 Task: In the Page advertisementfirst.pptxinsert a new slide 'blank'insert the shape ' minus'select and fill the shape with  picture Insert a picture of Twitter logowith name   Twitter logo.png insert and apply to all slides  date and timeinsert and apply to all slides  slide noinsert the  slide showselect set up slide showselect browsed at kioskgo to transition and apply slide show timings to  2.31481481481481E-05and select the  slide show
Action: Mouse moved to (95, 24)
Screenshot: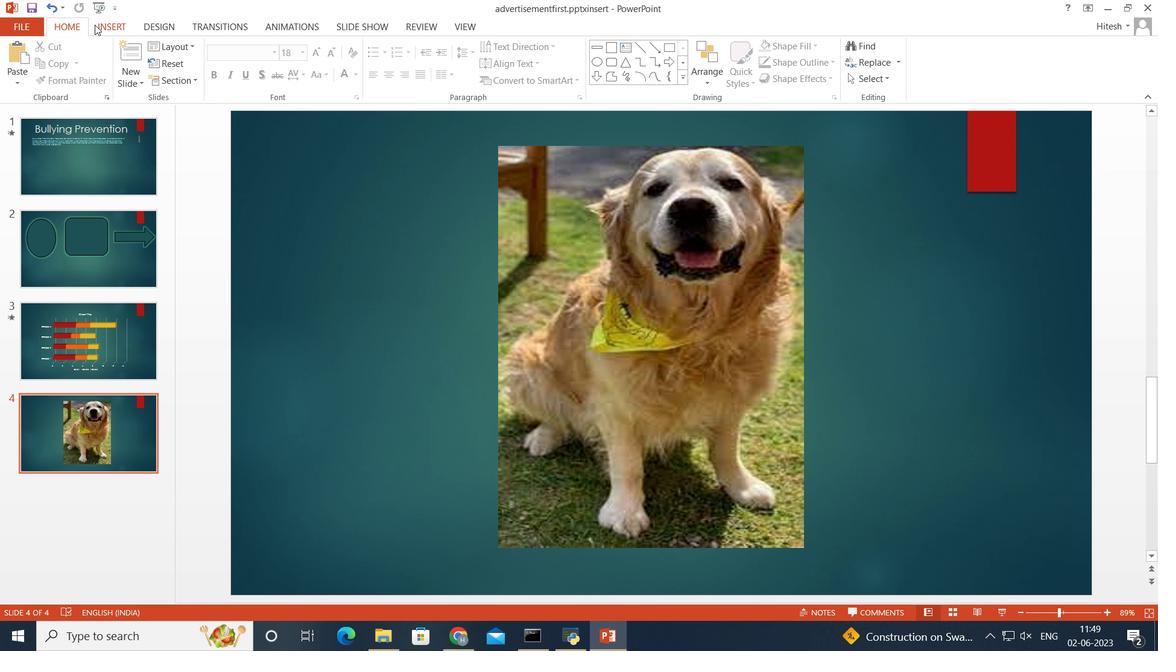 
Action: Mouse pressed left at (95, 24)
Screenshot: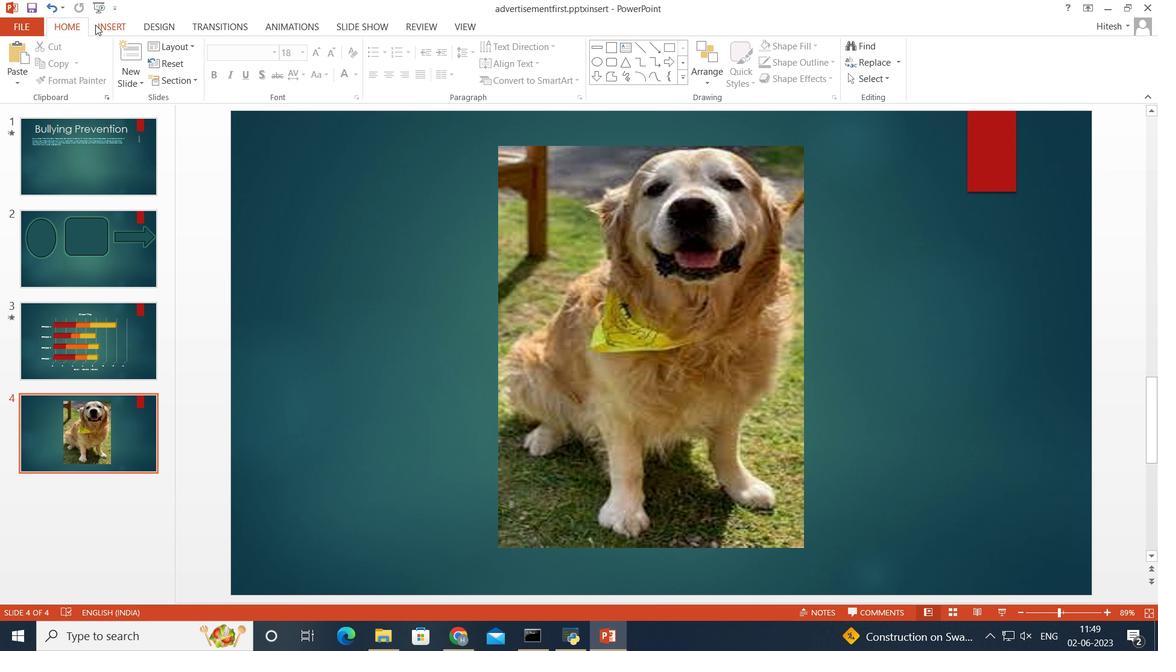 
Action: Mouse moved to (20, 79)
Screenshot: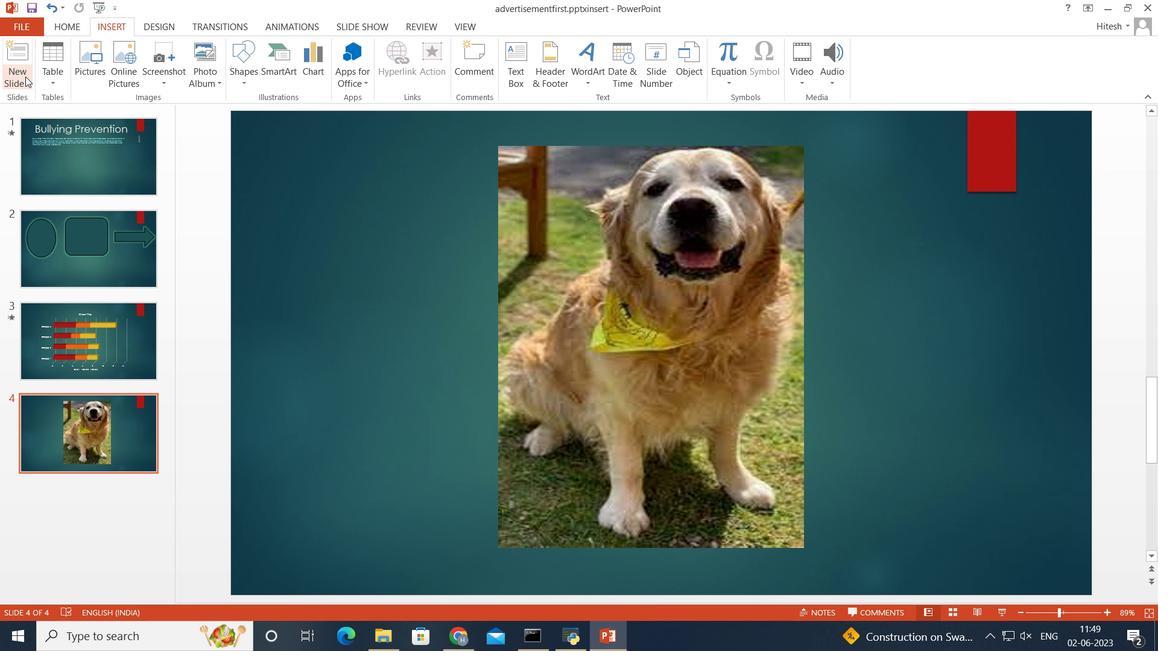 
Action: Mouse pressed left at (20, 79)
Screenshot: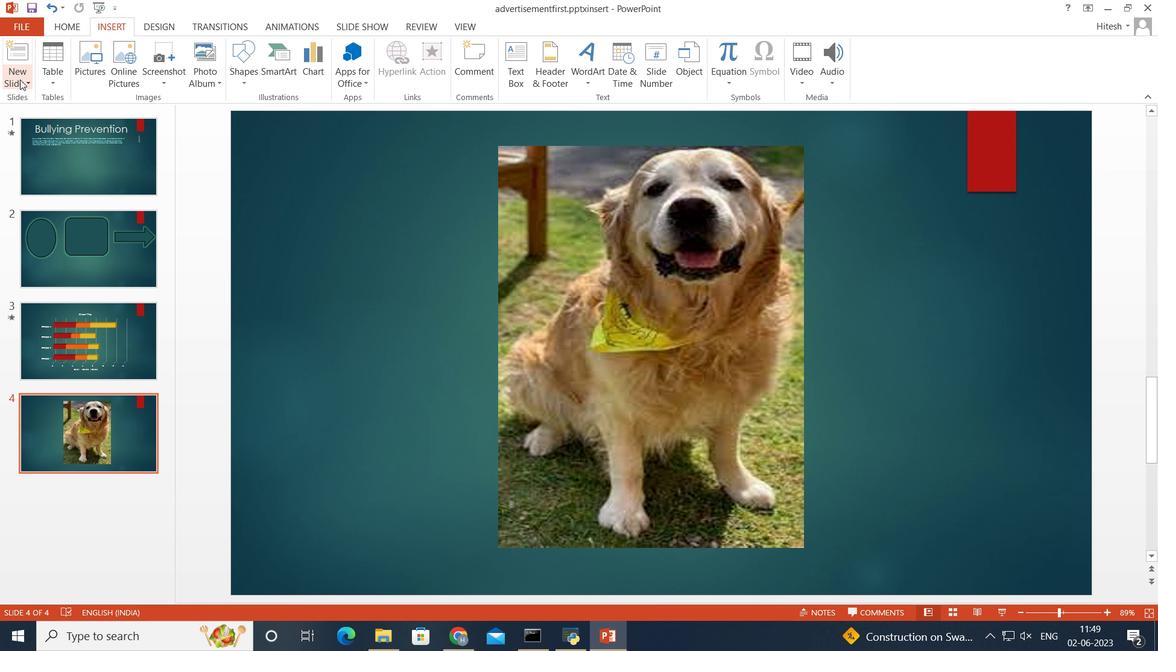 
Action: Mouse moved to (44, 281)
Screenshot: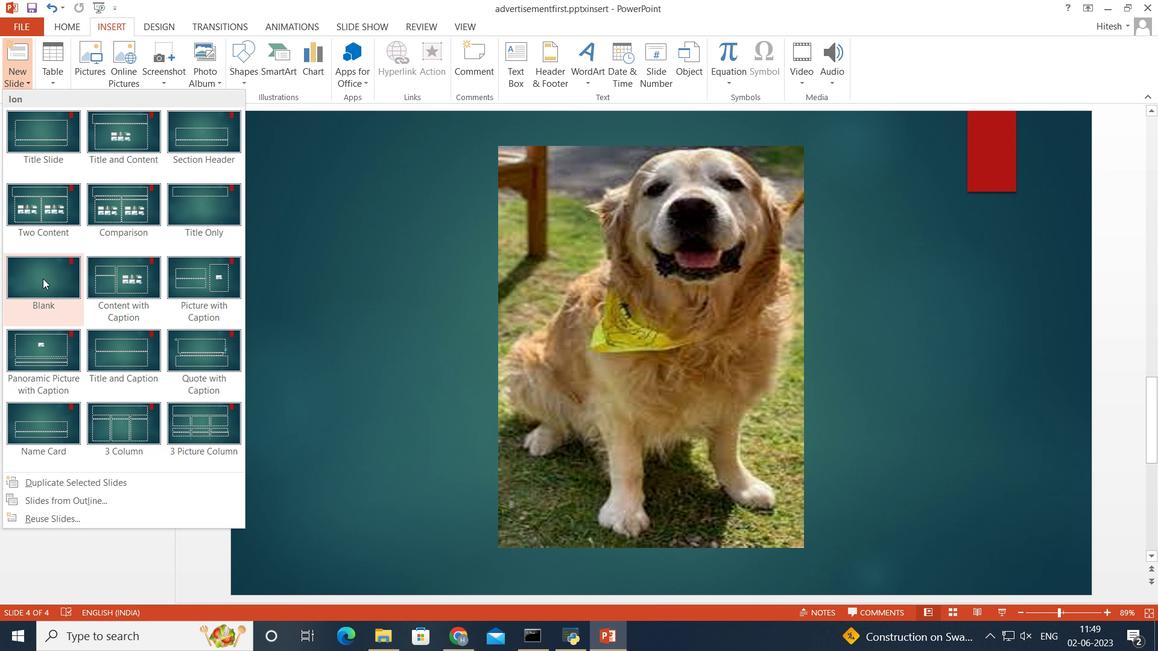 
Action: Mouse pressed left at (44, 281)
Screenshot: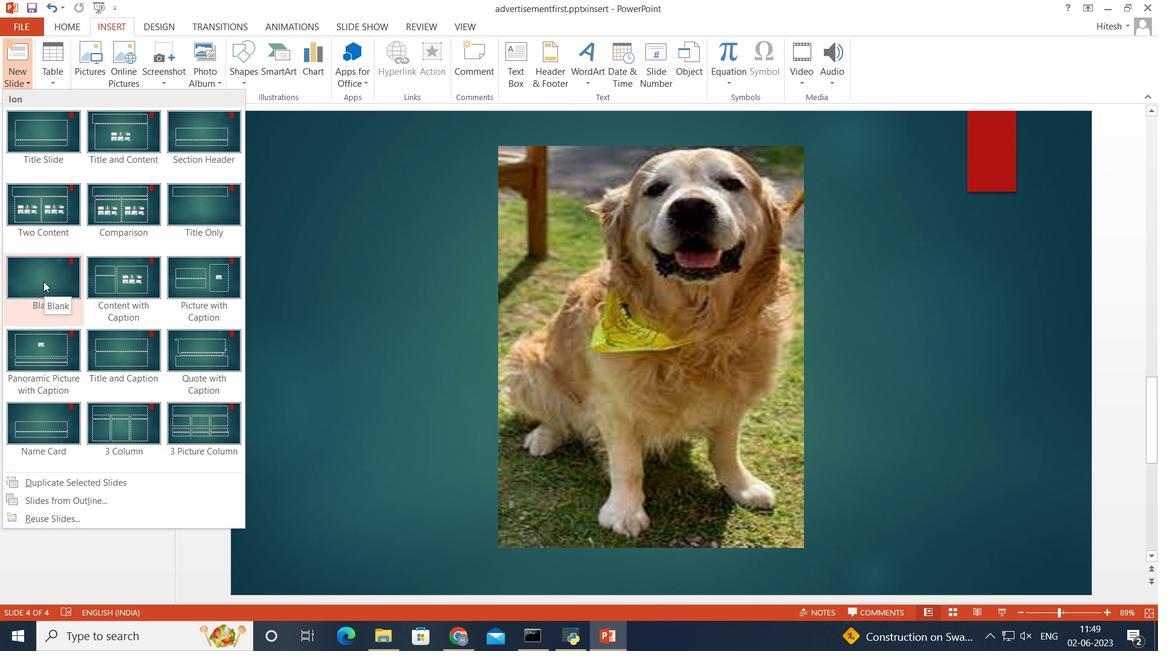 
Action: Mouse moved to (161, 28)
Screenshot: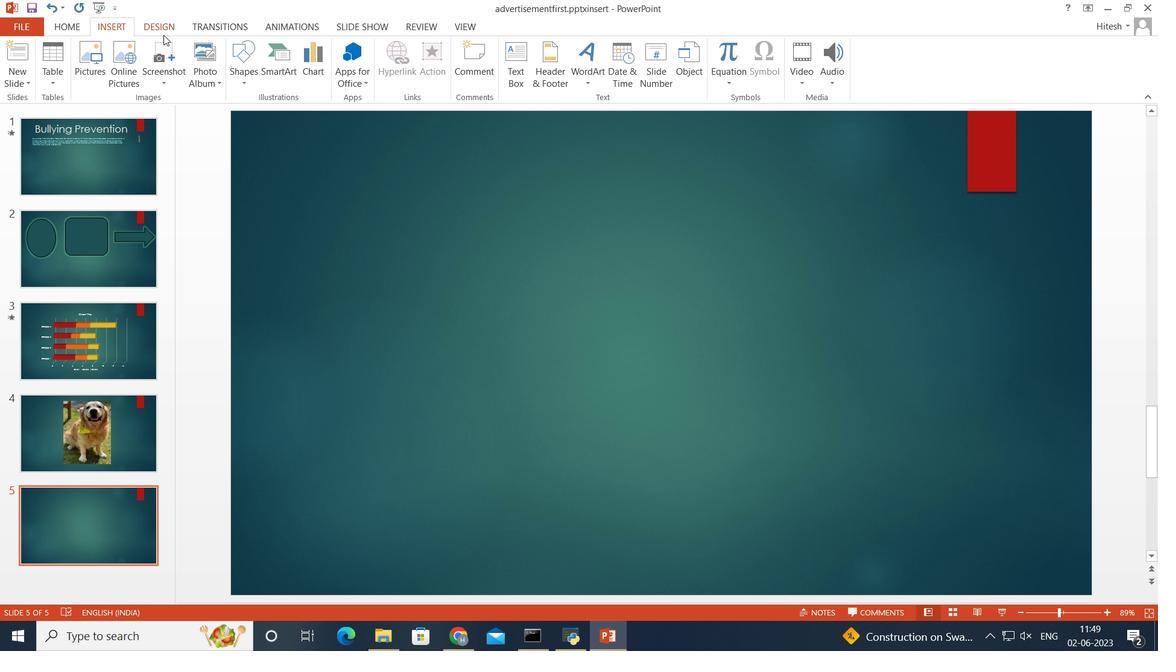 
Action: Mouse pressed left at (161, 28)
Screenshot: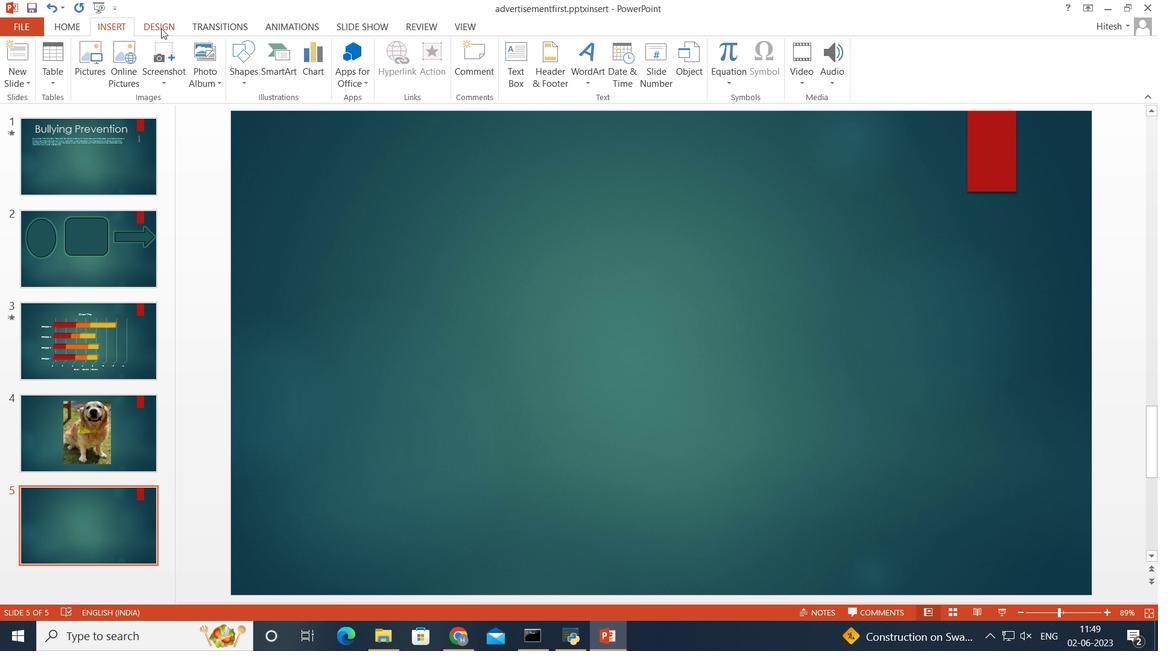 
Action: Mouse moved to (108, 28)
Screenshot: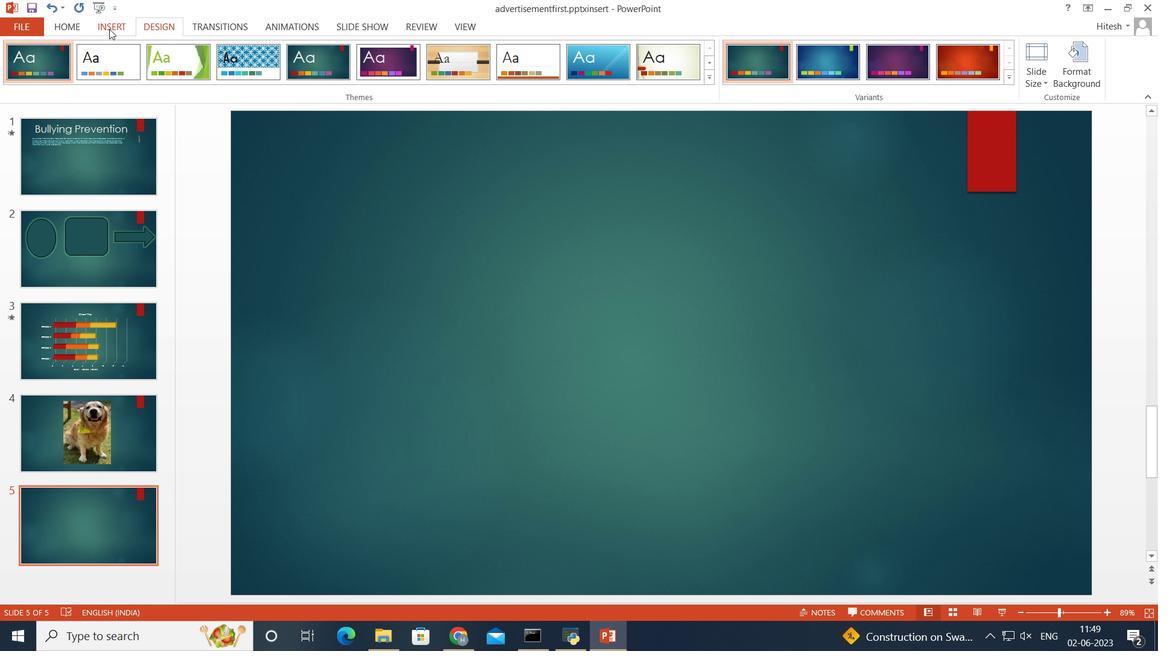 
Action: Mouse pressed left at (108, 28)
Screenshot: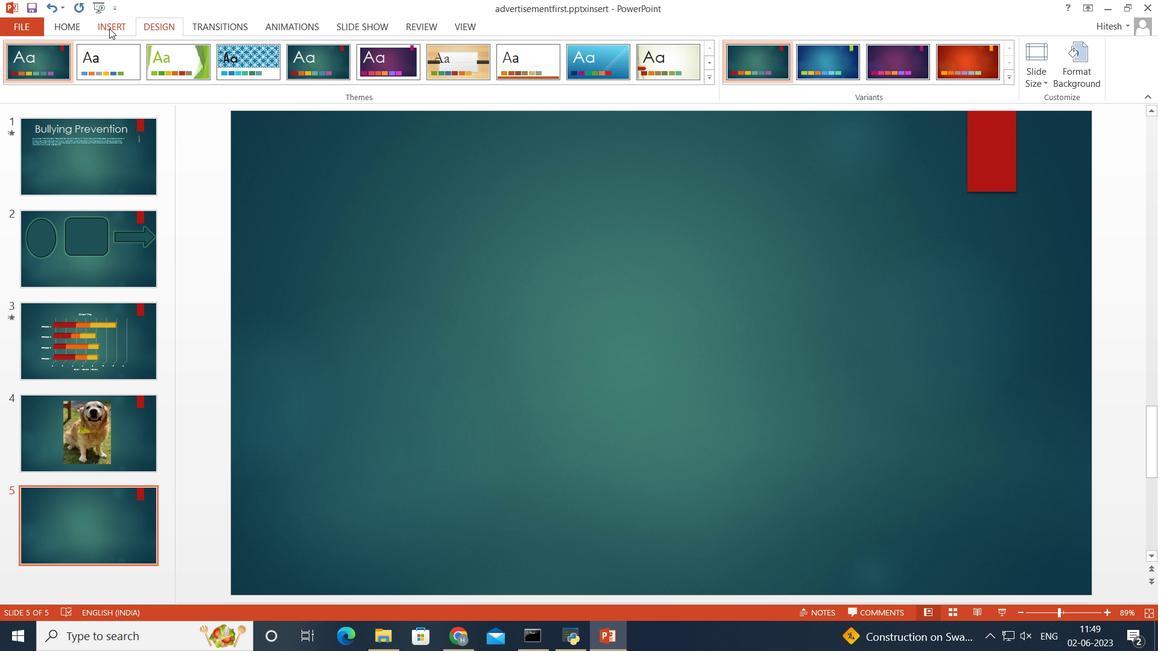 
Action: Mouse moved to (153, 24)
Screenshot: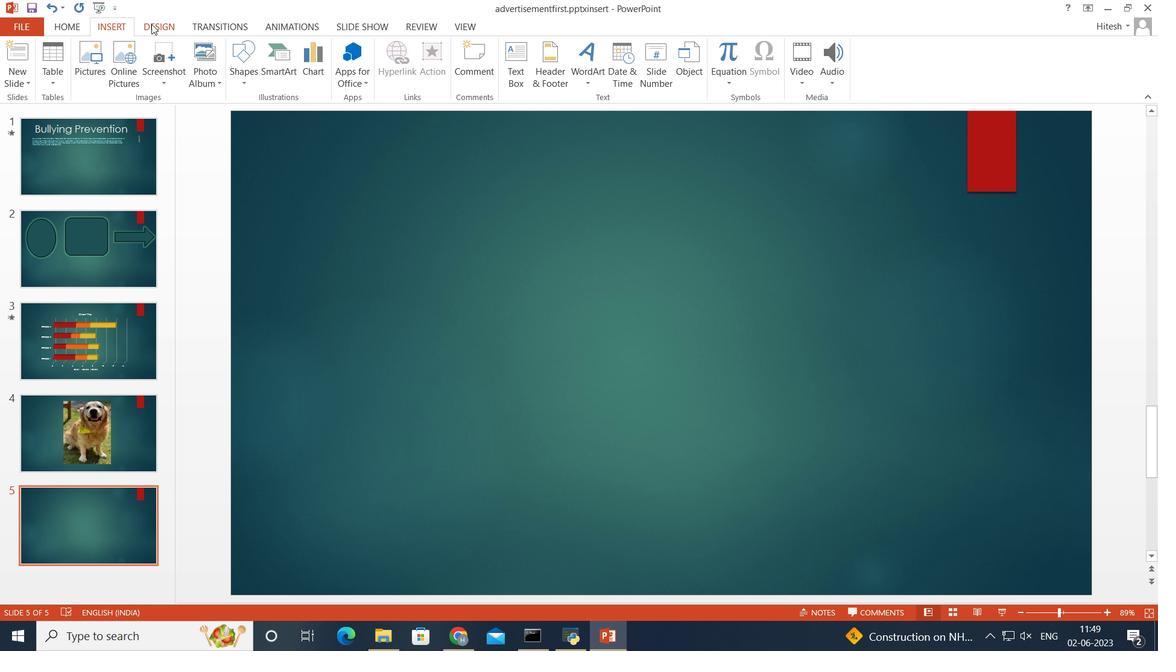 
Action: Mouse pressed left at (153, 24)
Screenshot: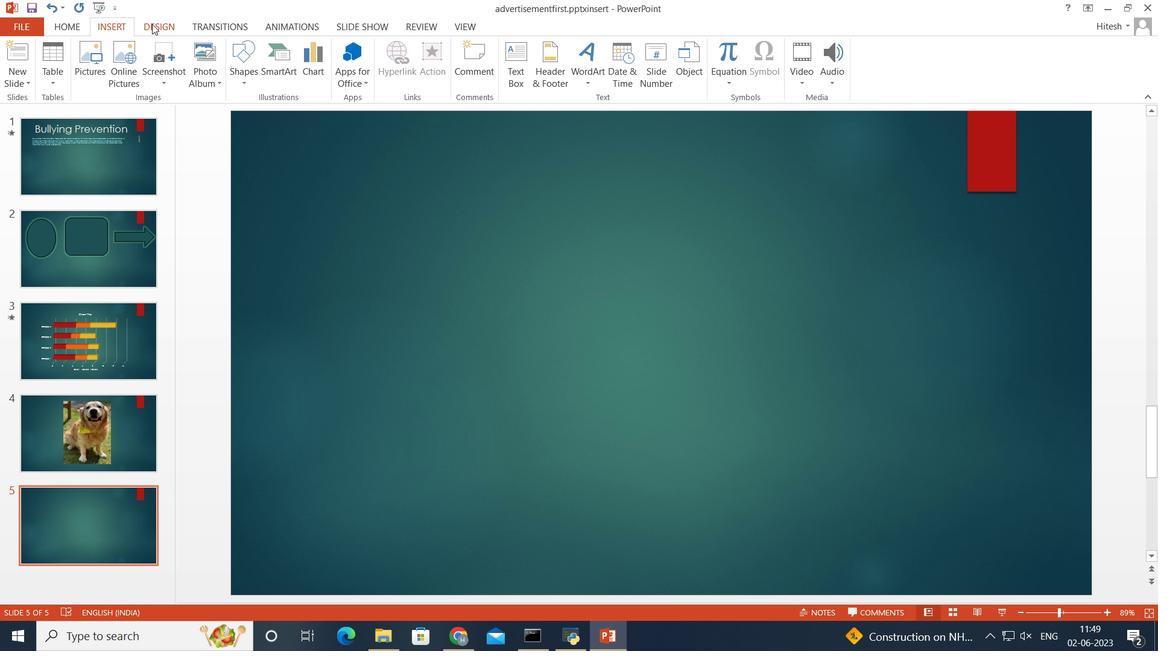
Action: Mouse moved to (205, 23)
Screenshot: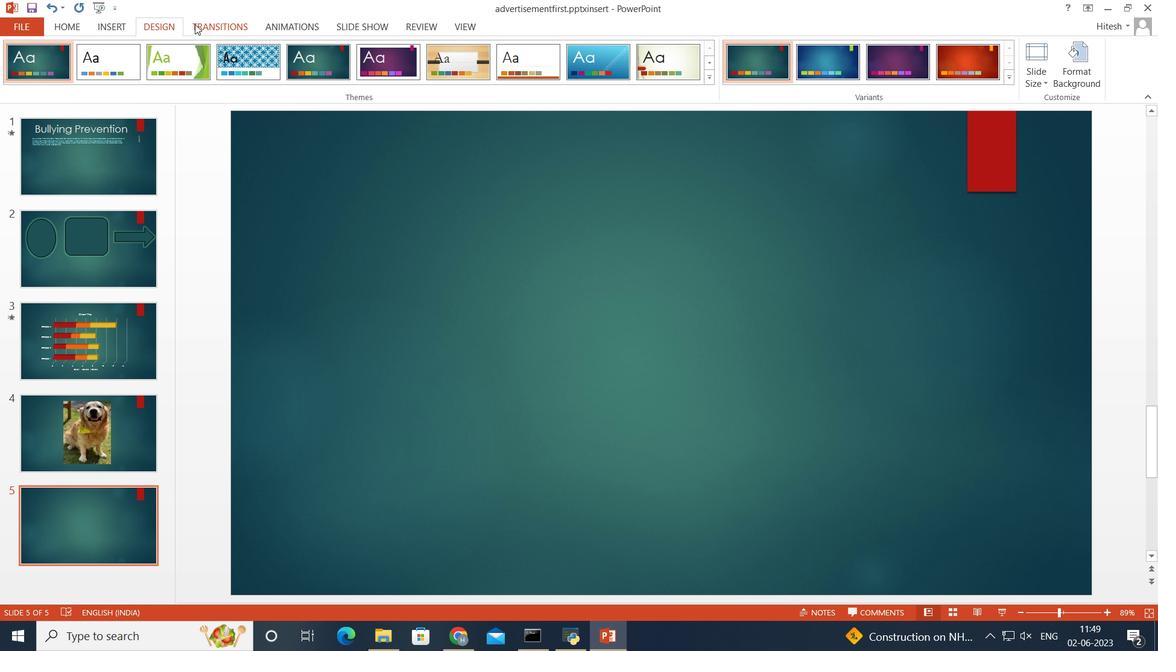 
Action: Mouse pressed left at (205, 23)
Screenshot: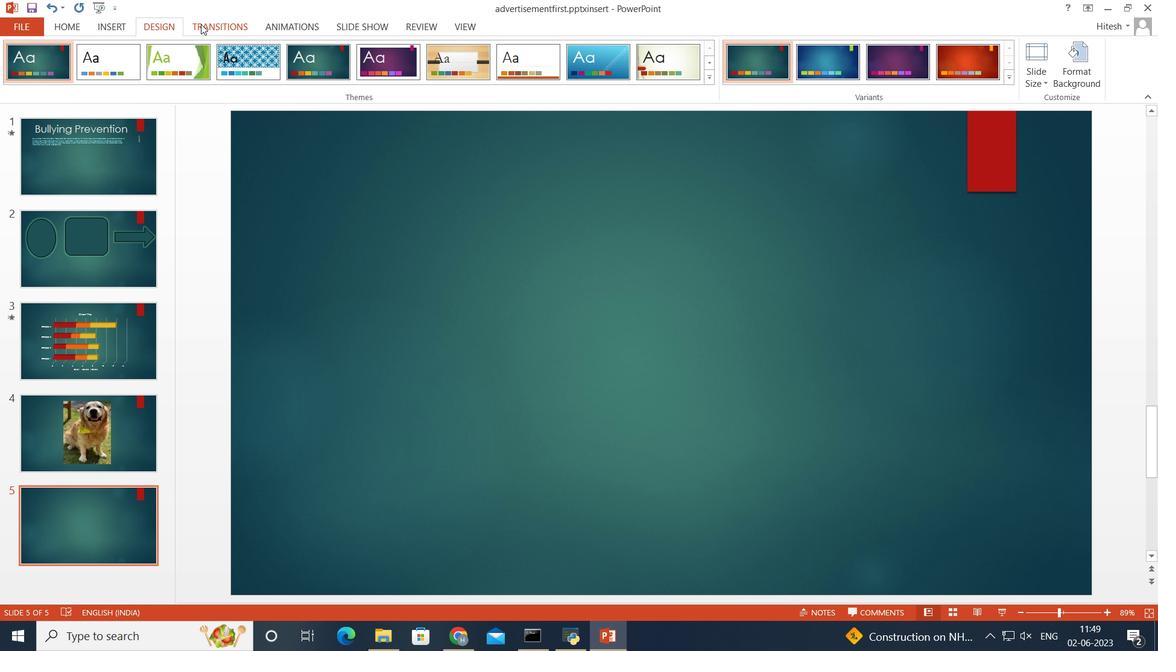 
Action: Mouse moved to (285, 27)
Screenshot: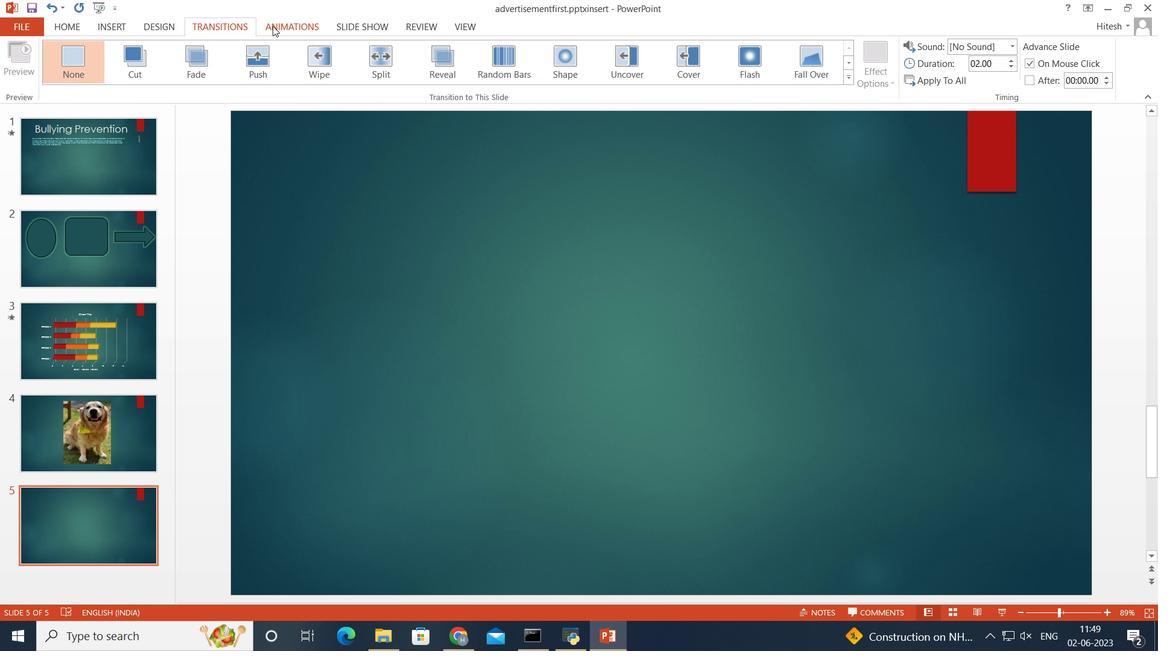 
Action: Mouse pressed left at (285, 27)
Screenshot: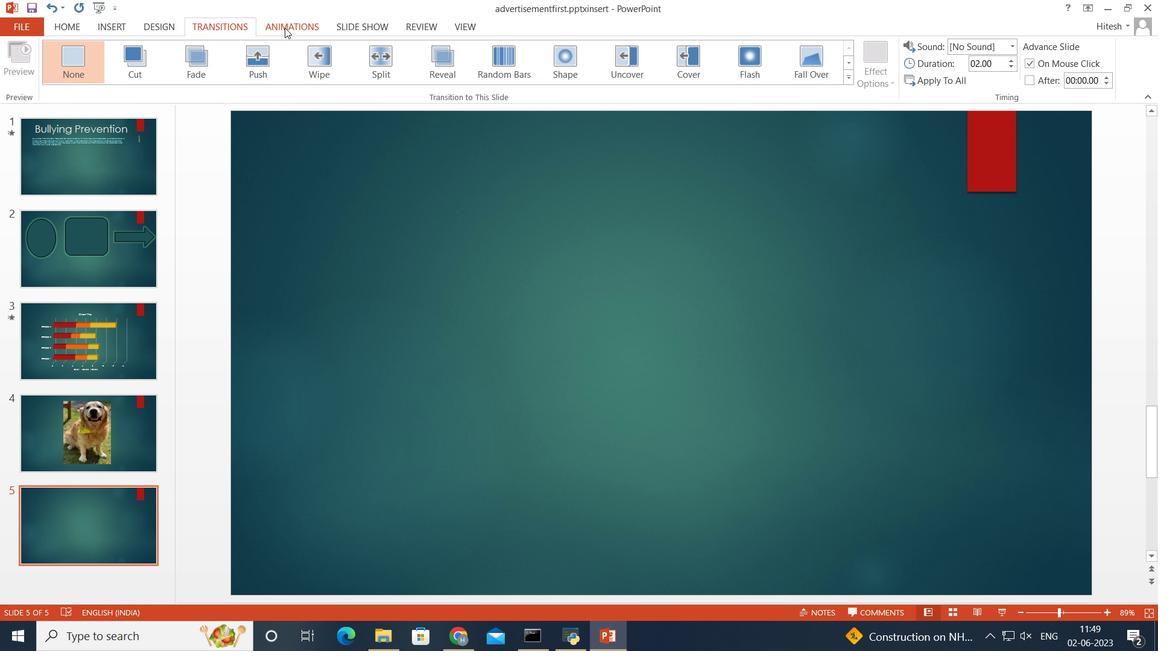
Action: Mouse moved to (357, 28)
Screenshot: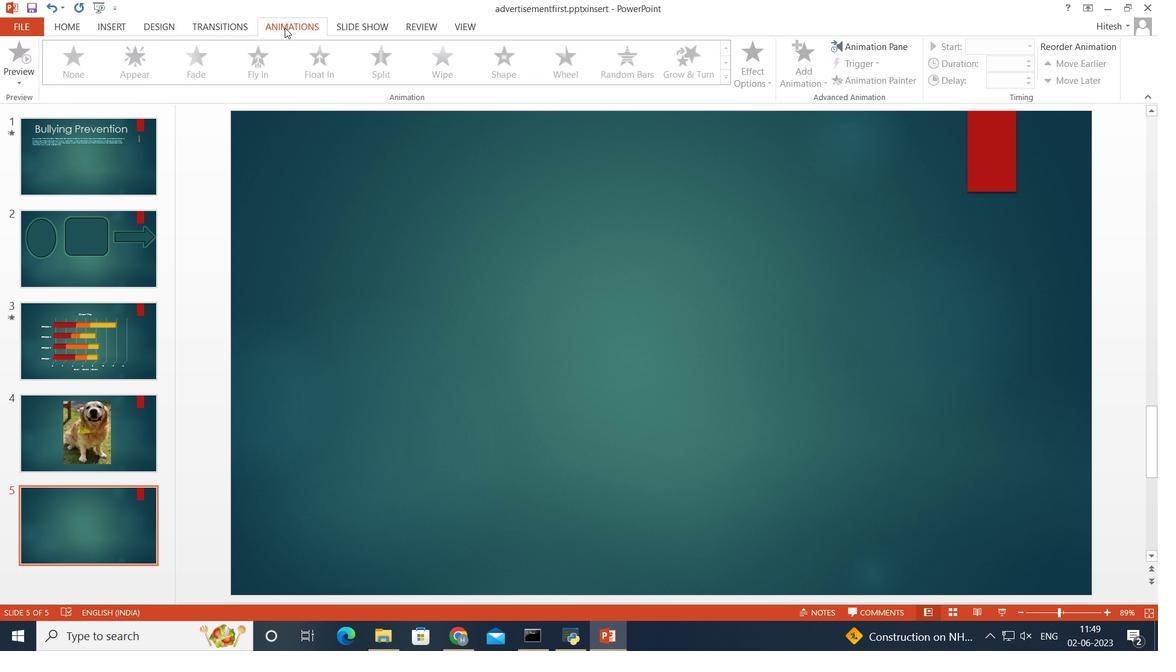 
Action: Mouse pressed left at (357, 28)
Screenshot: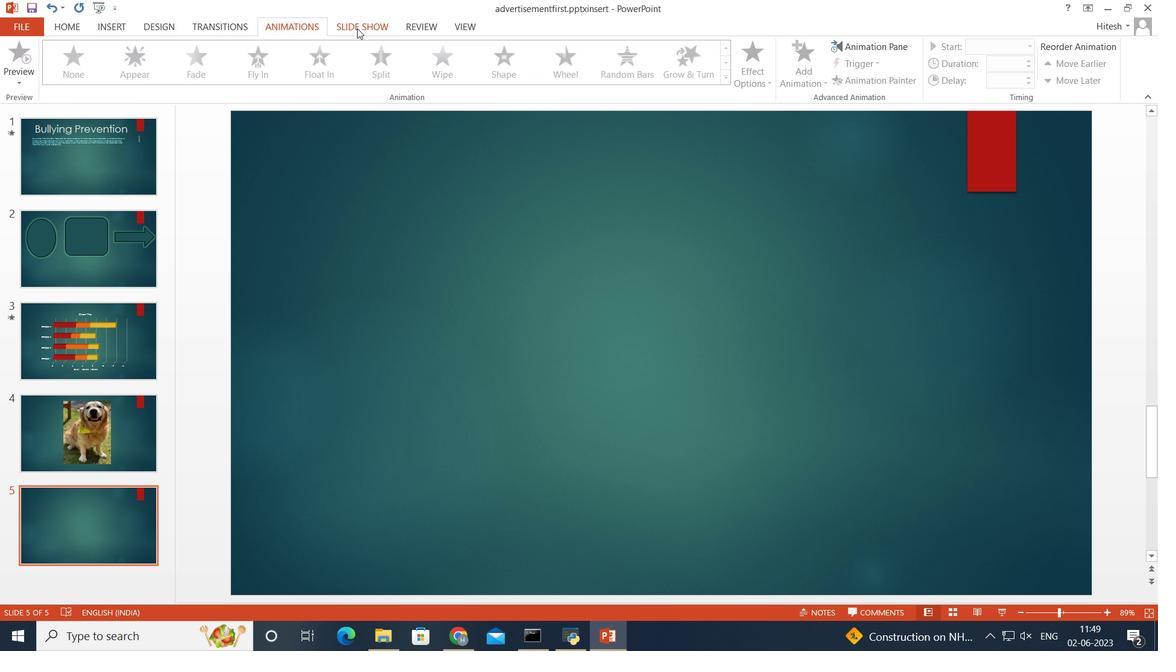 
Action: Mouse moved to (420, 22)
Screenshot: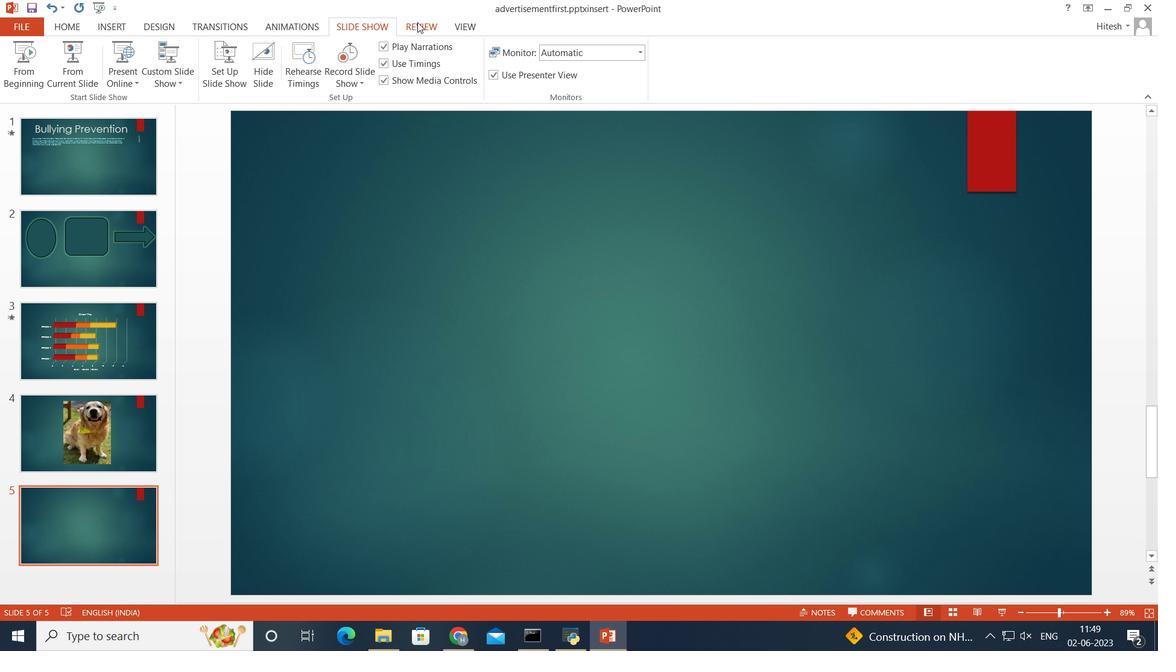 
Action: Mouse pressed left at (420, 22)
Screenshot: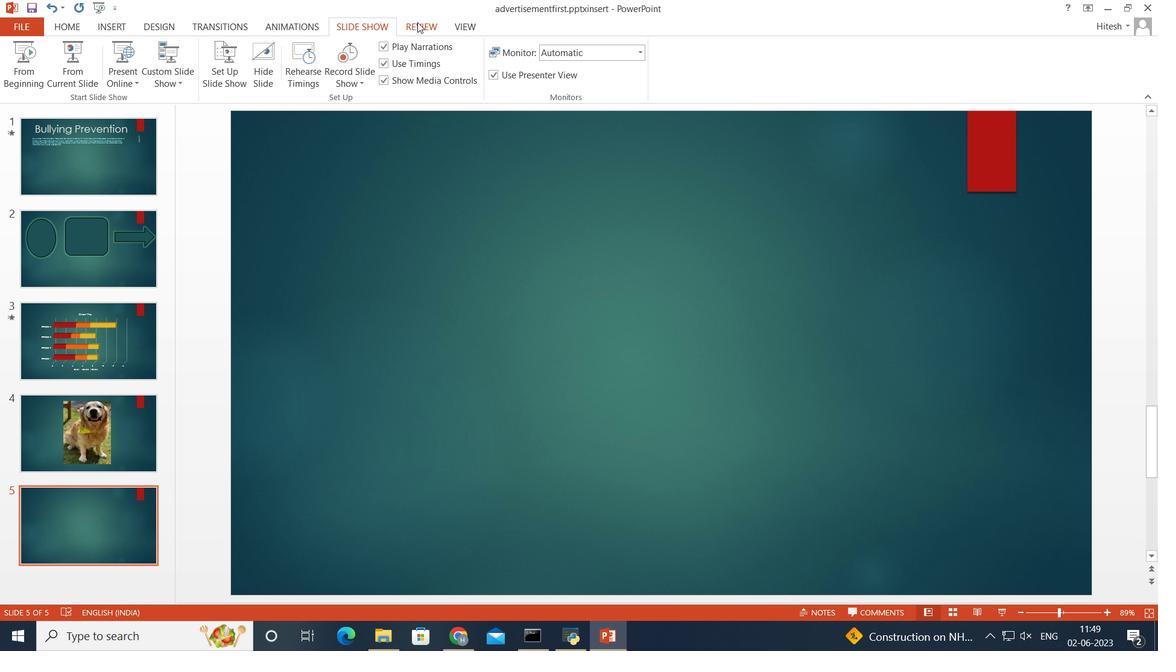 
Action: Mouse moved to (476, 20)
Screenshot: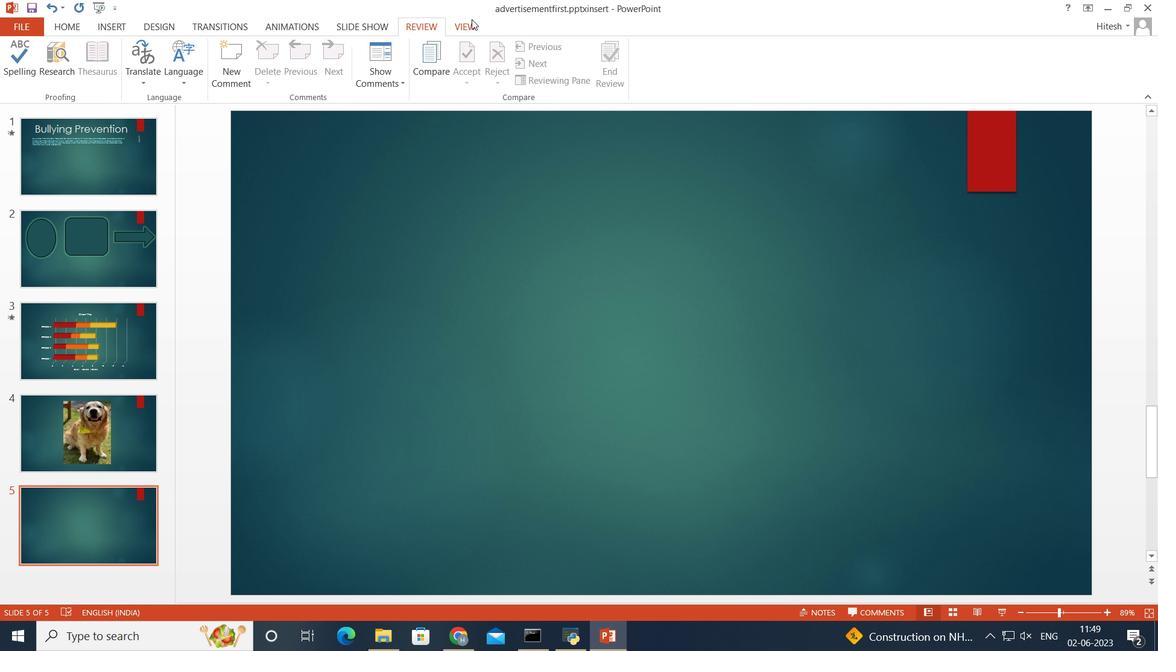 
Action: Mouse pressed left at (476, 20)
Screenshot: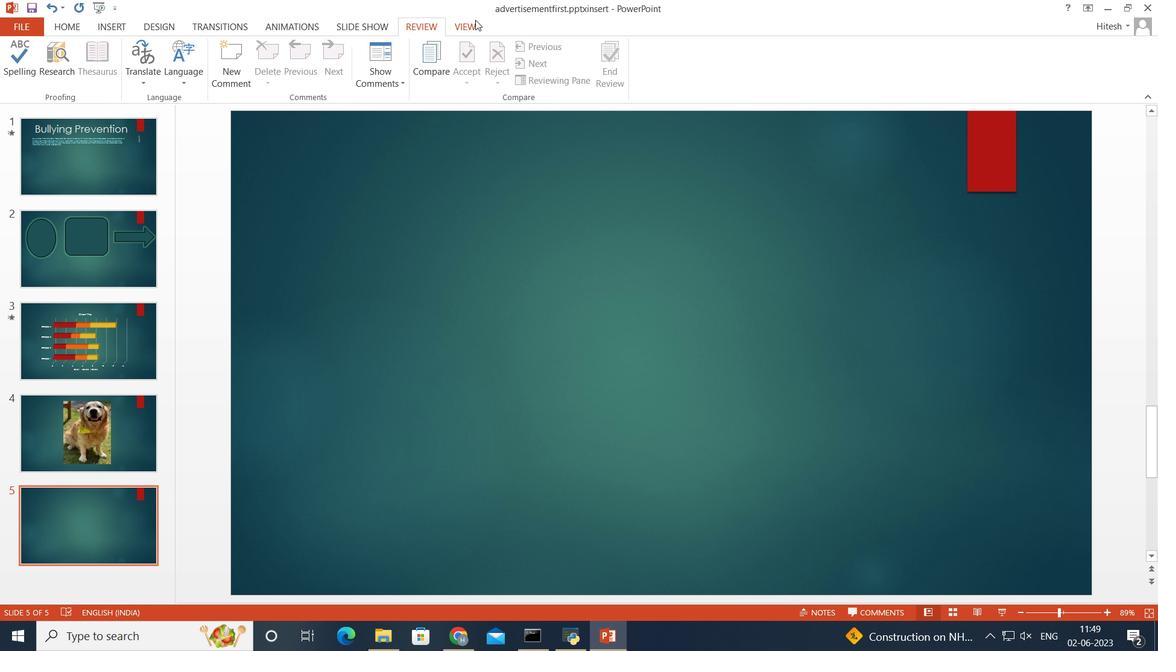 
Action: Mouse moved to (53, 18)
Screenshot: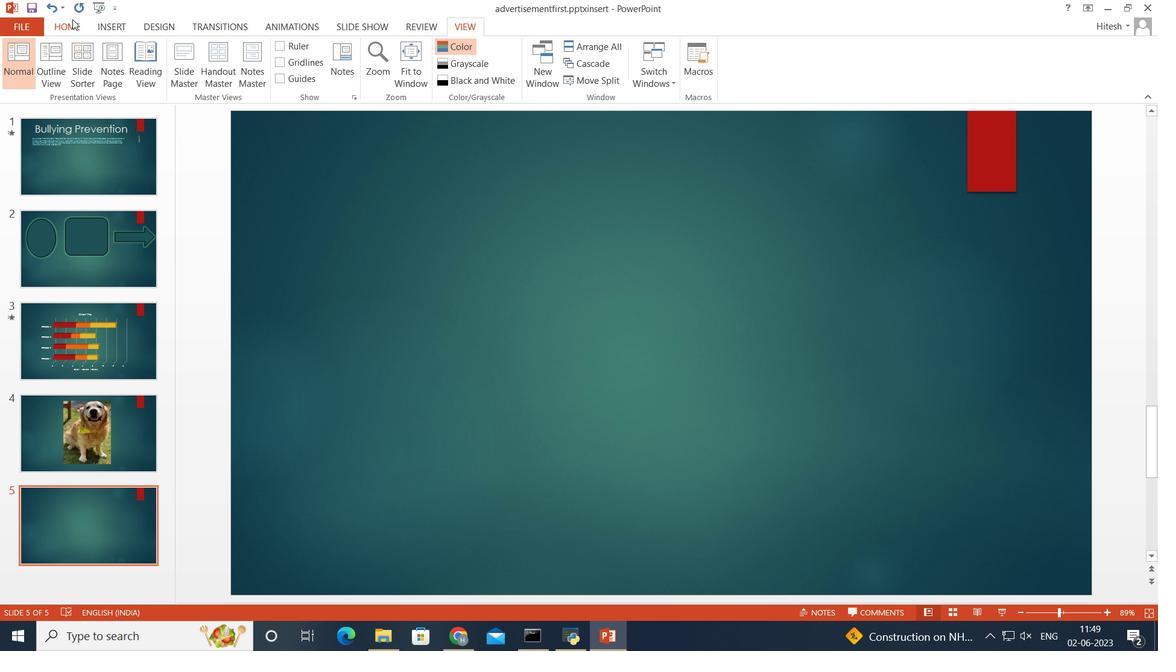 
Action: Mouse pressed left at (53, 18)
Screenshot: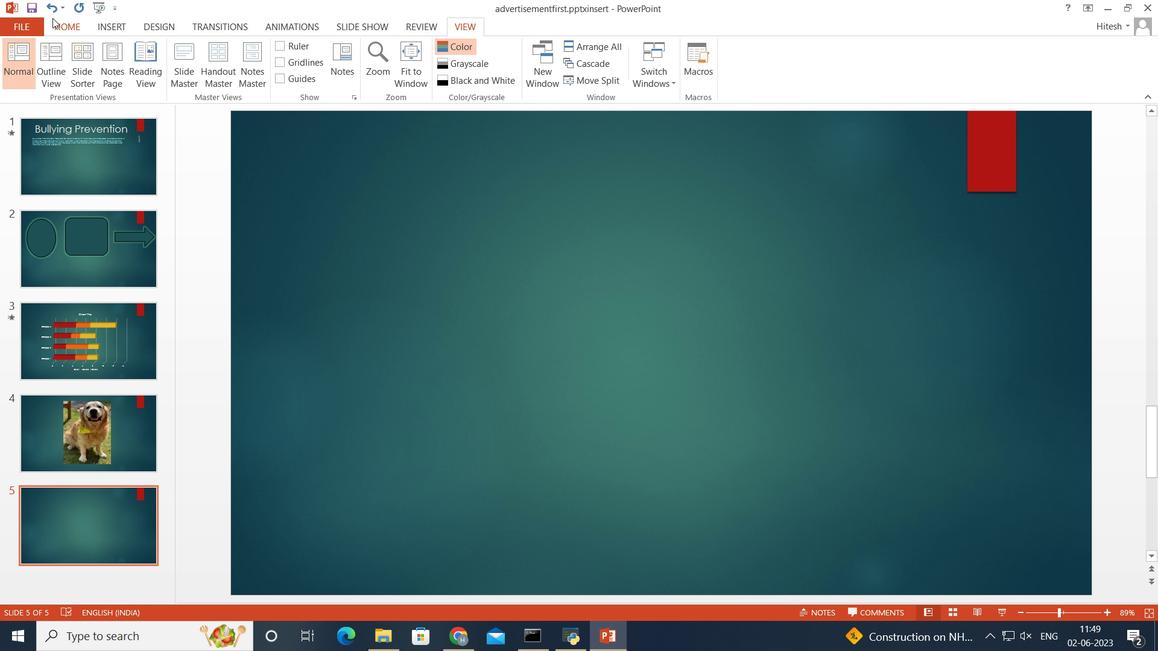 
Action: Mouse moved to (416, 244)
Screenshot: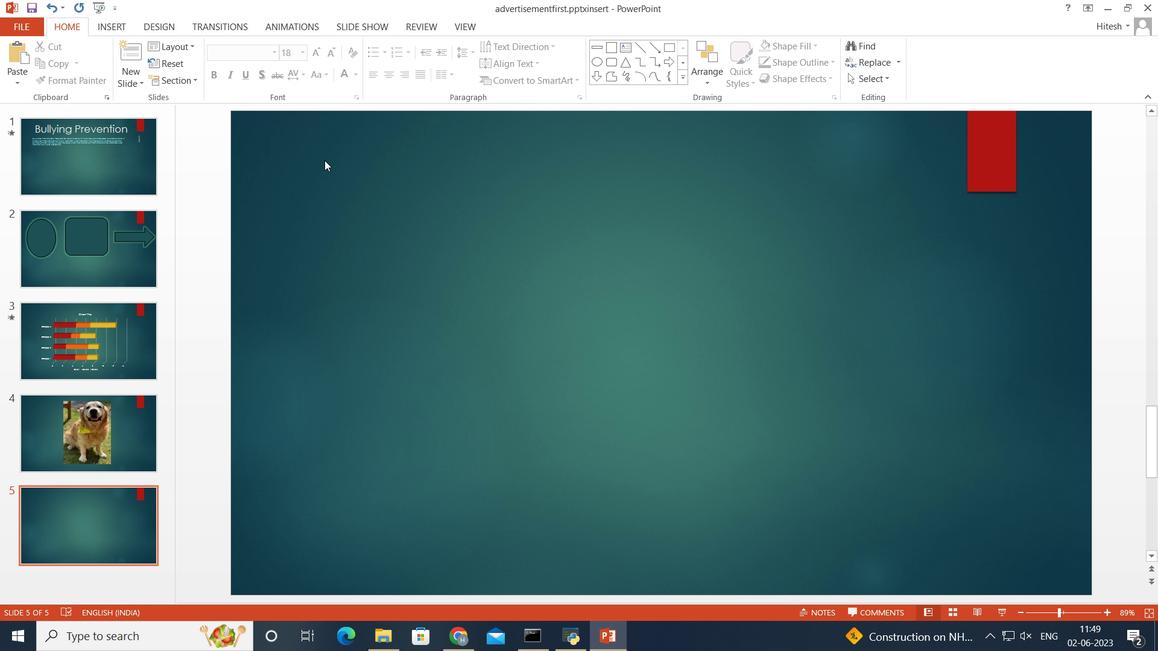 
Action: Mouse pressed left at (416, 244)
Screenshot: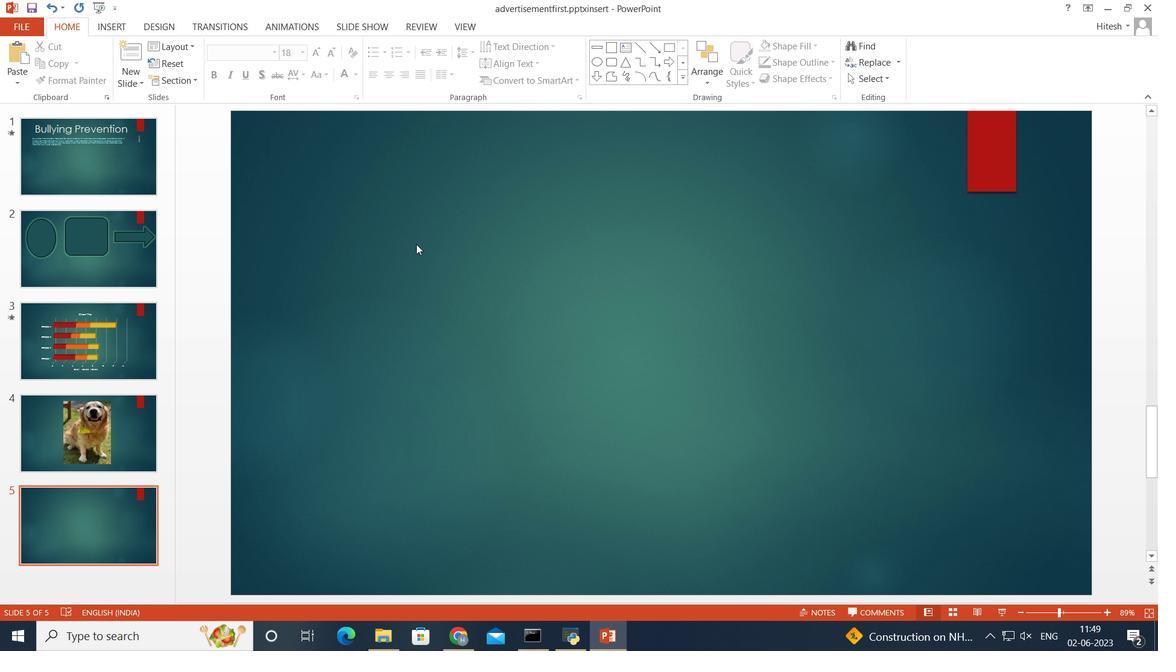 
Action: Mouse moved to (120, 24)
Screenshot: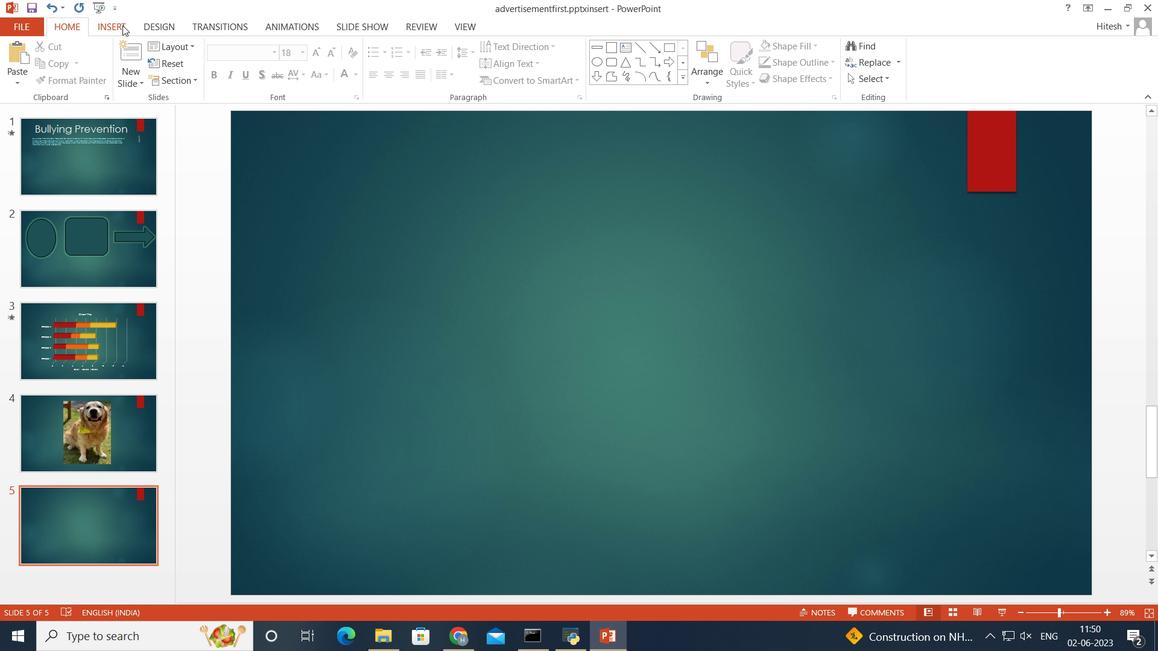 
Action: Mouse pressed left at (120, 24)
Screenshot: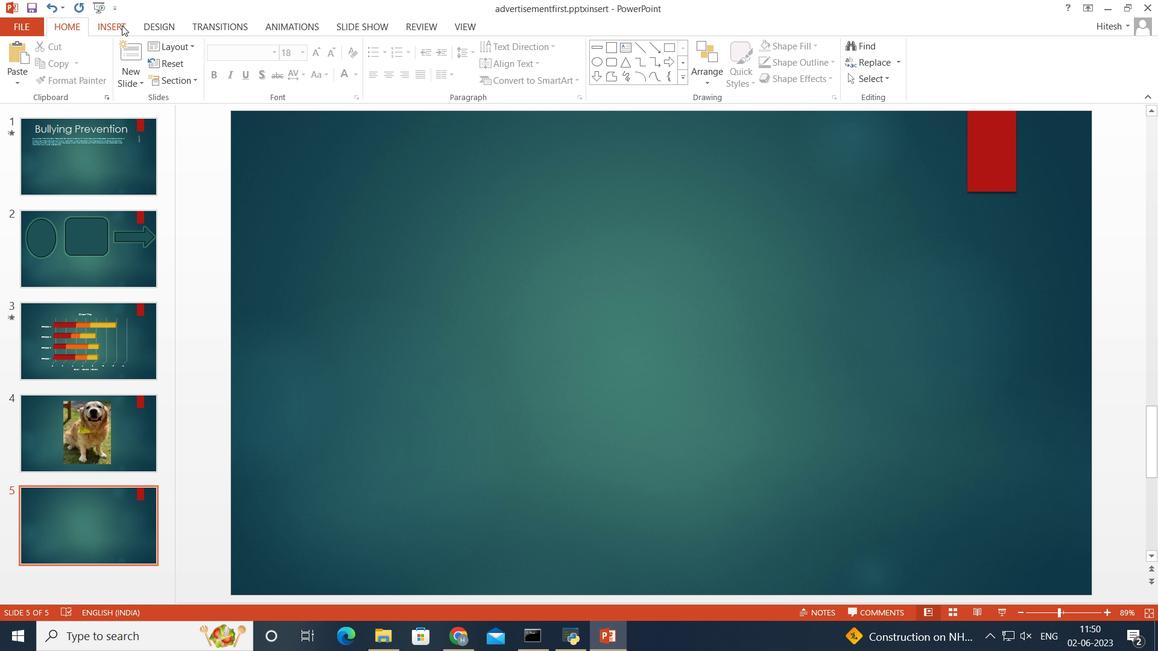 
Action: Mouse moved to (246, 82)
Screenshot: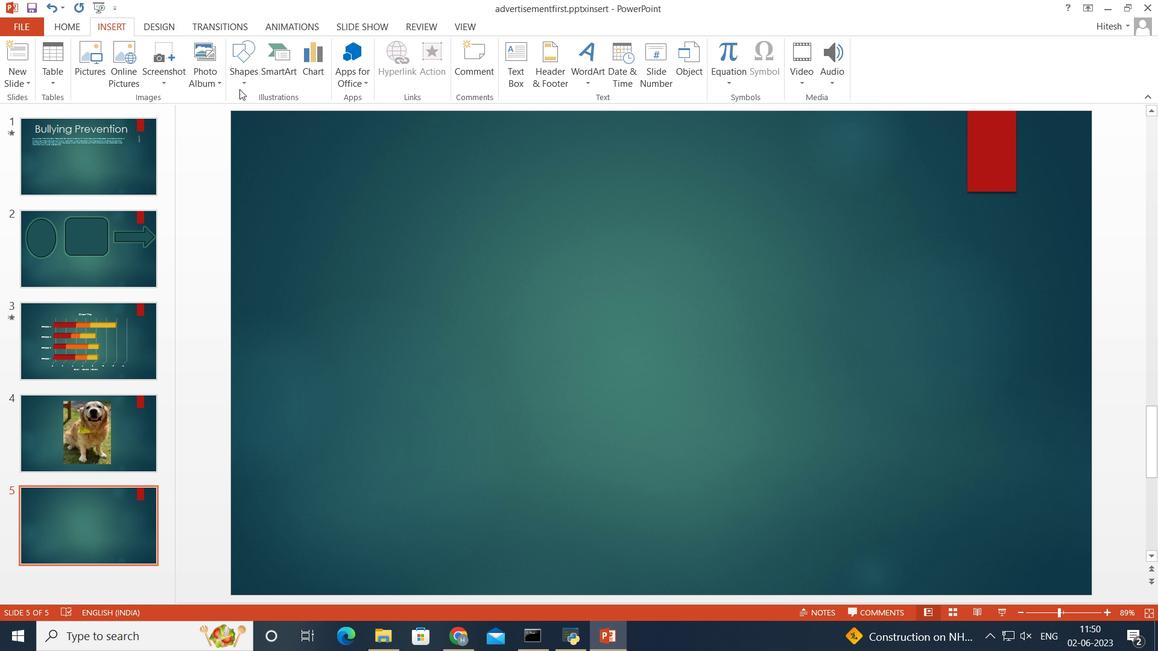 
Action: Mouse pressed left at (246, 82)
Screenshot: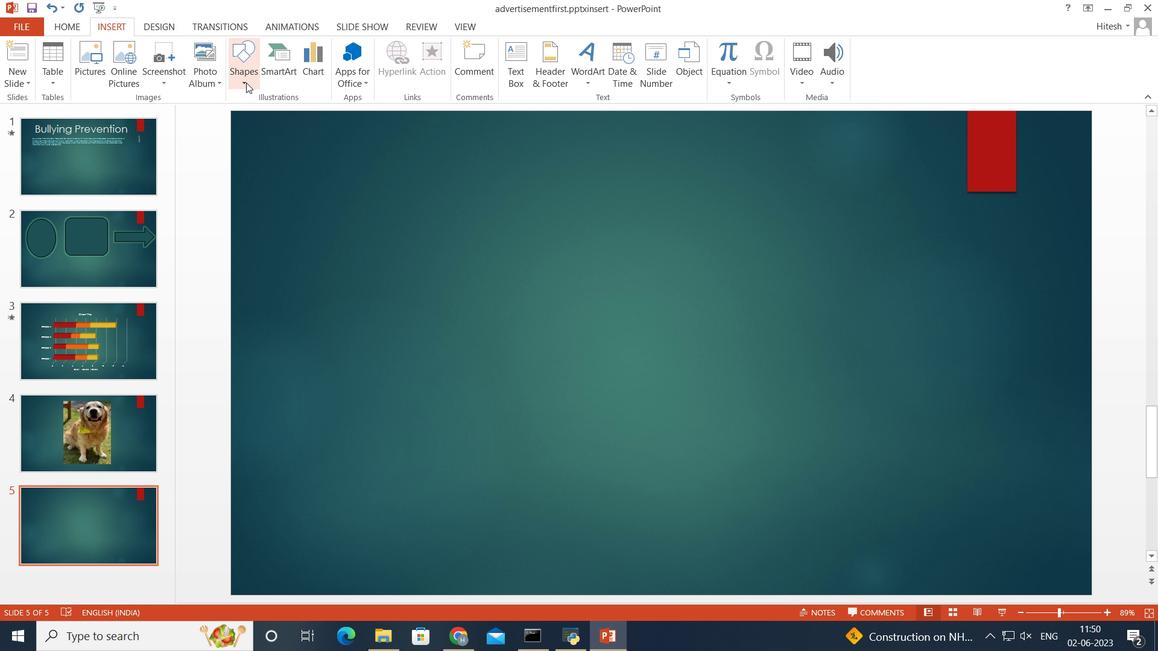 
Action: Mouse moved to (246, 355)
Screenshot: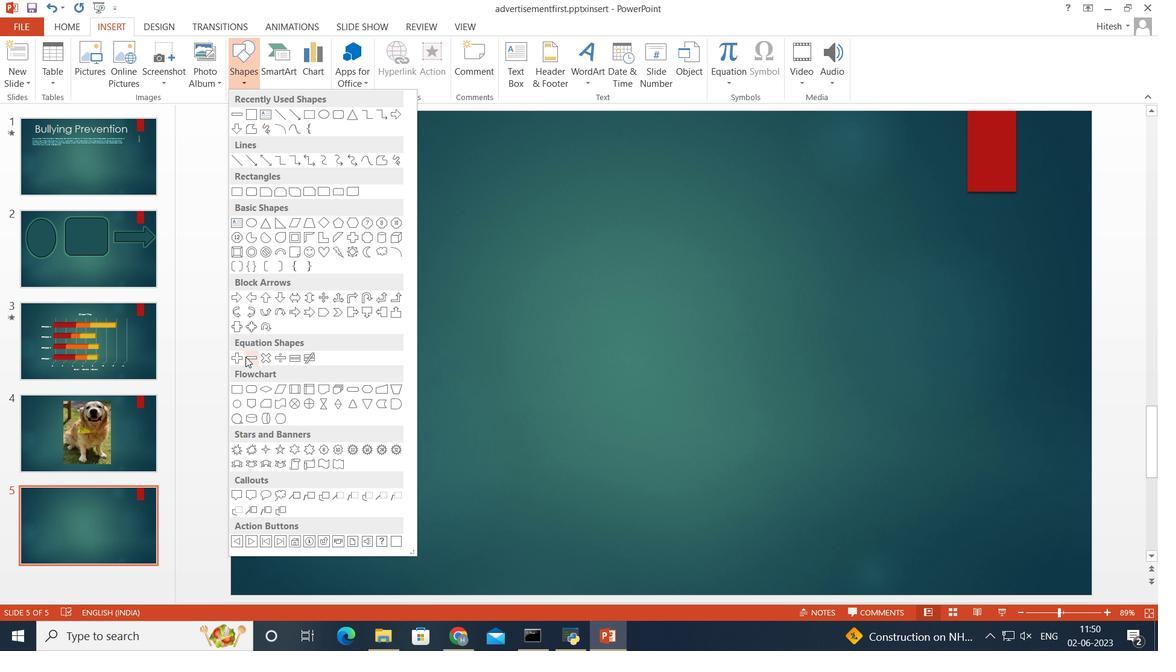 
Action: Mouse pressed left at (246, 355)
Screenshot: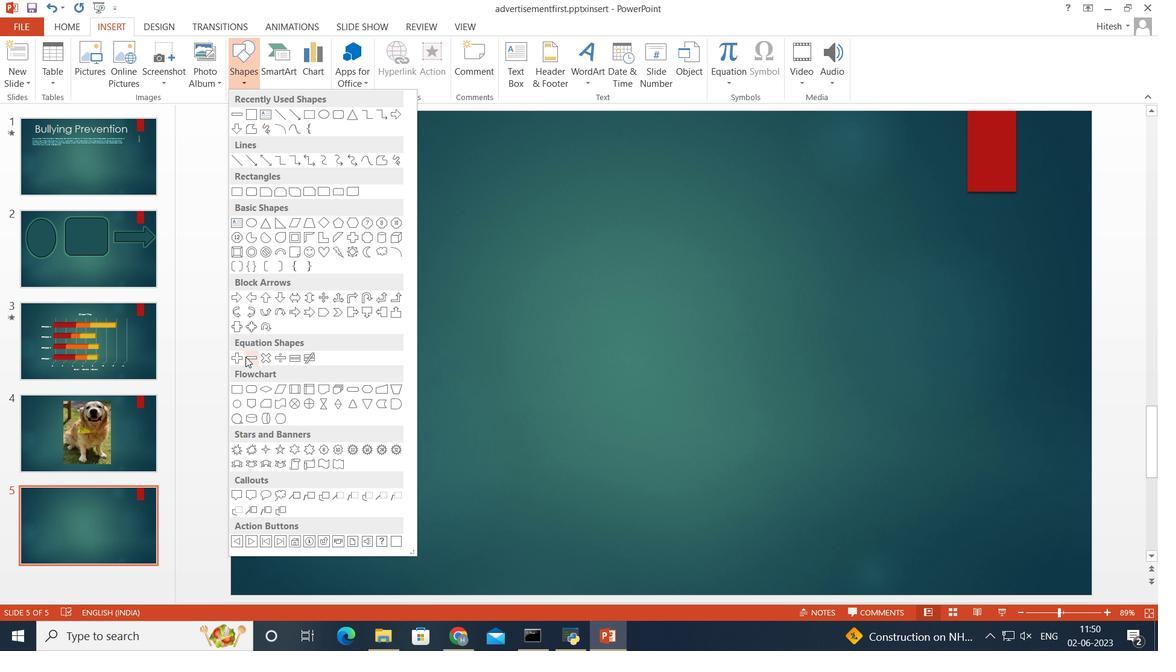 
Action: Mouse moved to (279, 213)
Screenshot: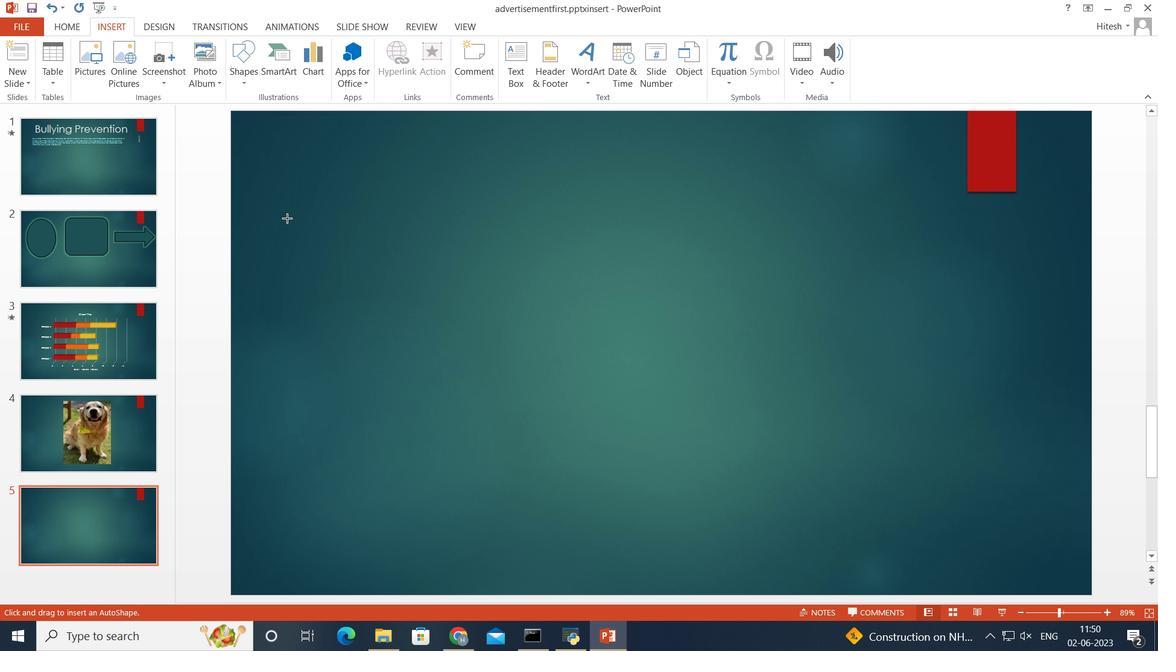 
Action: Mouse pressed left at (279, 213)
Screenshot: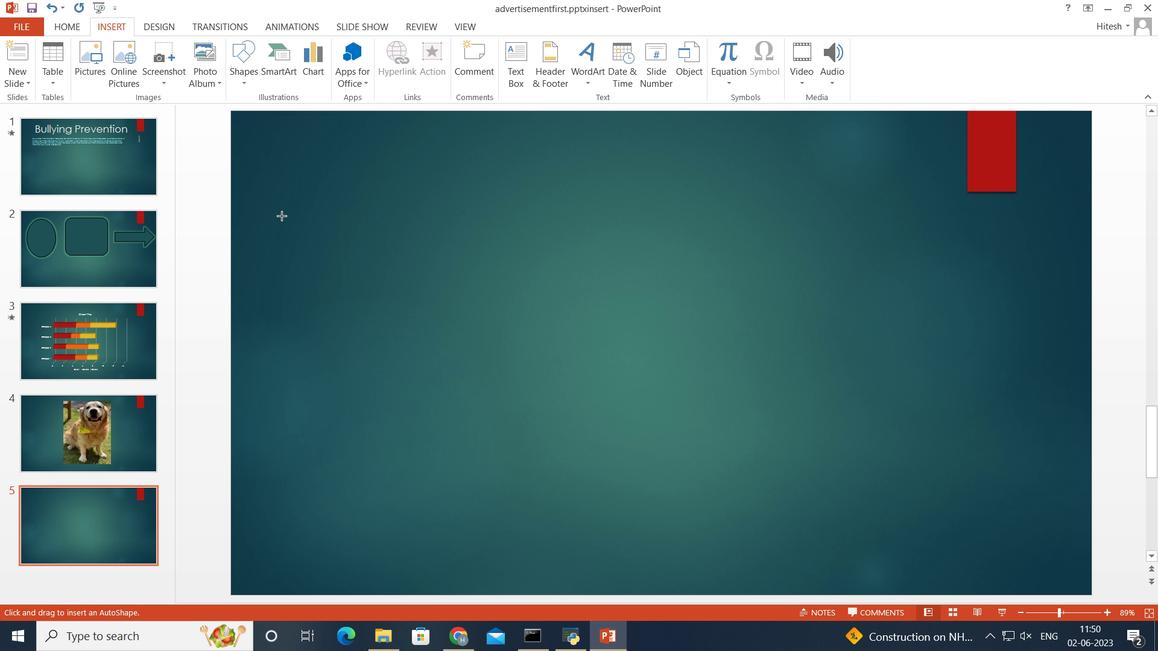 
Action: Mouse moved to (670, 370)
Screenshot: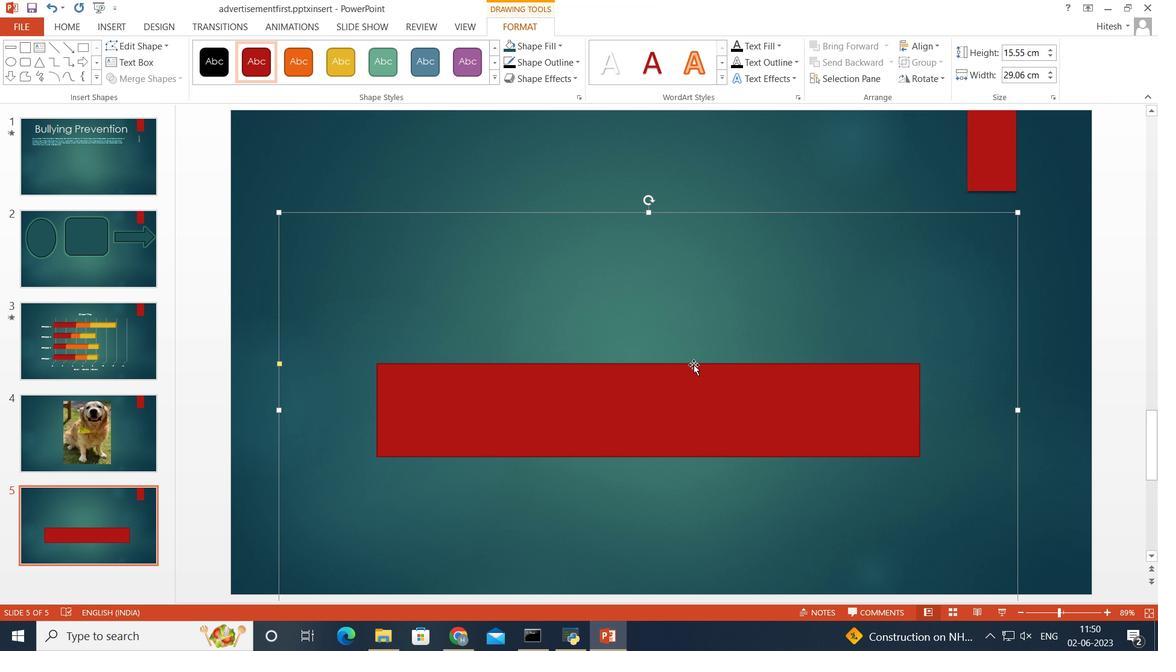 
Action: Mouse pressed left at (670, 370)
Screenshot: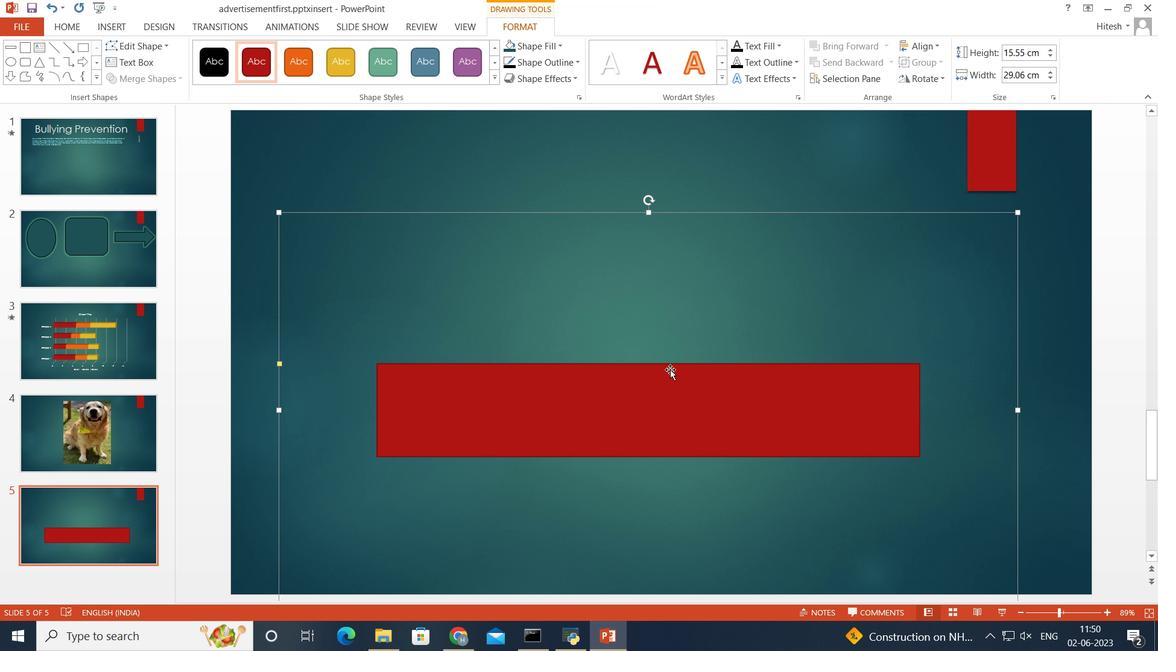 
Action: Mouse moved to (621, 294)
Screenshot: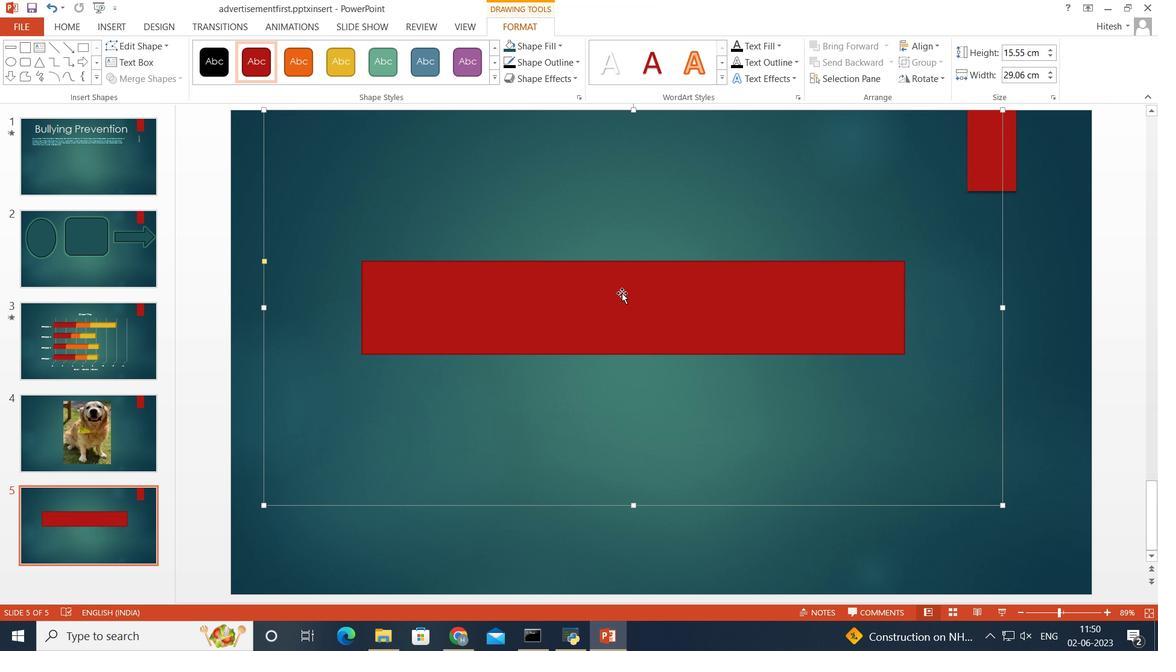 
Action: Mouse pressed left at (622, 293)
Screenshot: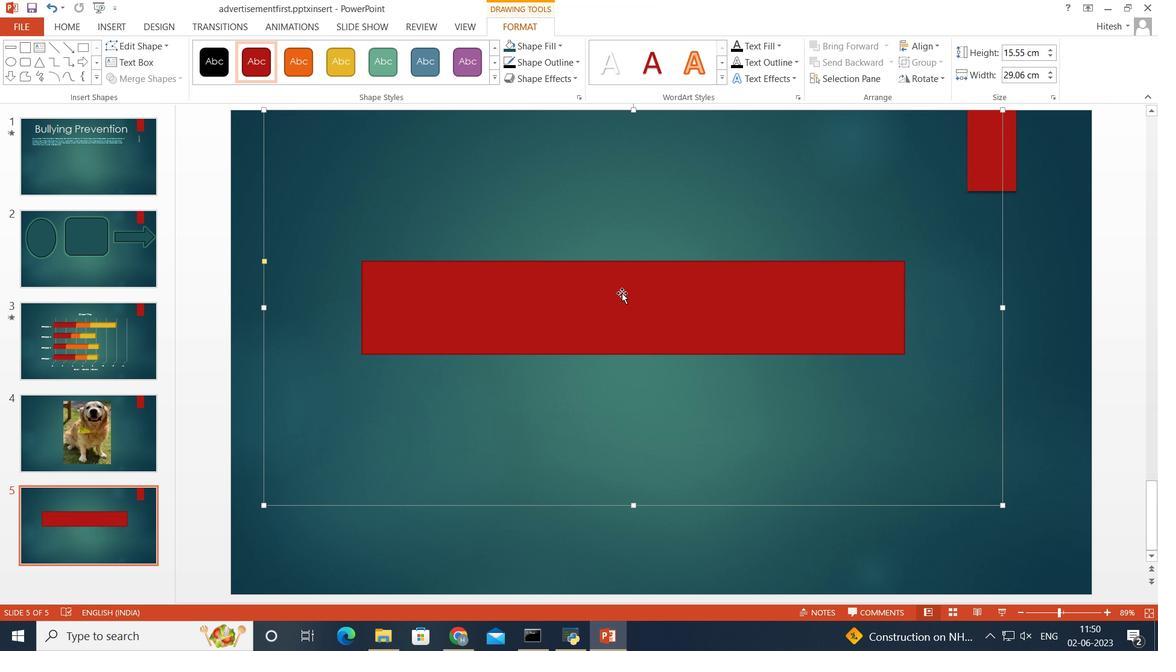 
Action: Mouse moved to (635, 503)
Screenshot: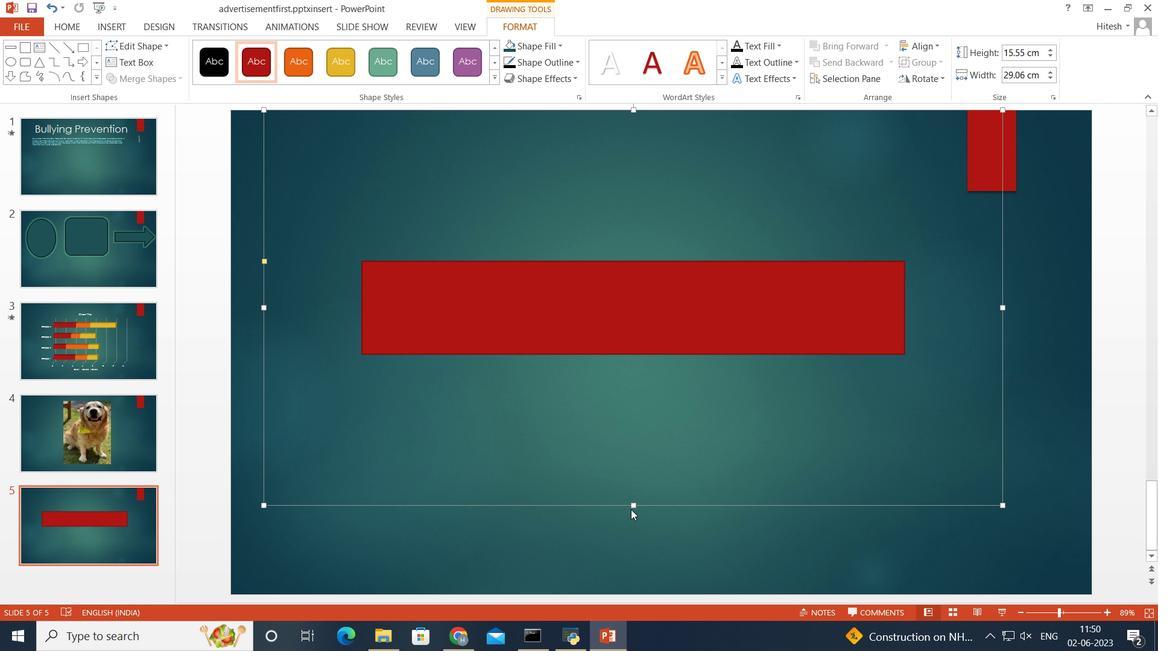 
Action: Mouse pressed left at (635, 503)
Screenshot: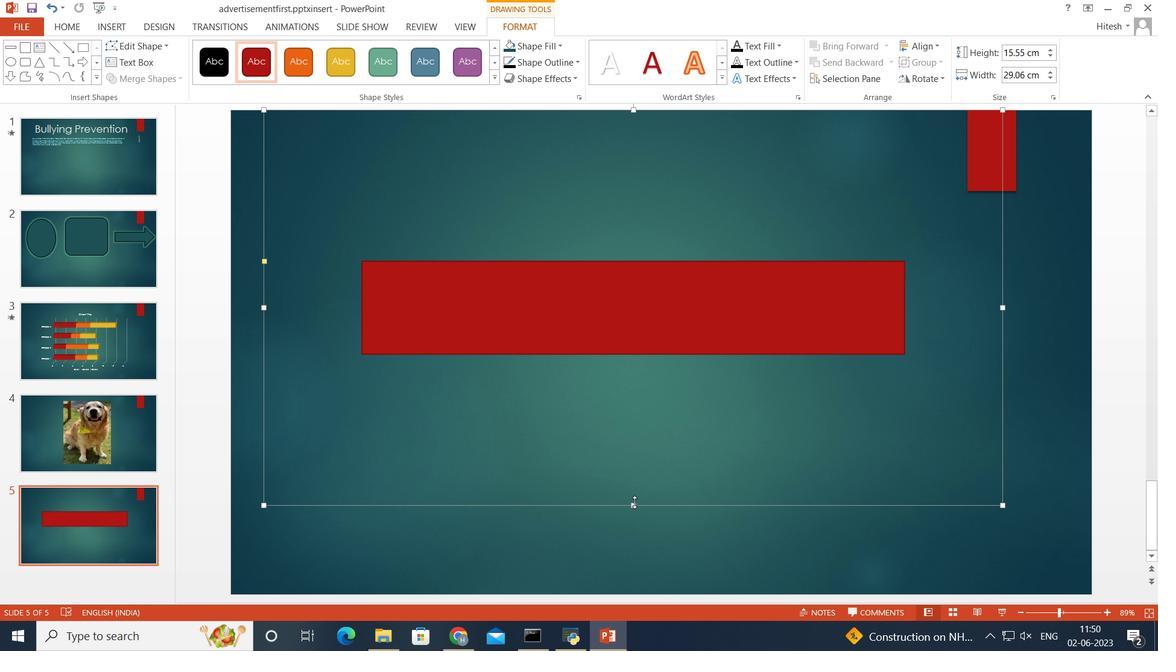 
Action: Mouse moved to (1000, 242)
Screenshot: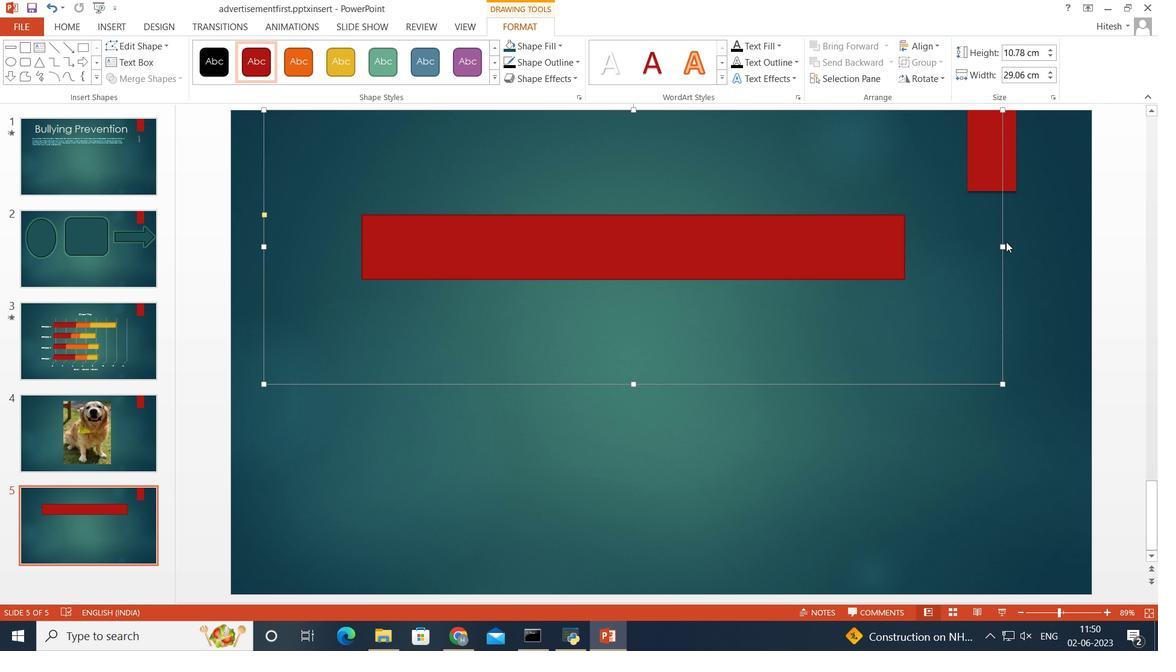 
Action: Mouse pressed left at (1000, 242)
Screenshot: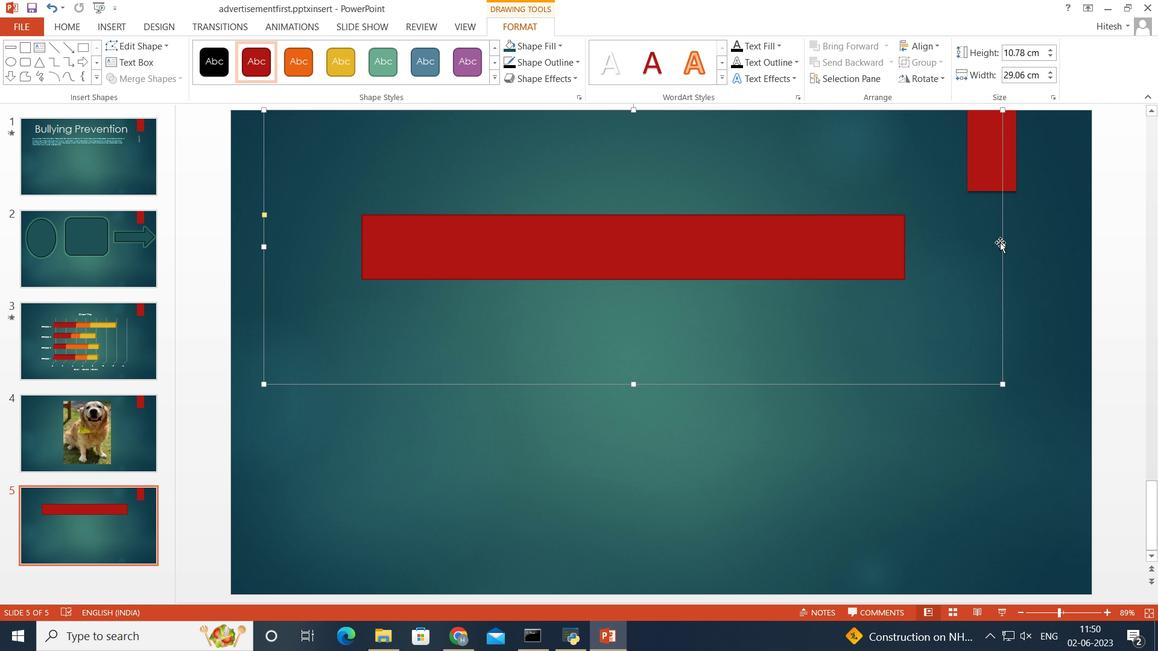 
Action: Mouse moved to (258, 177)
Screenshot: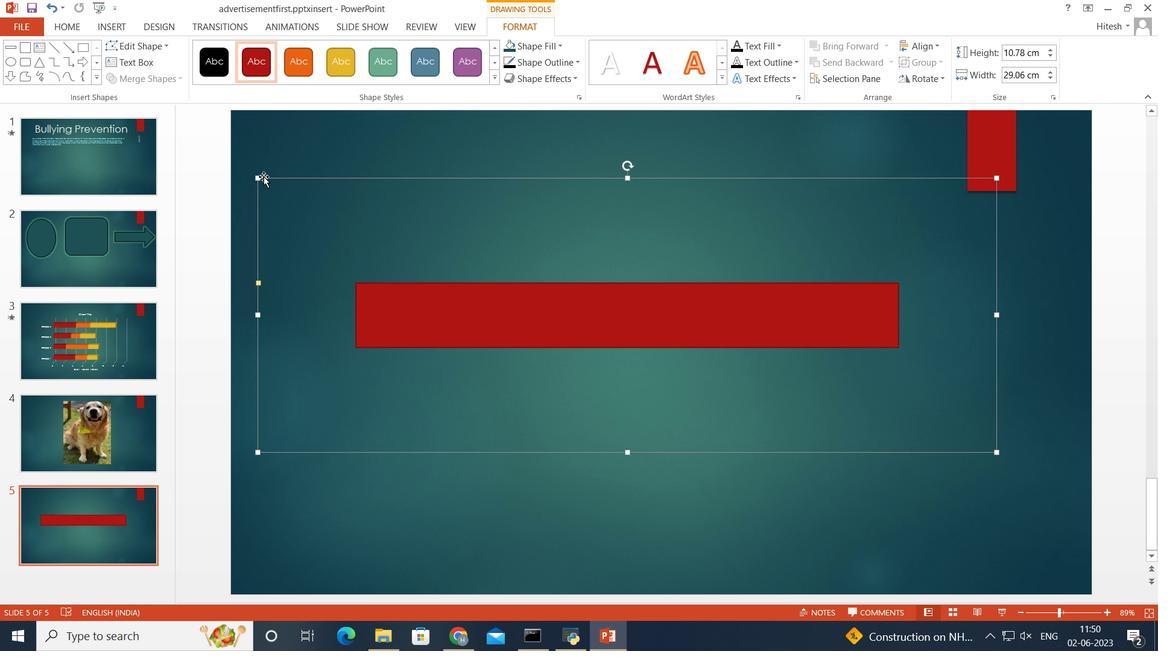
Action: Mouse pressed left at (258, 177)
Screenshot: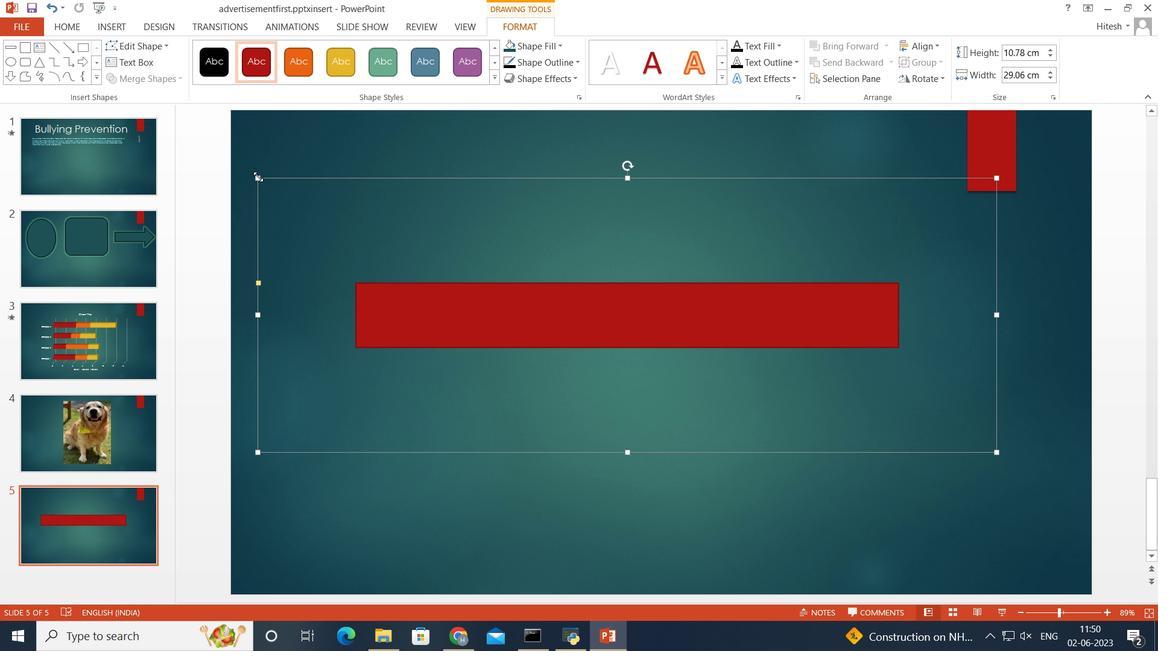 
Action: Mouse moved to (856, 292)
Screenshot: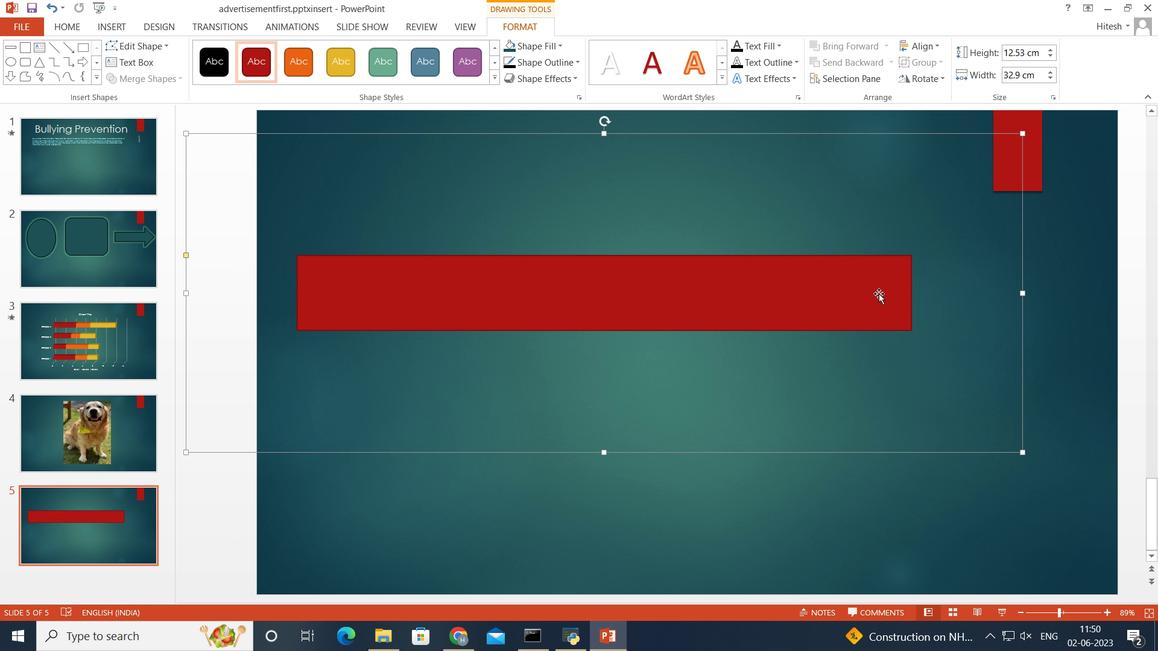 
Action: Mouse pressed left at (856, 292)
Screenshot: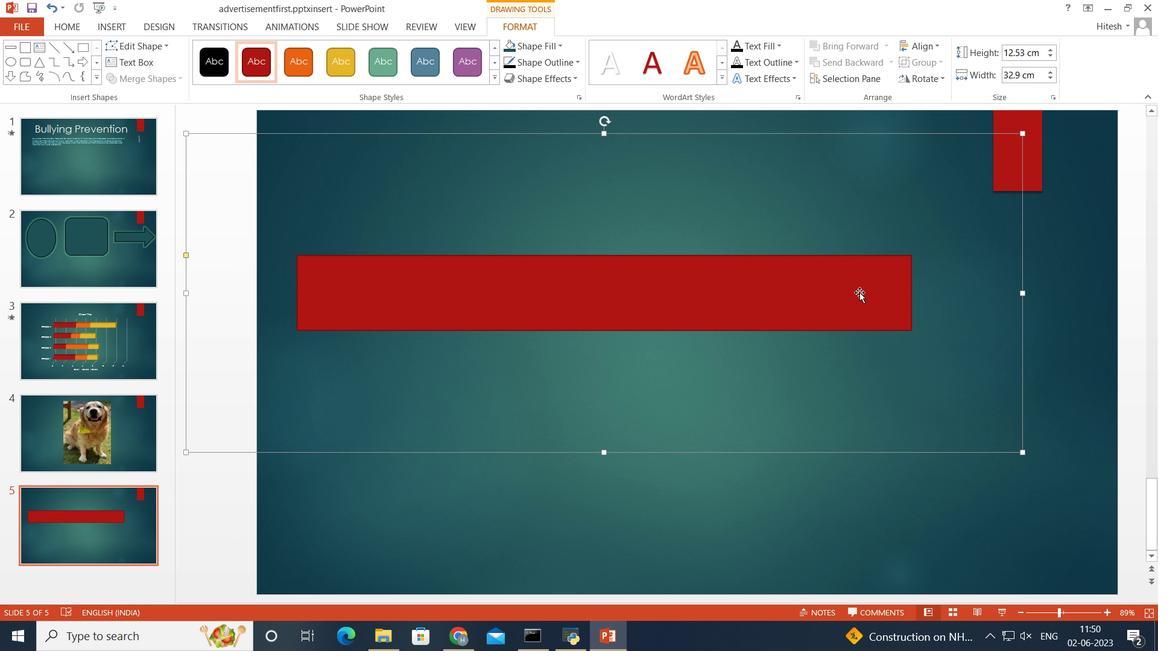 
Action: Mouse moved to (297, 155)
Screenshot: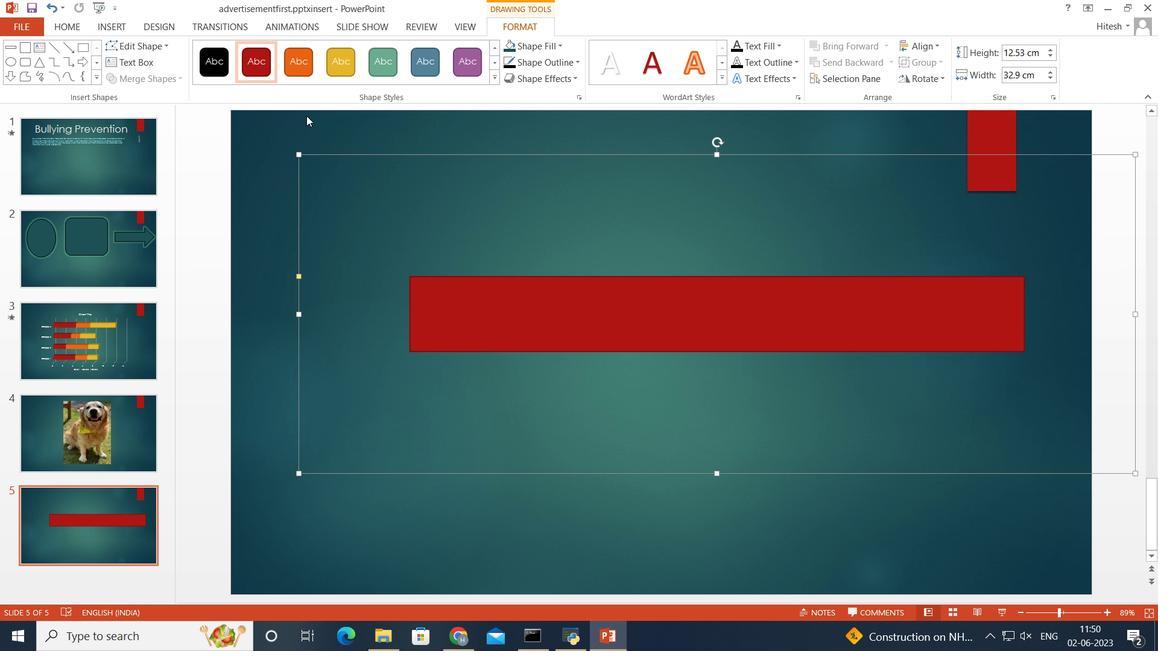 
Action: Mouse pressed left at (297, 155)
Screenshot: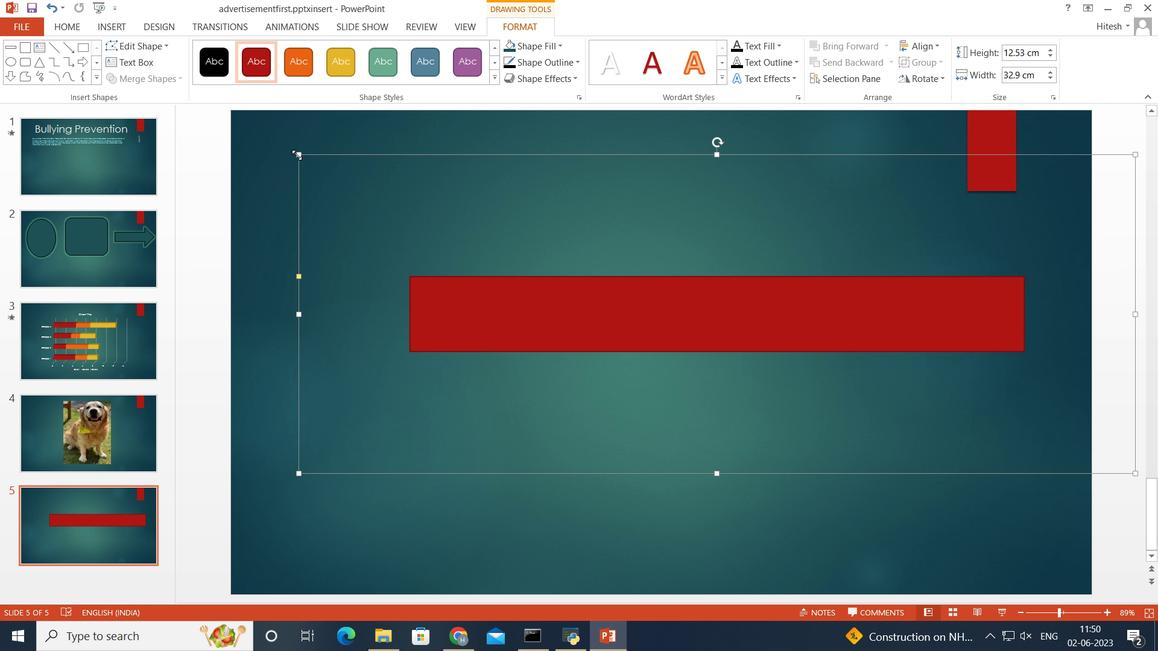 
Action: Mouse moved to (661, 491)
Screenshot: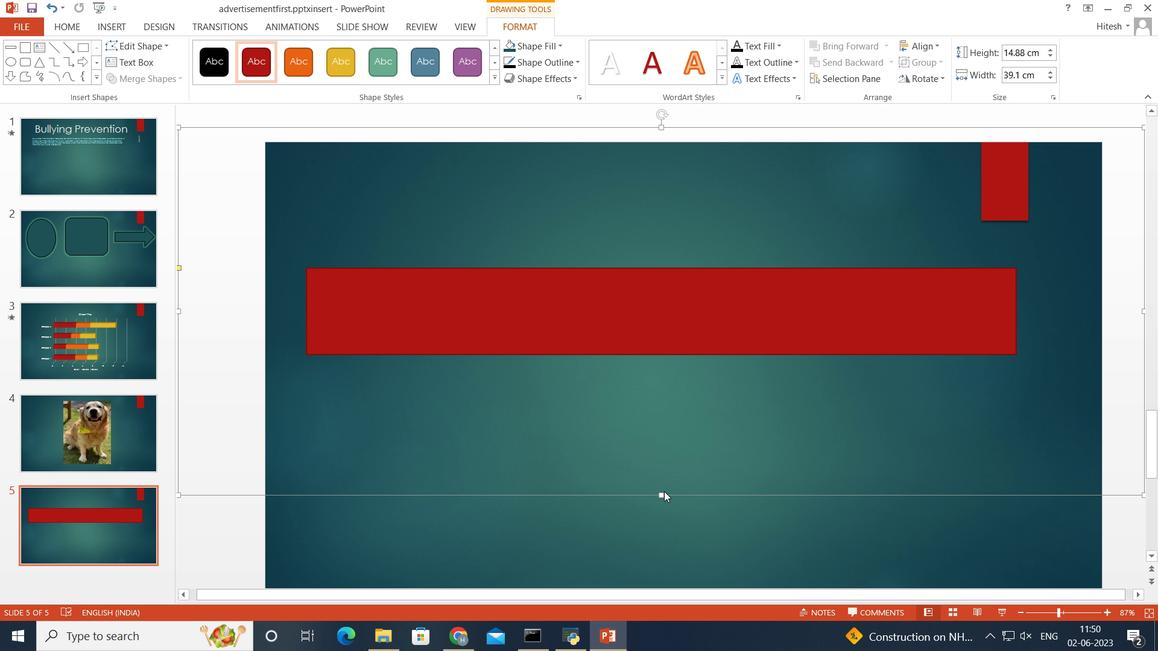 
Action: Mouse pressed left at (661, 491)
Screenshot: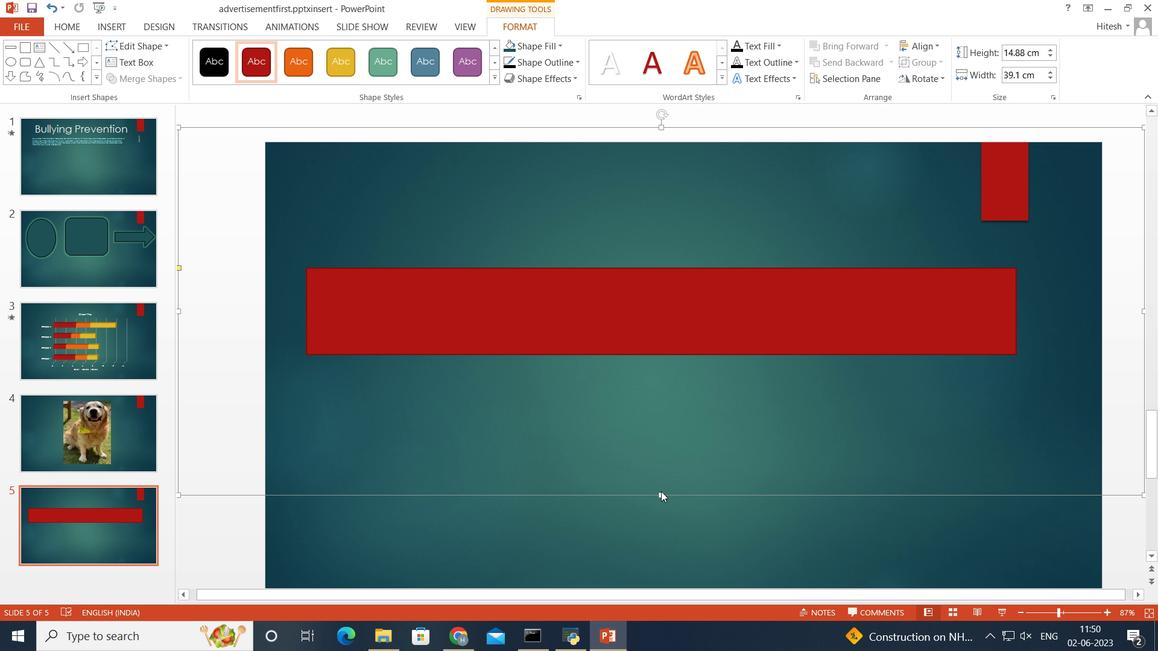 
Action: Mouse moved to (606, 276)
Screenshot: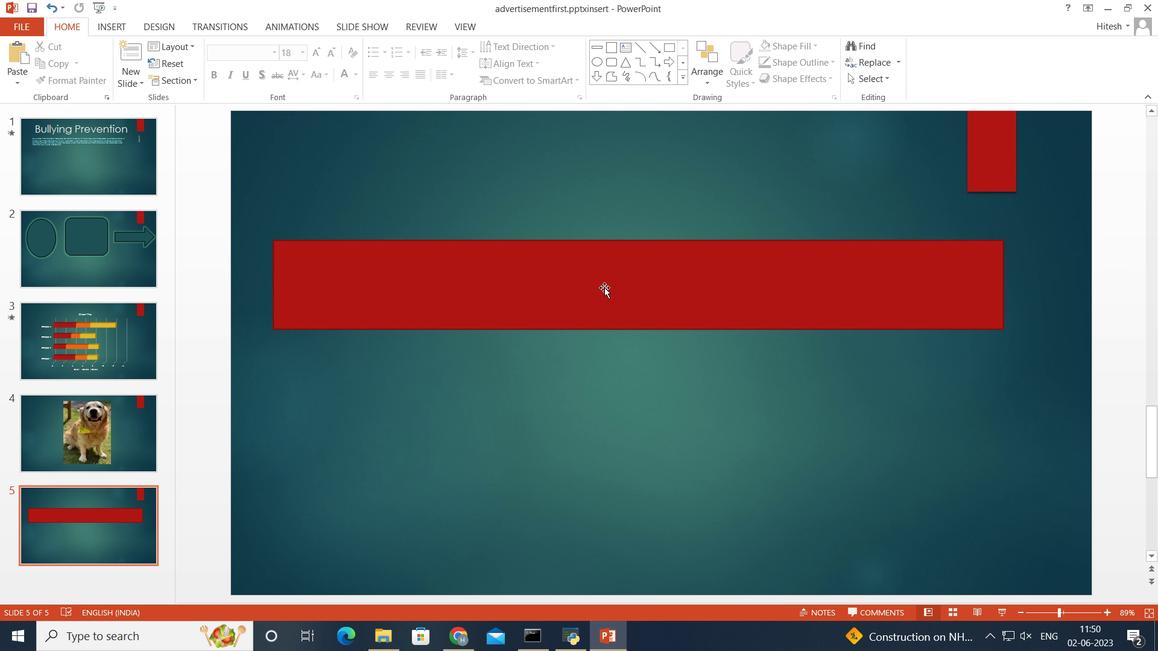 
Action: Mouse pressed left at (606, 276)
Screenshot: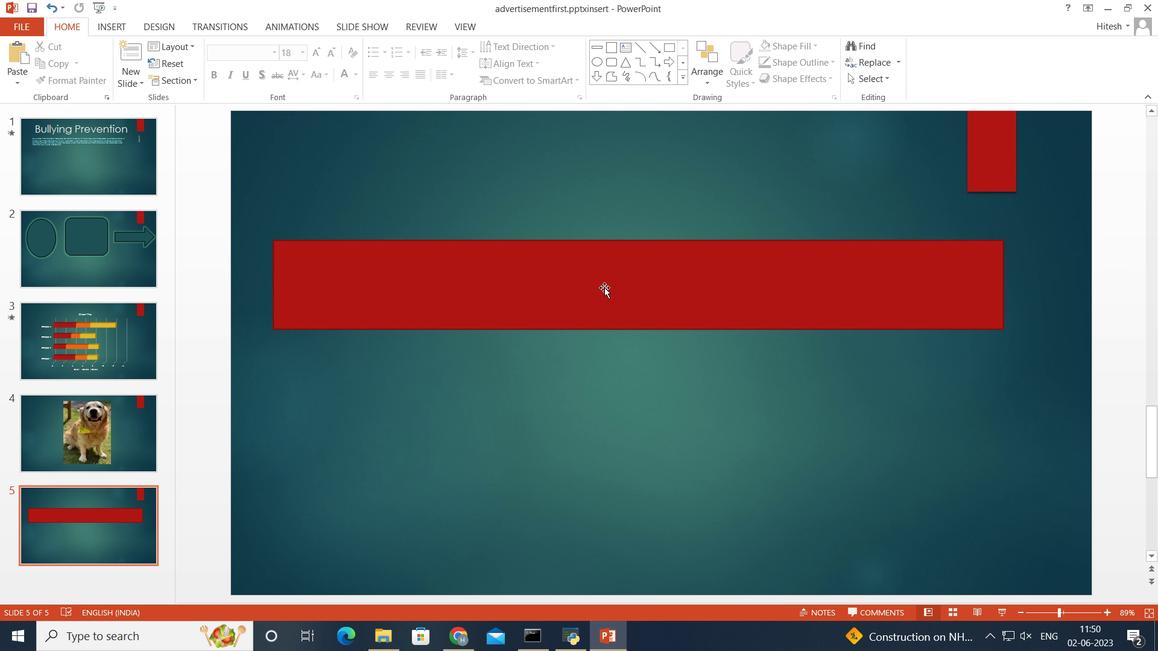 
Action: Mouse moved to (660, 491)
Screenshot: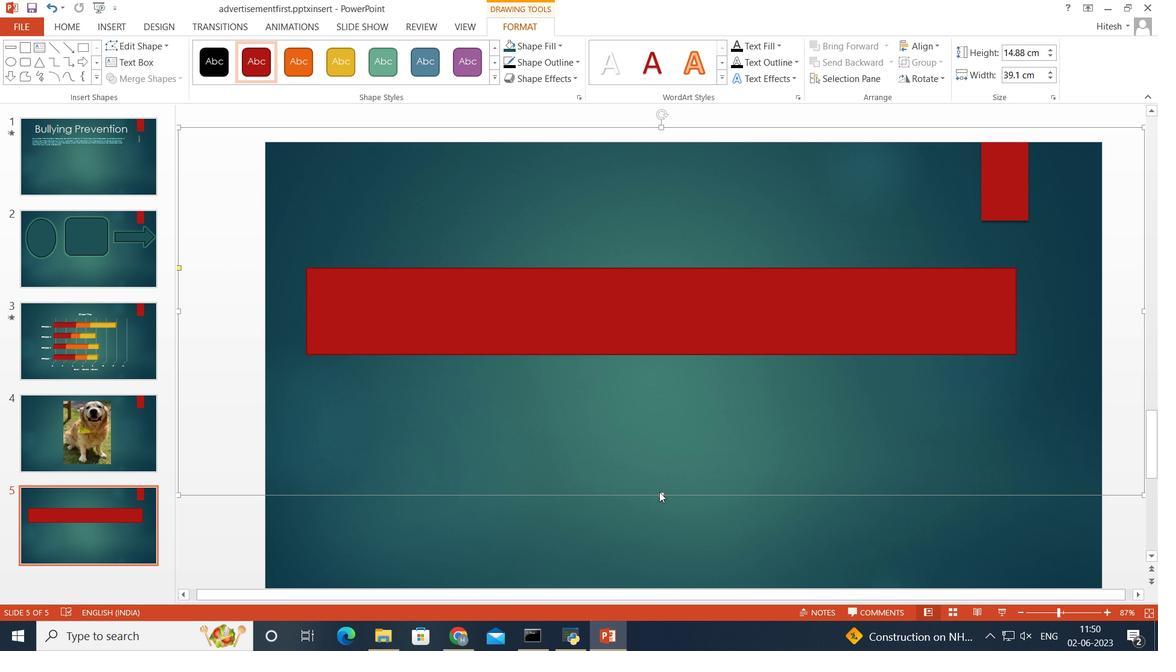 
Action: Mouse pressed left at (660, 491)
Screenshot: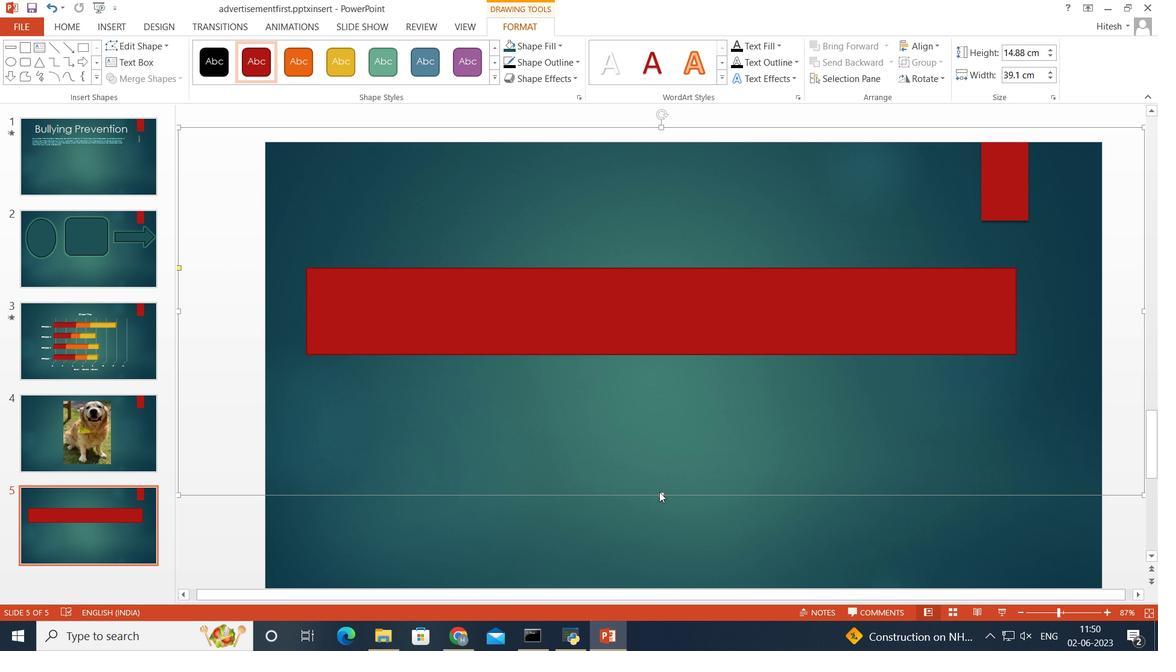 
Action: Mouse moved to (643, 299)
Screenshot: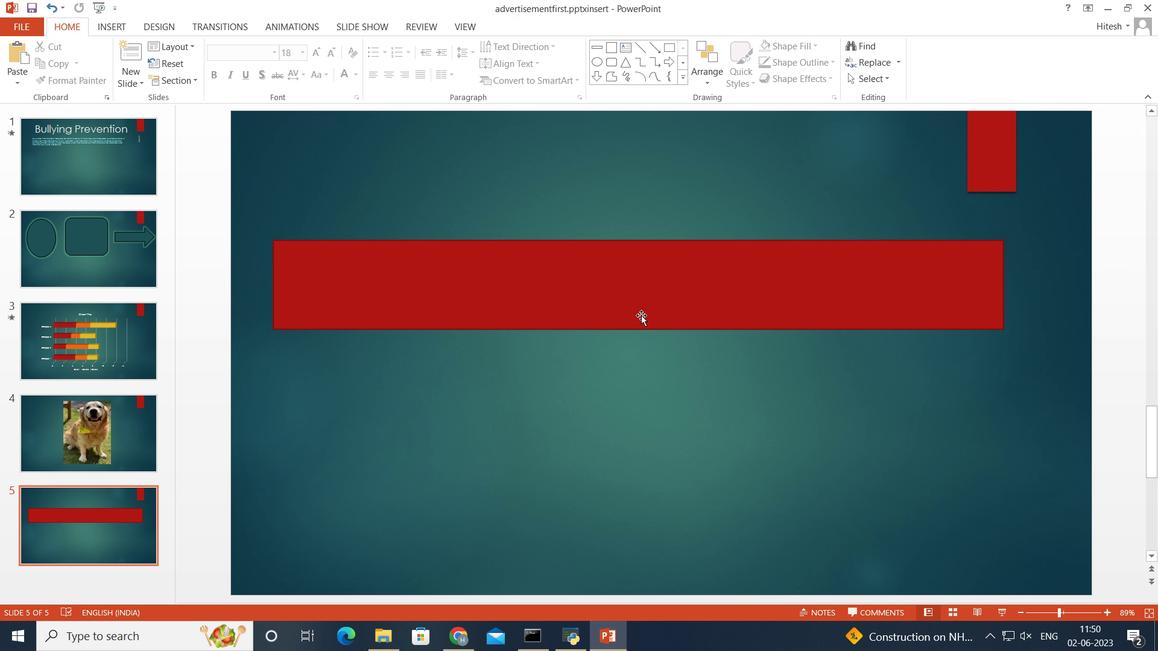 
Action: Mouse pressed left at (643, 299)
Screenshot: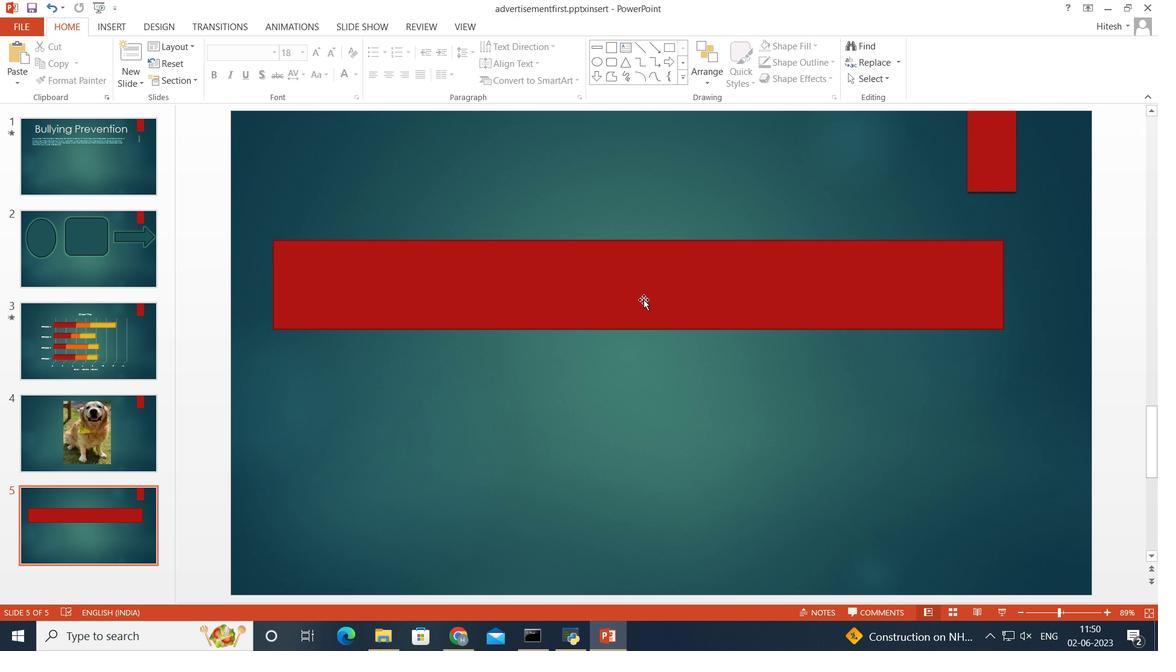 
Action: Mouse moved to (660, 495)
Screenshot: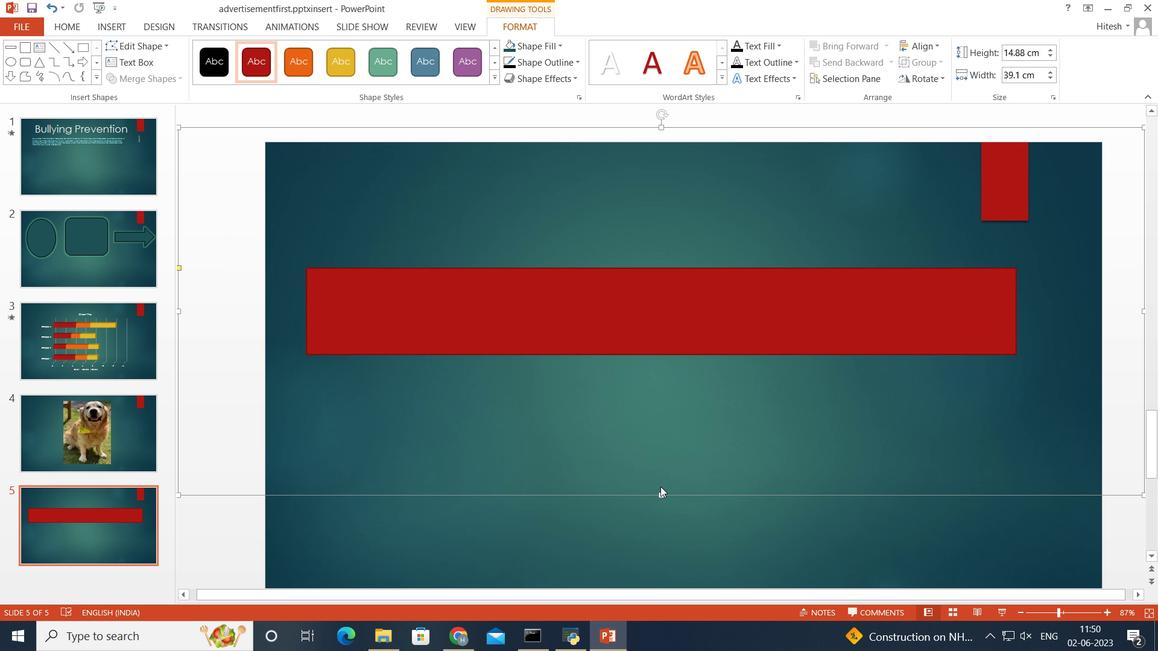 
Action: Mouse pressed left at (660, 495)
Screenshot: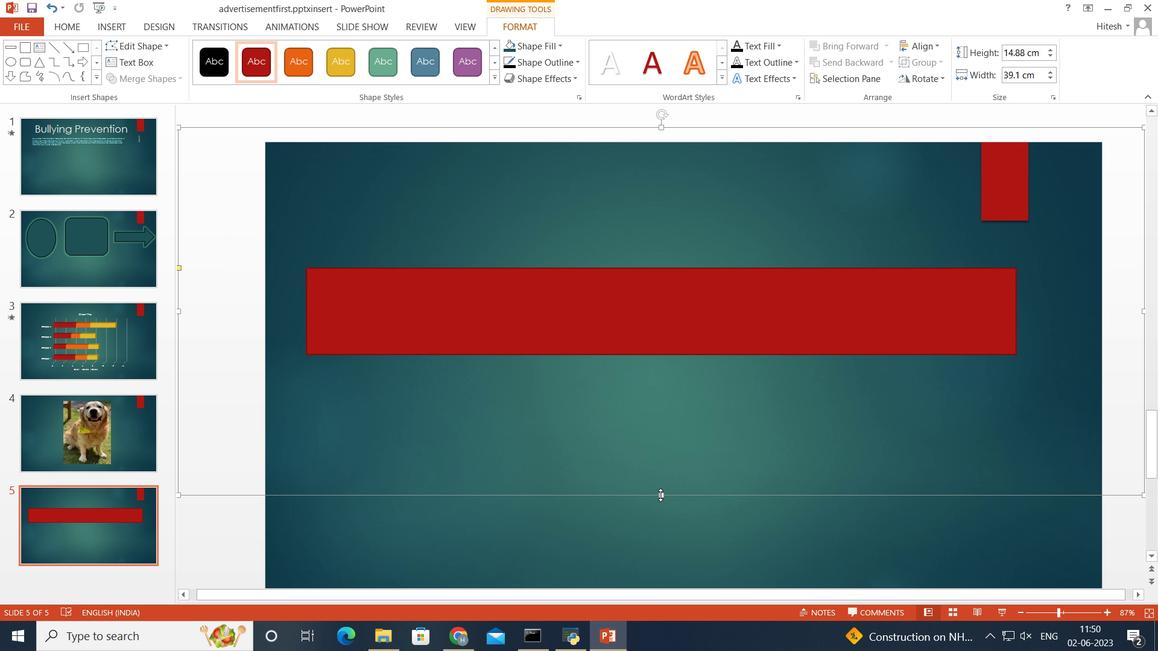 
Action: Mouse moved to (638, 460)
Screenshot: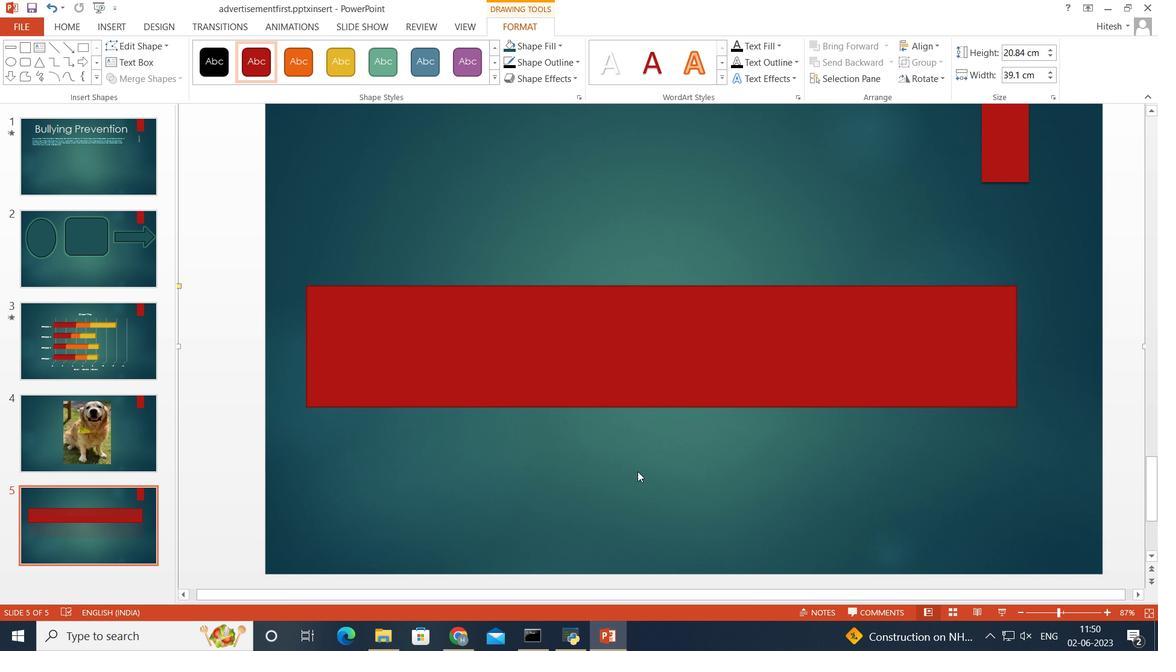 
Action: Mouse pressed left at (638, 460)
Screenshot: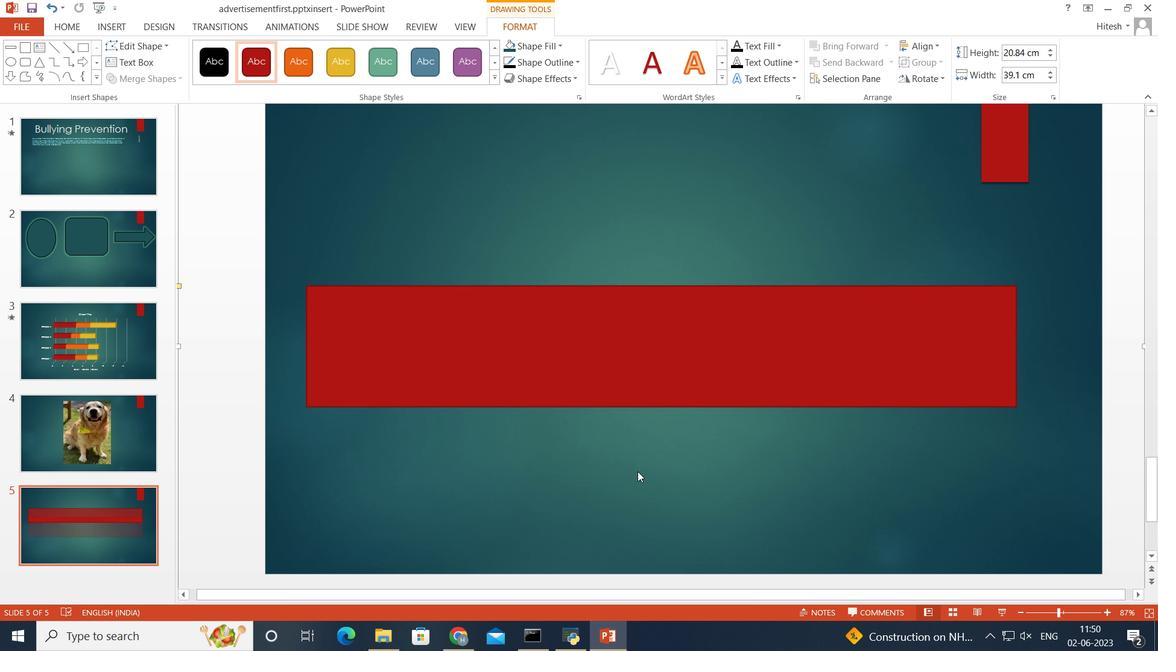 
Action: Mouse moved to (618, 364)
Screenshot: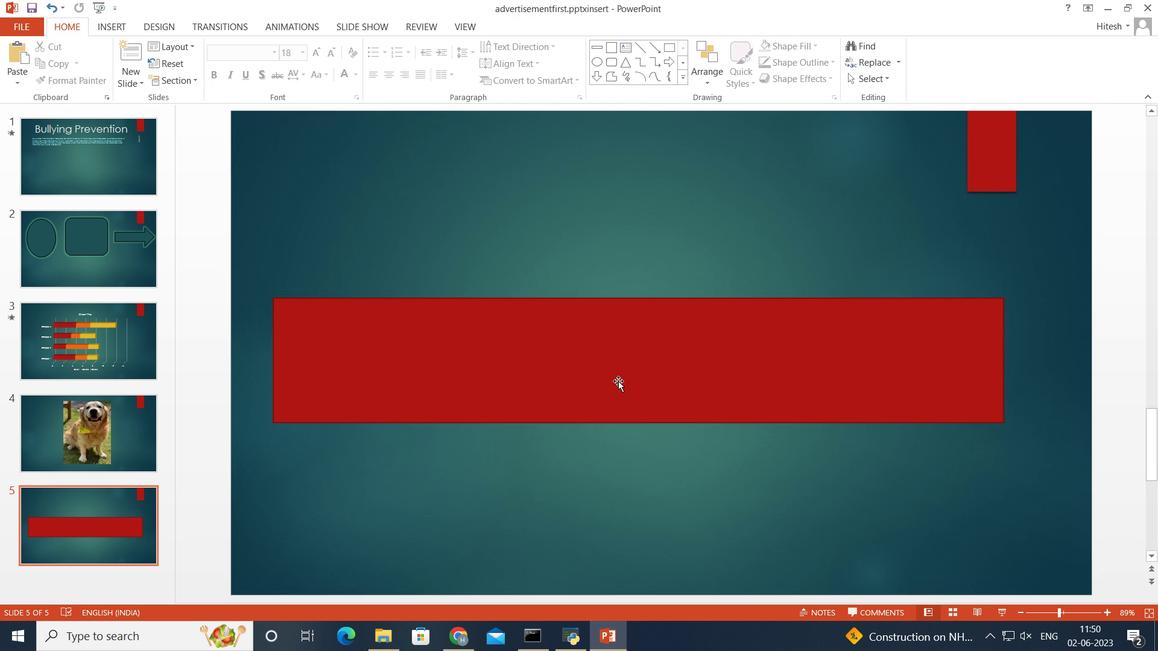 
Action: Mouse pressed left at (618, 364)
Screenshot: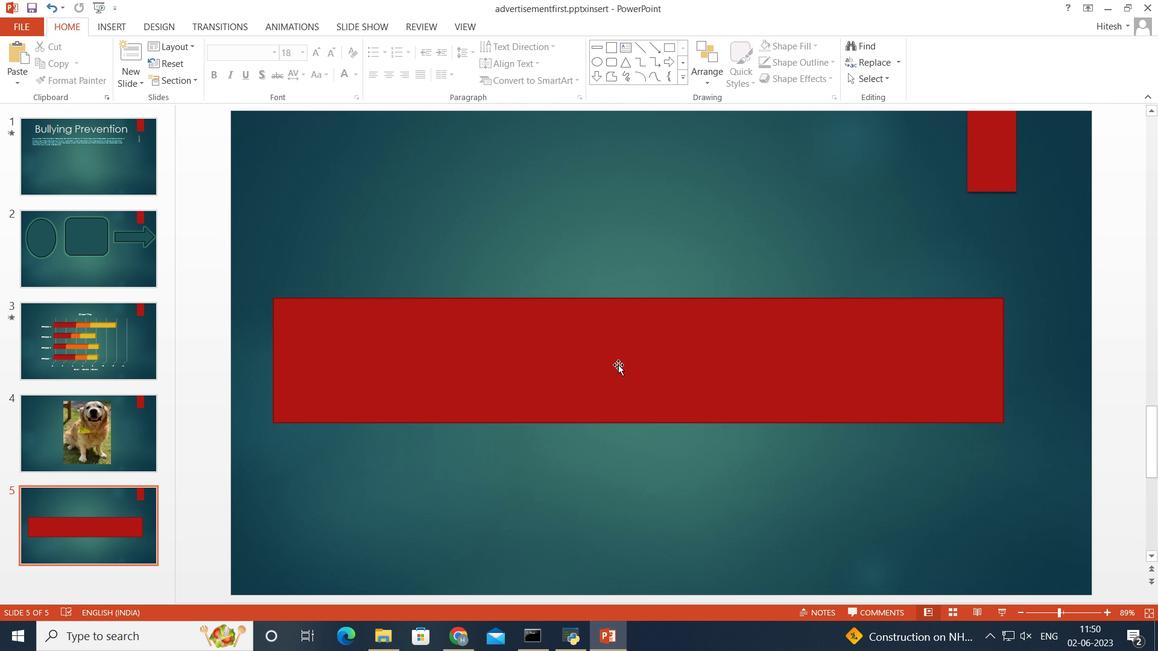 
Action: Mouse moved to (327, 123)
Screenshot: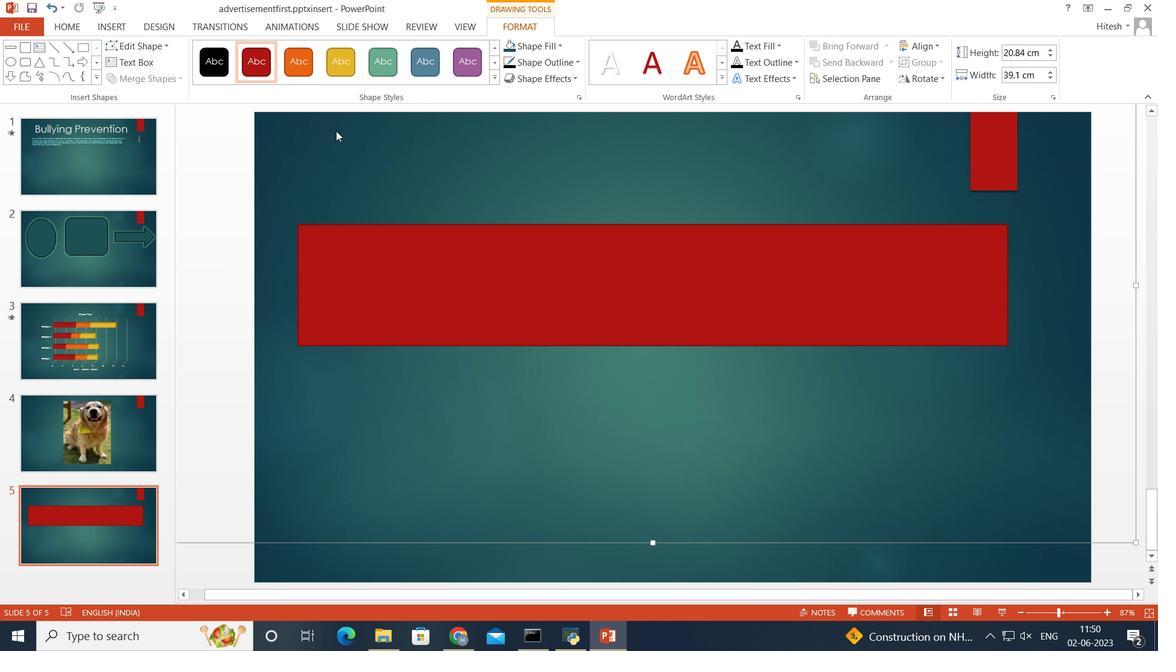 
Action: Mouse pressed left at (327, 123)
Screenshot: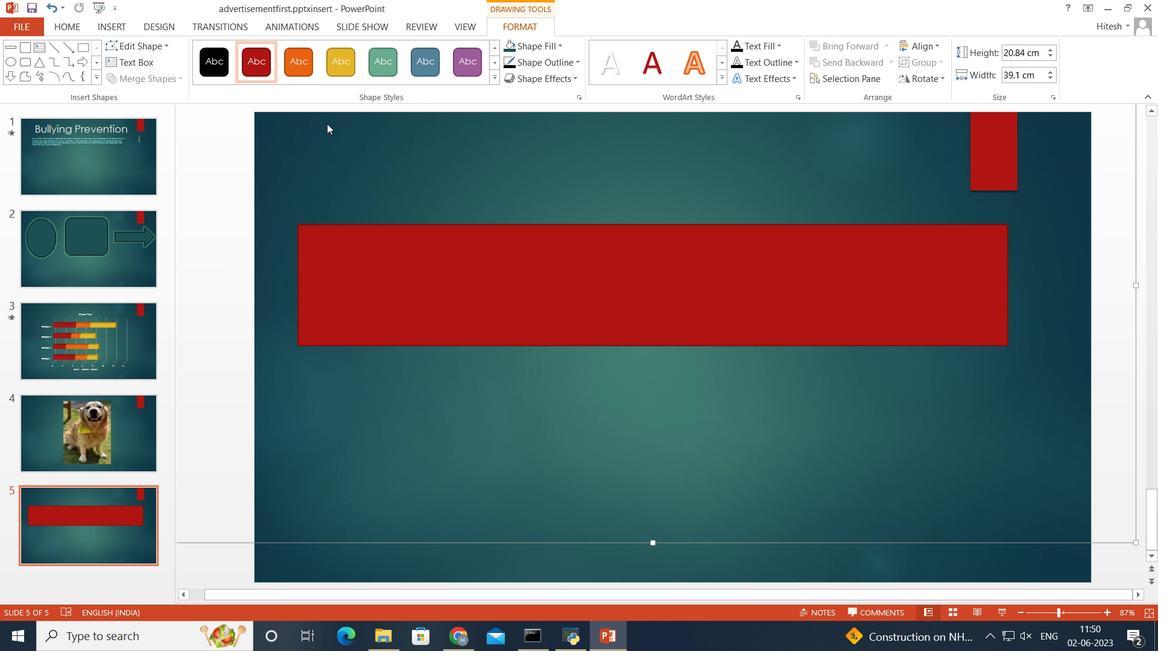 
Action: Mouse moved to (104, 29)
Screenshot: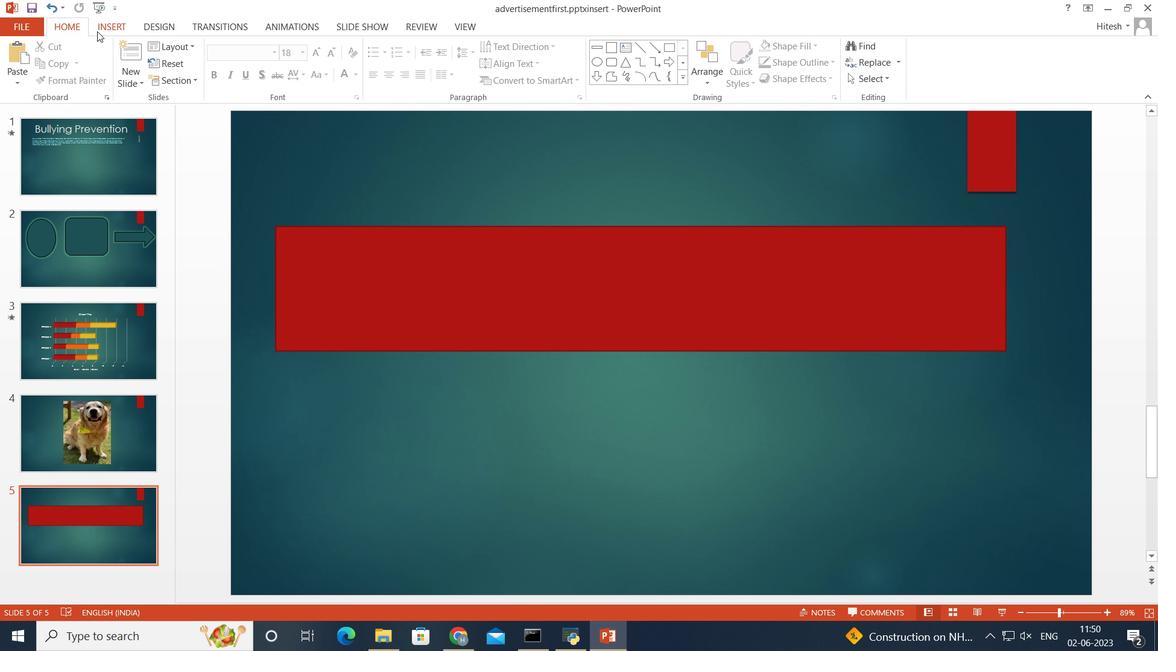 
Action: Mouse pressed left at (104, 29)
Screenshot: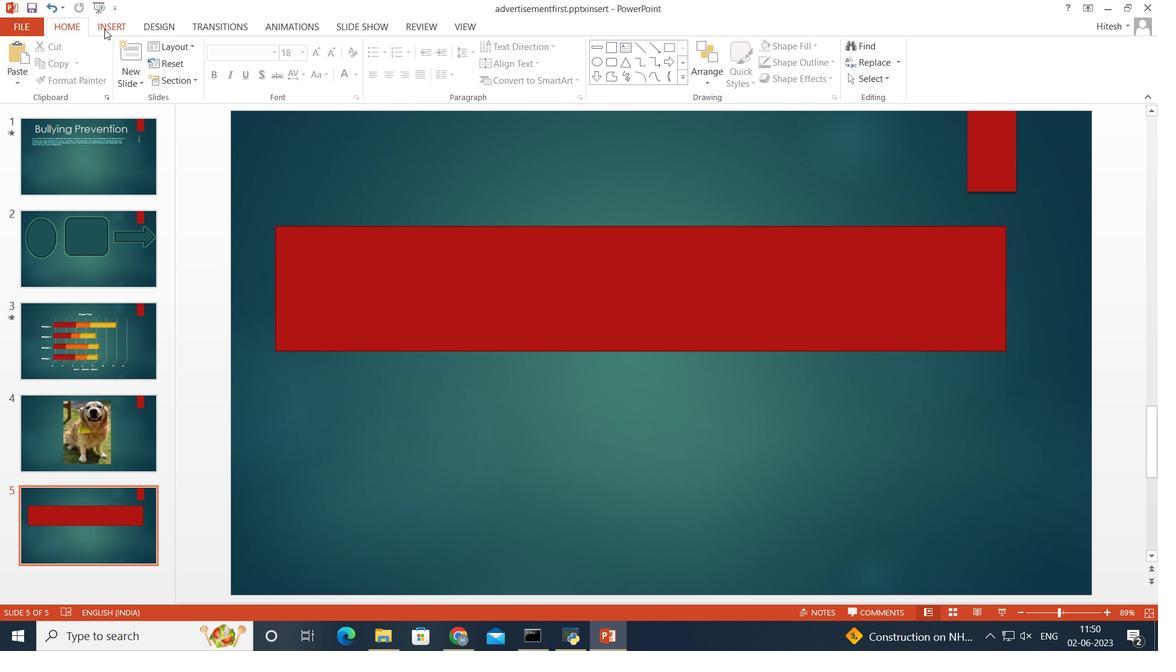 
Action: Mouse moved to (100, 77)
Screenshot: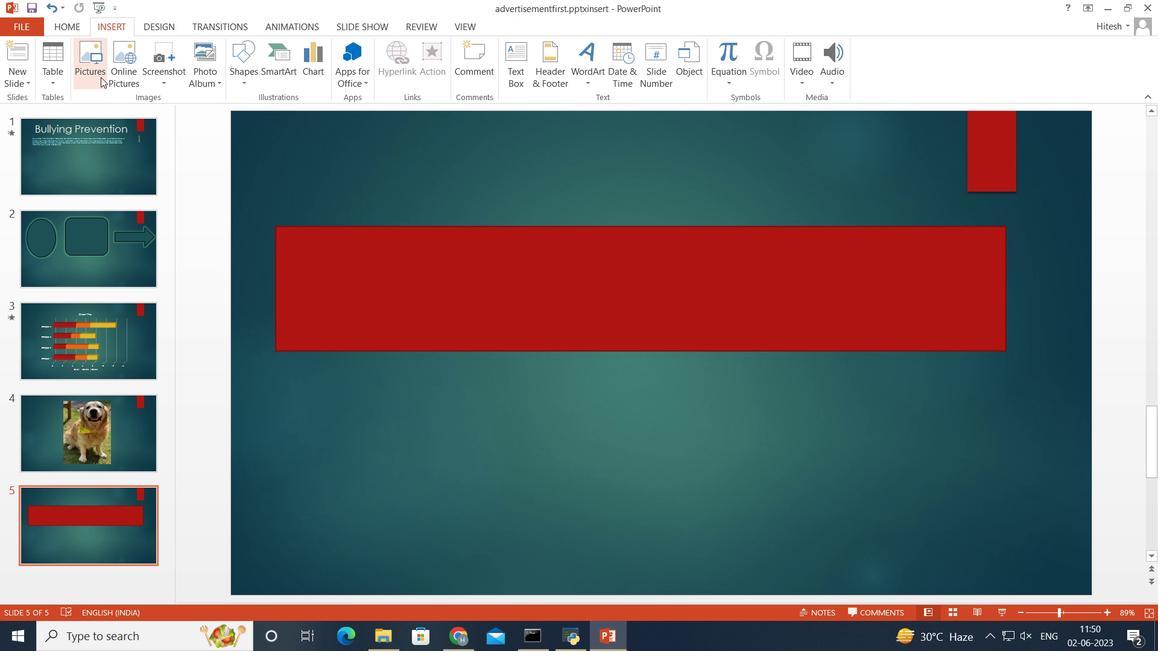 
Action: Mouse pressed left at (100, 77)
Screenshot: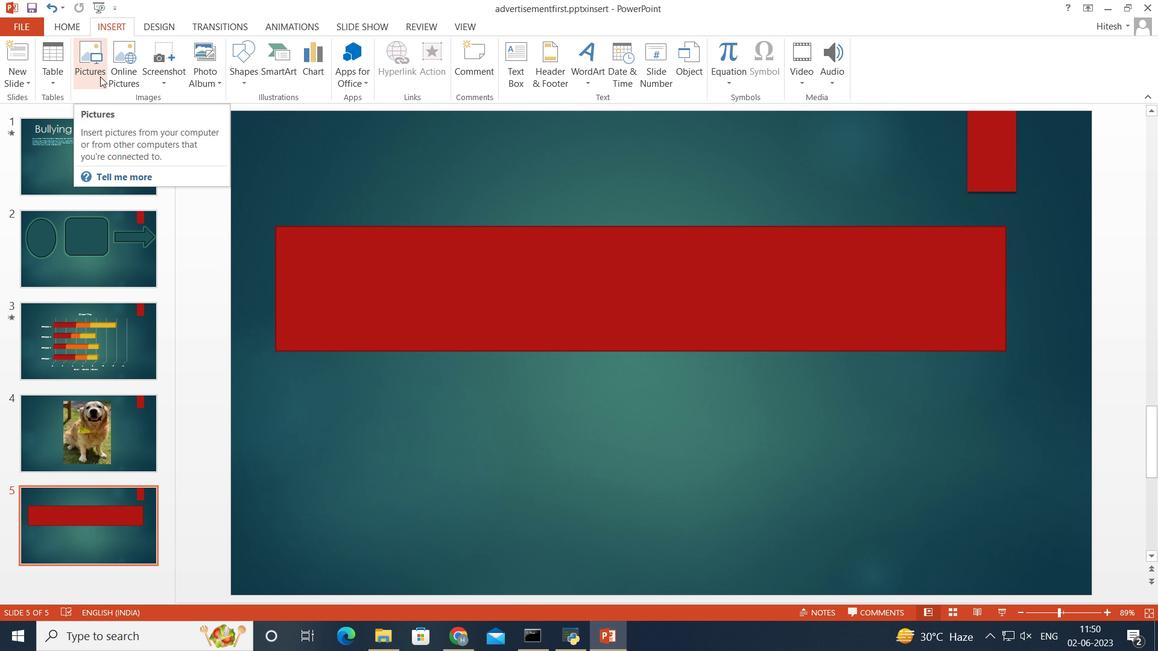 
Action: Mouse moved to (215, 134)
Screenshot: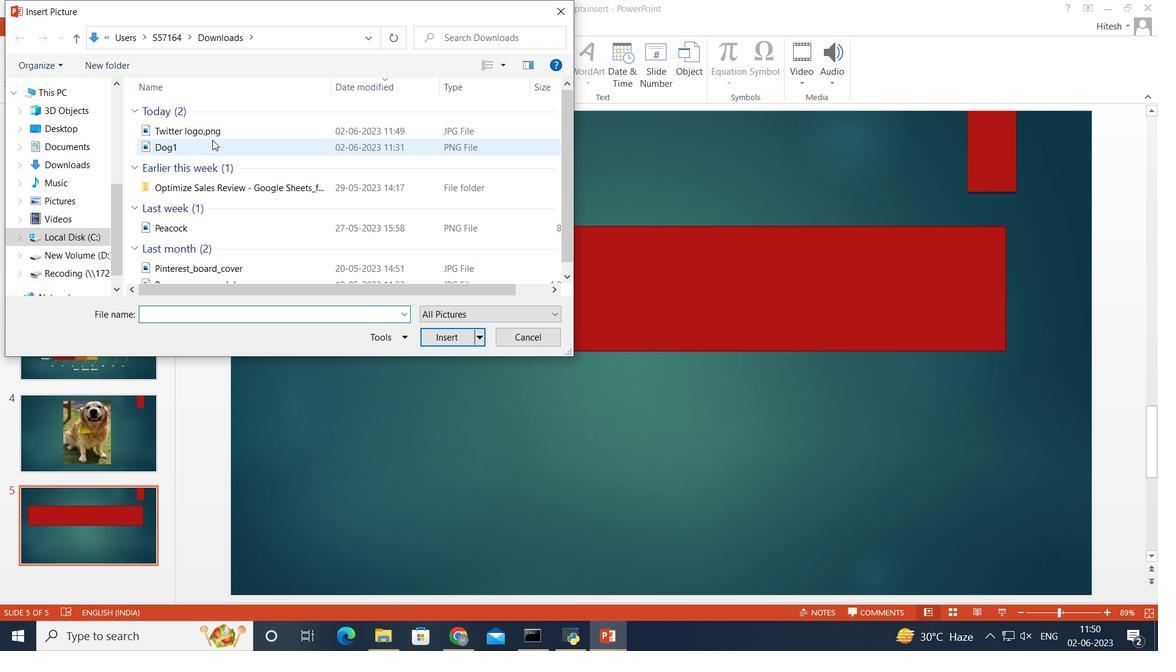 
Action: Mouse pressed left at (215, 134)
Screenshot: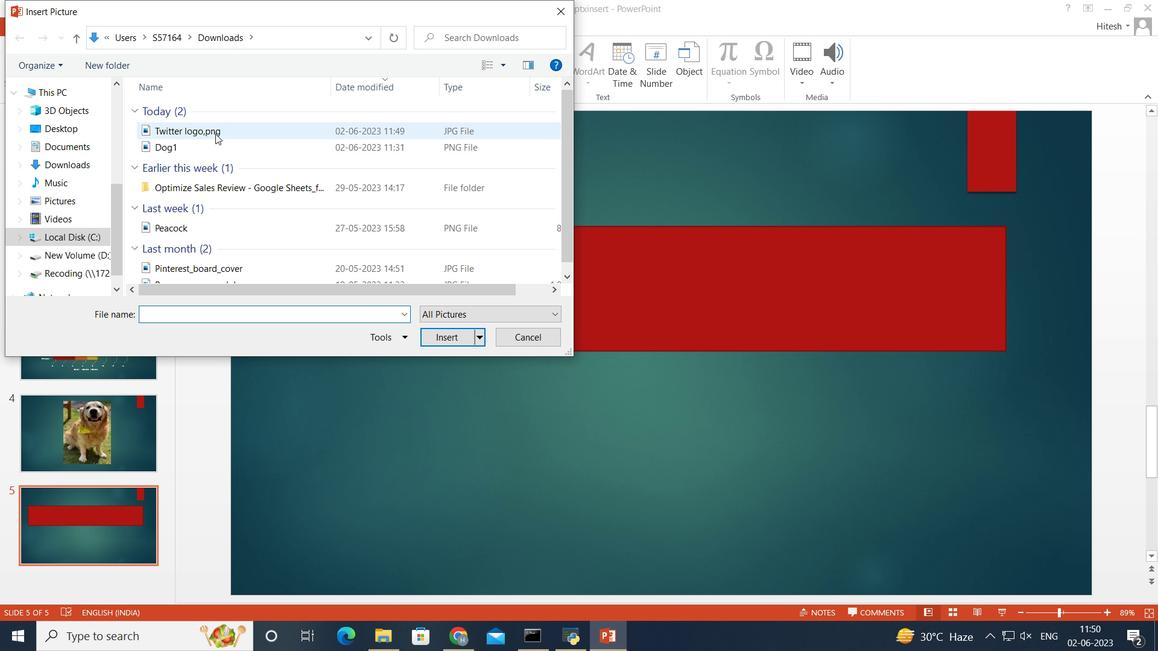 
Action: Mouse moved to (448, 340)
Screenshot: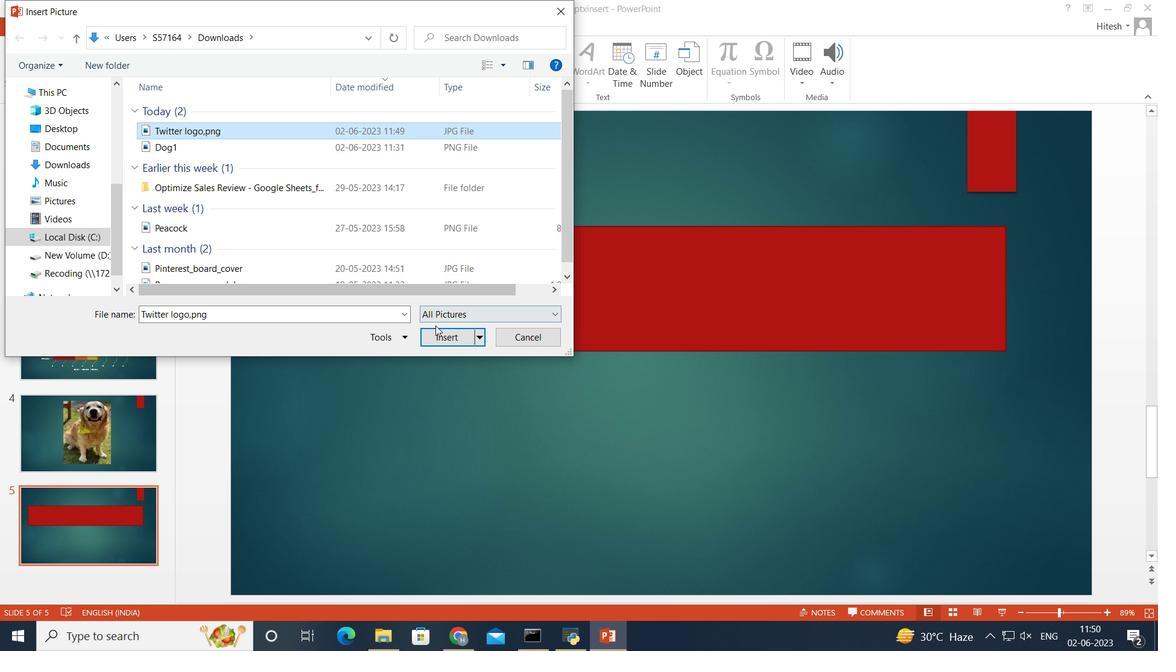 
Action: Mouse pressed left at (448, 340)
Screenshot: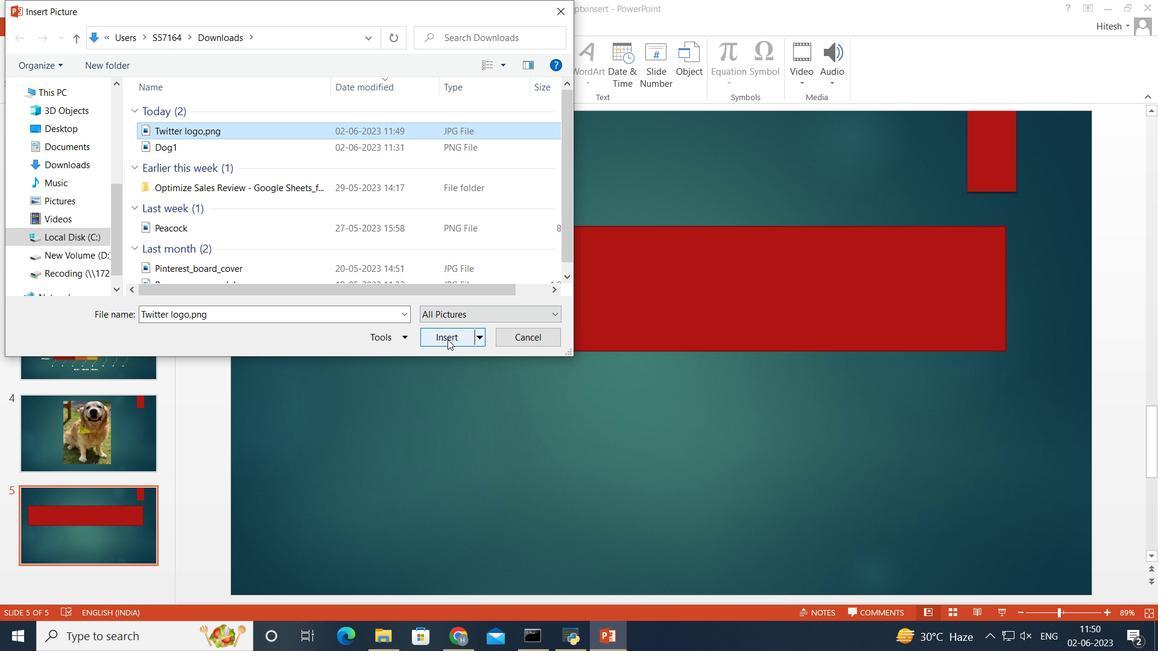 
Action: Mouse moved to (571, 175)
Screenshot: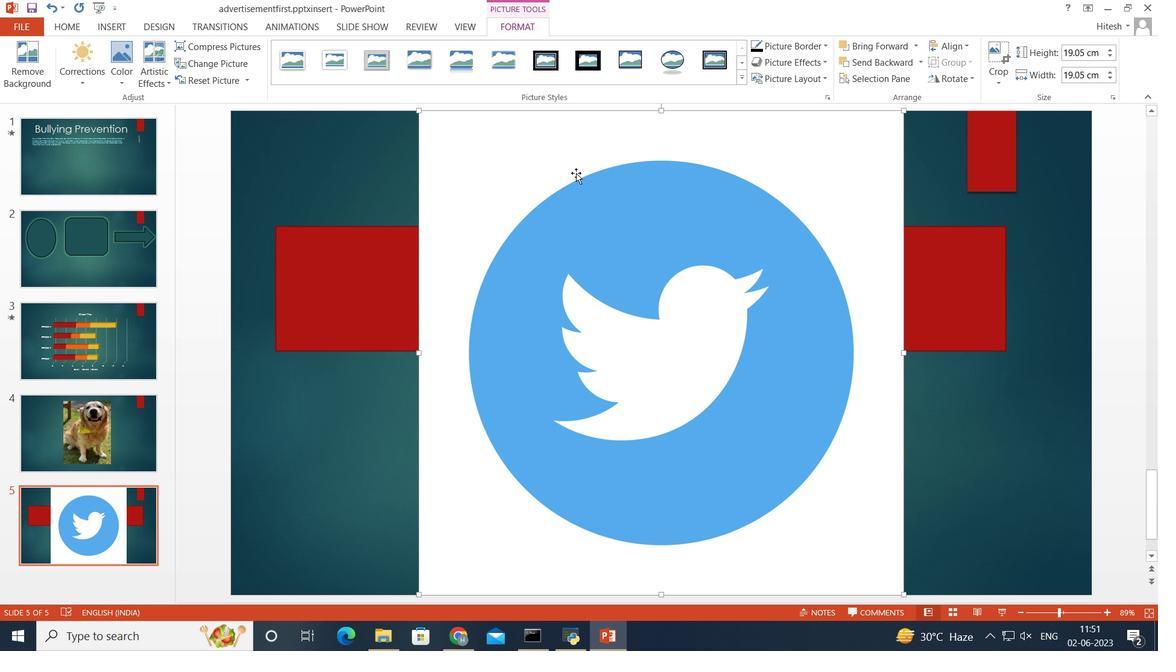 
Action: Mouse pressed left at (571, 175)
Screenshot: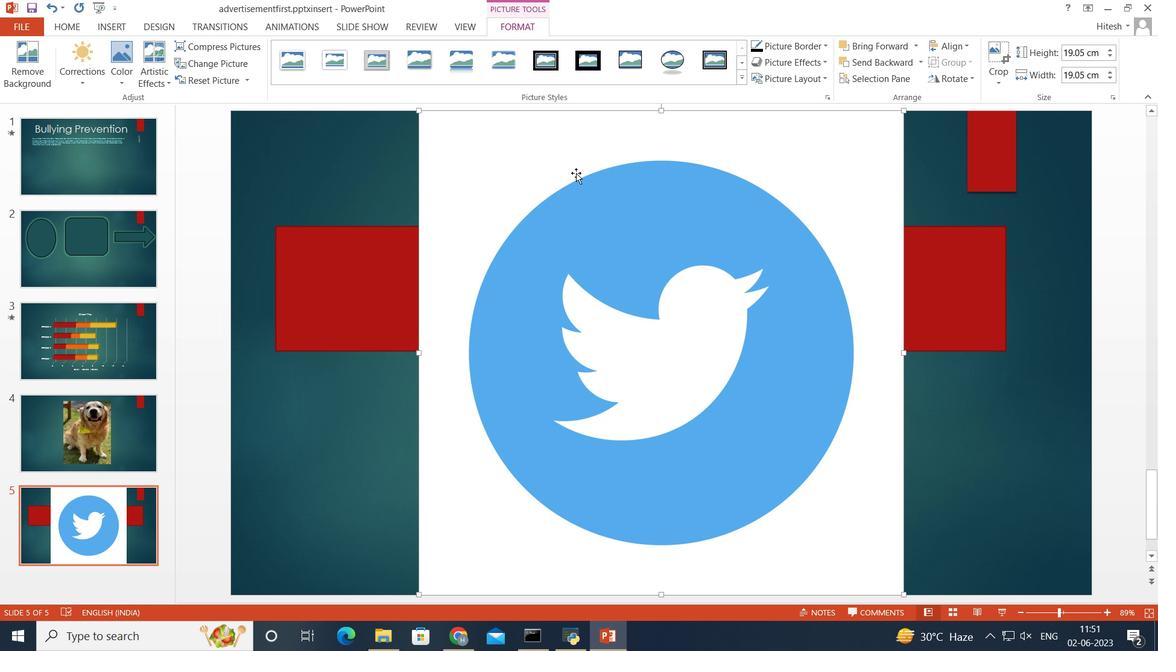 
Action: Mouse moved to (399, 177)
Screenshot: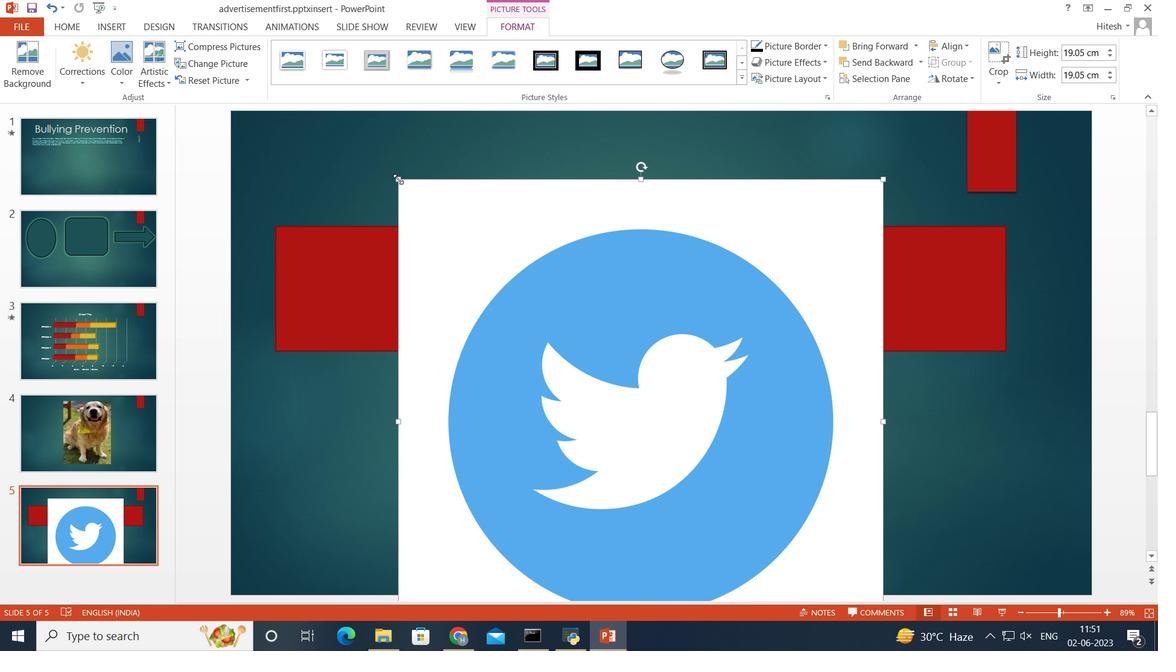 
Action: Mouse pressed left at (399, 177)
Screenshot: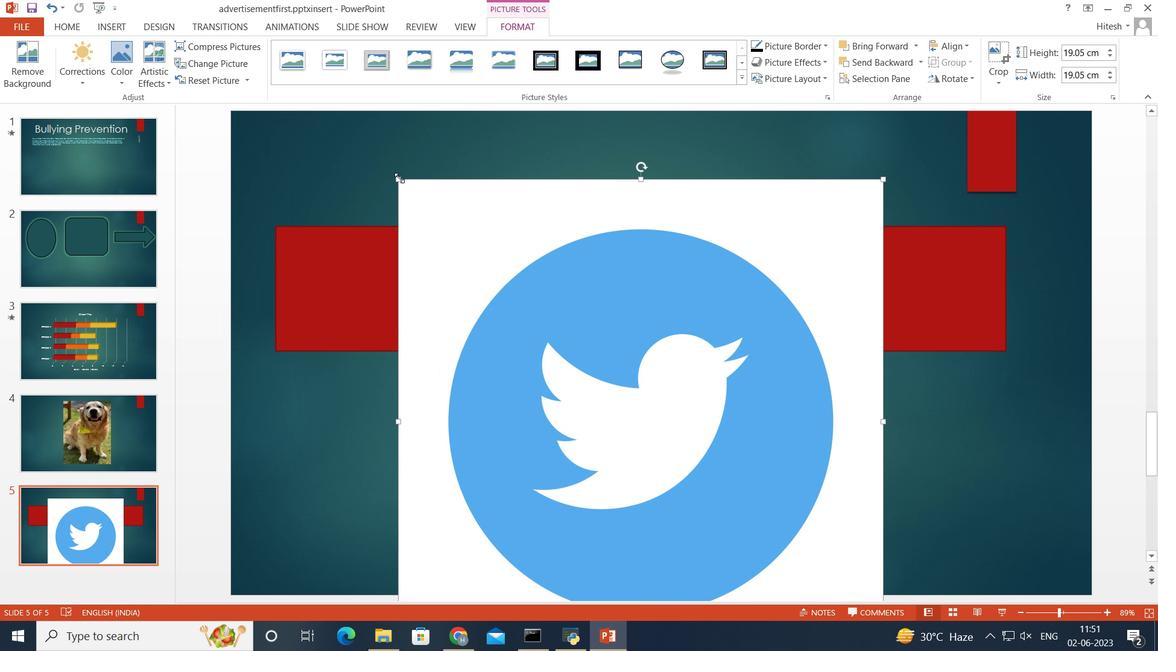 
Action: Mouse moved to (710, 424)
Screenshot: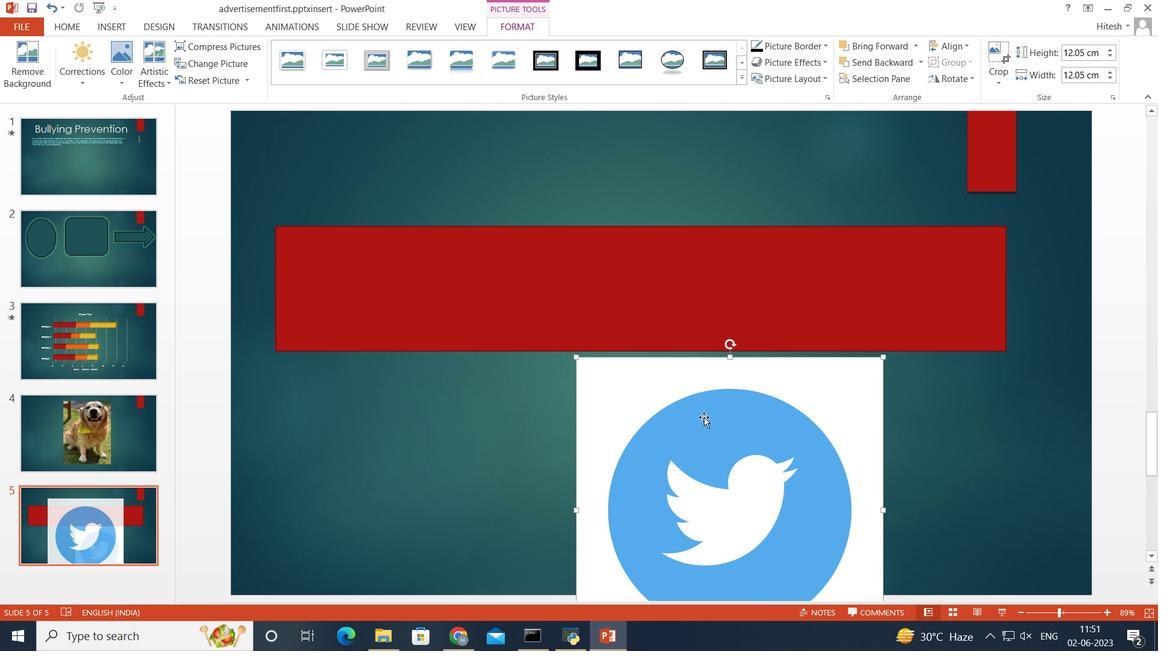 
Action: Mouse pressed left at (710, 424)
Screenshot: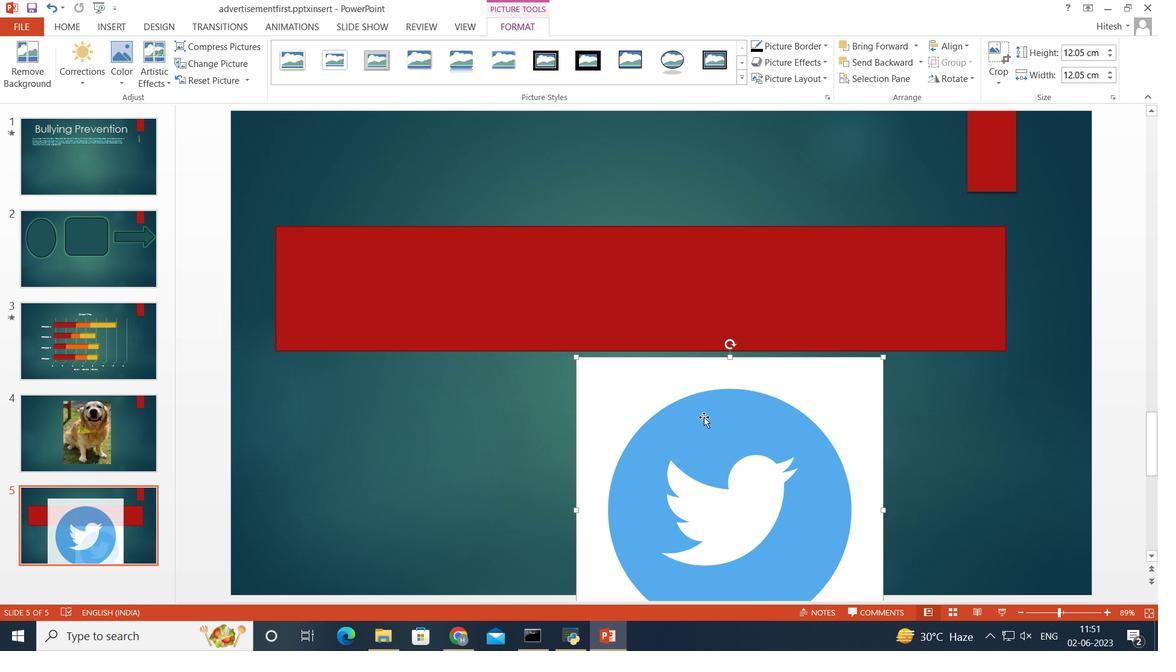 
Action: Mouse moved to (611, 520)
Screenshot: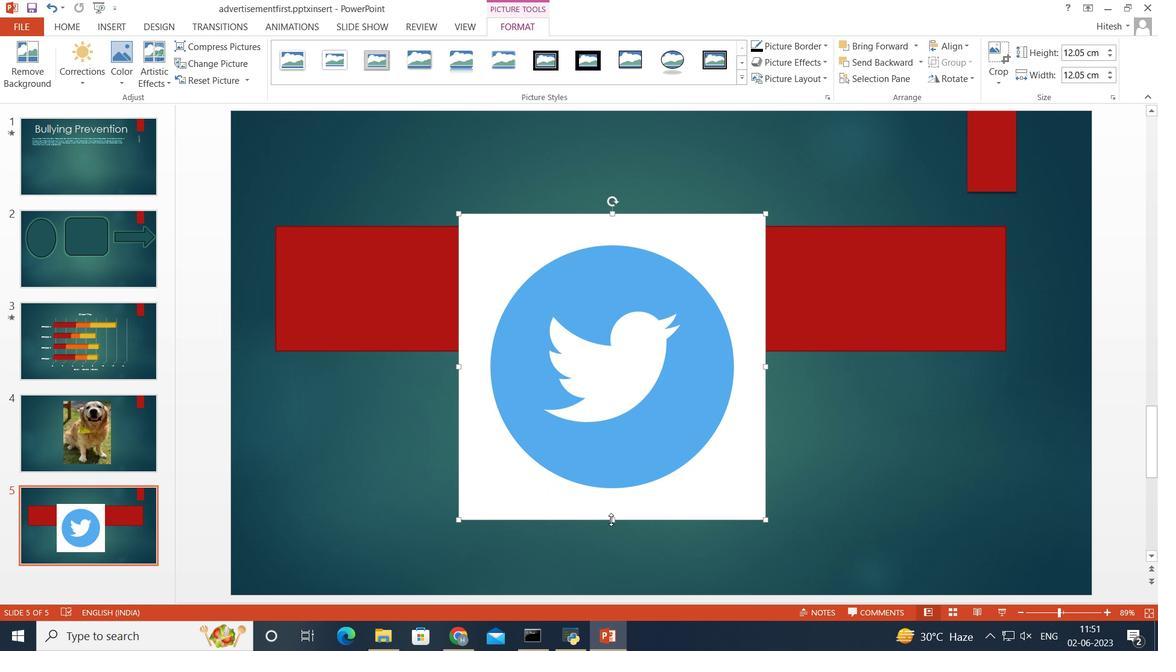 
Action: Mouse pressed left at (611, 520)
Screenshot: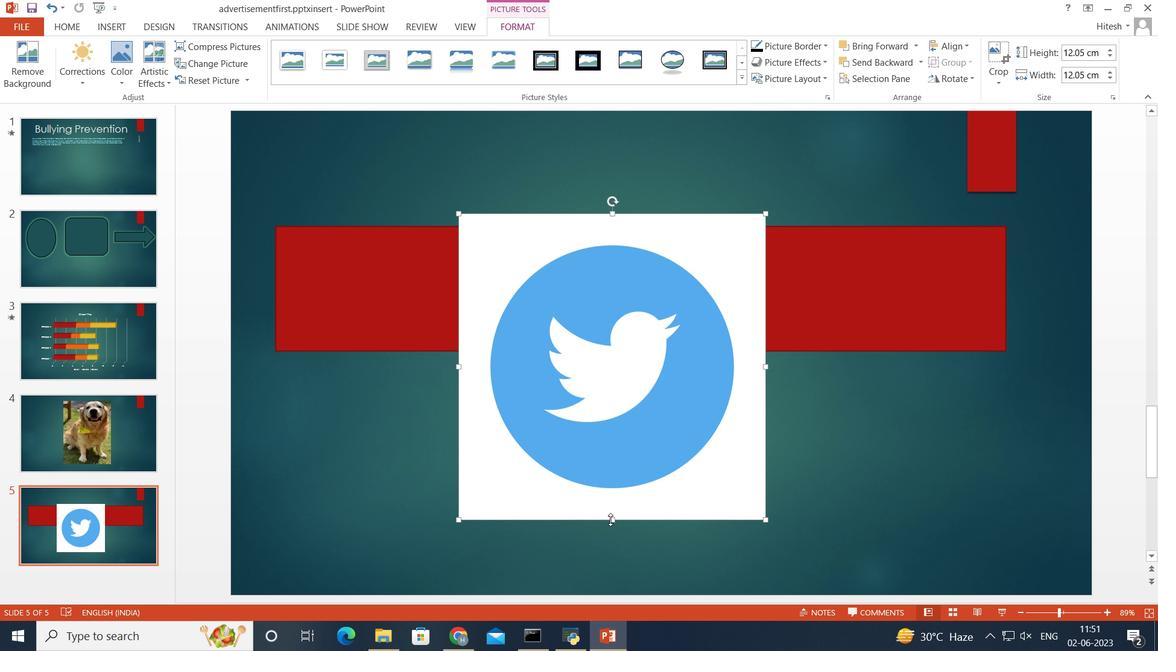 
Action: Mouse moved to (616, 284)
Screenshot: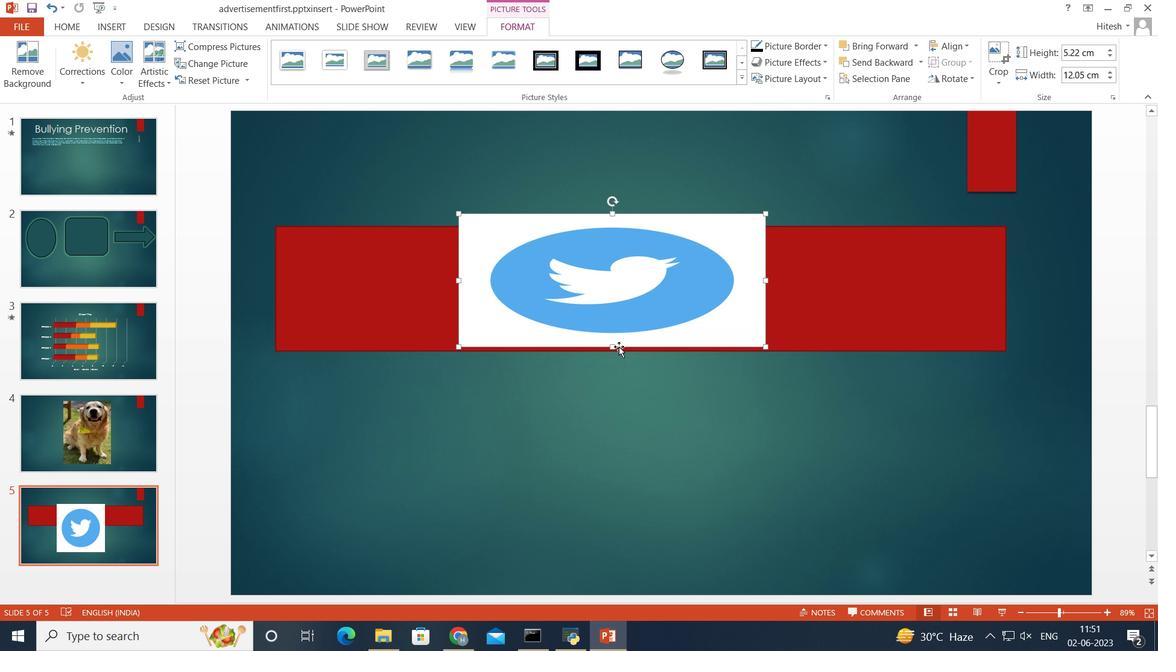 
Action: Mouse pressed left at (616, 284)
Screenshot: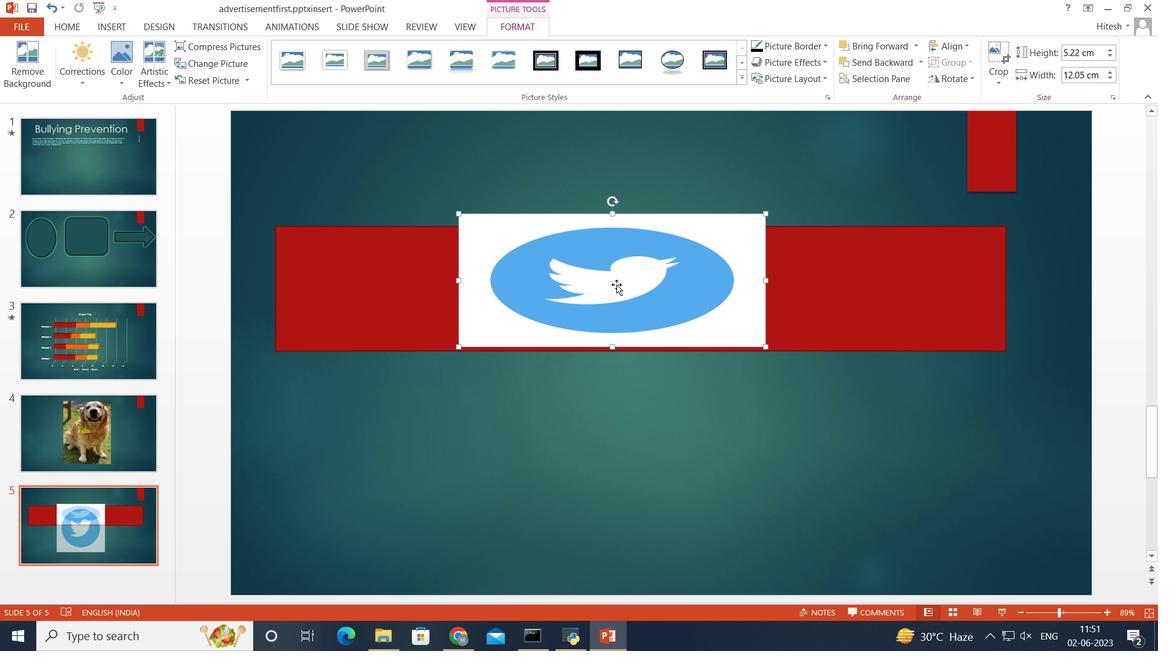 
Action: Mouse moved to (768, 287)
Screenshot: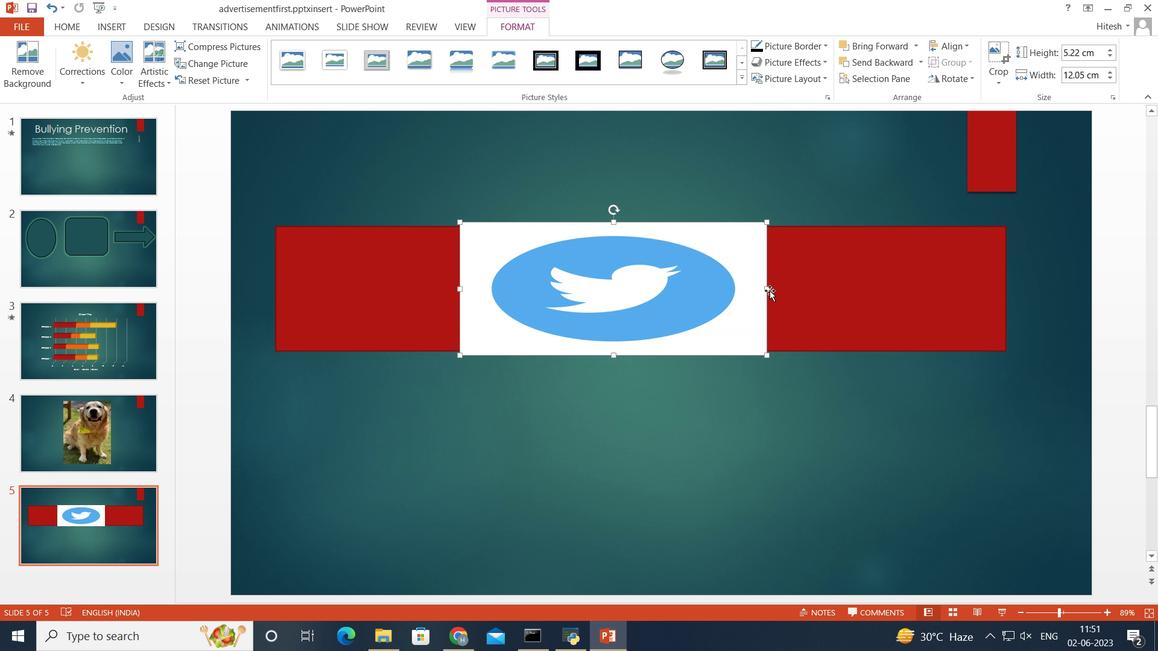 
Action: Mouse pressed left at (768, 287)
Screenshot: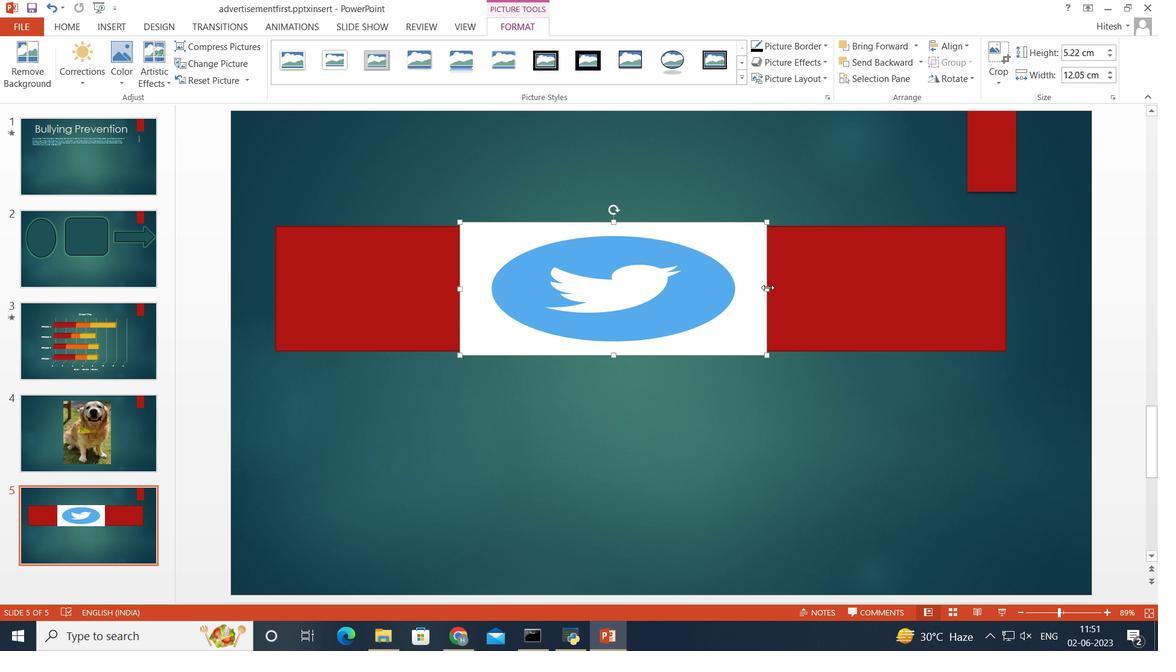 
Action: Mouse moved to (603, 222)
Screenshot: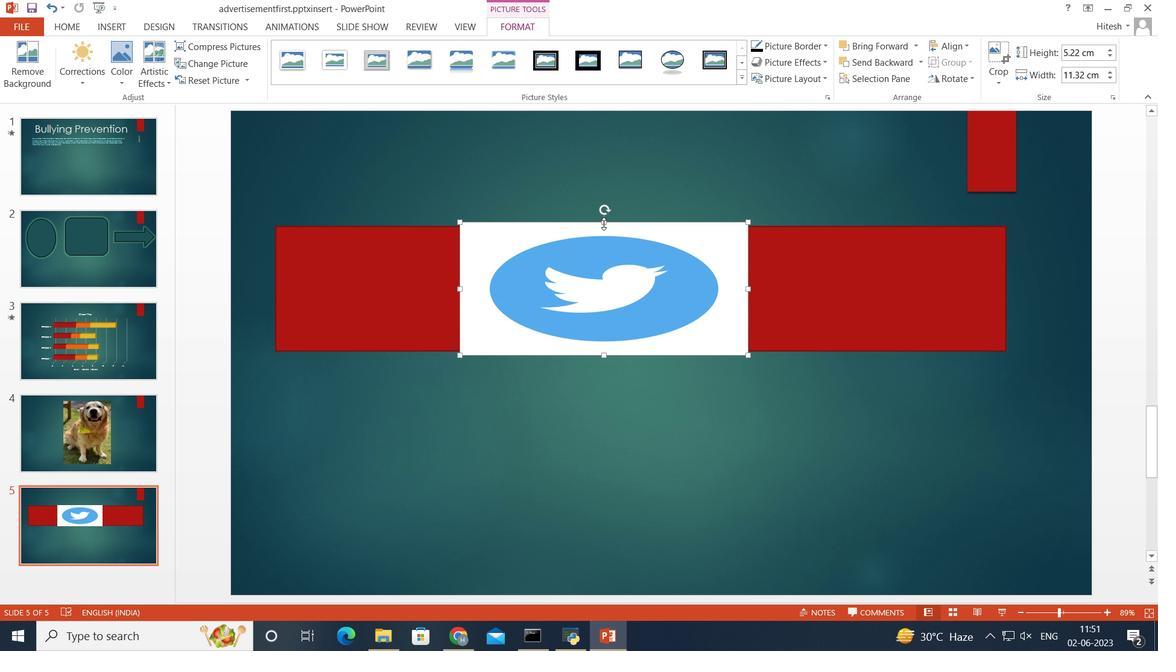 
Action: Mouse pressed left at (603, 222)
Screenshot: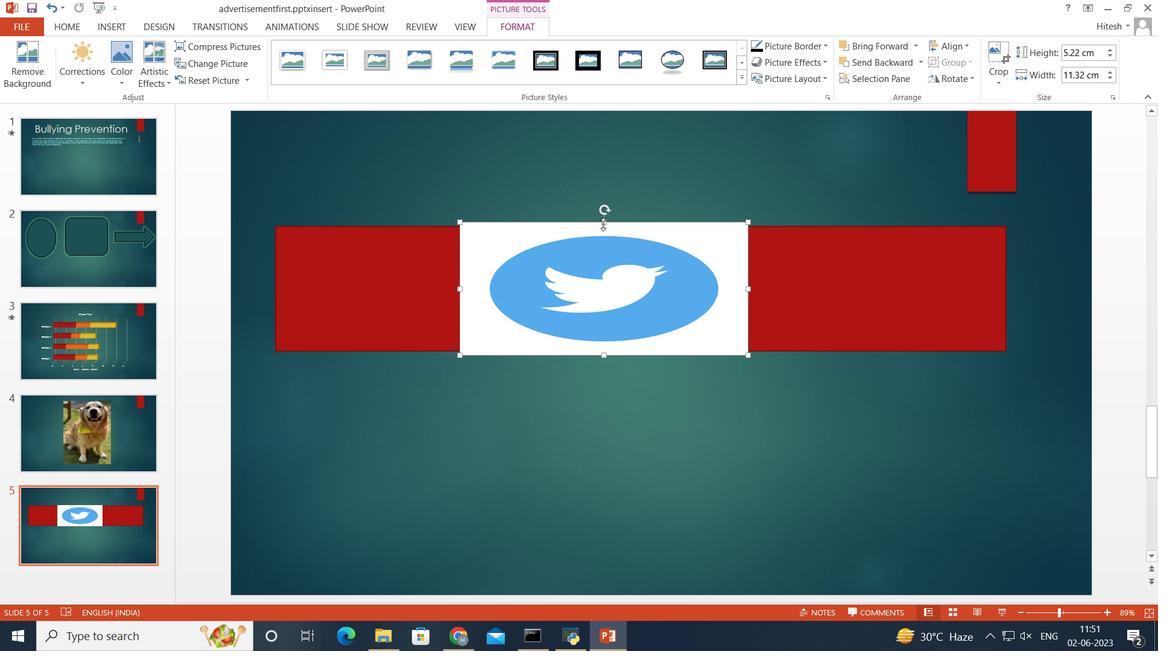 
Action: Mouse moved to (603, 357)
Screenshot: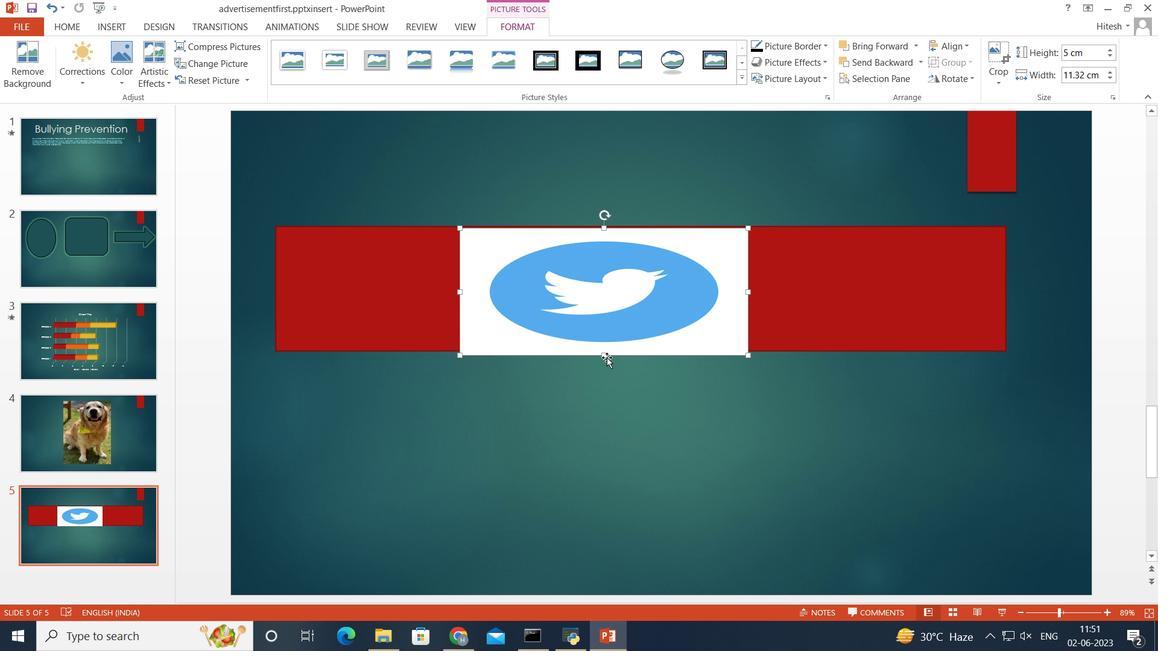 
Action: Mouse pressed left at (603, 357)
Screenshot: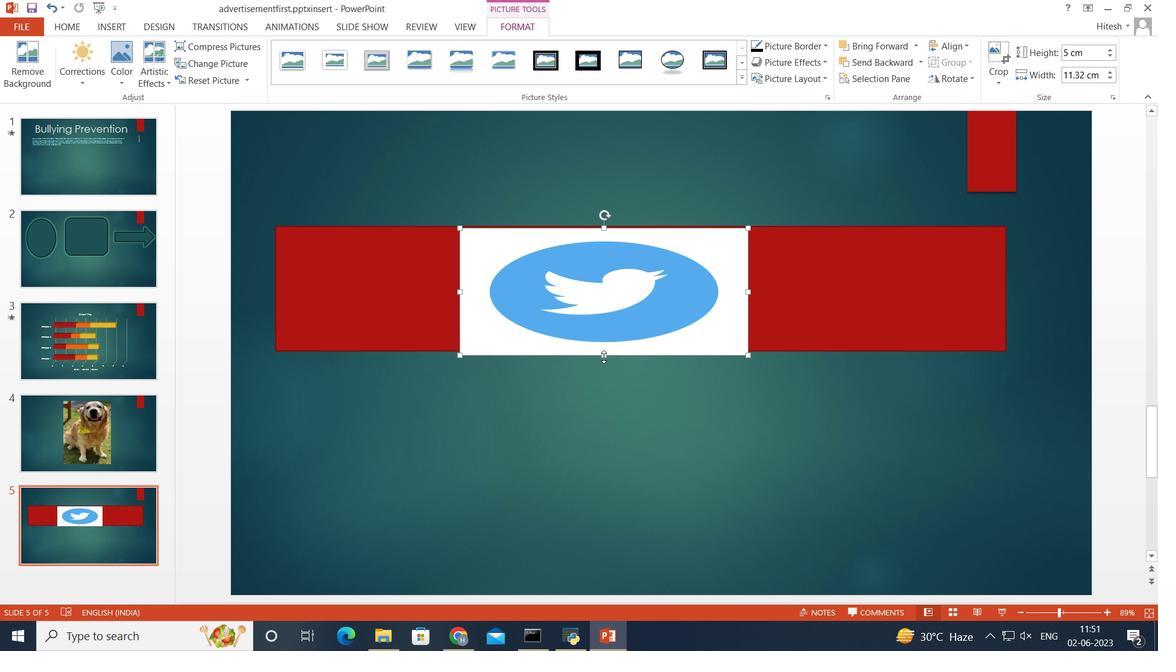 
Action: Mouse moved to (602, 280)
Screenshot: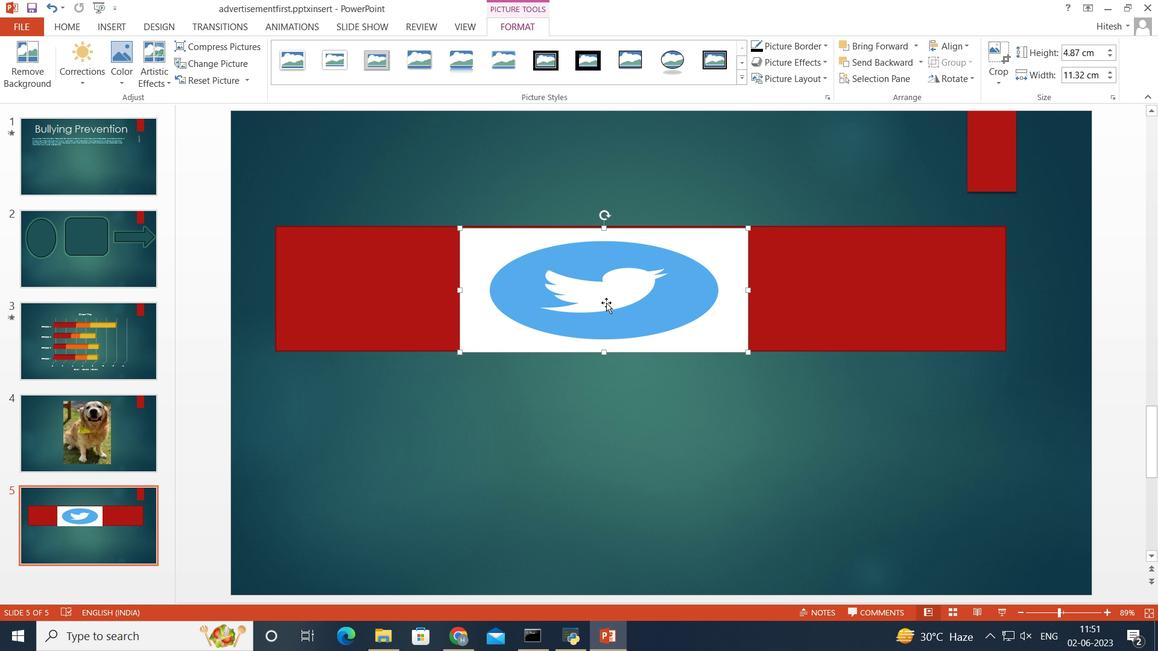 
Action: Mouse pressed left at (602, 280)
Screenshot: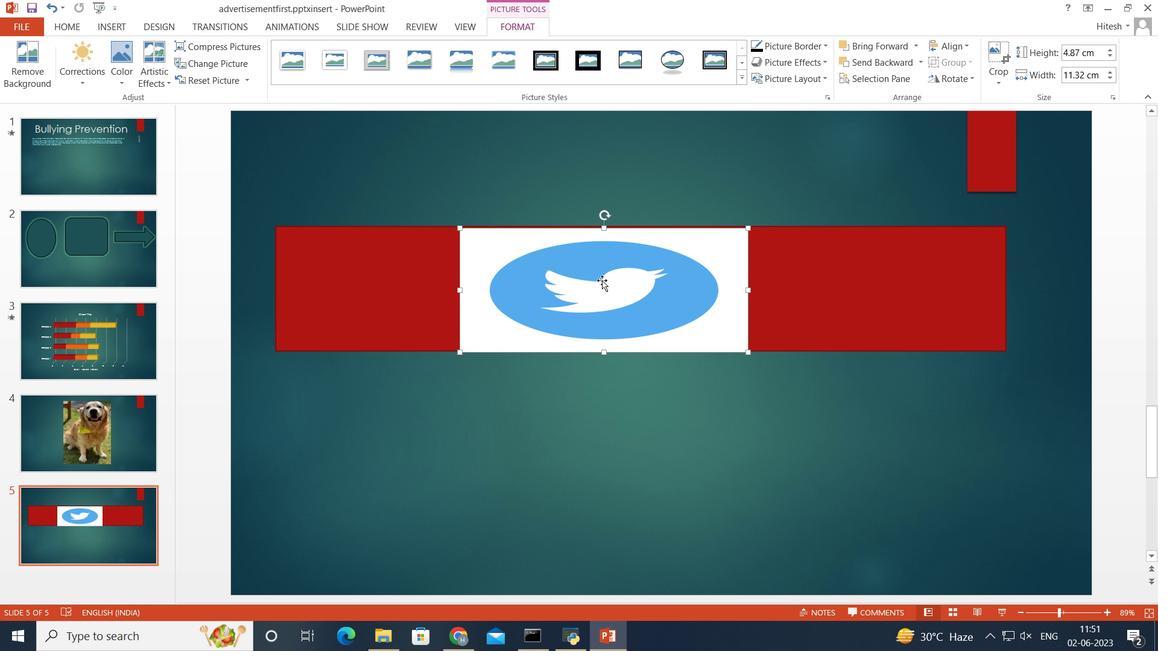 
Action: Mouse moved to (623, 156)
Screenshot: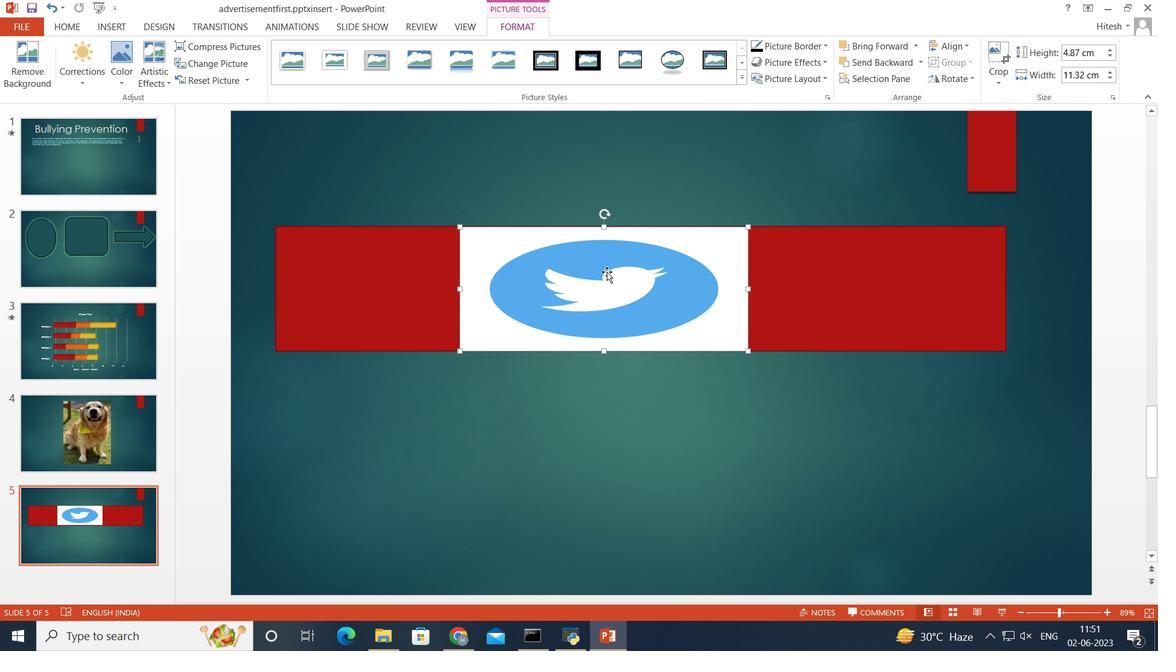 
Action: Mouse pressed left at (623, 156)
Screenshot: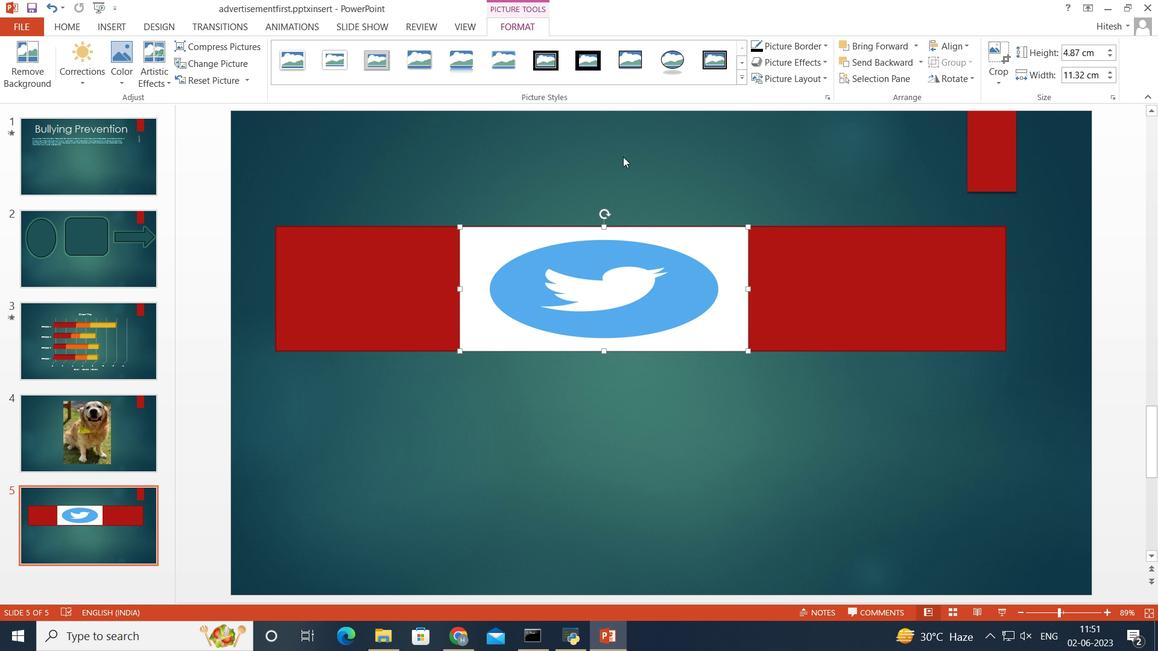 
Action: Mouse moved to (346, 144)
Screenshot: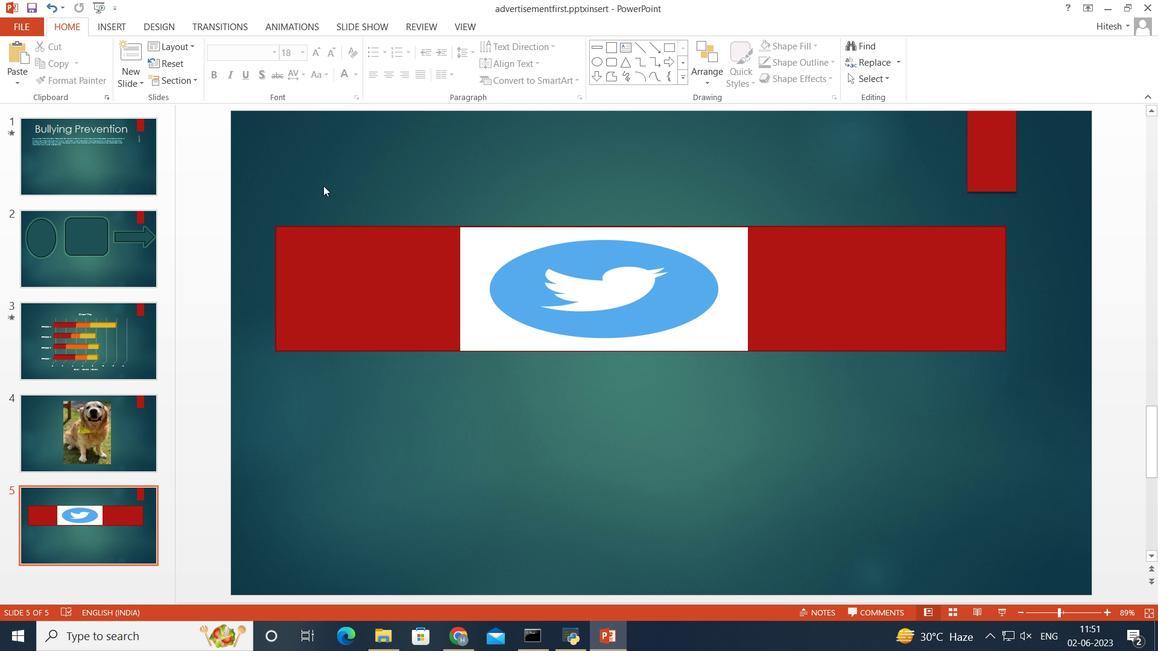 
Action: Mouse pressed left at (346, 144)
Screenshot: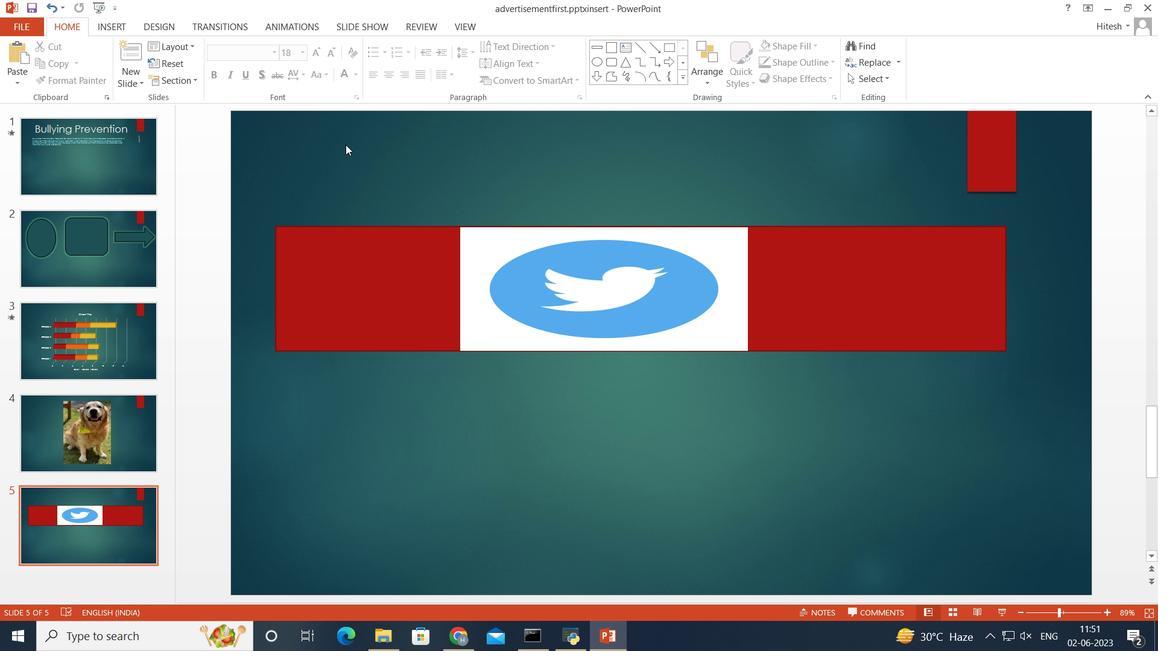 
Action: Mouse moved to (374, 22)
Screenshot: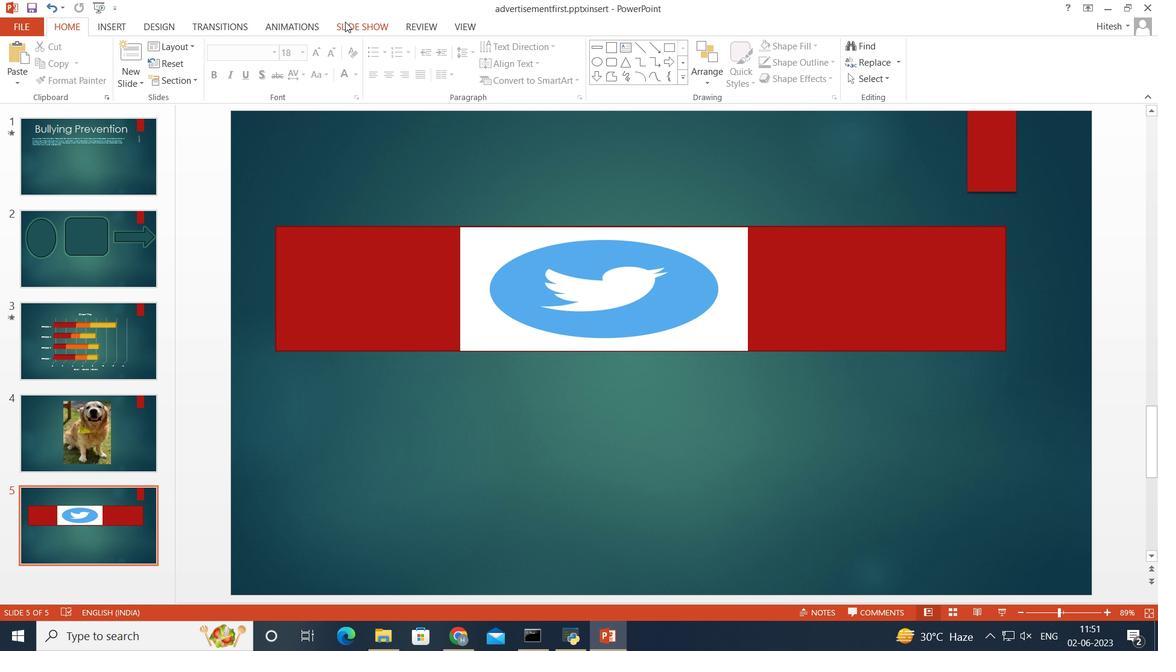 
Action: Mouse pressed left at (374, 22)
Screenshot: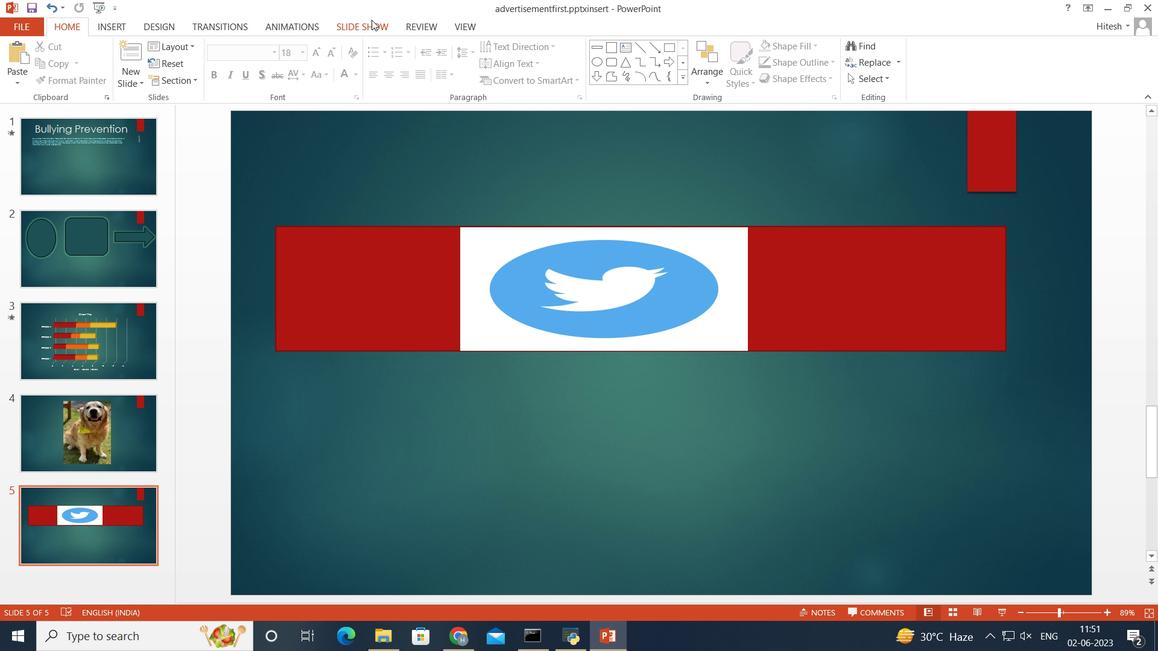 
Action: Mouse moved to (308, 22)
Screenshot: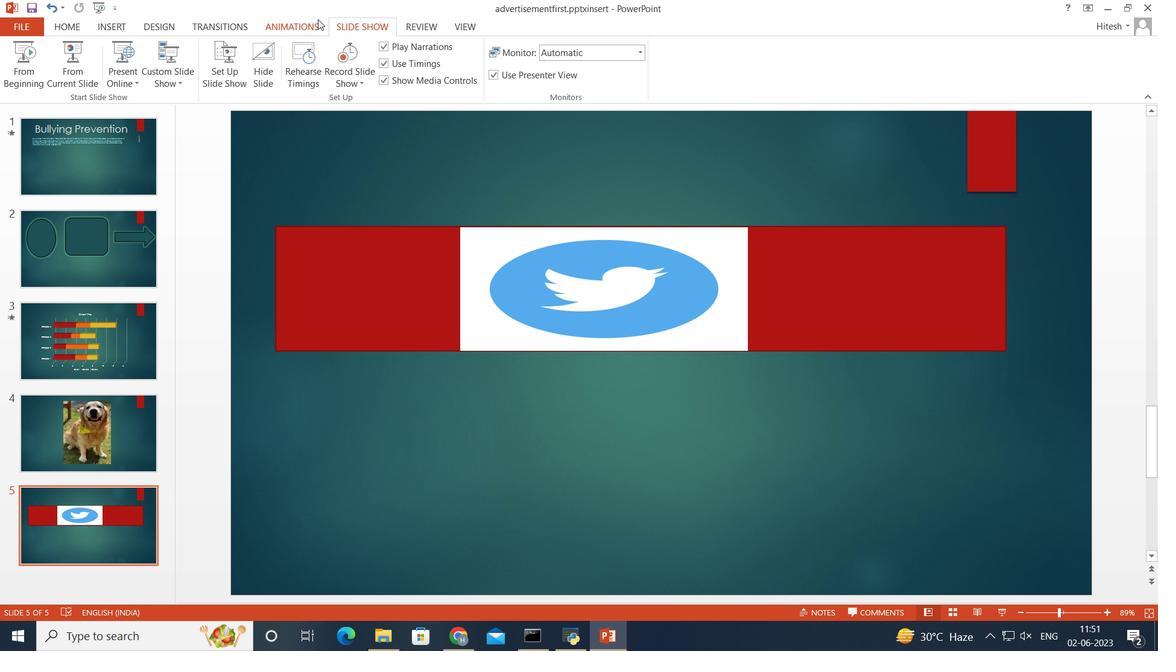 
Action: Mouse pressed left at (308, 22)
Screenshot: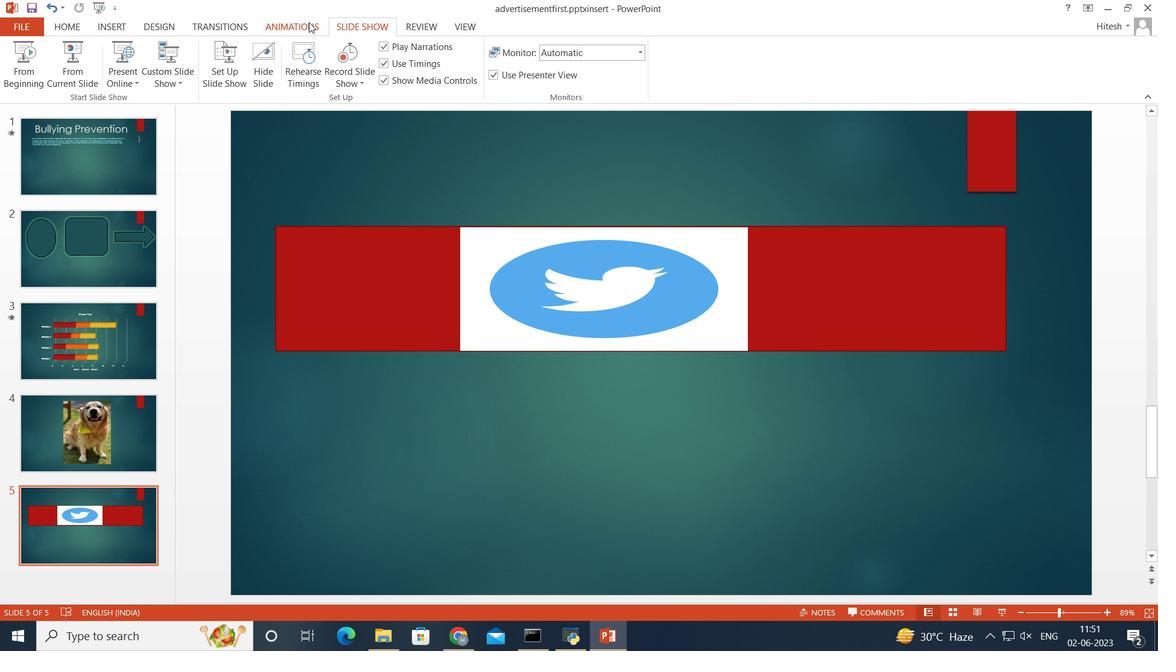 
Action: Mouse moved to (221, 29)
Screenshot: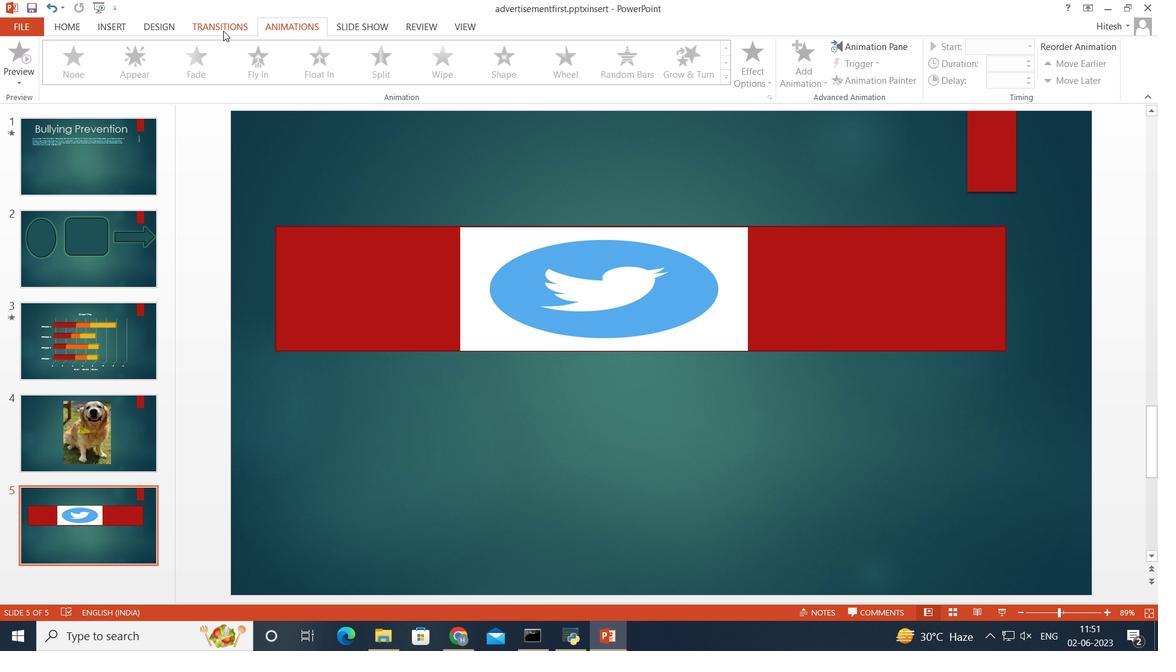 
Action: Mouse pressed left at (221, 29)
Screenshot: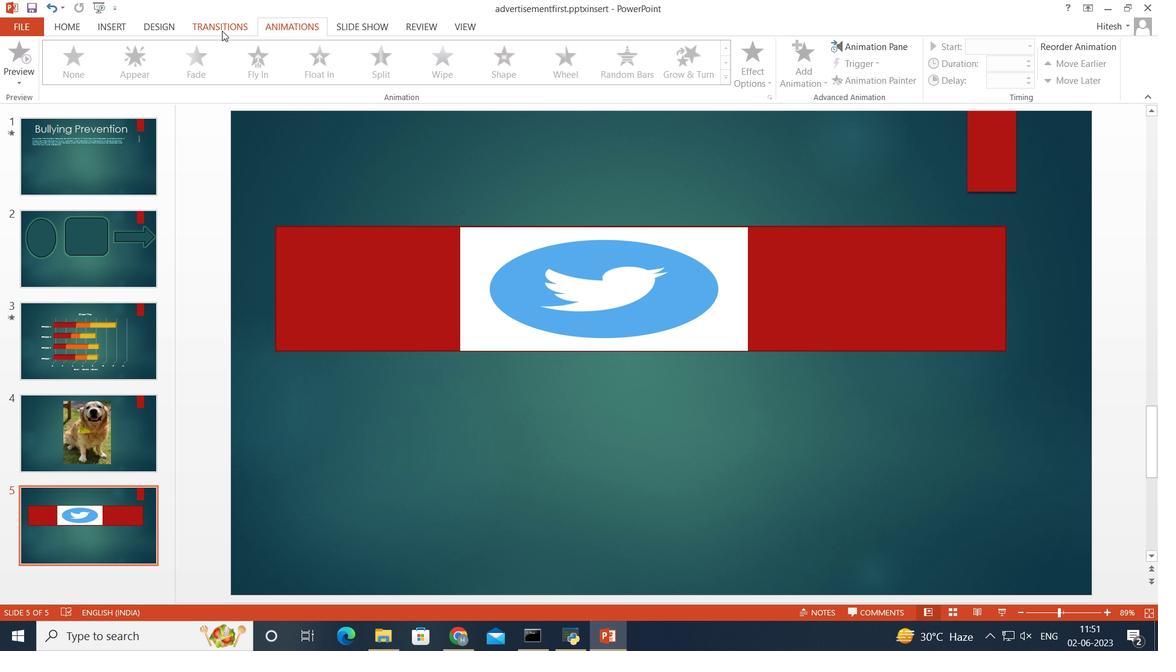
Action: Mouse moved to (153, 21)
Screenshot: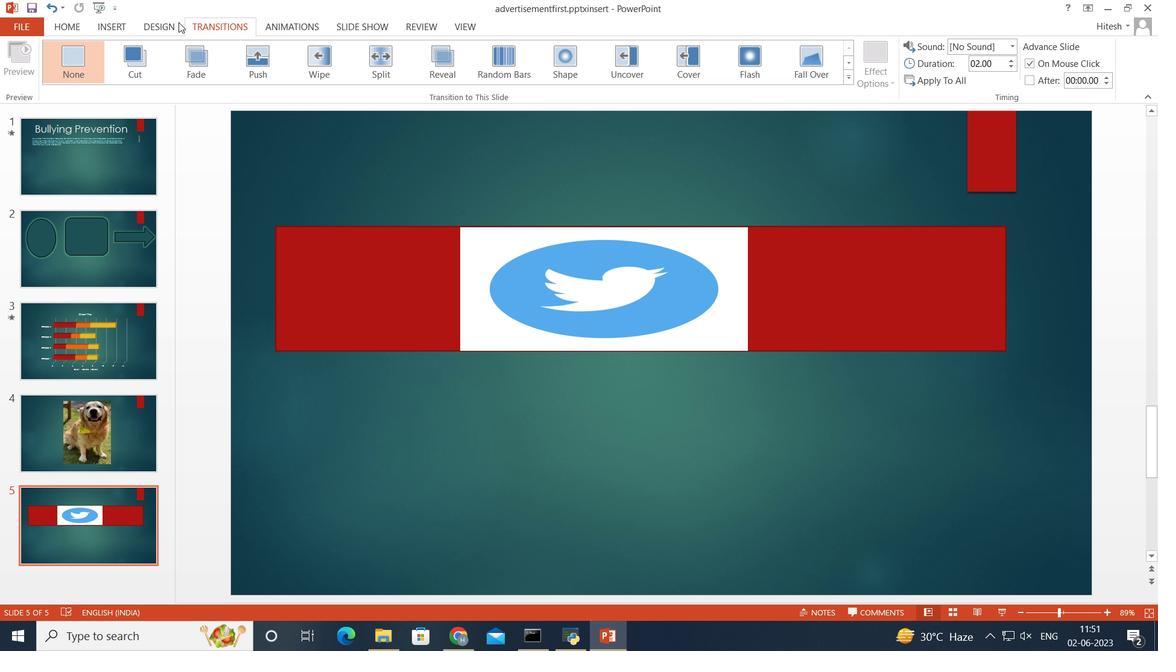 
Action: Mouse pressed left at (153, 21)
Screenshot: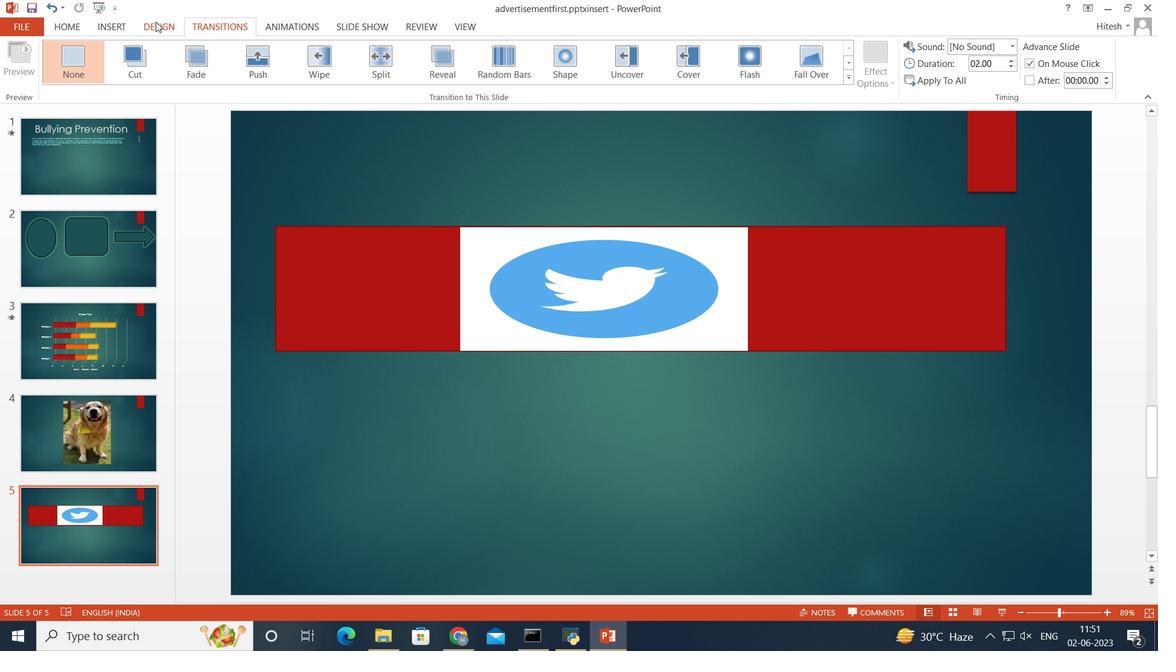 
Action: Mouse moved to (118, 24)
Screenshot: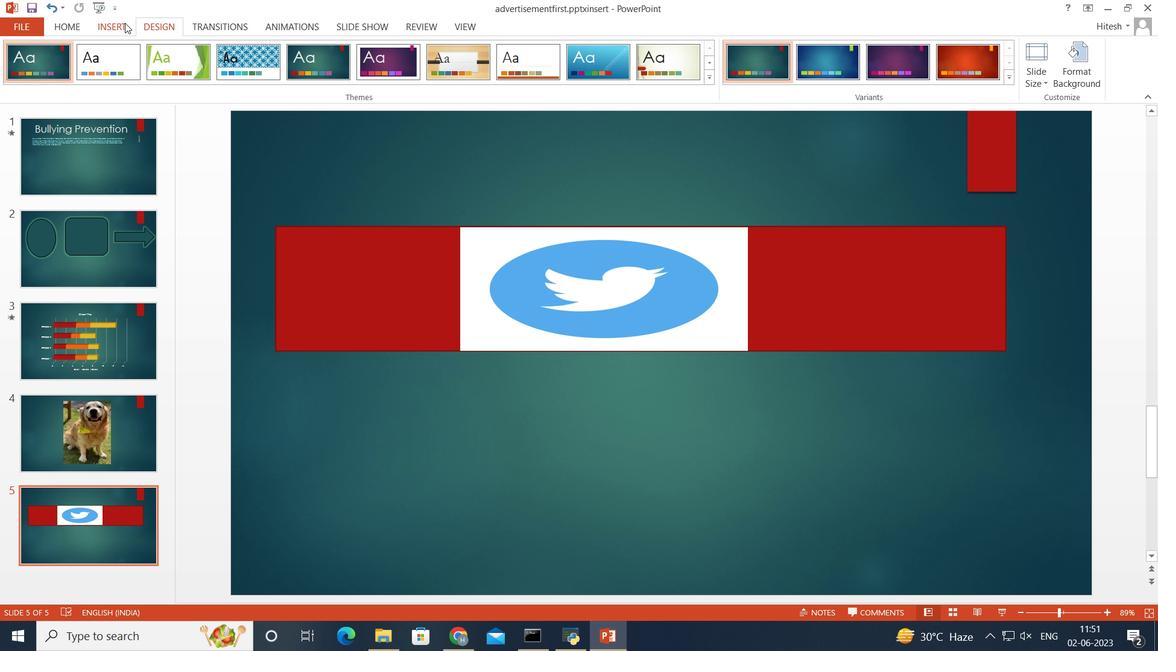 
Action: Mouse pressed left at (118, 24)
Screenshot: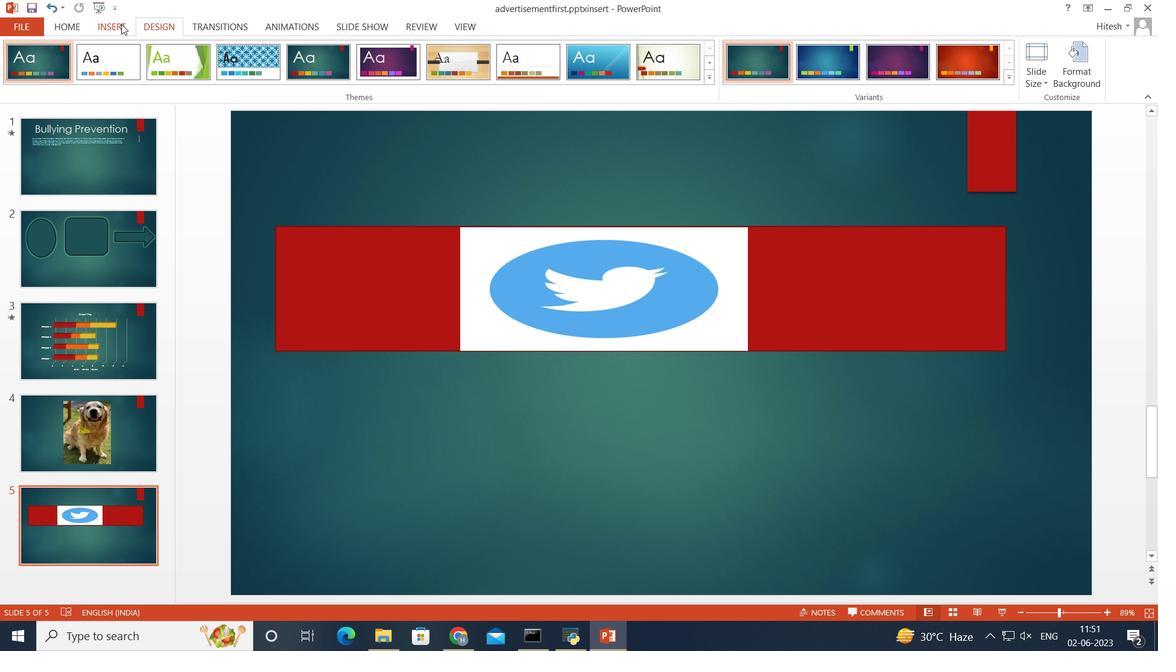 
Action: Mouse moved to (621, 78)
Screenshot: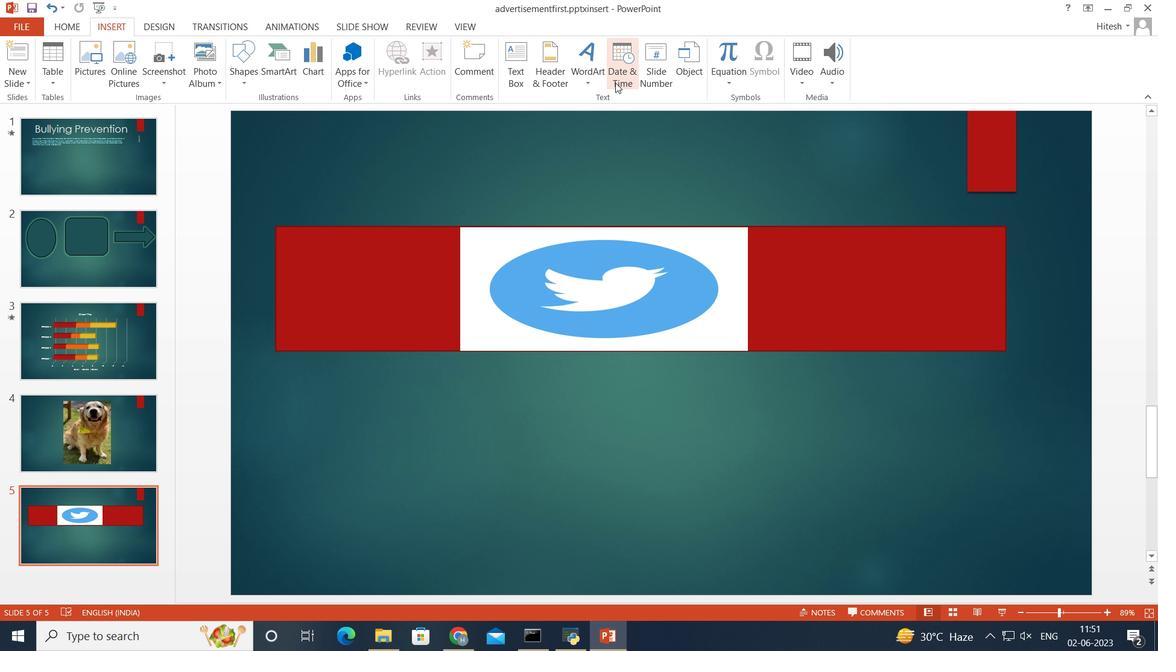 
Action: Mouse pressed left at (621, 78)
Screenshot: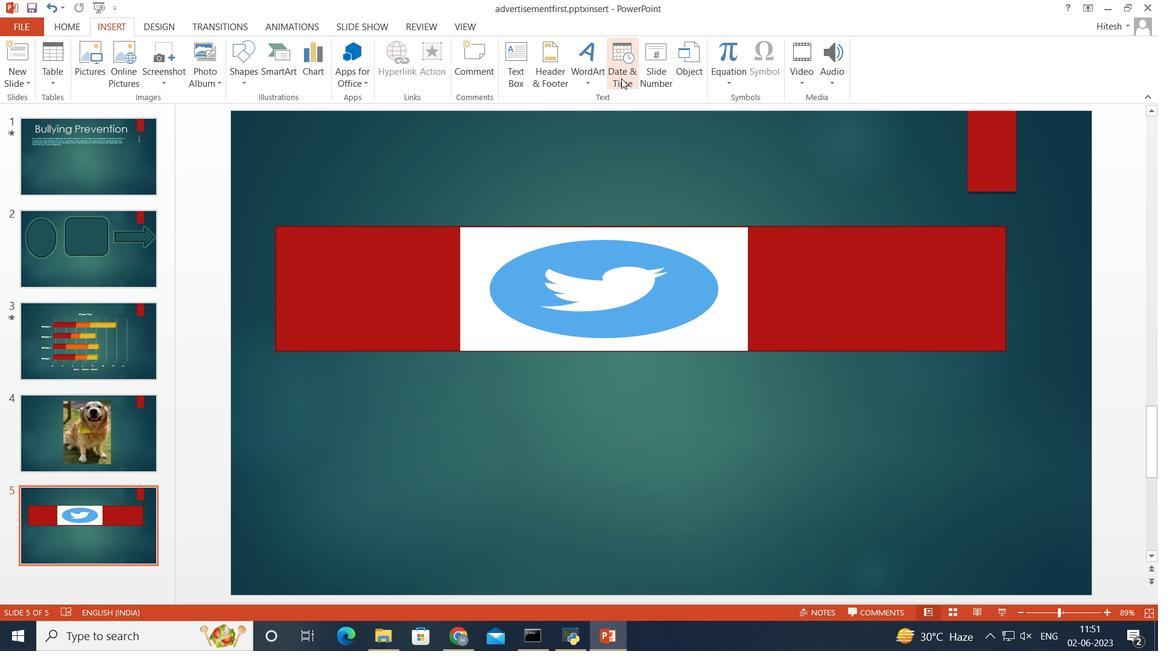 
Action: Mouse moved to (391, 229)
Screenshot: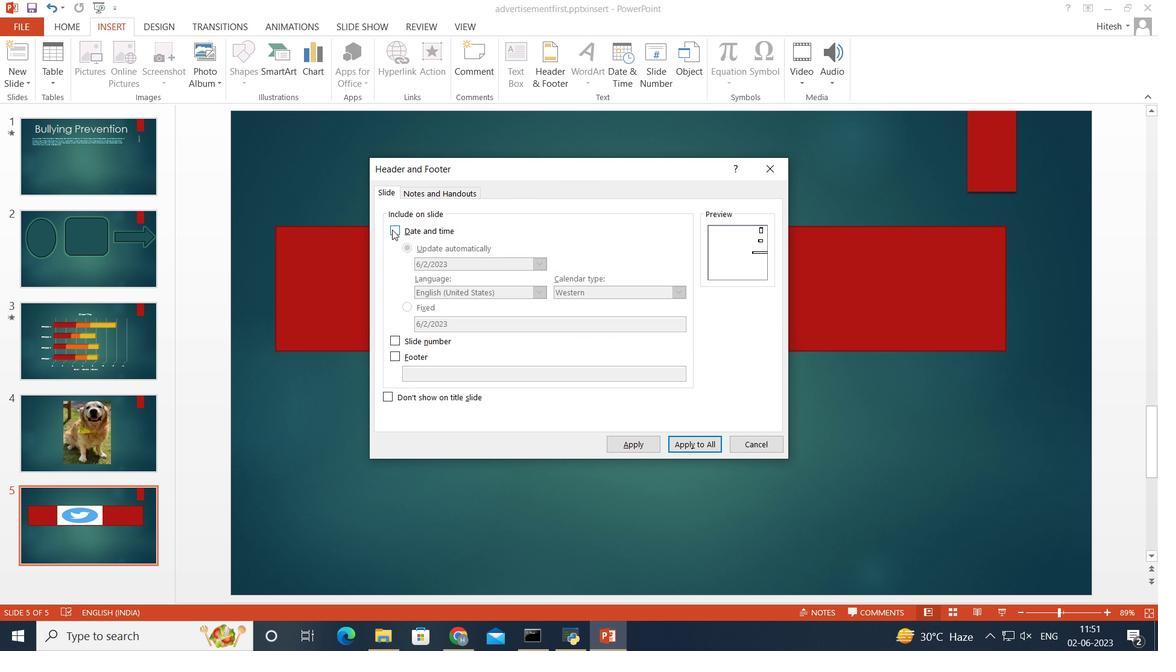 
Action: Mouse pressed left at (391, 229)
Screenshot: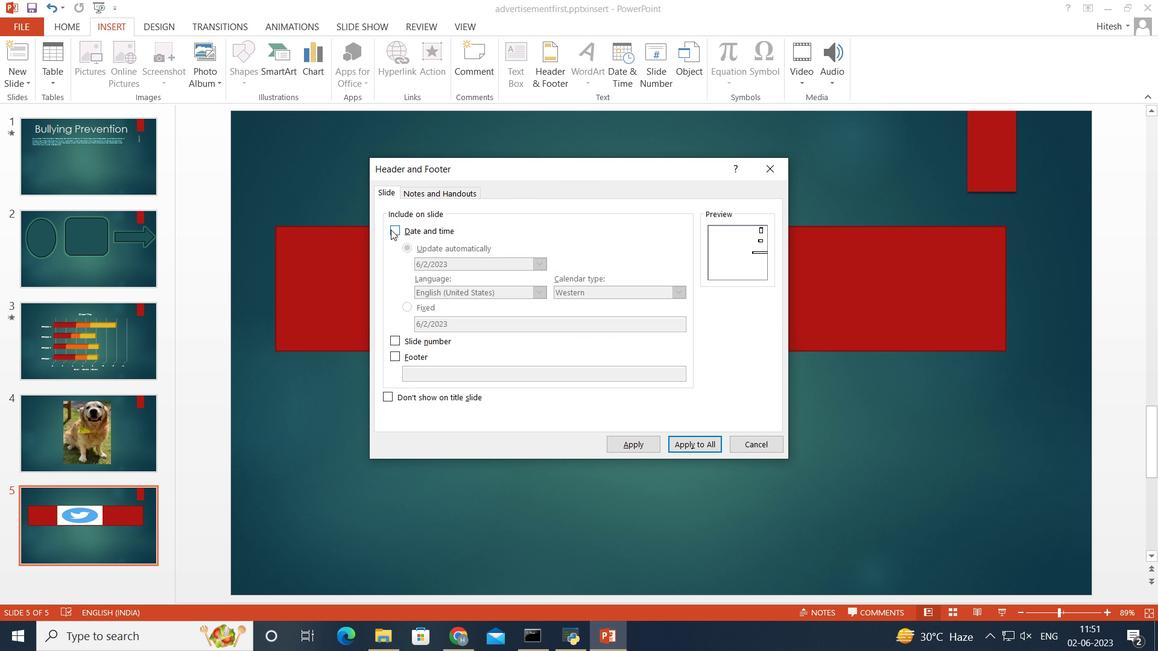 
Action: Mouse moved to (690, 444)
Screenshot: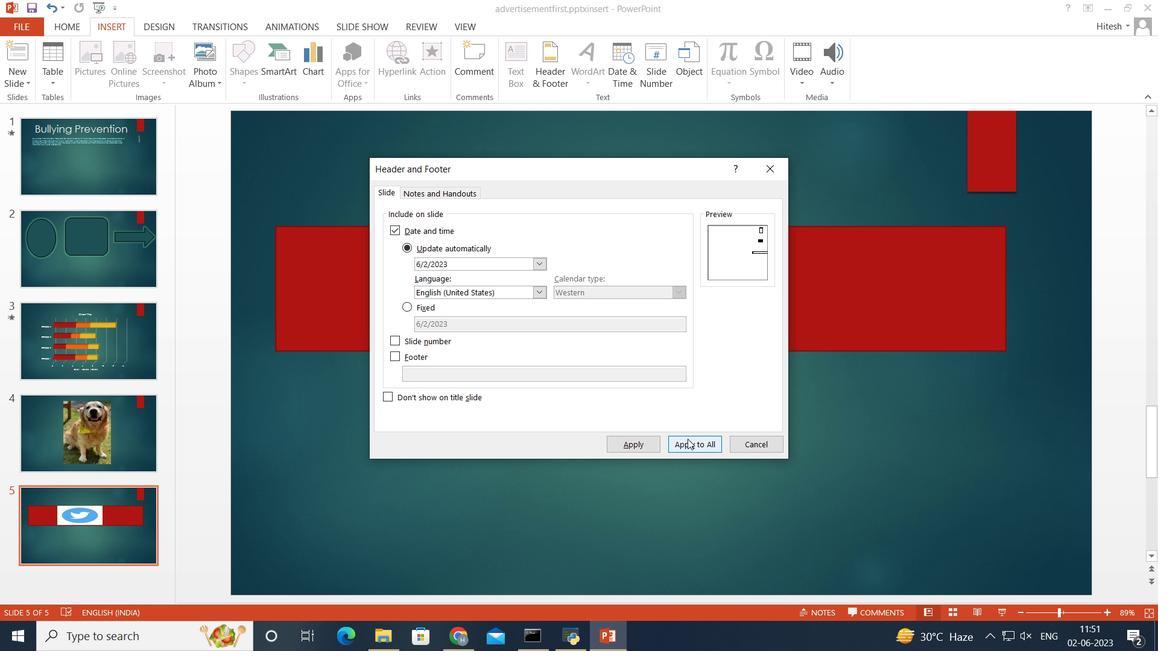
Action: Mouse pressed left at (690, 444)
Screenshot: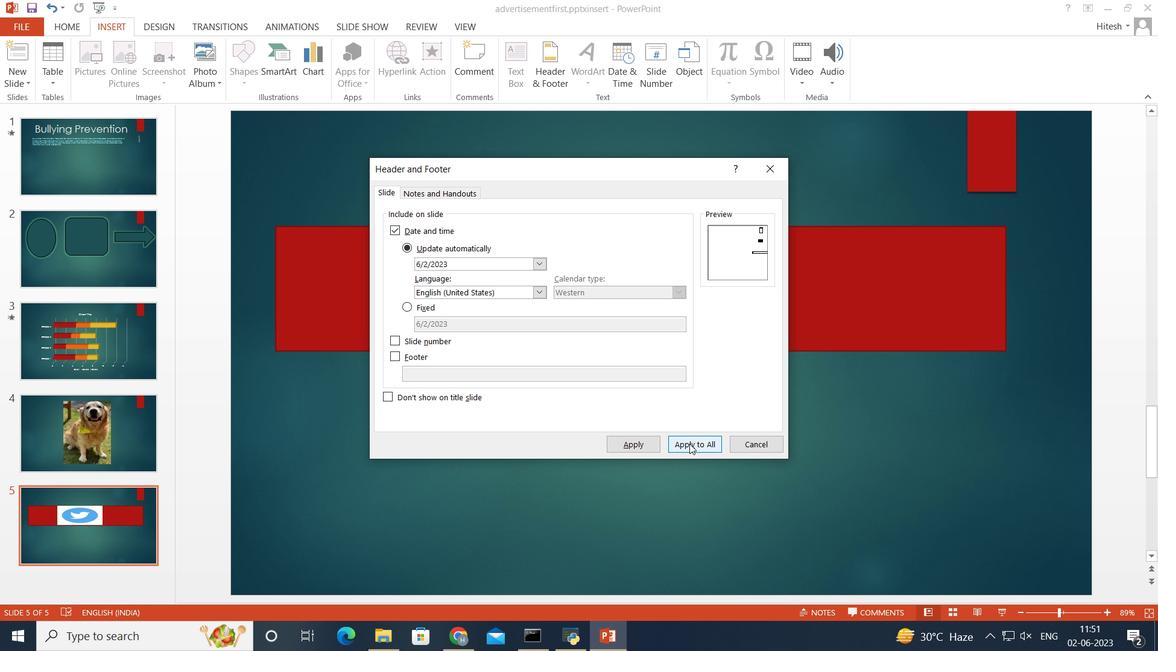 
Action: Mouse moved to (357, 21)
Screenshot: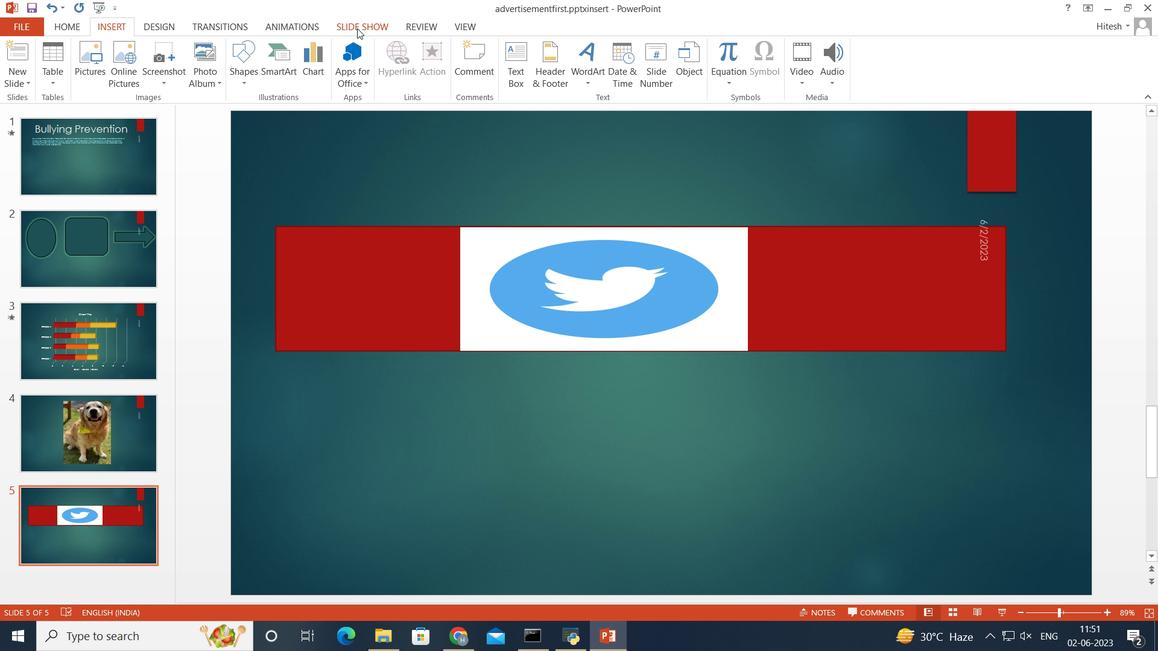 
Action: Mouse pressed left at (357, 21)
Screenshot: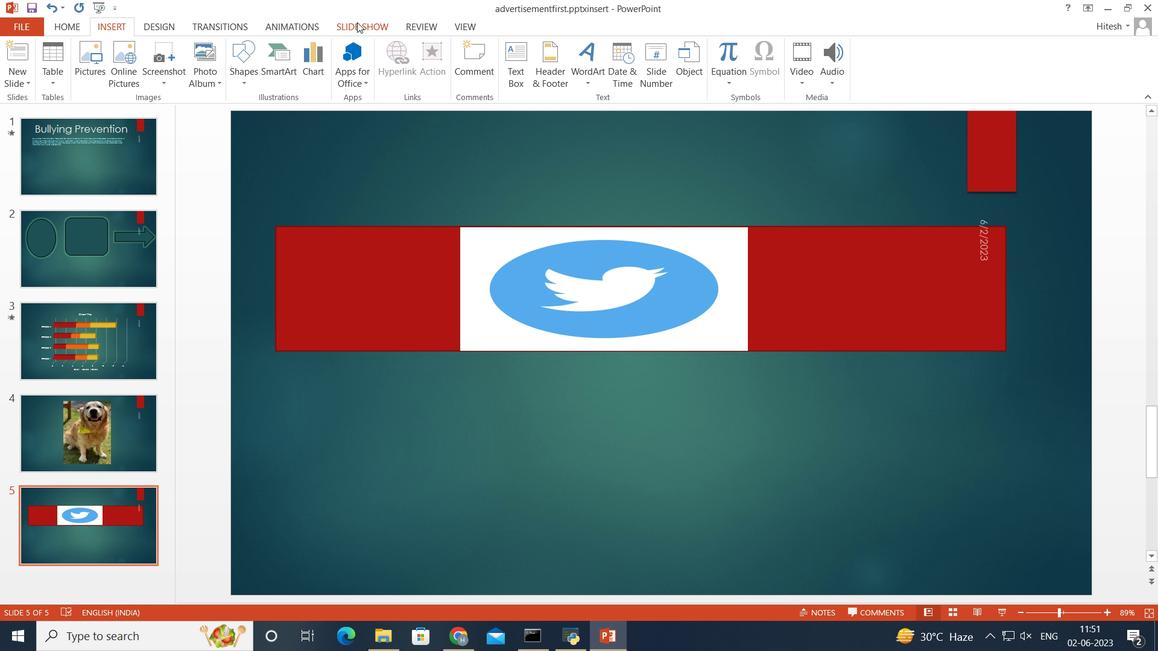 
Action: Mouse moved to (36, 74)
Screenshot: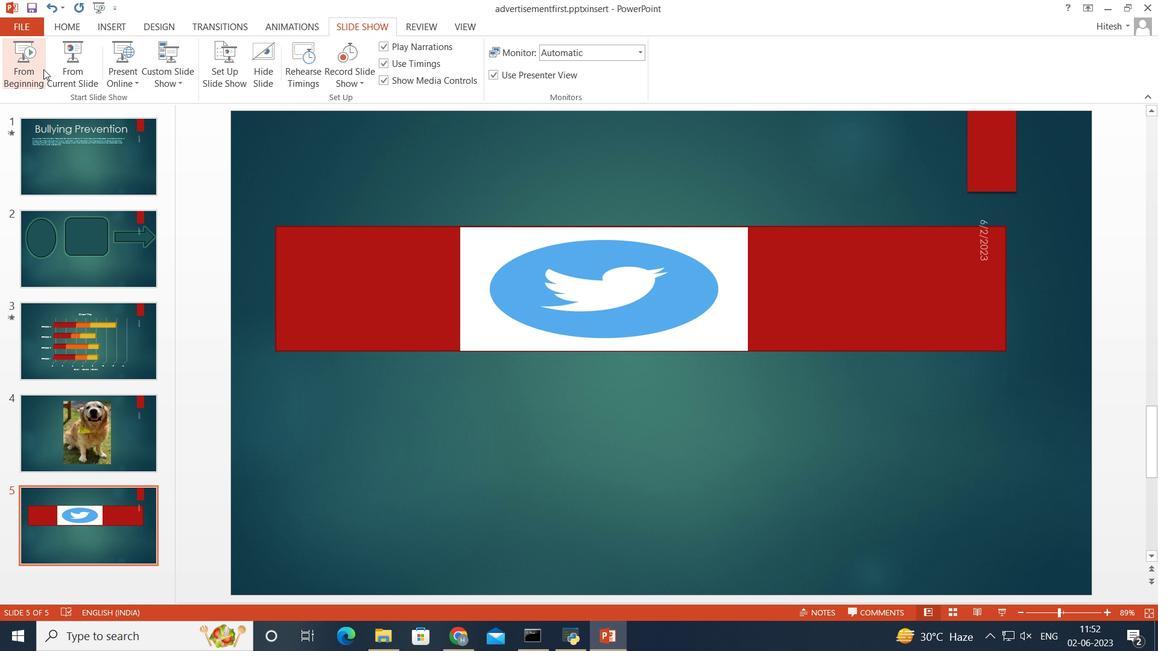 
Action: Mouse pressed left at (36, 74)
Screenshot: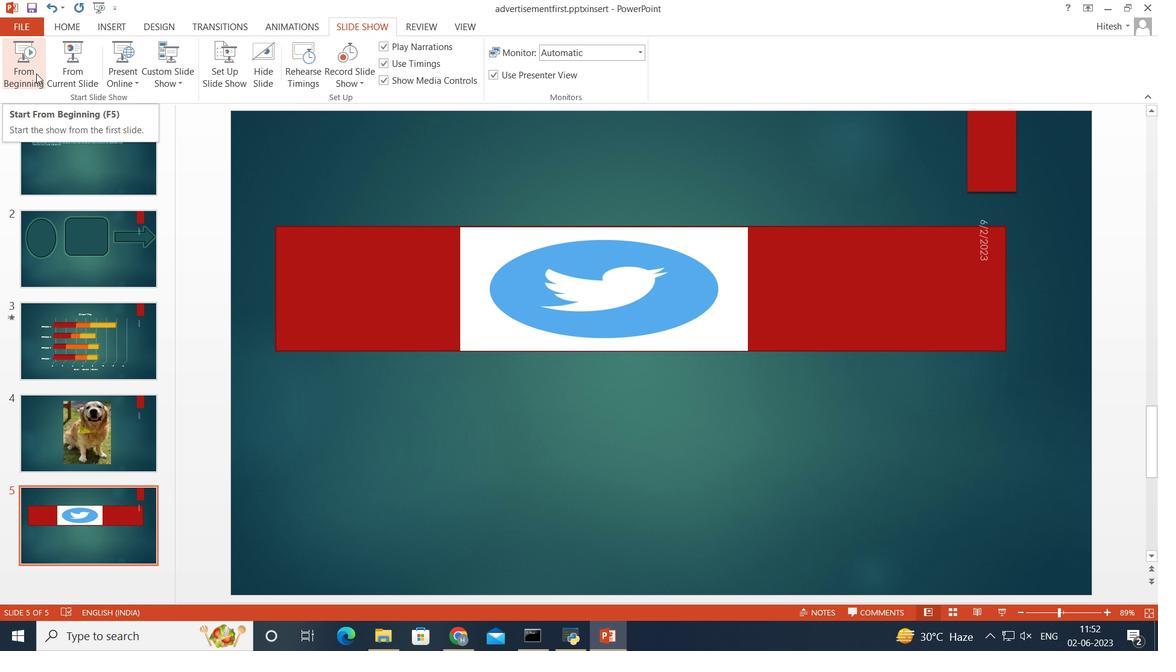 
Action: Mouse moved to (474, 612)
Screenshot: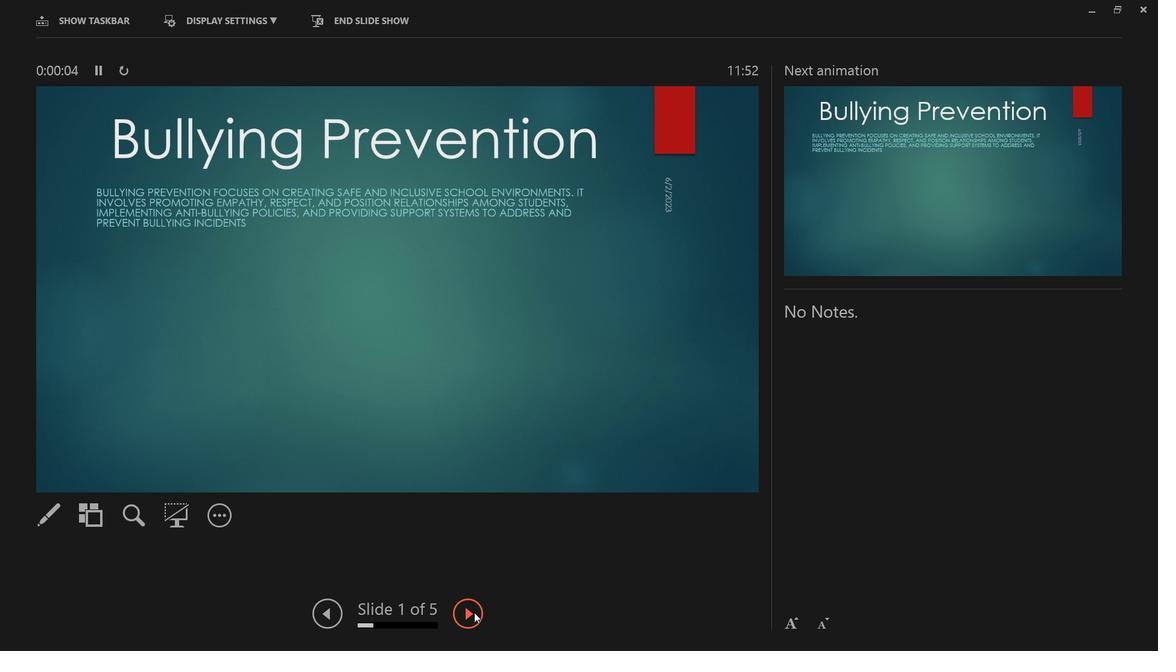 
Action: Mouse pressed left at (474, 612)
Screenshot: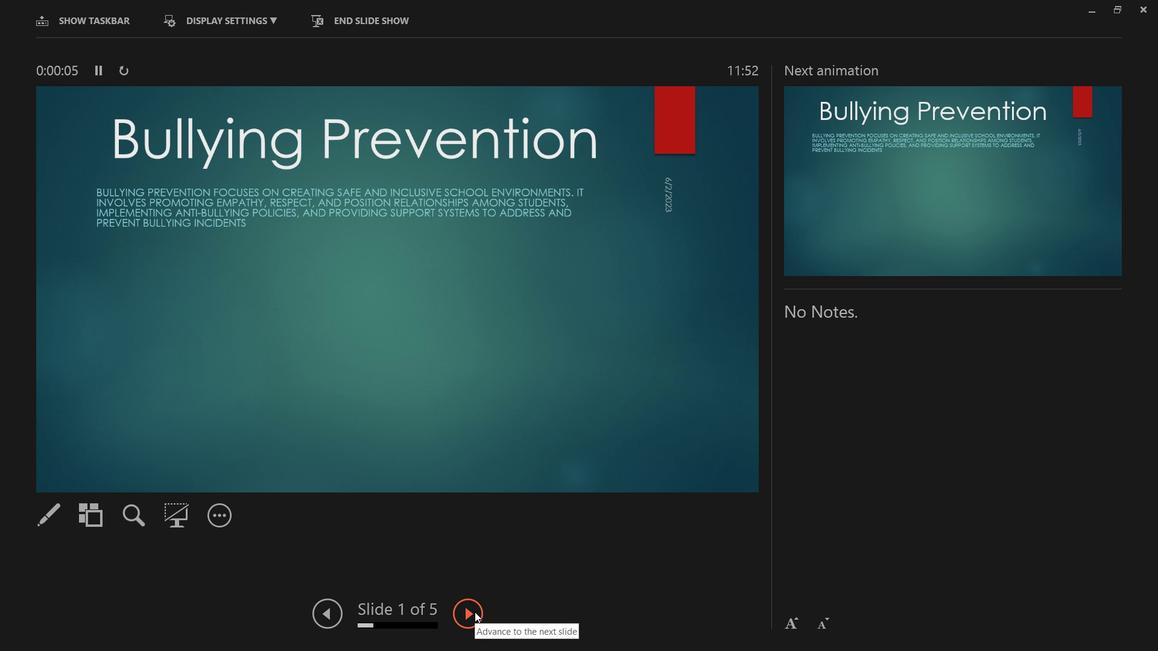 
Action: Mouse pressed left at (474, 612)
Screenshot: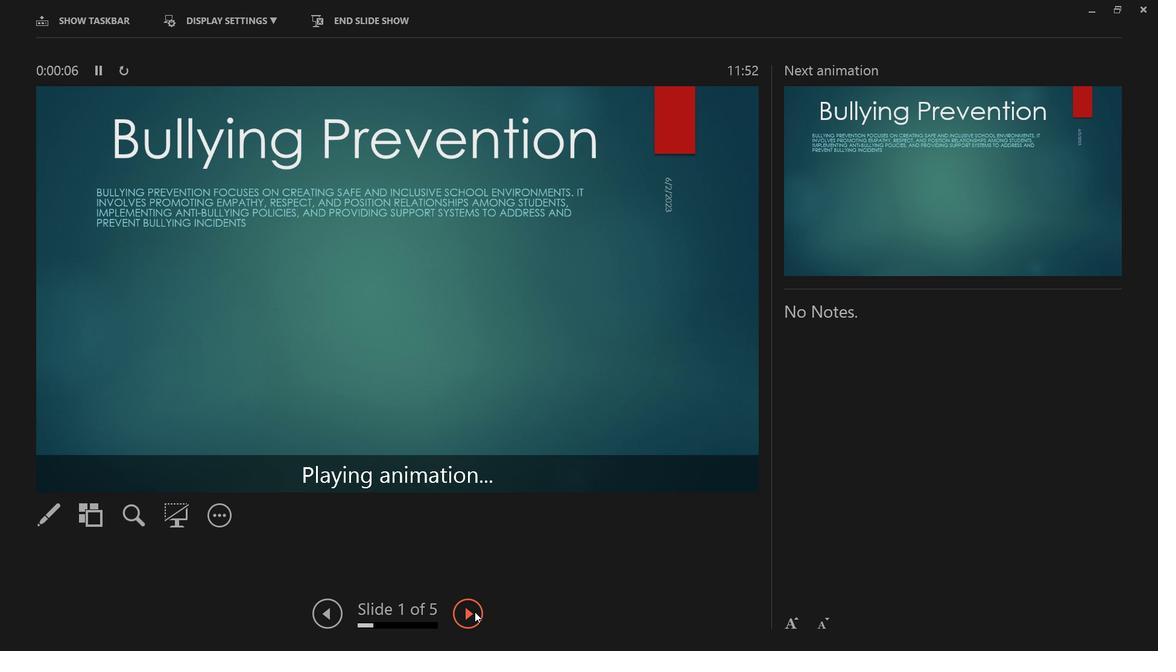 
Action: Mouse pressed left at (474, 612)
Screenshot: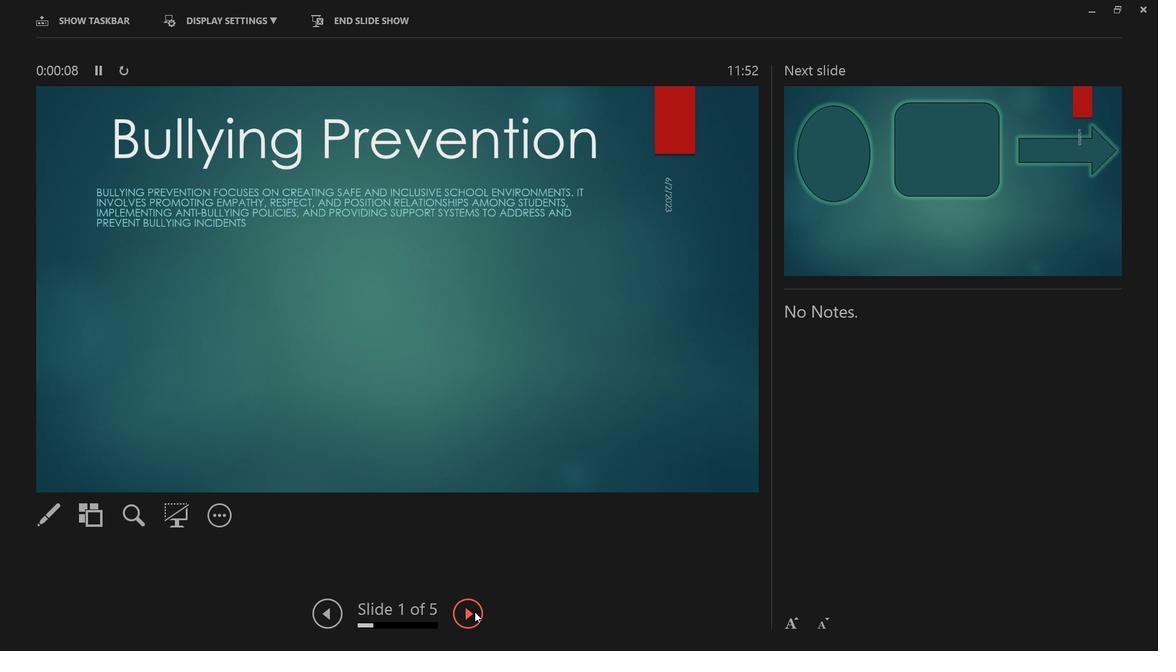 
Action: Mouse moved to (325, 612)
Screenshot: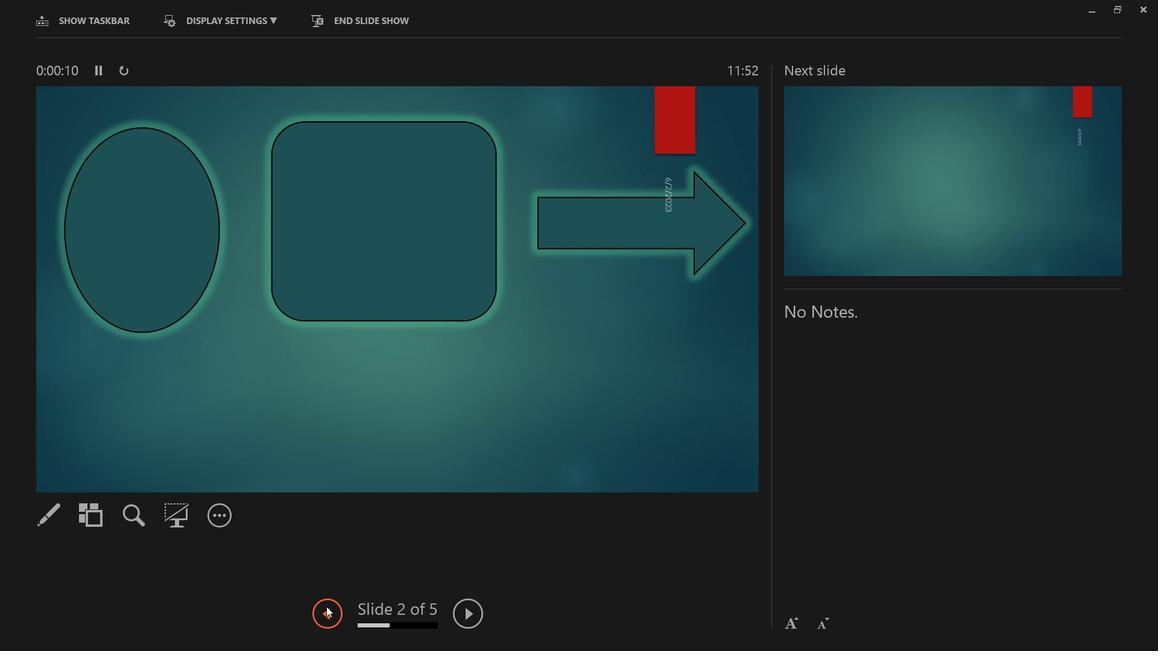 
Action: Mouse pressed left at (325, 612)
Screenshot: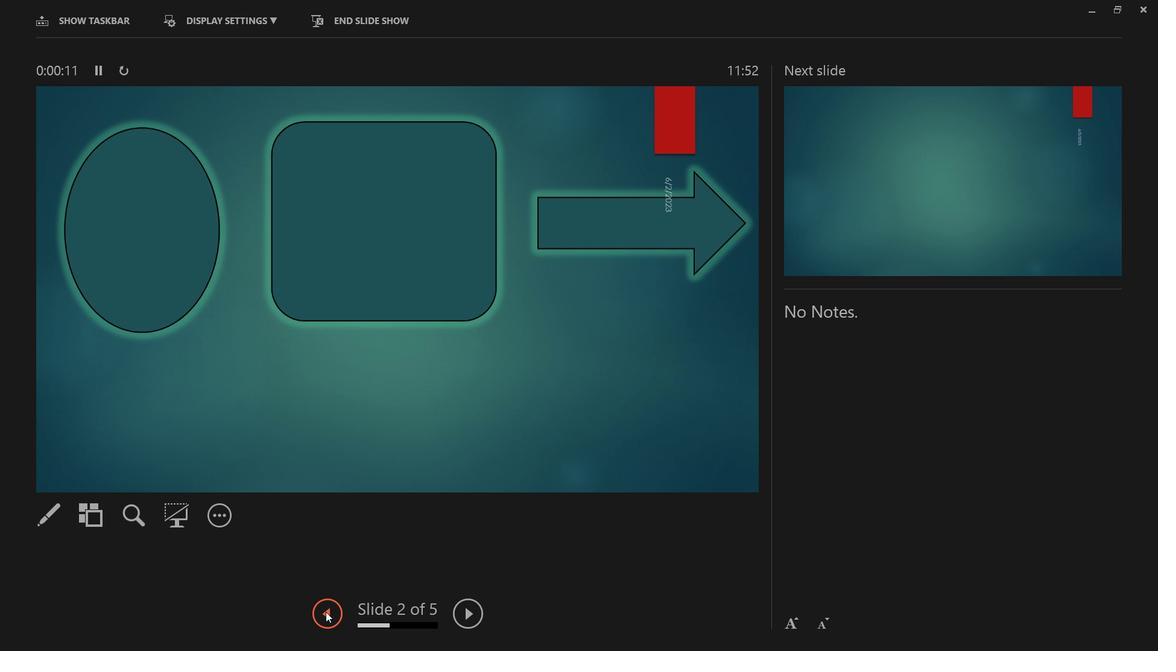 
Action: Mouse moved to (465, 608)
Screenshot: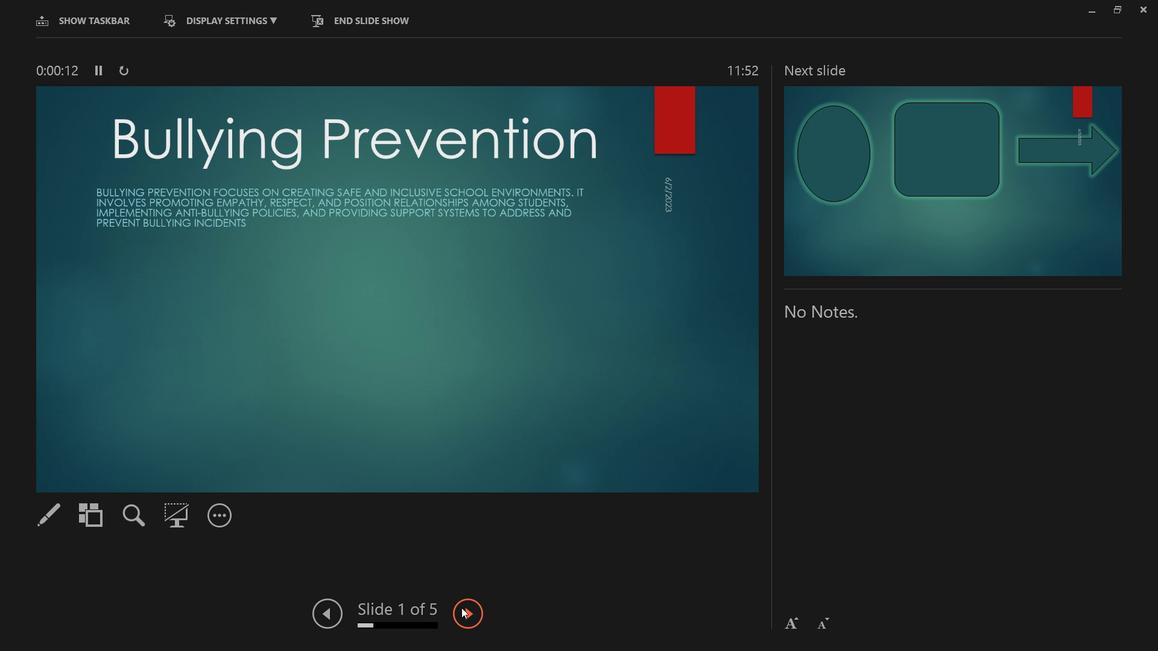 
Action: Mouse pressed left at (465, 608)
Screenshot: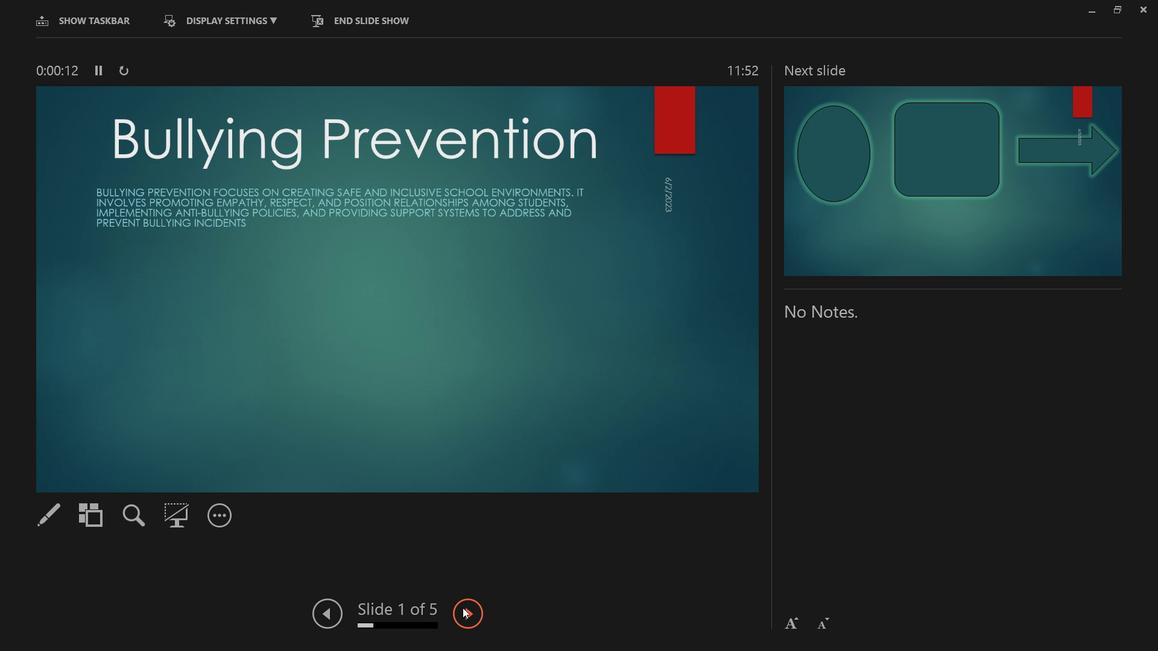 
Action: Mouse moved to (471, 611)
Screenshot: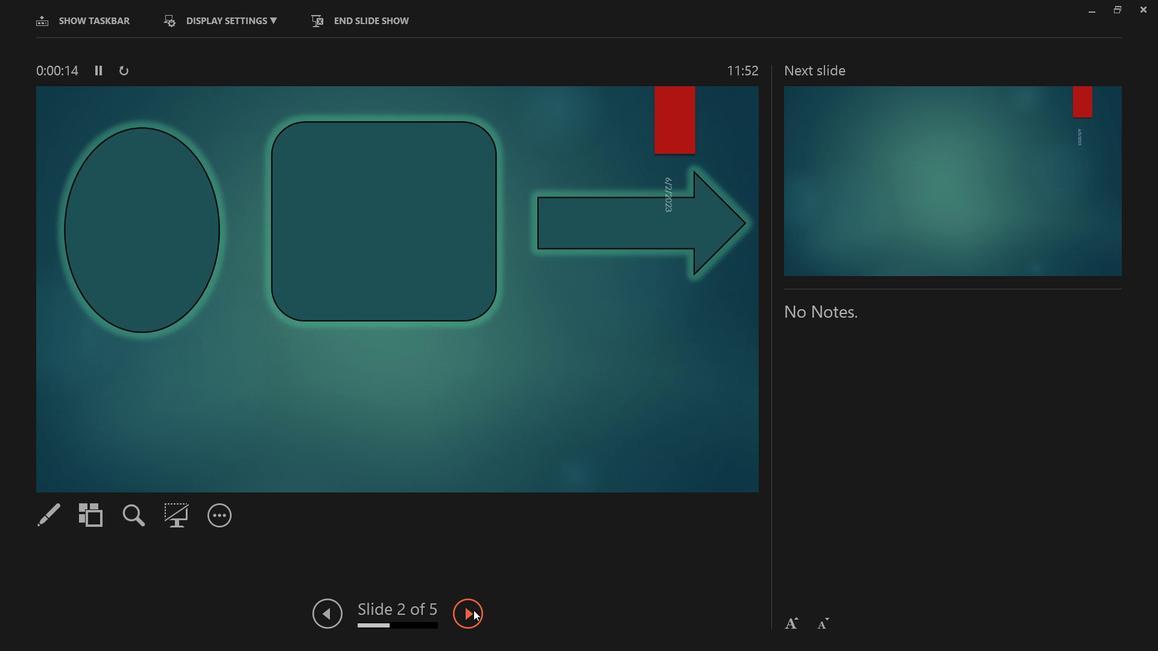
Action: Mouse pressed left at (471, 611)
Screenshot: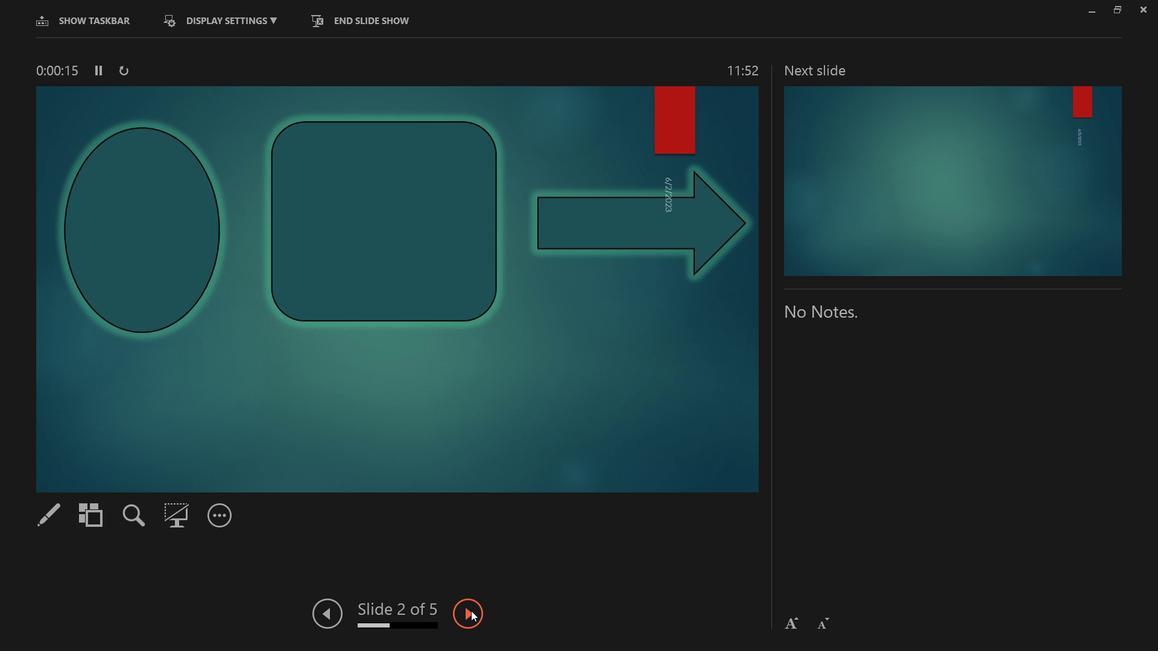 
Action: Mouse moved to (468, 605)
Screenshot: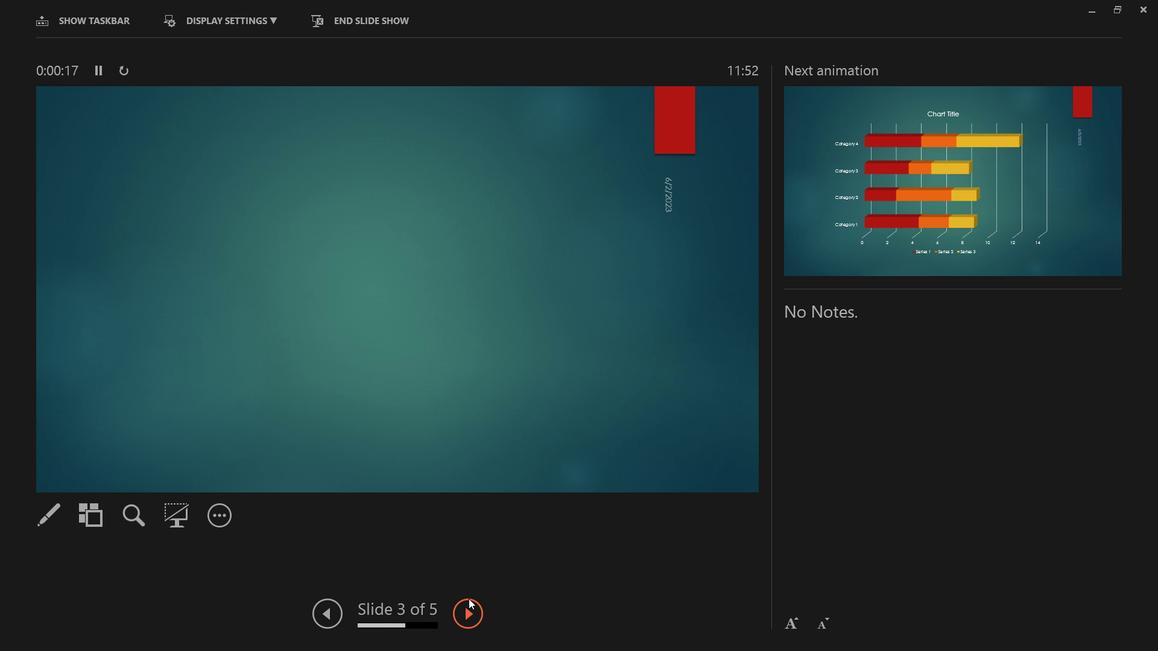 
Action: Mouse pressed left at (468, 605)
Screenshot: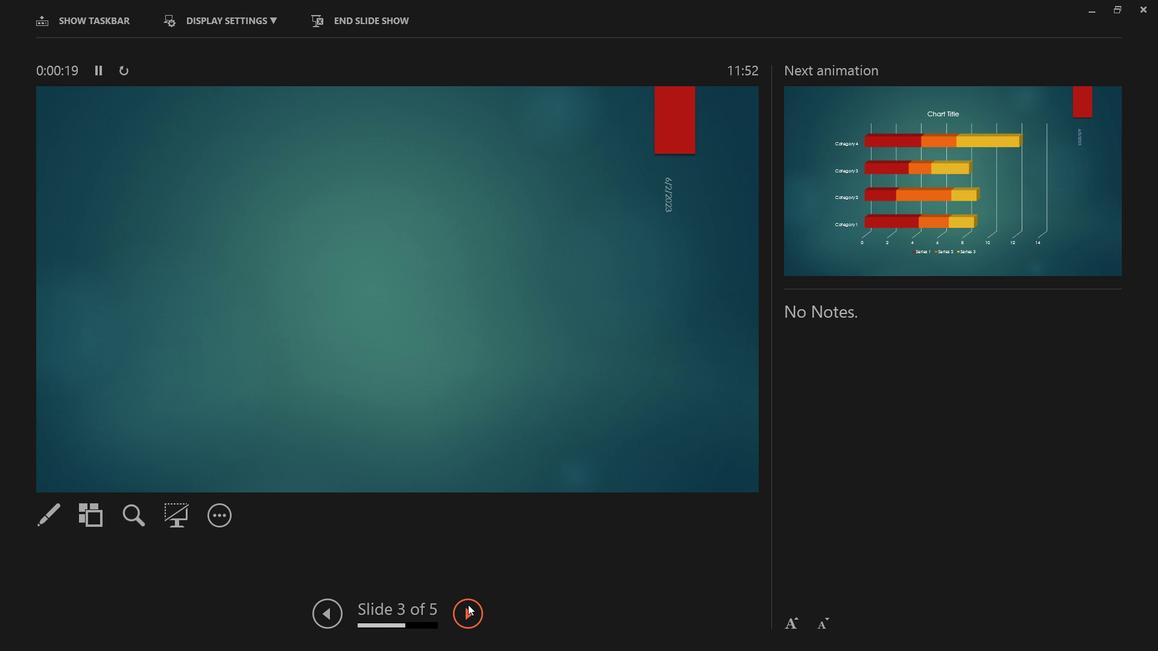 
Action: Mouse pressed left at (468, 605)
Screenshot: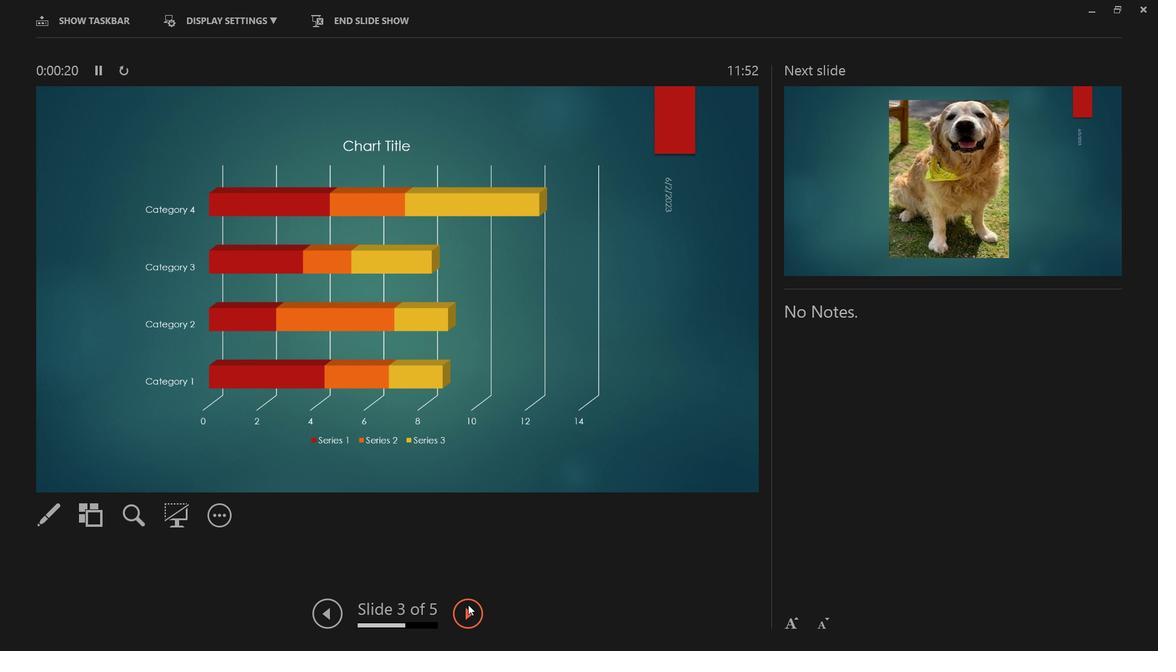
Action: Mouse moved to (1148, 7)
Screenshot: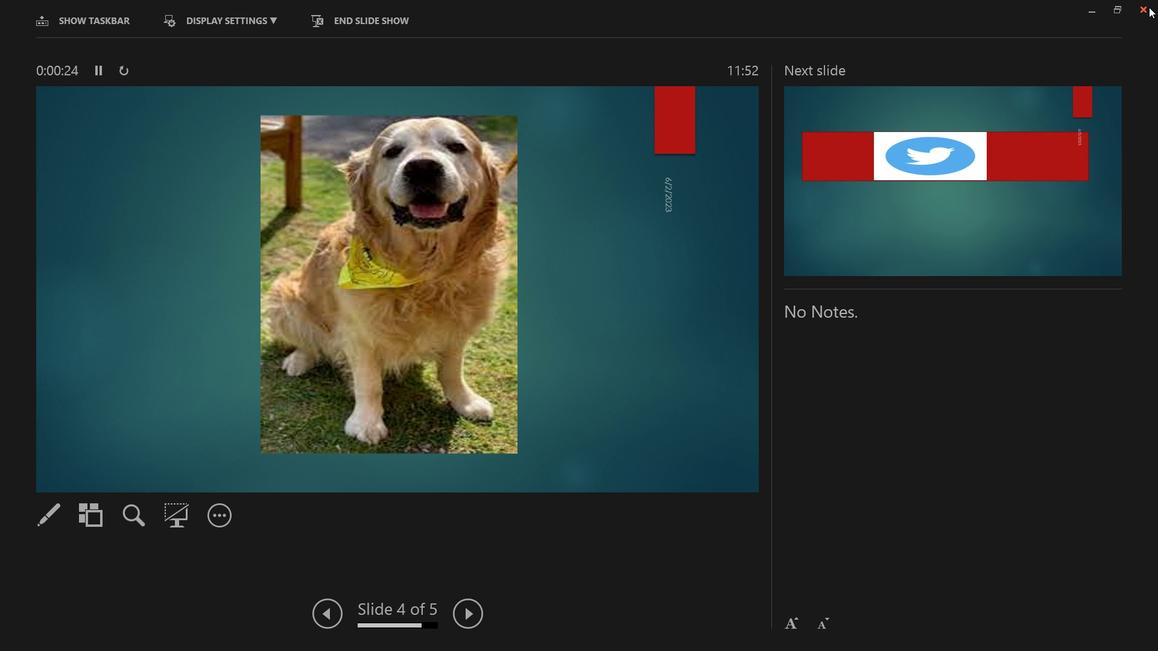 
Action: Mouse pressed left at (1148, 7)
Screenshot: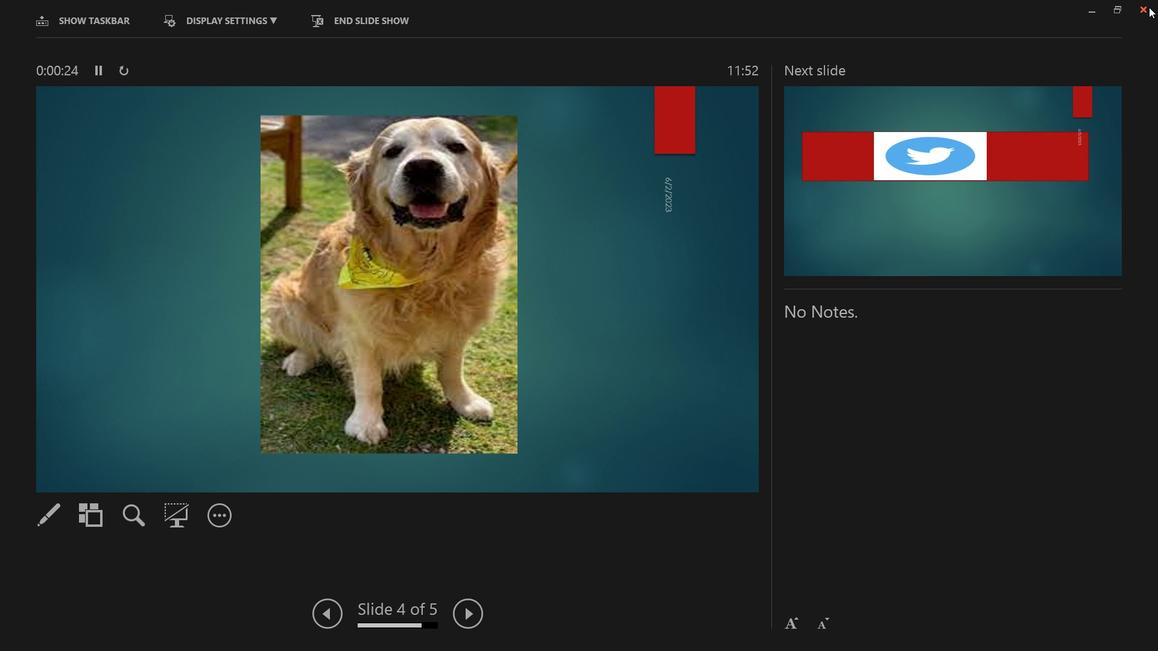 
Action: Mouse moved to (395, 365)
Screenshot: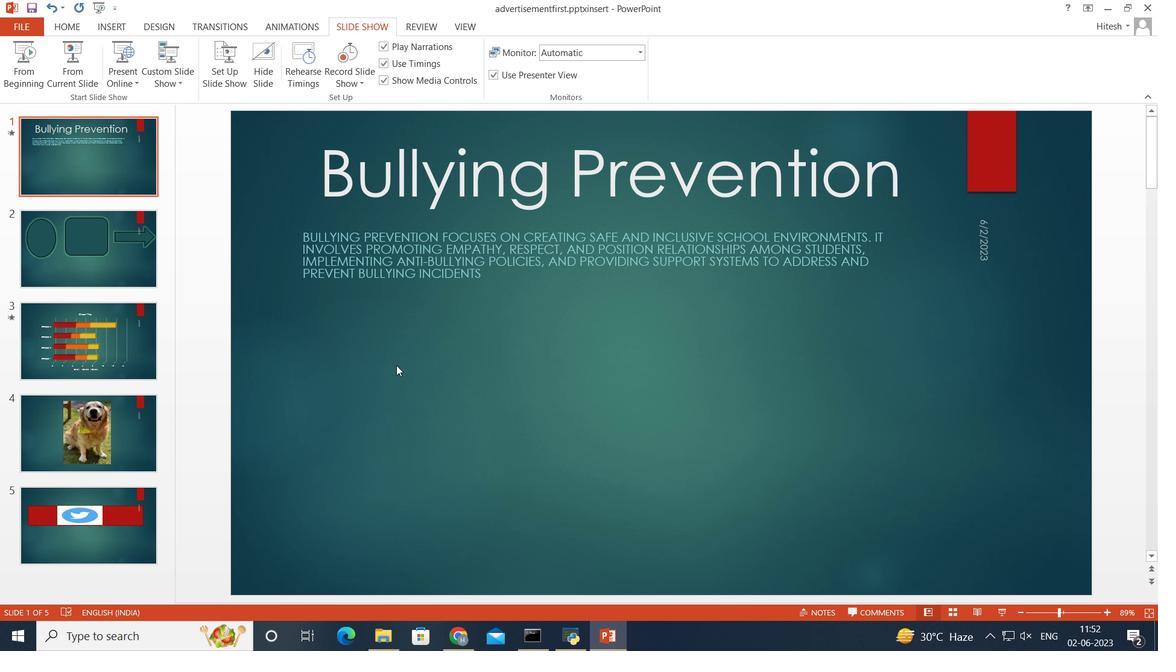 
Action: Mouse pressed left at (395, 365)
Screenshot: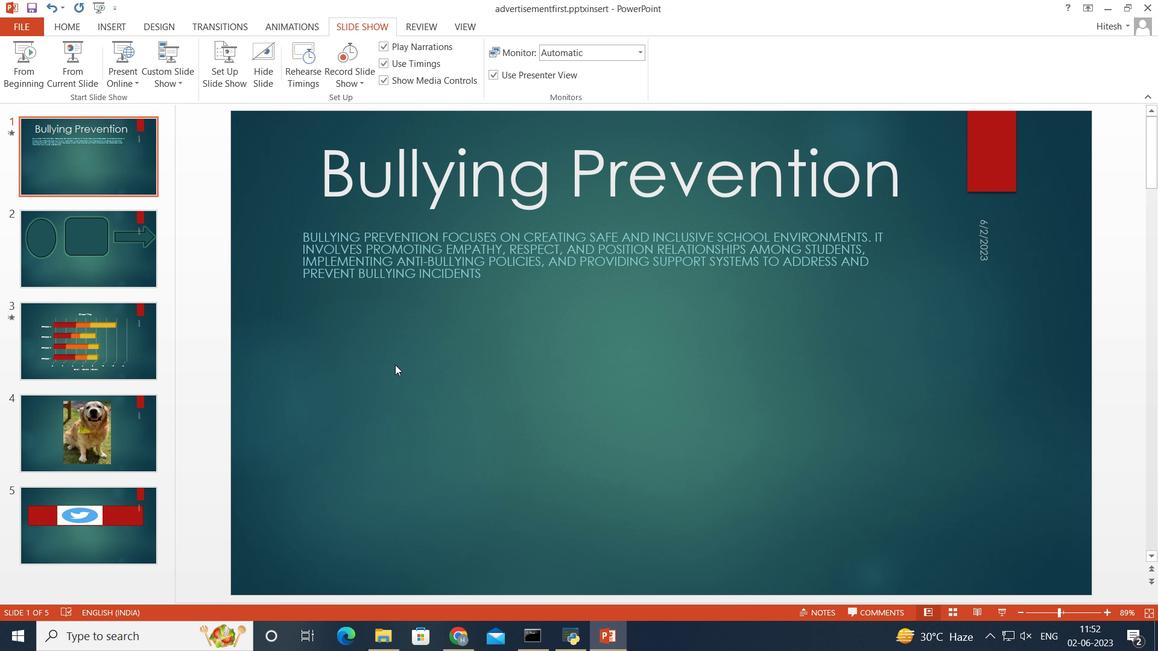 
Action: Mouse moved to (271, 279)
Screenshot: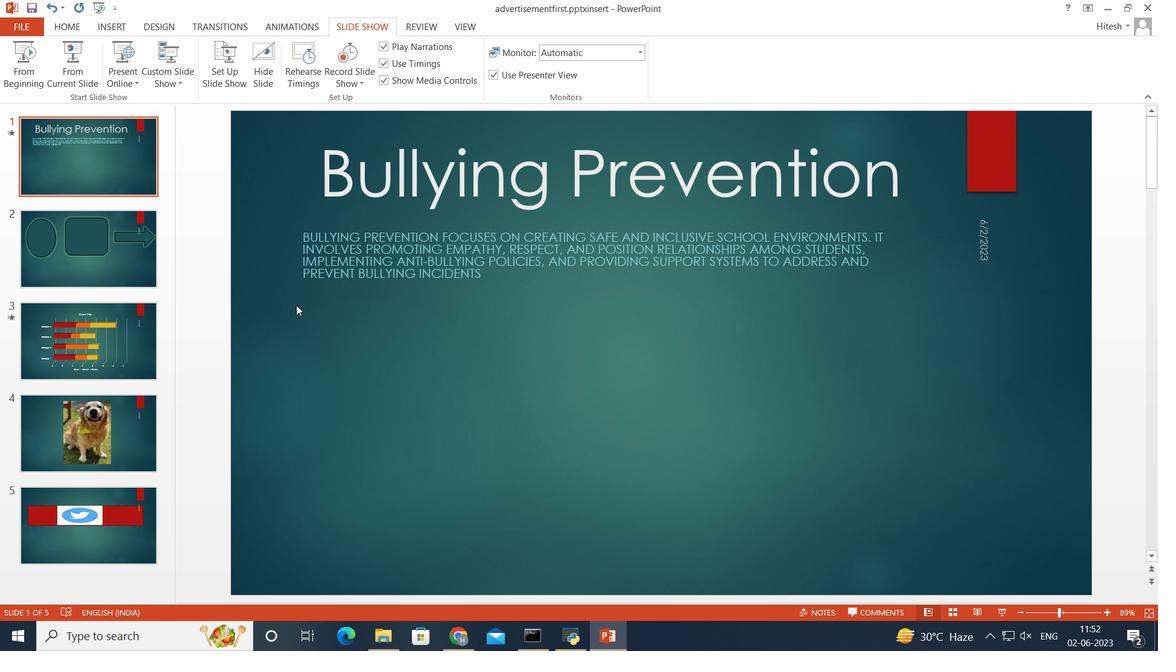 
Action: Key pressed <Key.shift><Key.down><Key.down><Key.down><Key.down>
Screenshot: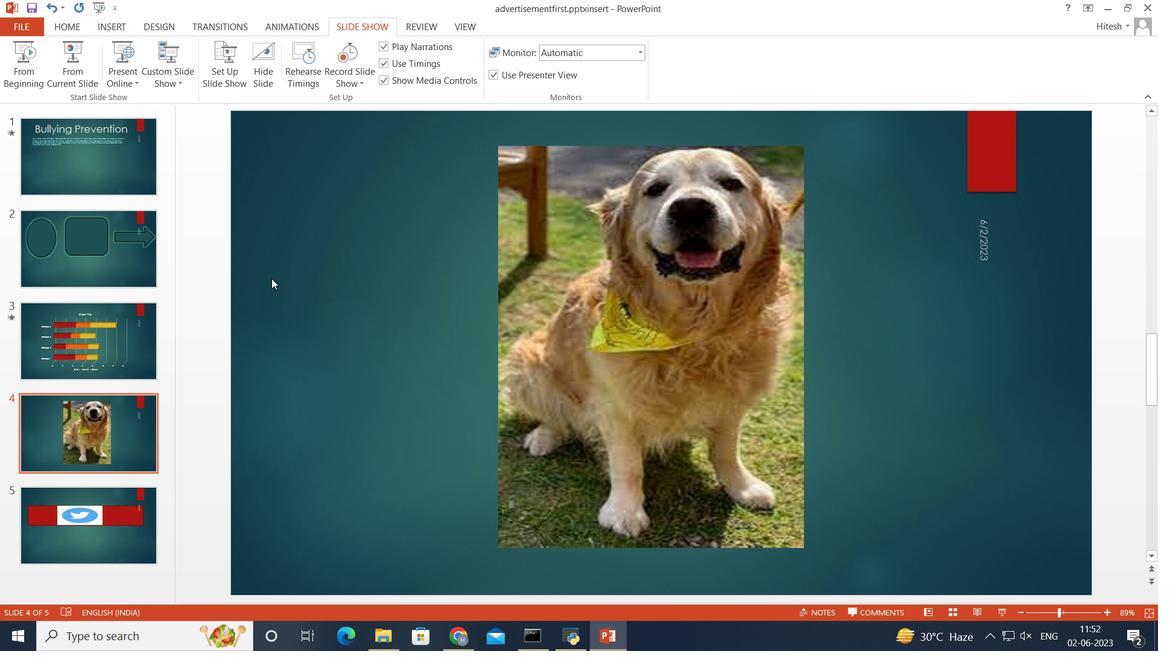 
Action: Mouse scrolled (271, 279) with delta (0, 0)
Screenshot: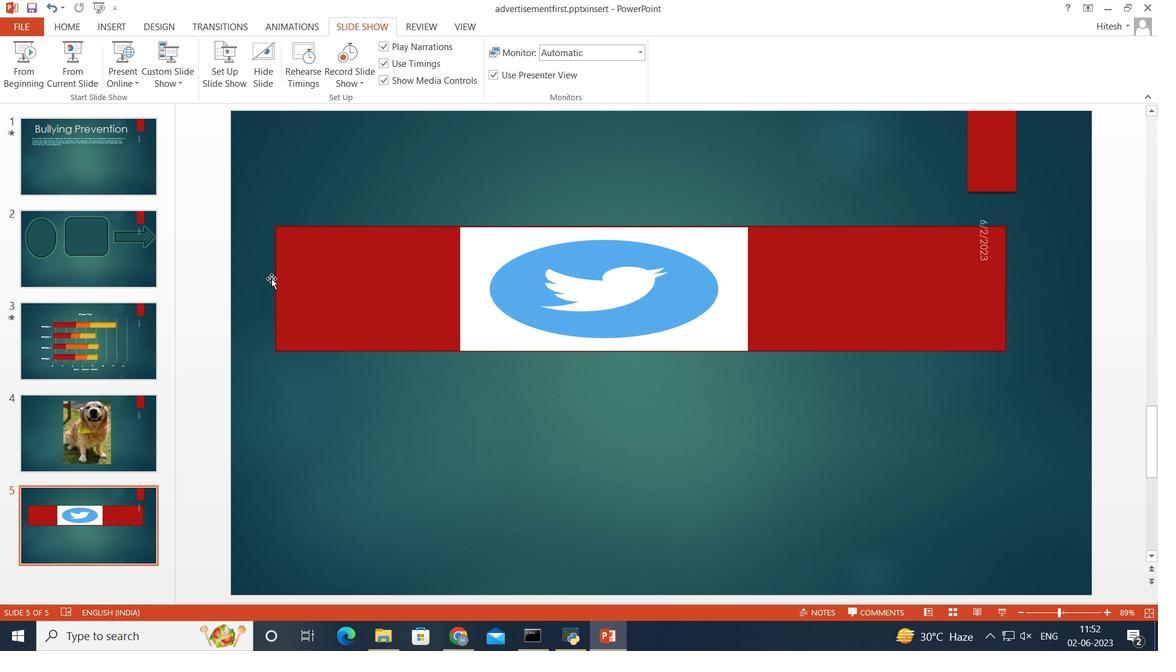 
Action: Mouse moved to (110, 168)
Screenshot: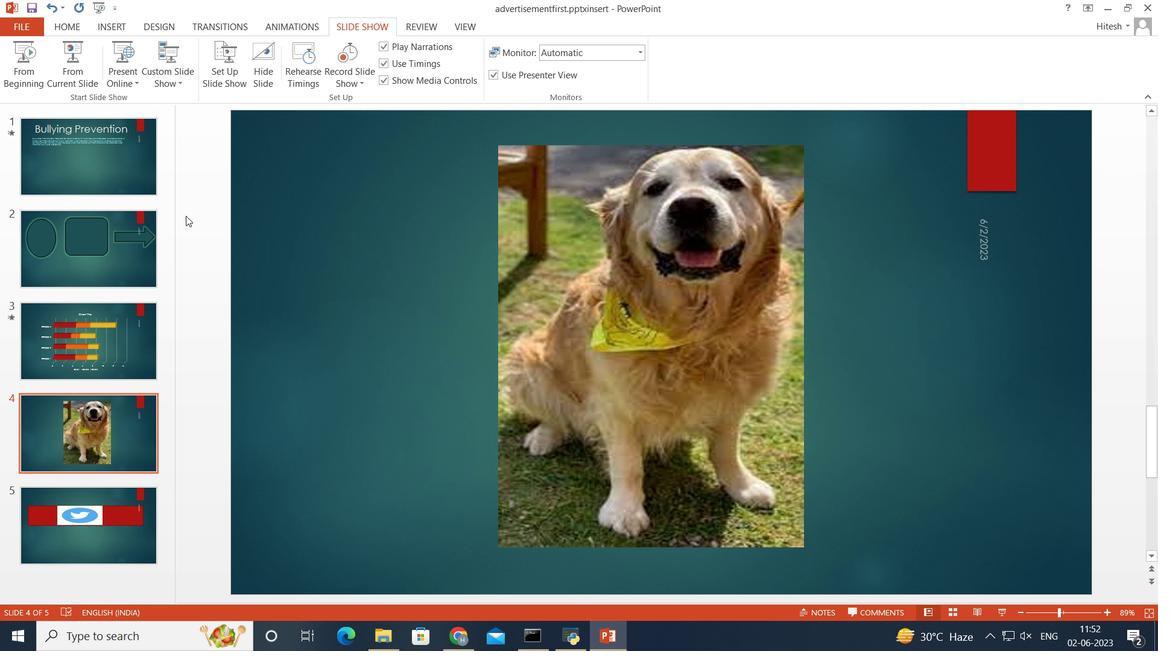 
Action: Mouse pressed left at (110, 168)
Screenshot: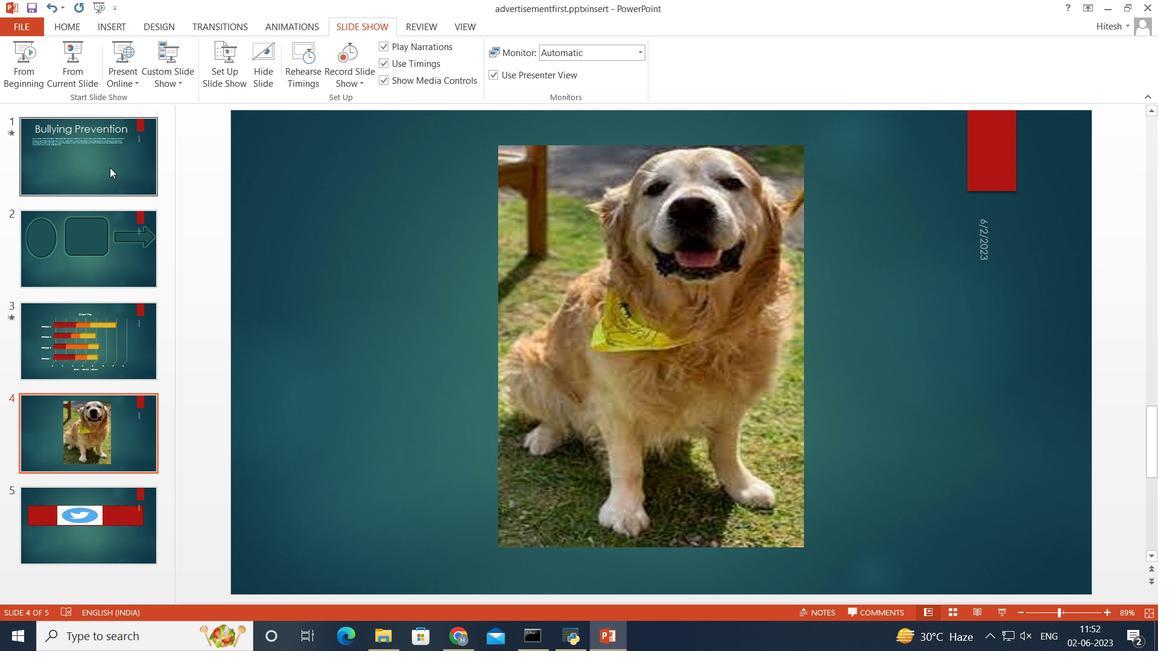
Action: Key pressed <Key.down><Key.down><Key.up><Key.up><Key.shift><Key.down><Key.down><Key.down><Key.down>
Screenshot: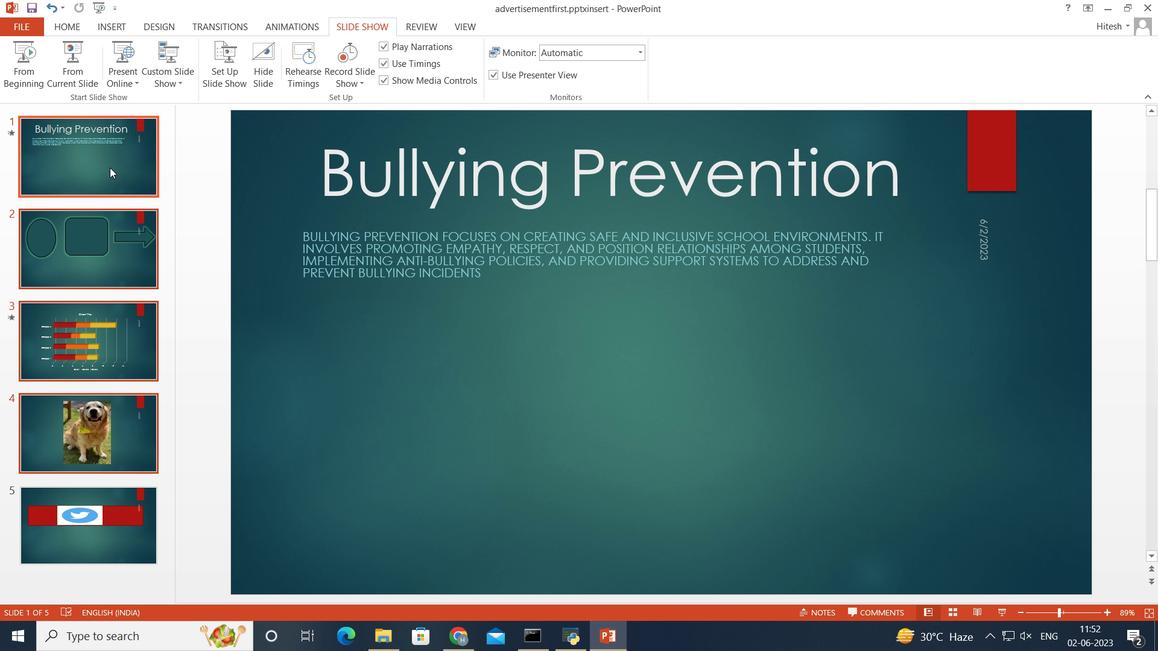 
Action: Mouse moved to (40, 74)
Screenshot: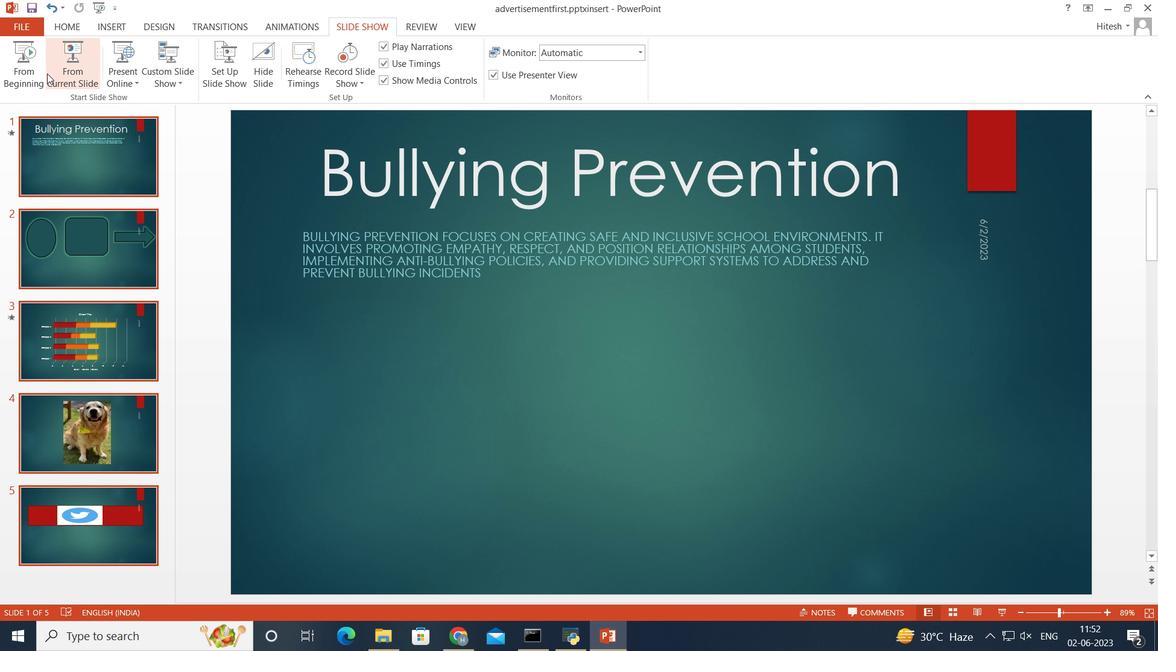 
Action: Mouse pressed left at (40, 74)
Screenshot: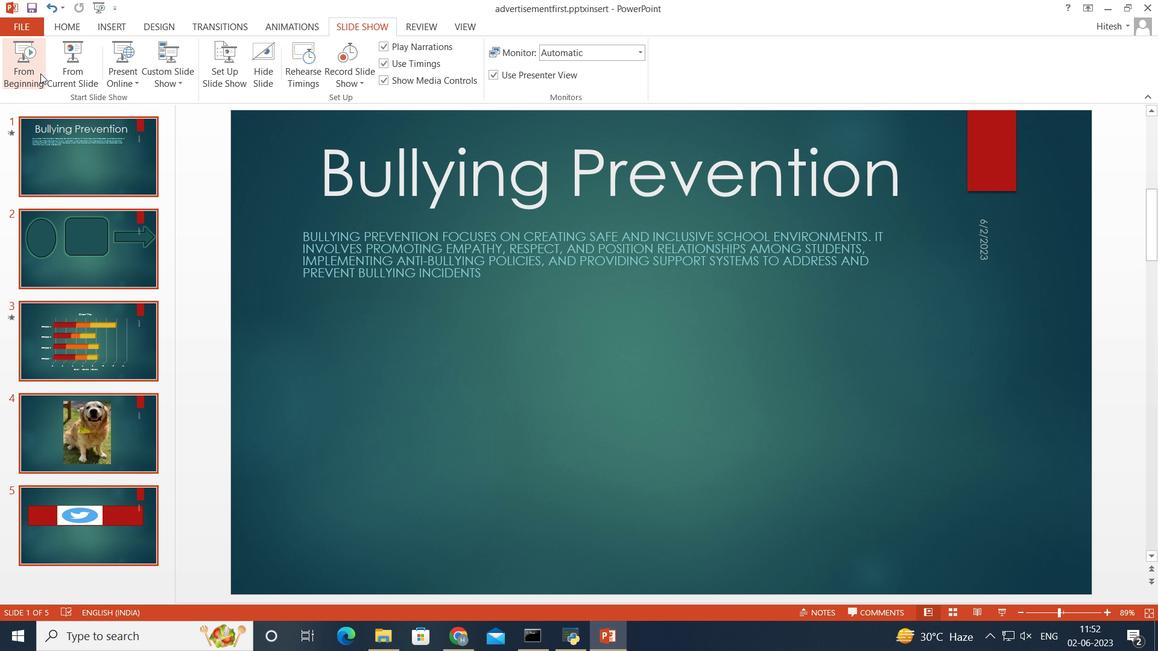 
Action: Mouse moved to (270, 18)
Screenshot: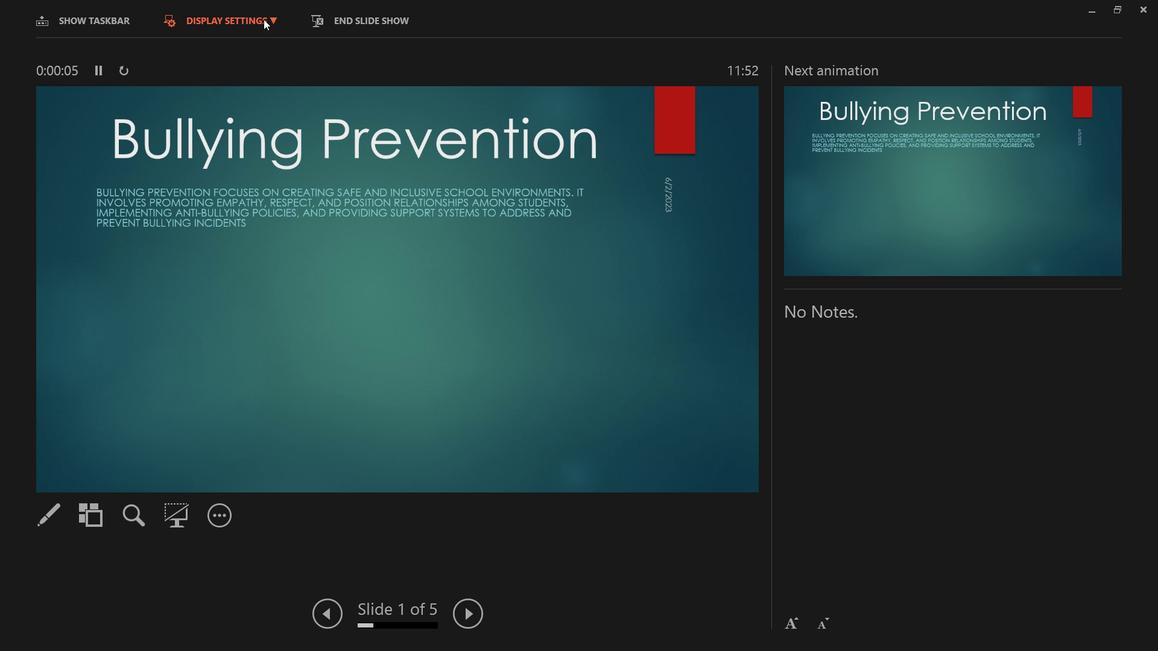 
Action: Mouse pressed left at (270, 18)
Screenshot: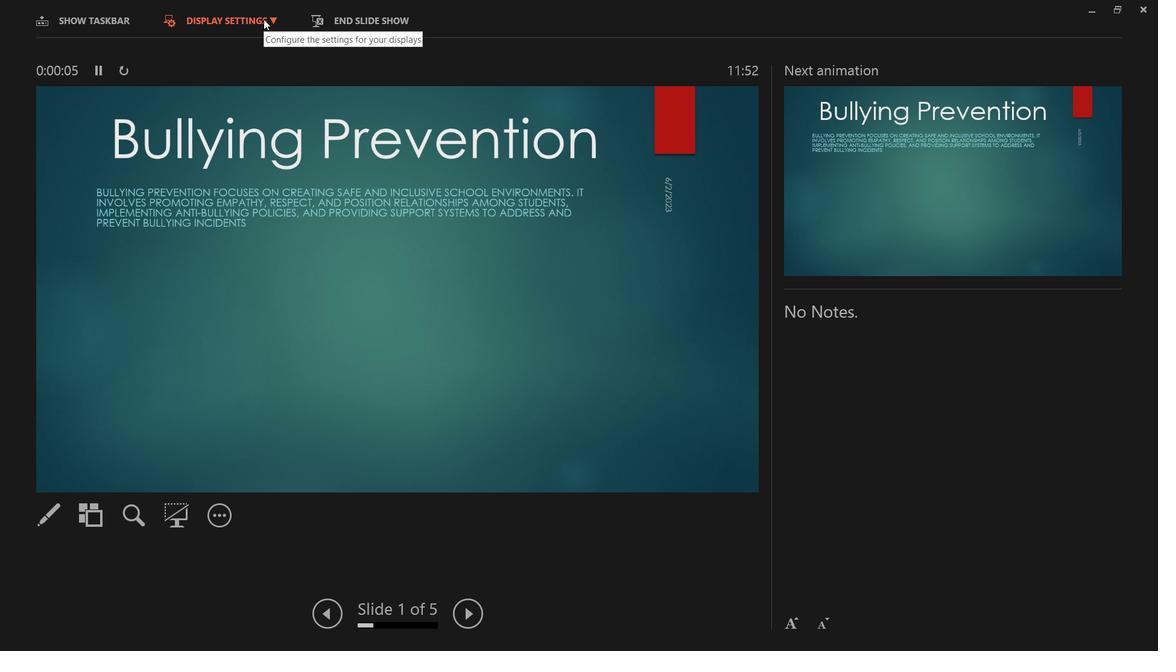 
Action: Mouse moved to (448, 50)
Screenshot: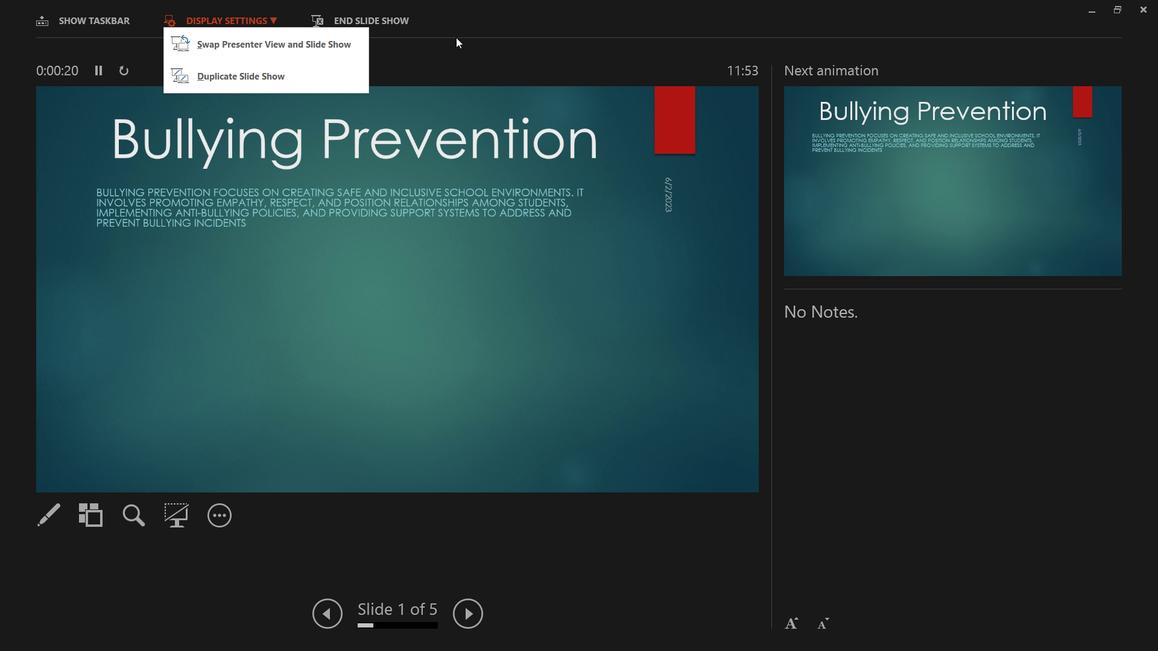 
Action: Mouse pressed left at (448, 50)
Screenshot: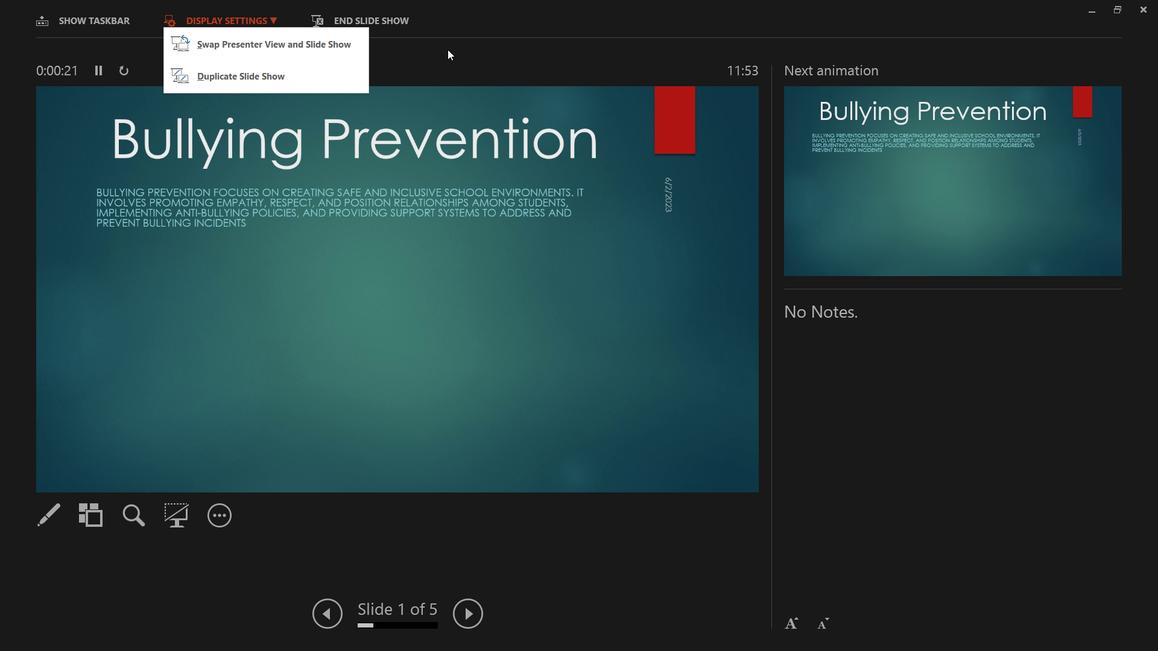 
Action: Mouse moved to (1147, 6)
Screenshot: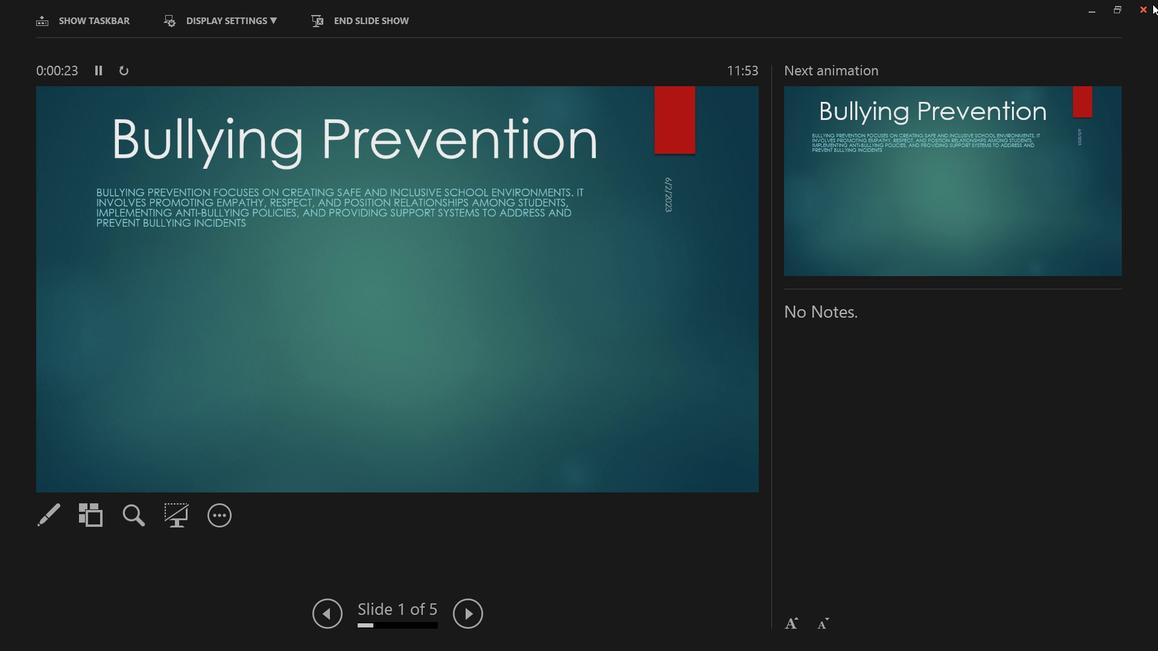 
Action: Mouse pressed left at (1147, 6)
Screenshot: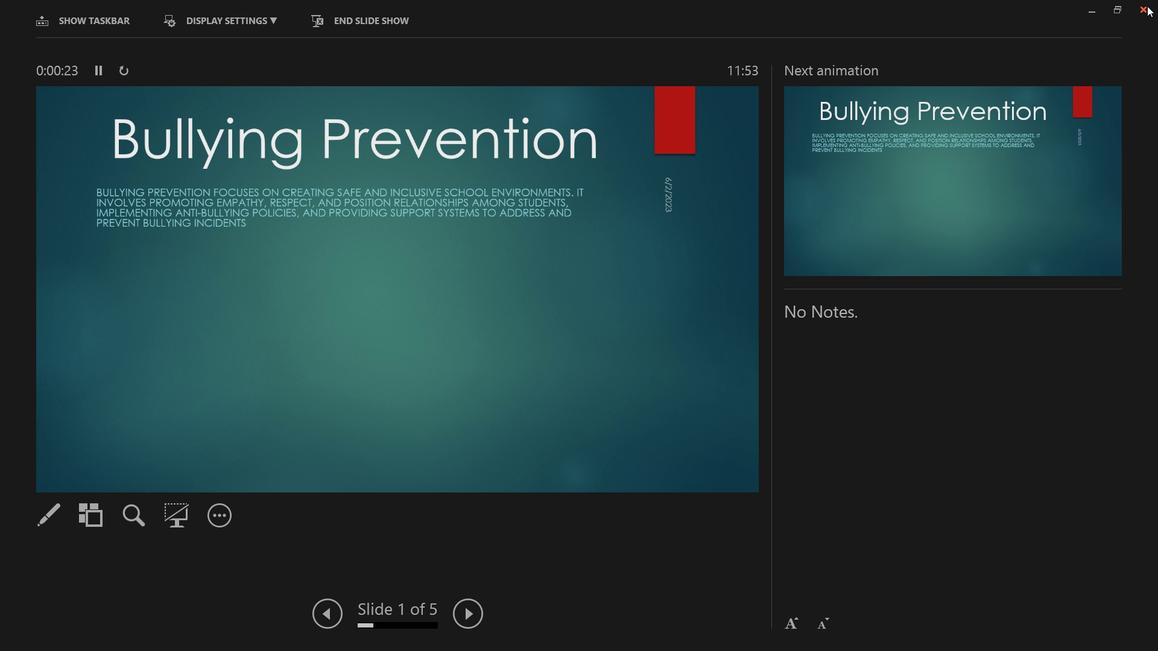 
Action: Mouse moved to (258, 310)
Screenshot: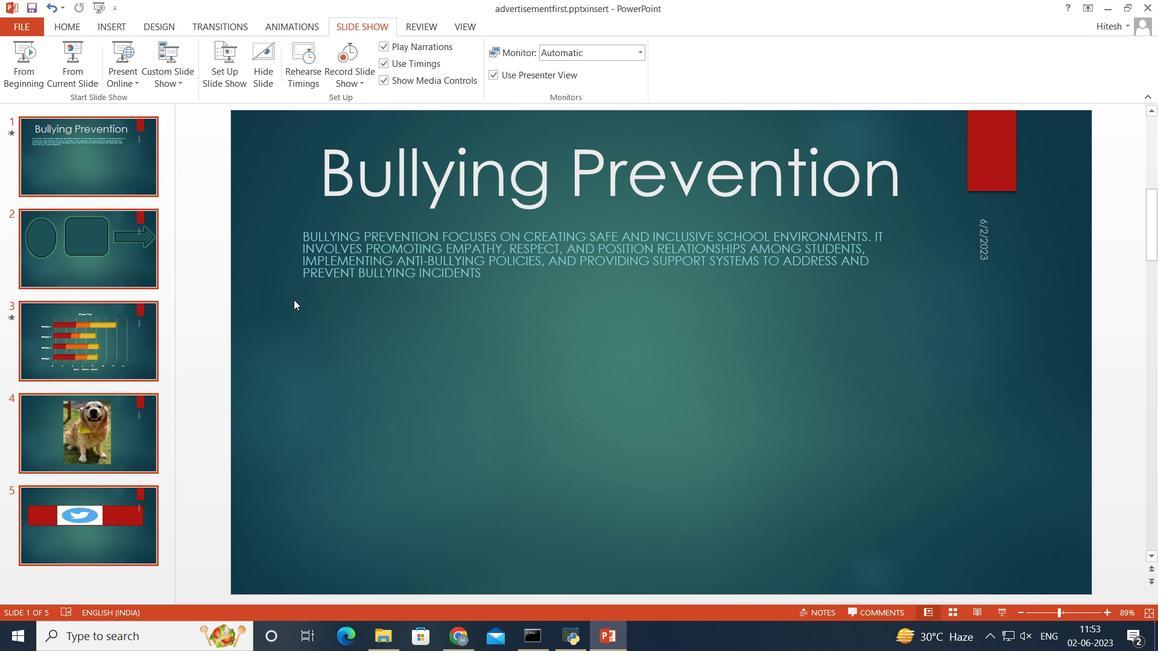 
Action: Mouse pressed left at (258, 310)
Screenshot: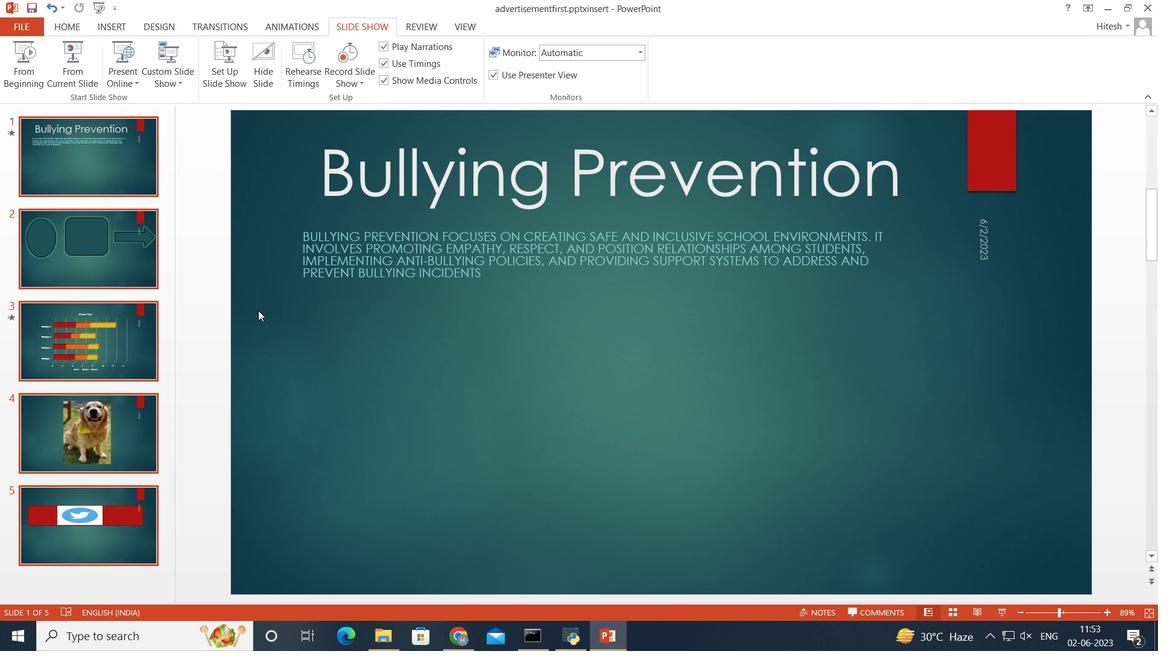 
Action: Mouse moved to (308, 21)
Screenshot: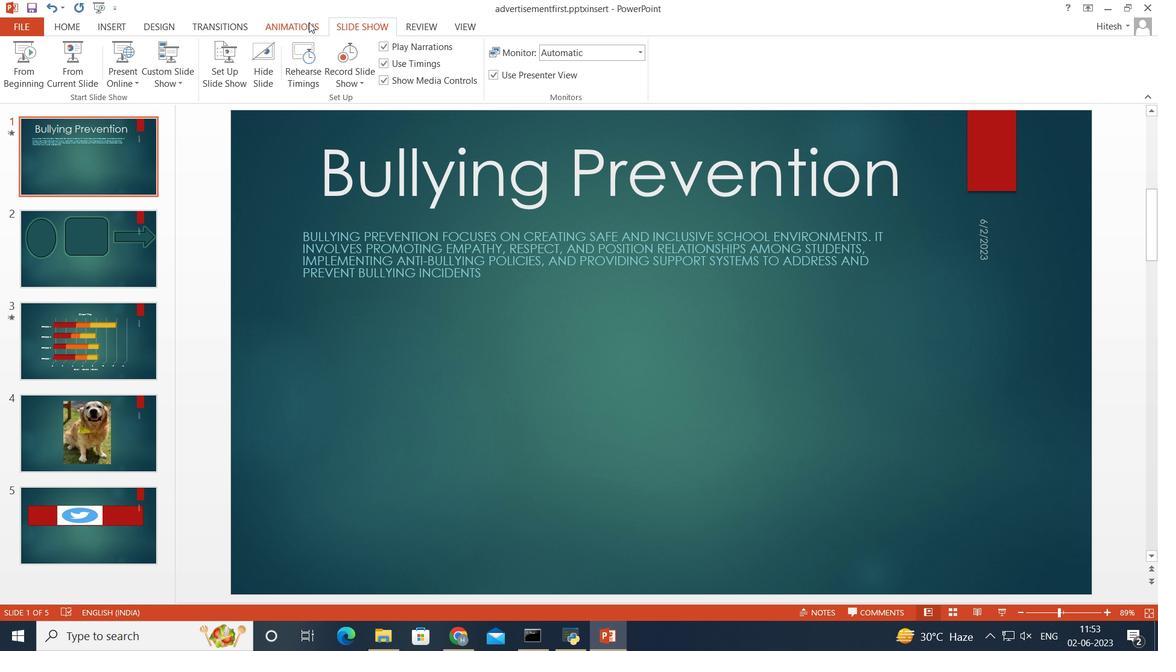 
Action: Mouse pressed left at (308, 21)
Screenshot: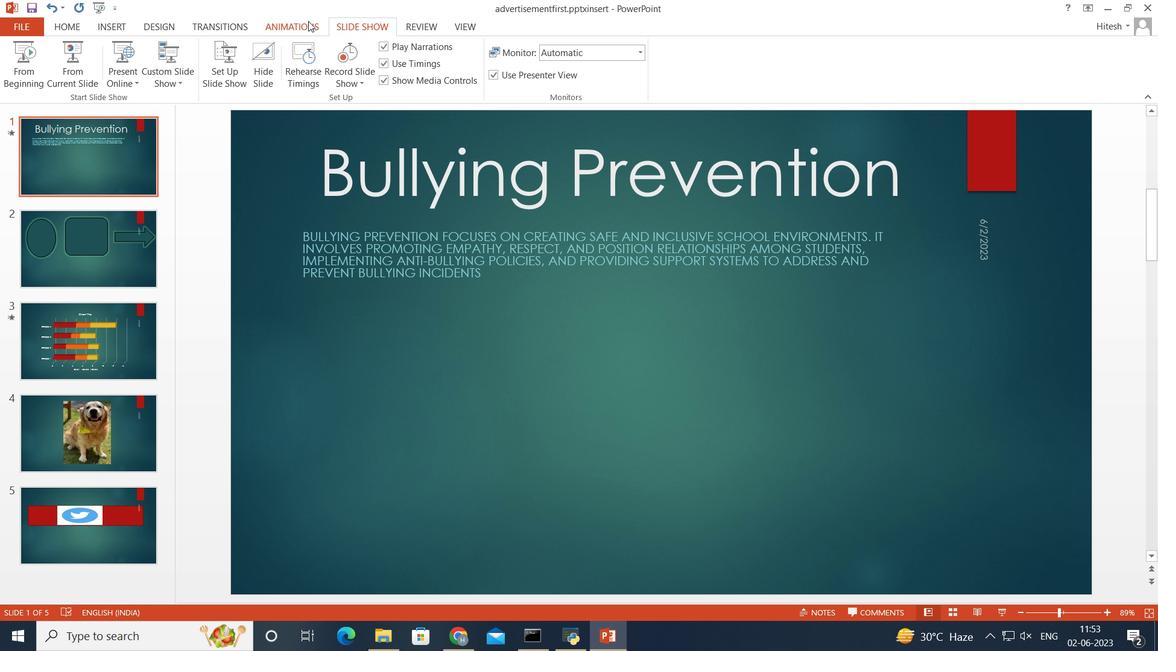 
Action: Mouse moved to (197, 27)
Screenshot: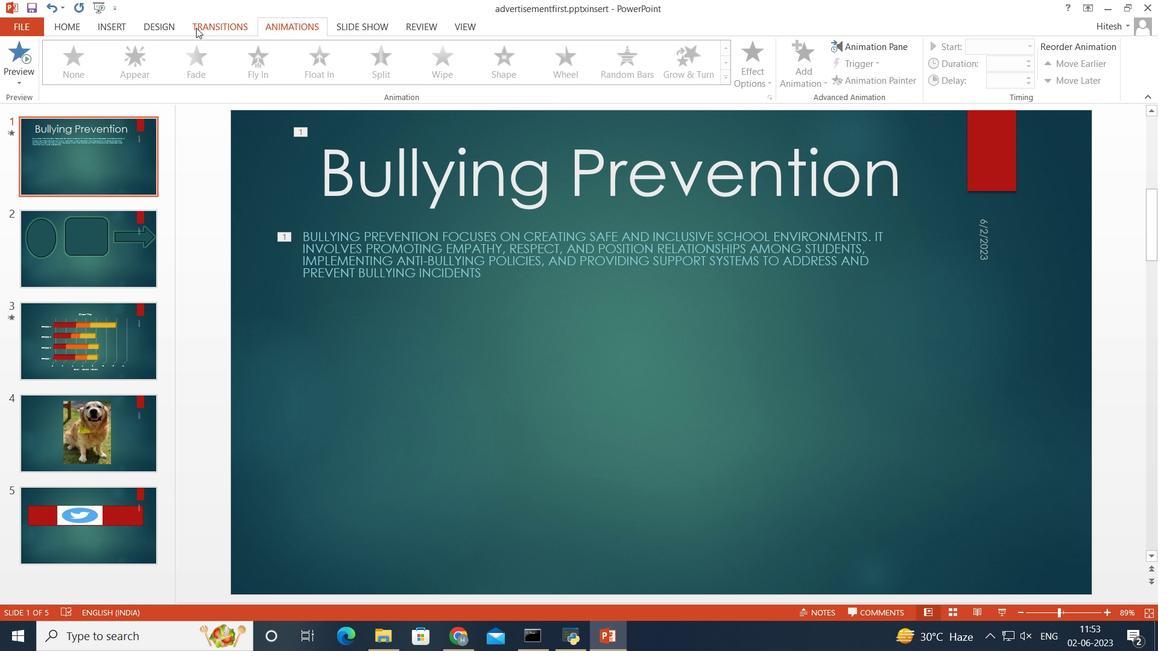 
Action: Mouse pressed left at (197, 27)
Screenshot: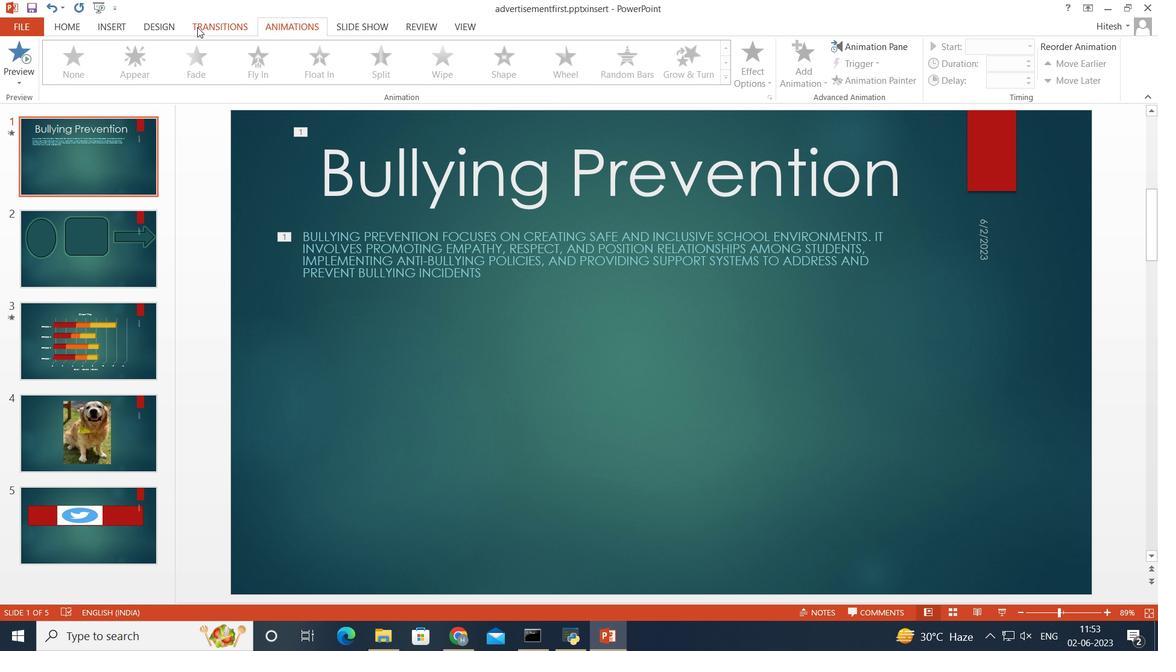 
Action: Mouse moved to (146, 23)
Screenshot: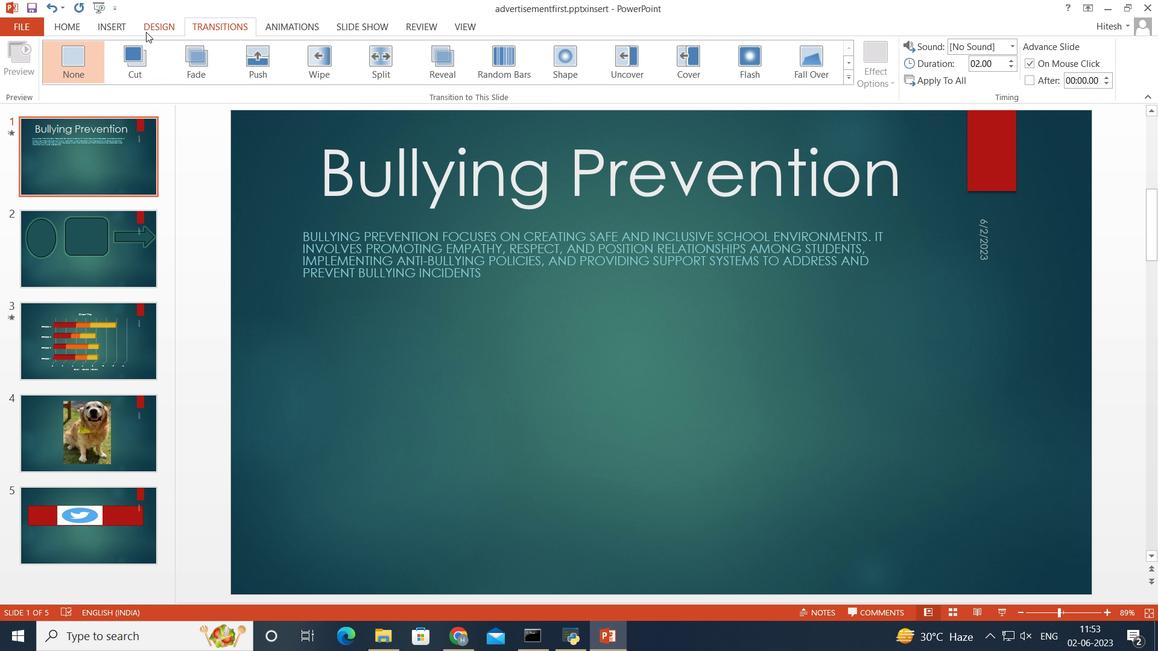 
Action: Mouse pressed left at (146, 23)
Screenshot: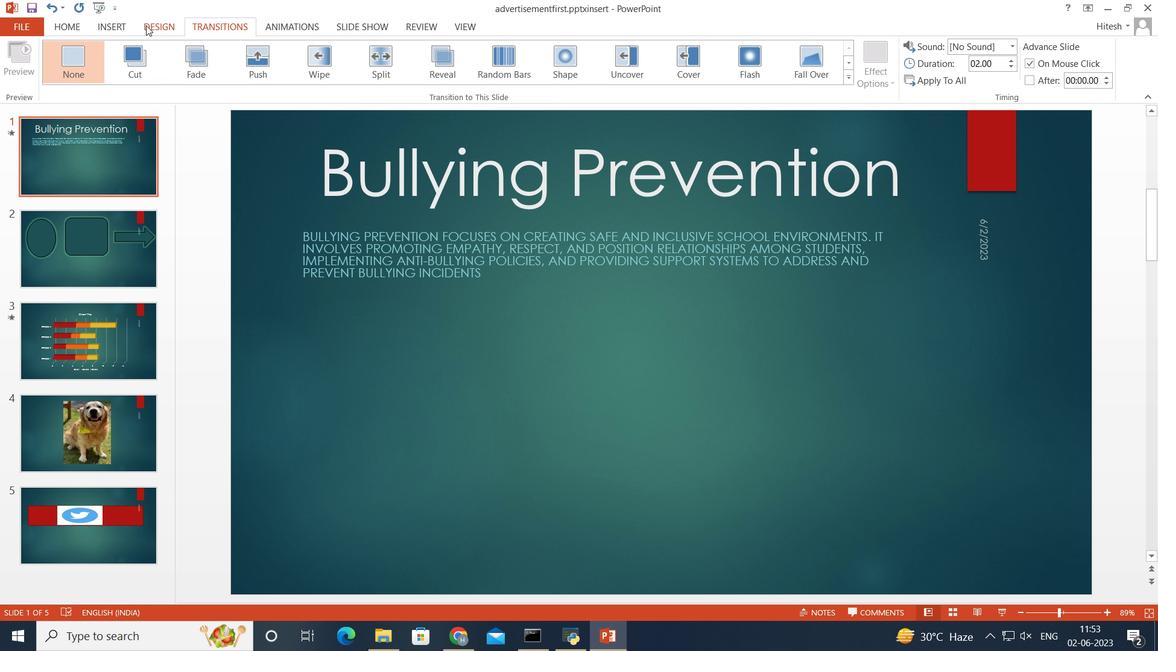 
Action: Mouse moved to (116, 24)
Screenshot: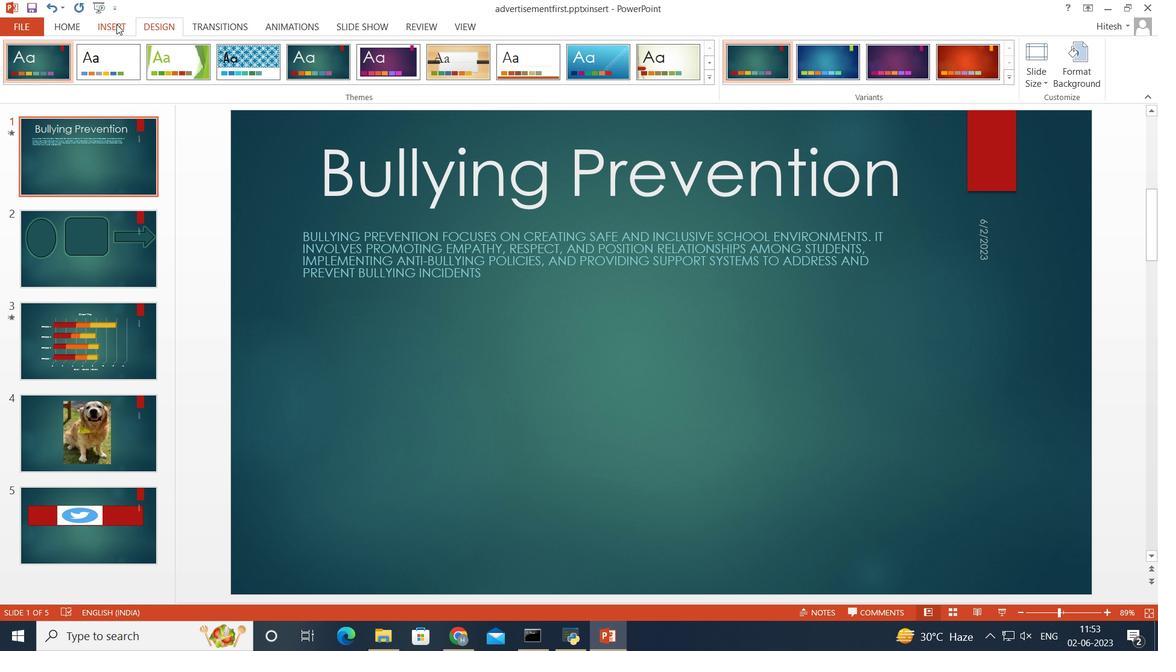 
Action: Mouse pressed left at (116, 24)
Screenshot: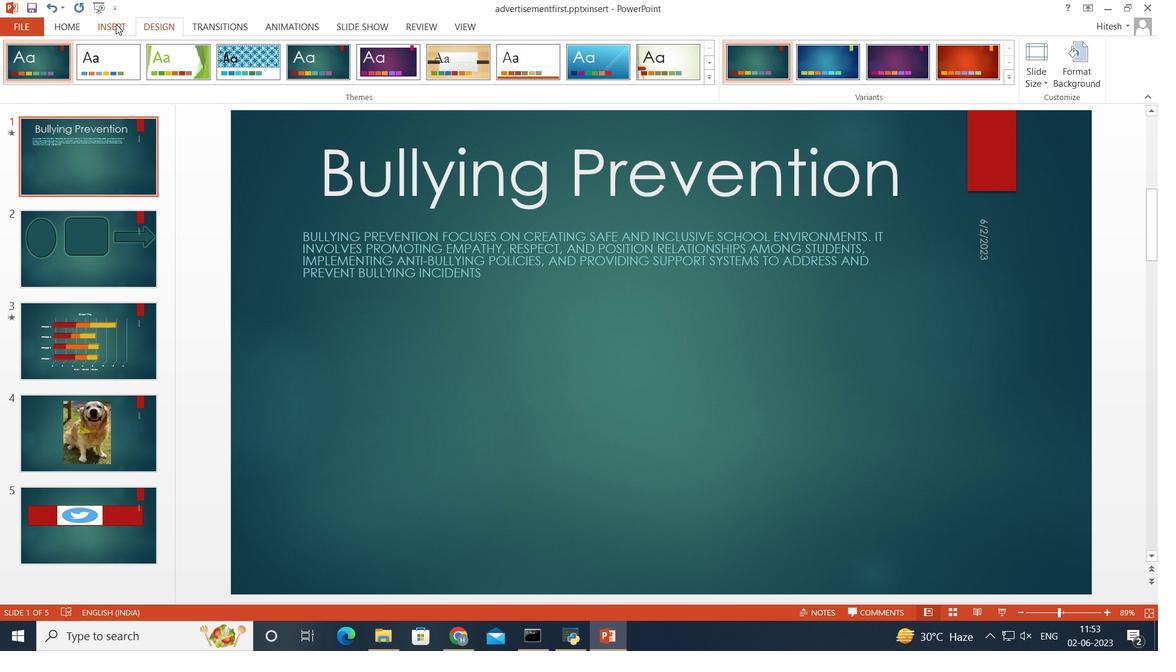 
Action: Mouse moved to (463, 28)
Screenshot: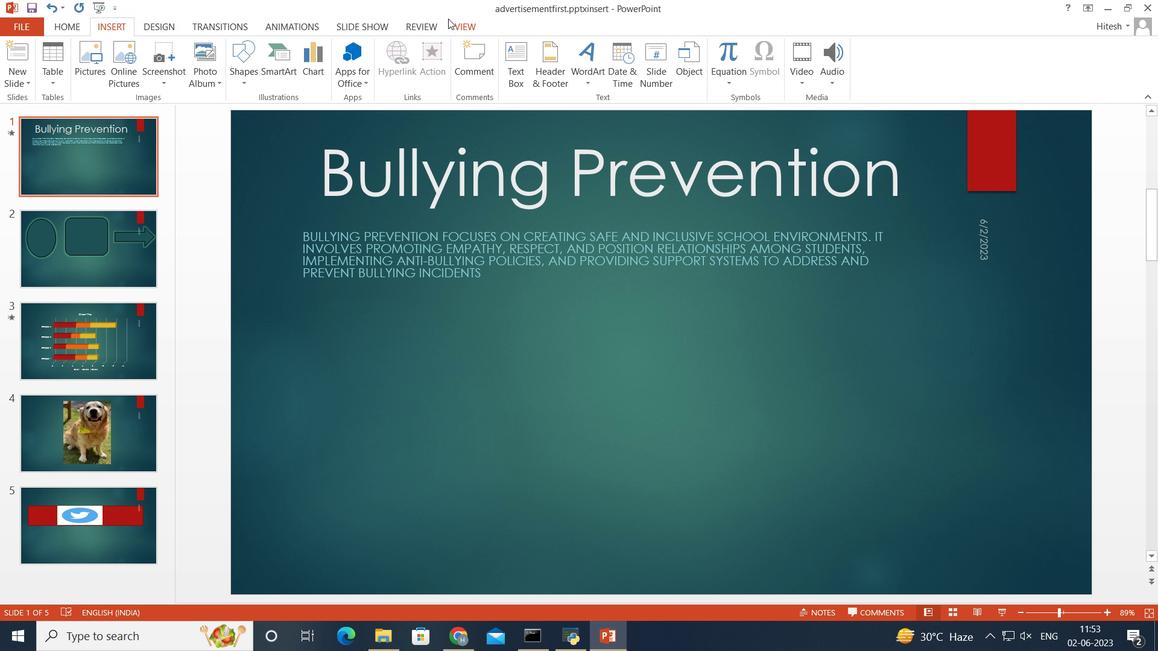 
Action: Mouse pressed left at (463, 28)
Screenshot: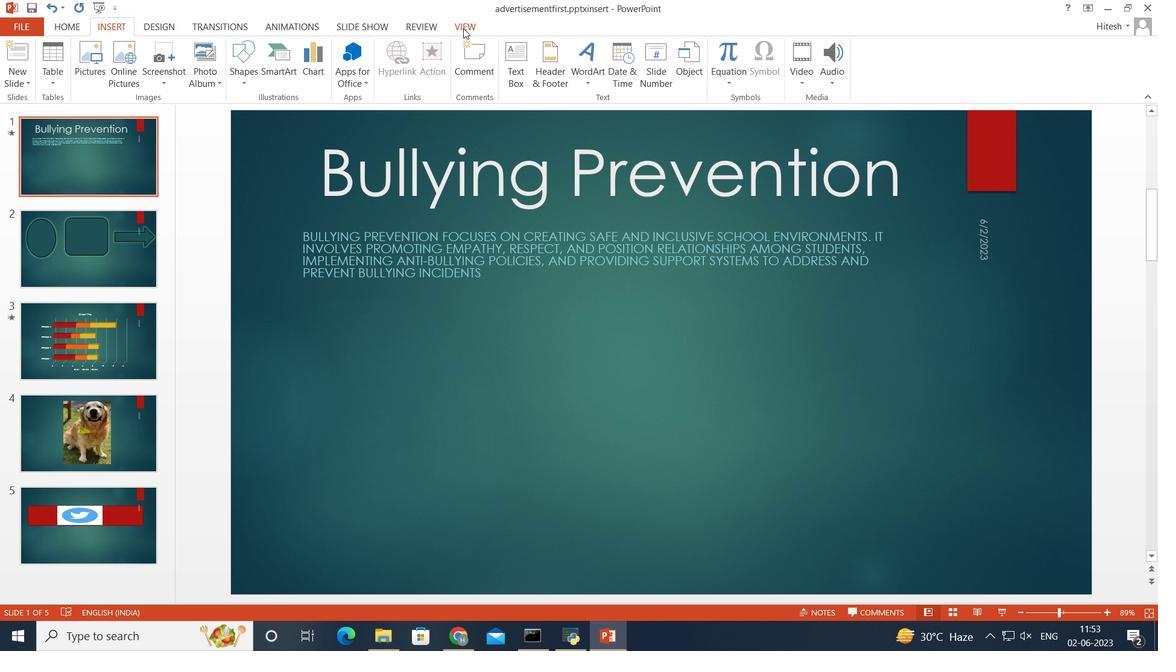 
Action: Mouse moved to (427, 25)
Screenshot: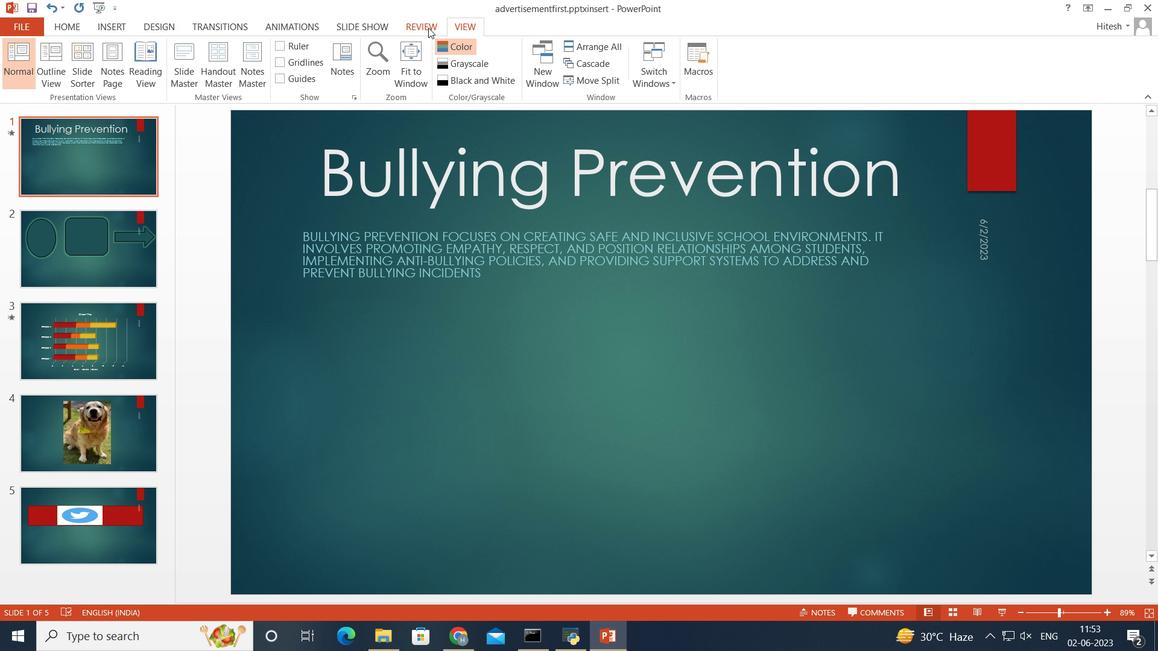 
Action: Mouse pressed left at (427, 25)
Screenshot: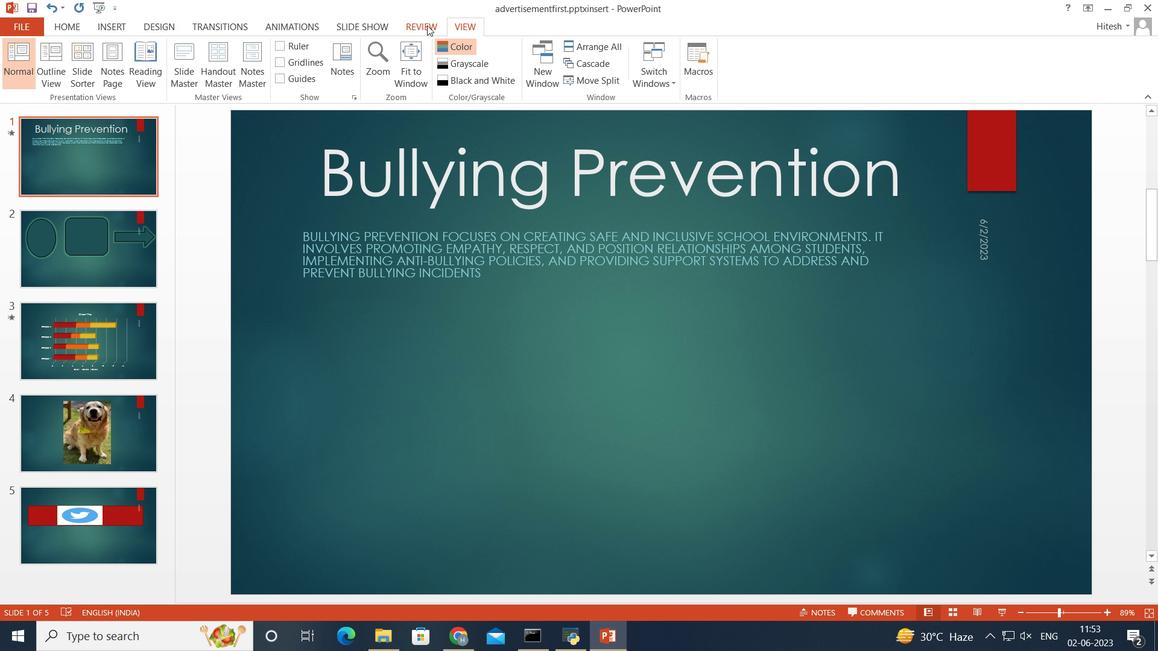 
Action: Mouse moved to (365, 22)
Screenshot: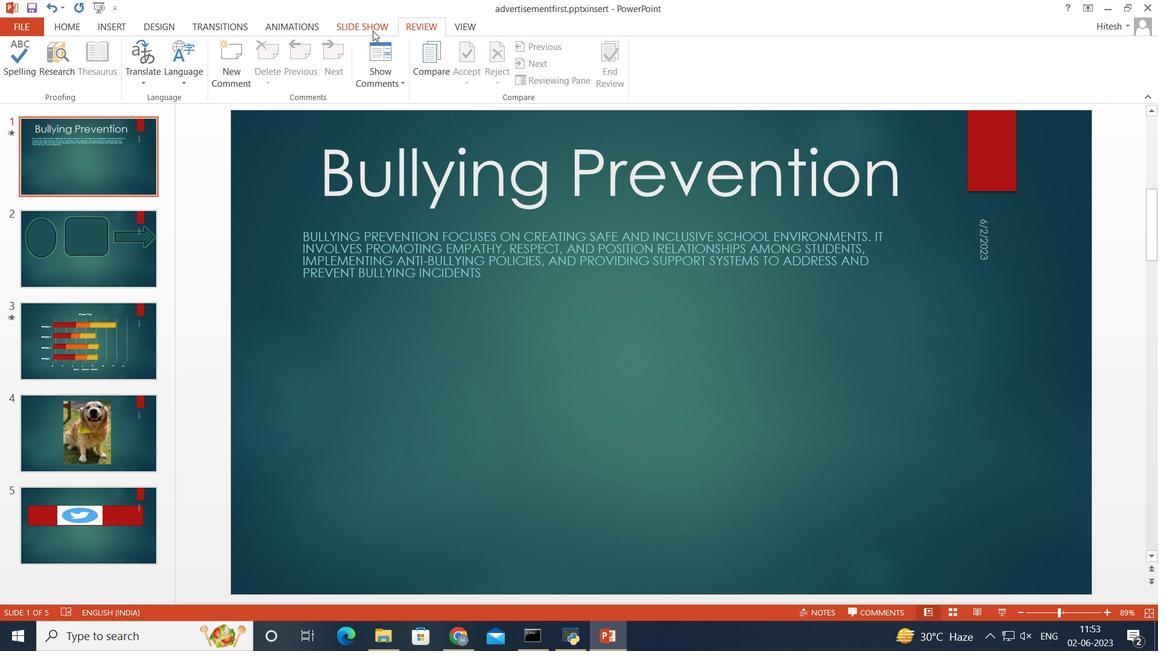 
Action: Mouse pressed left at (365, 22)
Screenshot: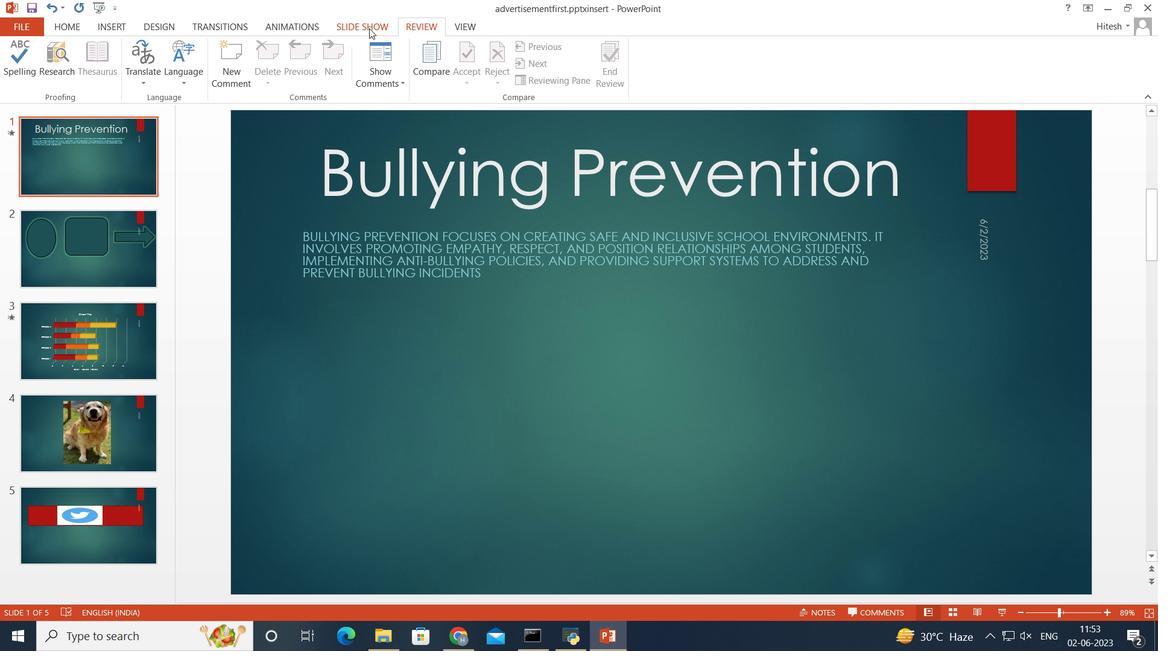 
Action: Mouse moved to (232, 69)
Screenshot: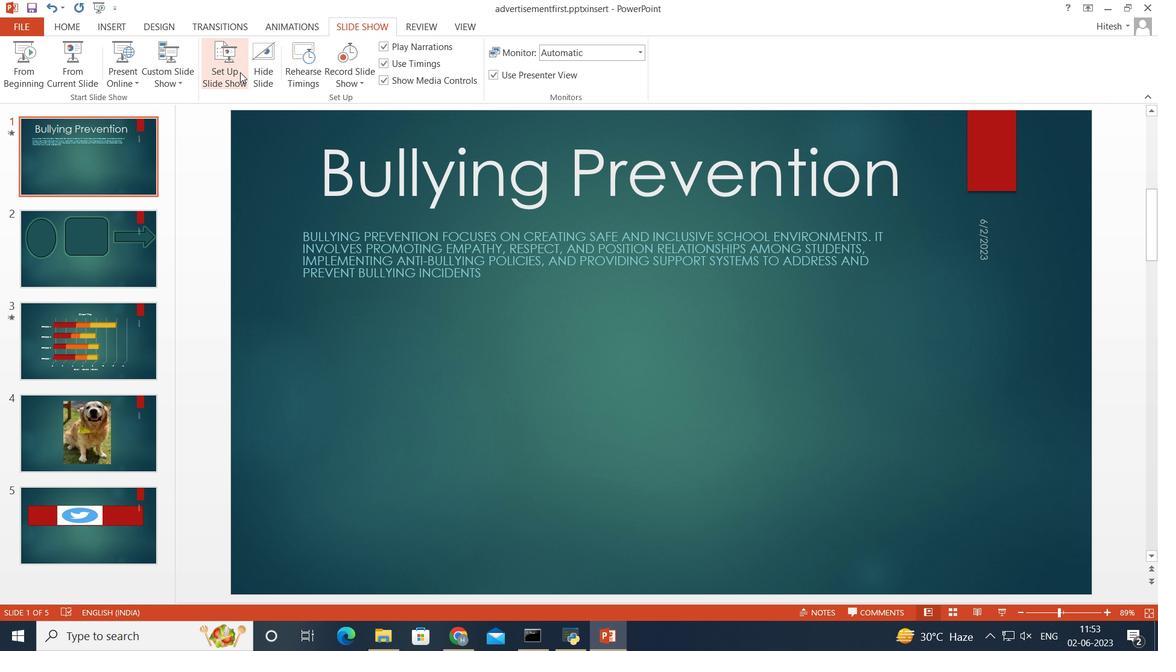 
Action: Mouse pressed left at (232, 69)
Screenshot: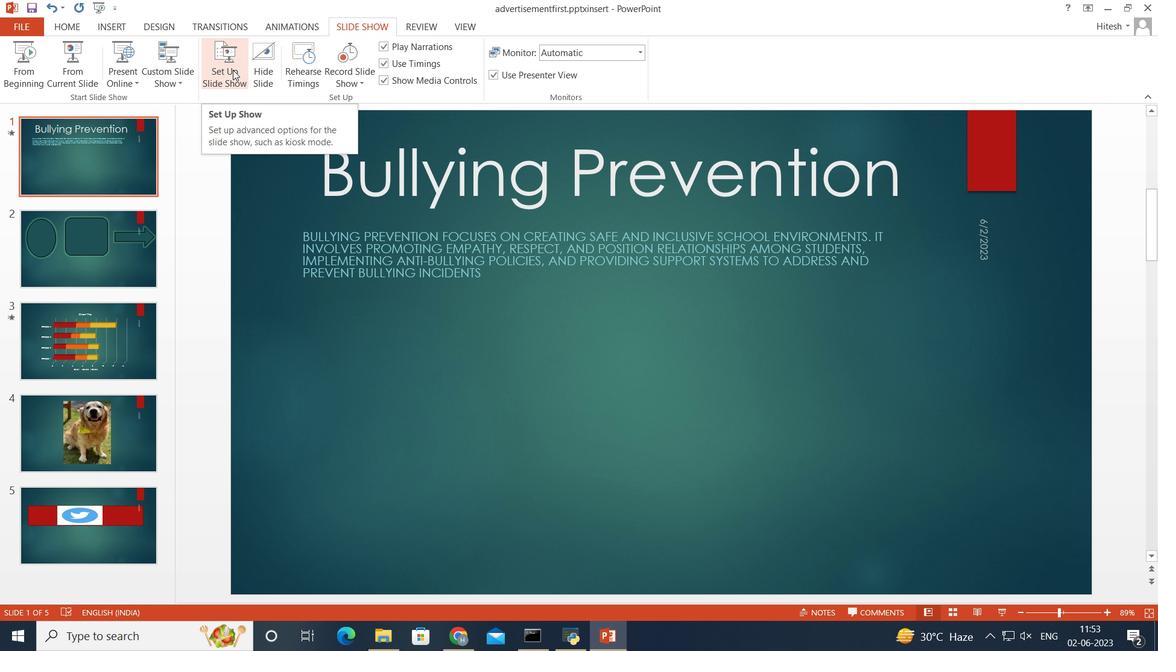 
Action: Mouse moved to (416, 238)
Screenshot: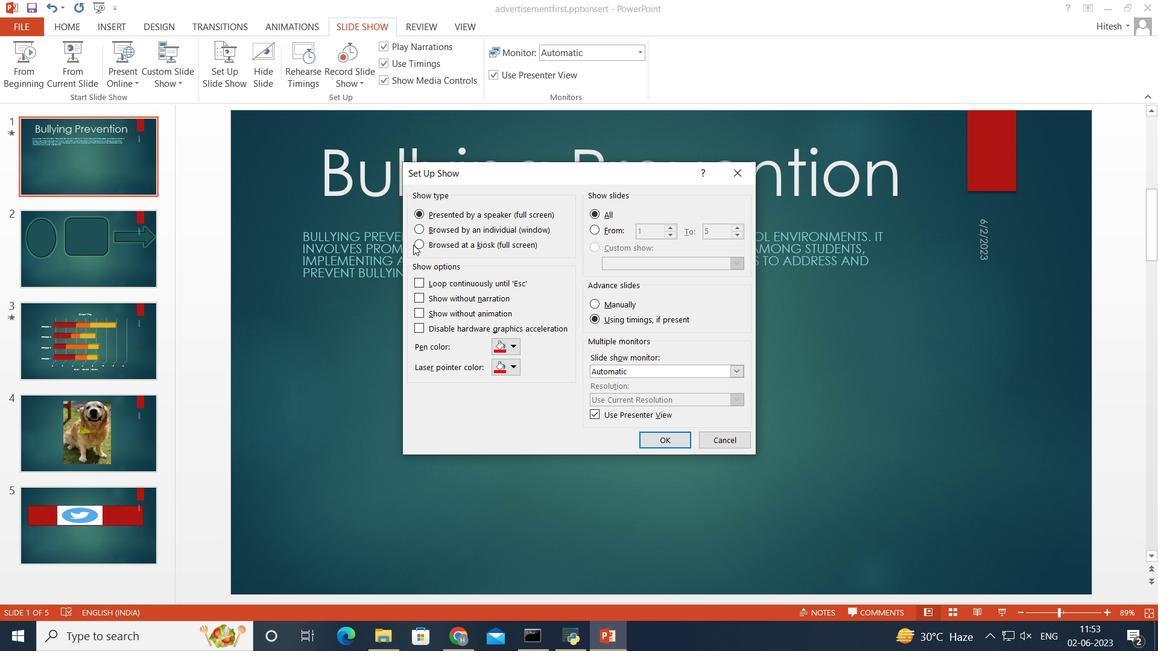 
Action: Mouse pressed left at (416, 238)
Screenshot: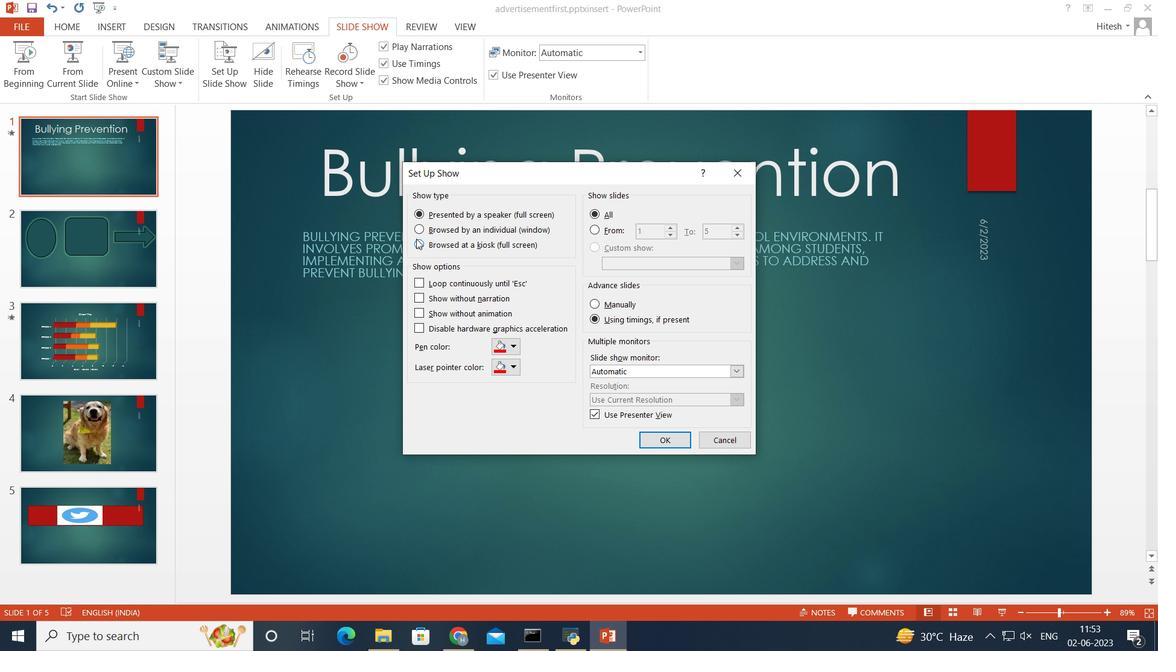 
Action: Mouse moved to (672, 225)
Screenshot: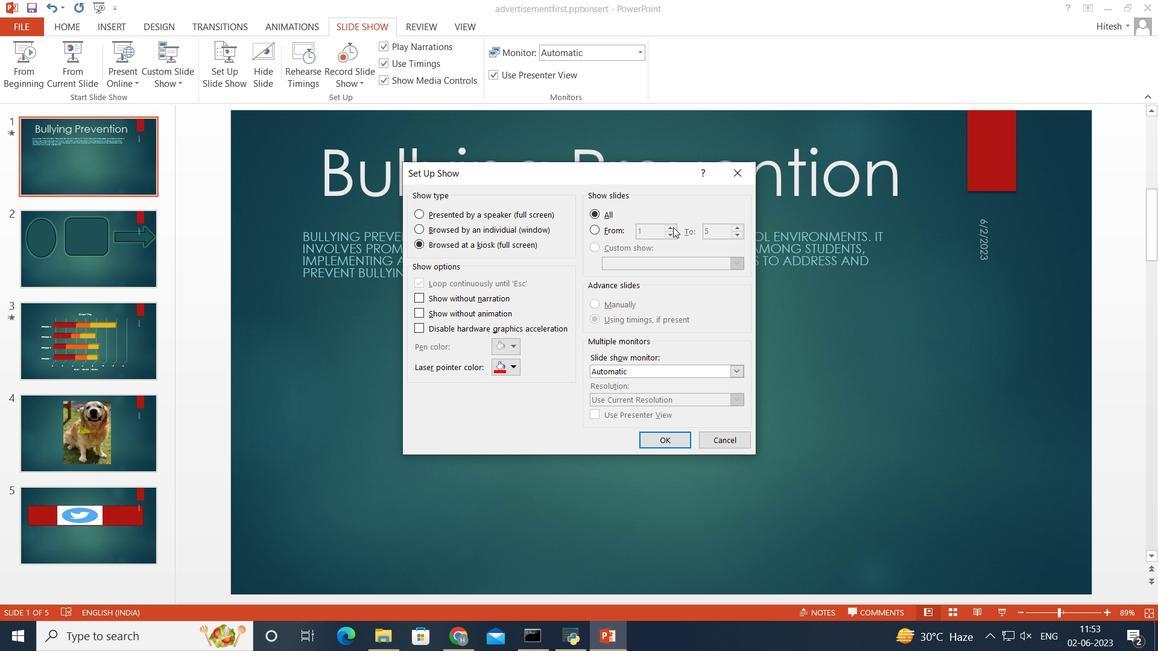 
Action: Mouse pressed left at (672, 225)
Screenshot: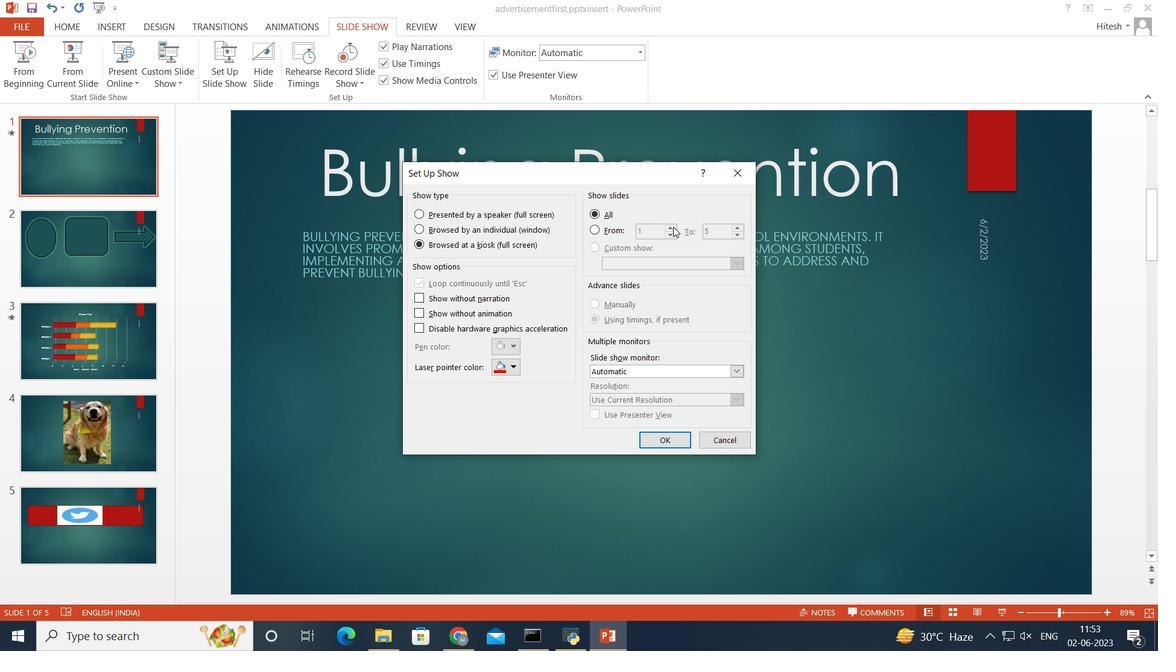 
Action: Mouse moved to (673, 233)
Screenshot: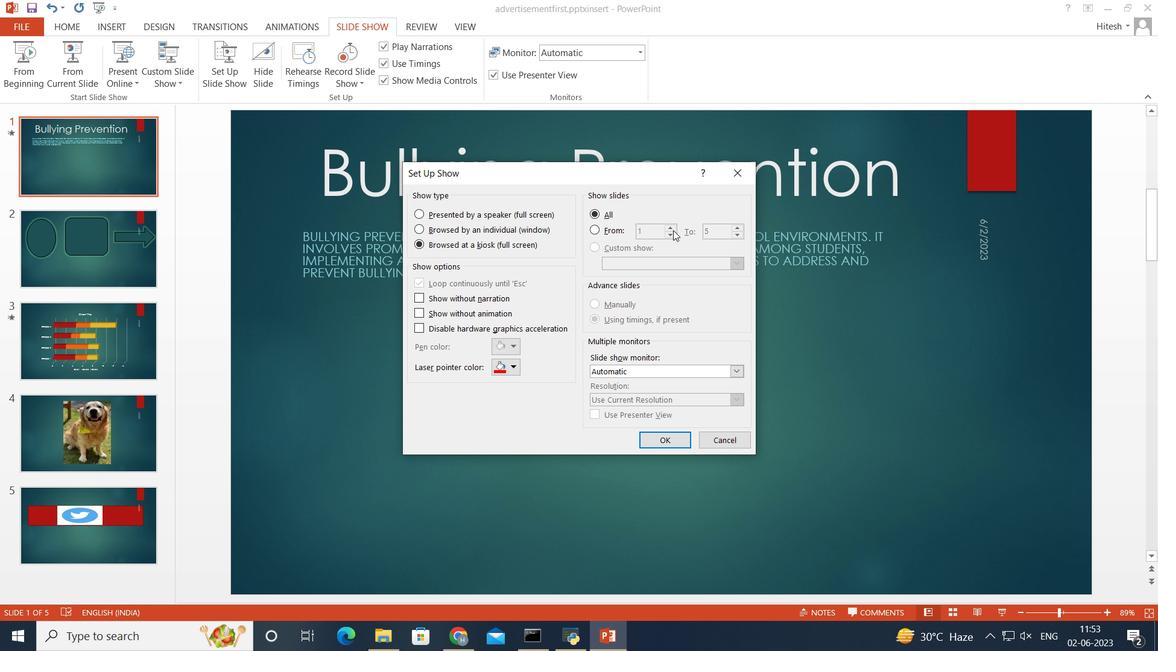 
Action: Mouse pressed left at (673, 233)
Screenshot: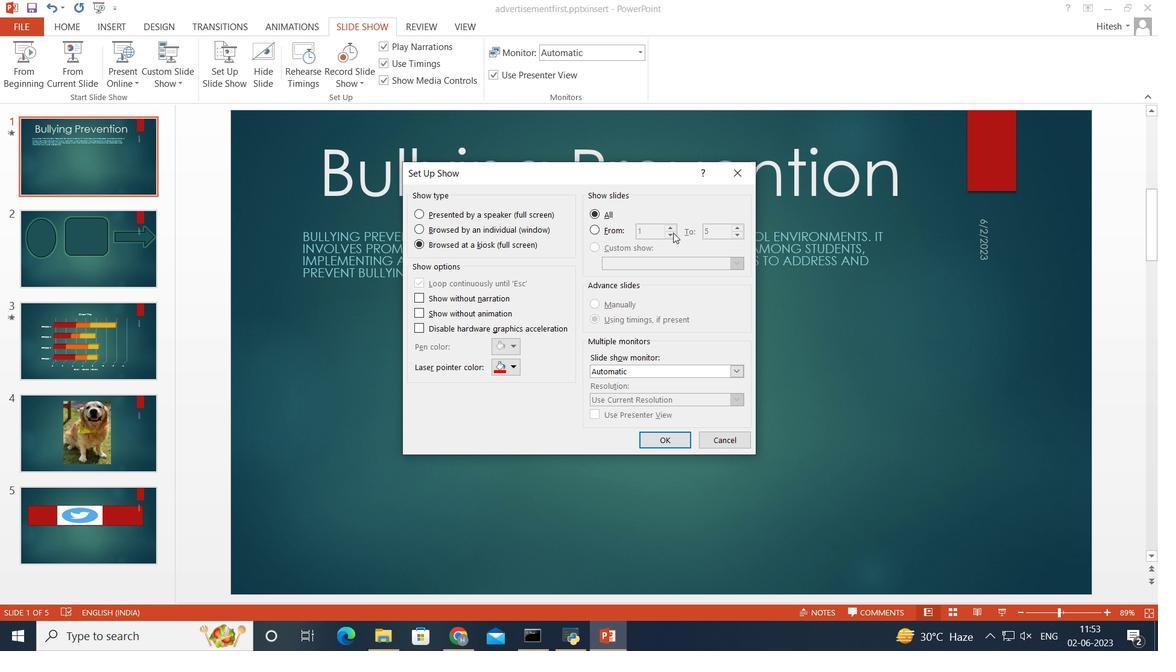 
Action: Mouse moved to (660, 229)
Screenshot: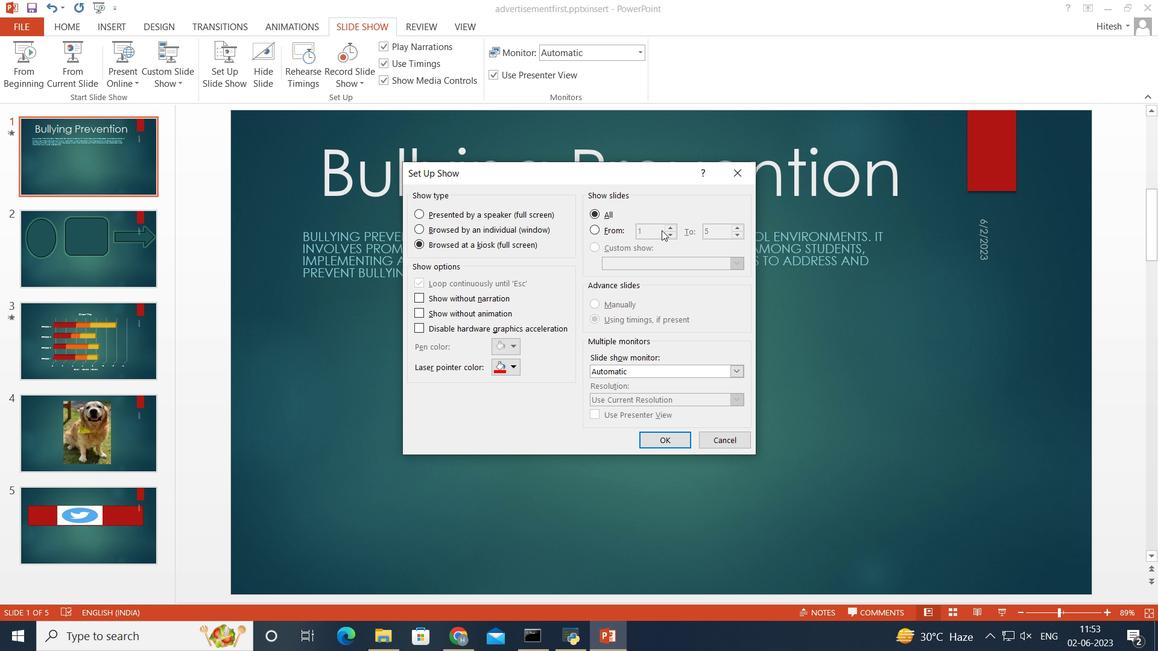 
Action: Mouse pressed left at (660, 229)
Screenshot: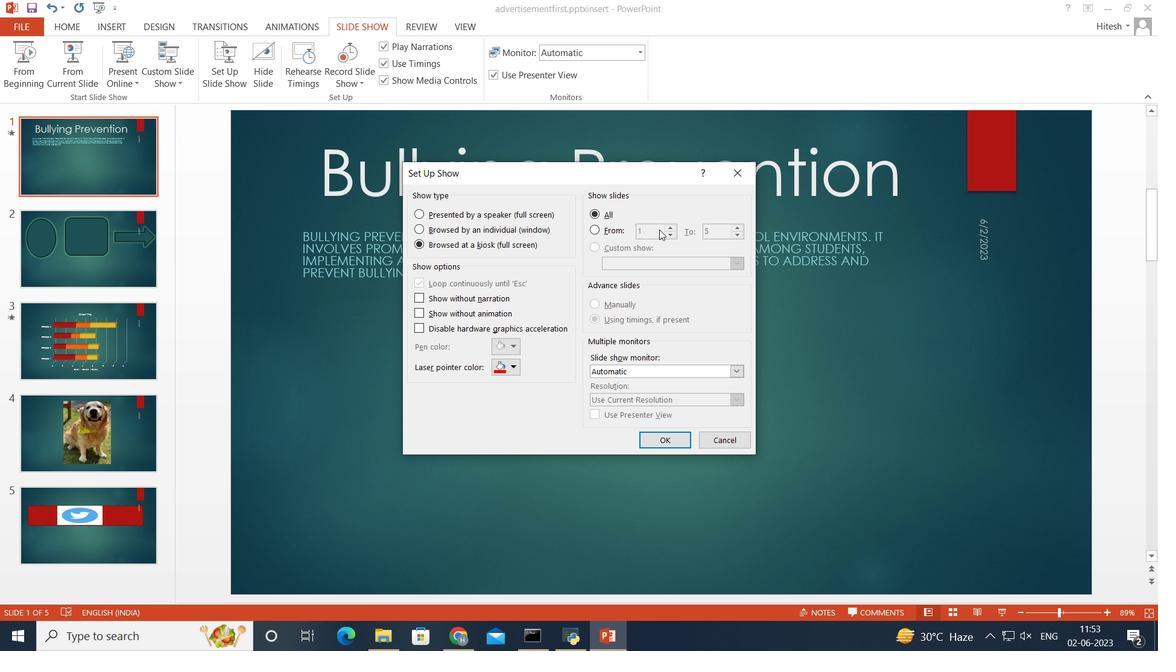 
Action: Mouse moved to (579, 225)
Screenshot: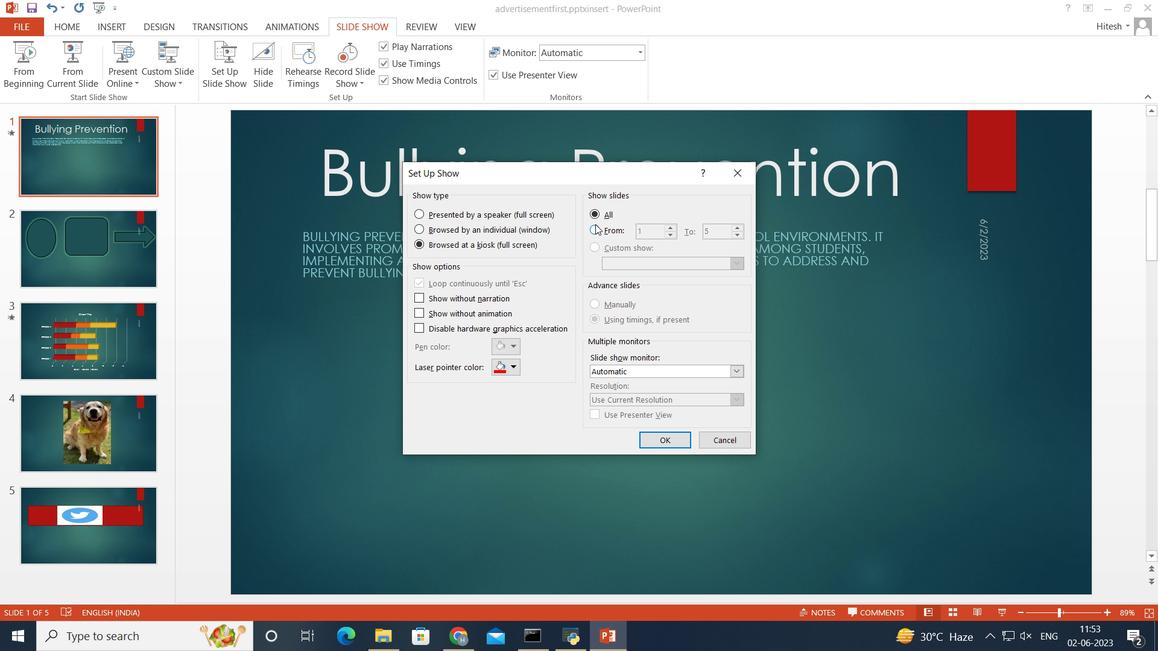 
Action: Mouse pressed left at (579, 225)
Screenshot: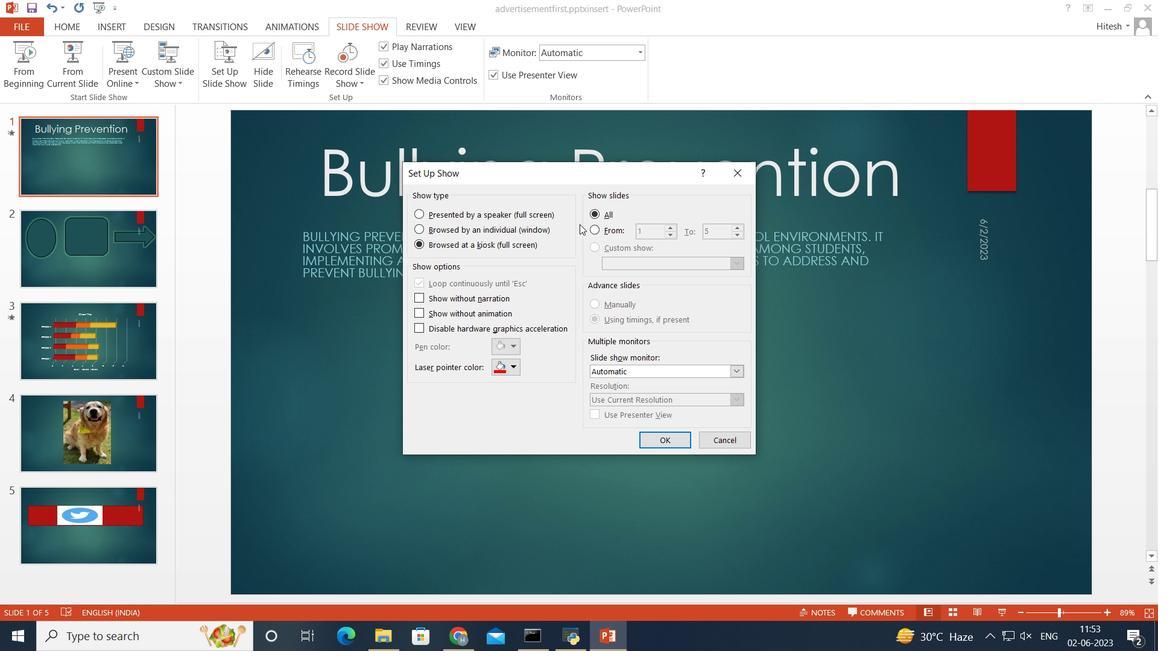 
Action: Mouse moved to (592, 226)
Screenshot: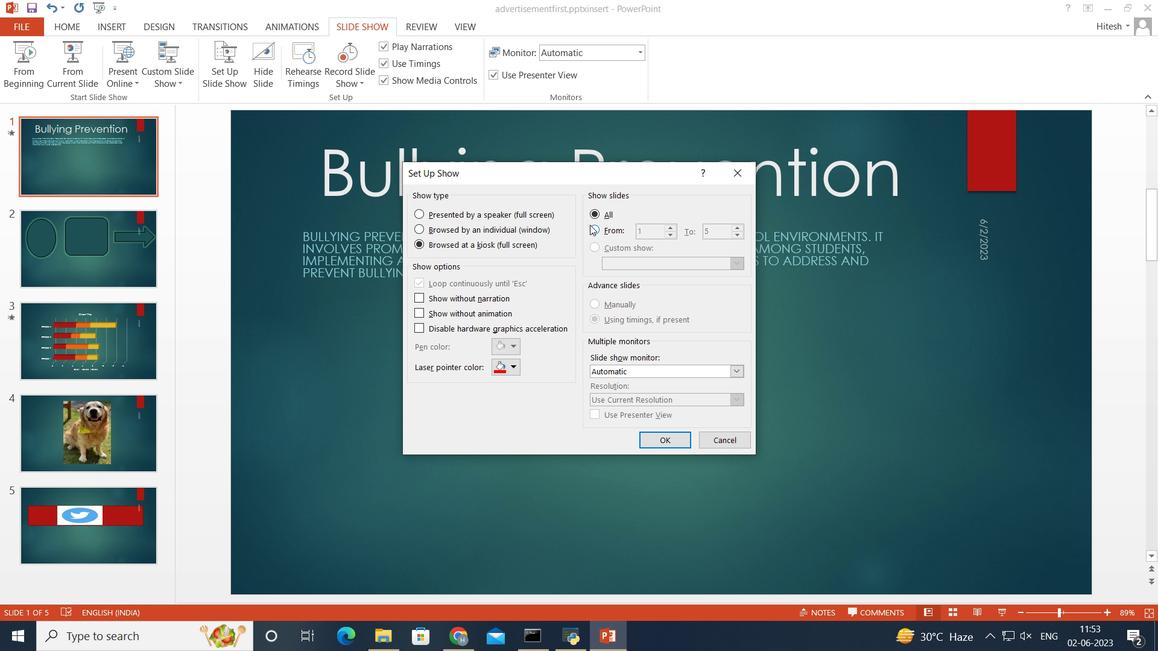 
Action: Mouse pressed left at (592, 226)
Screenshot: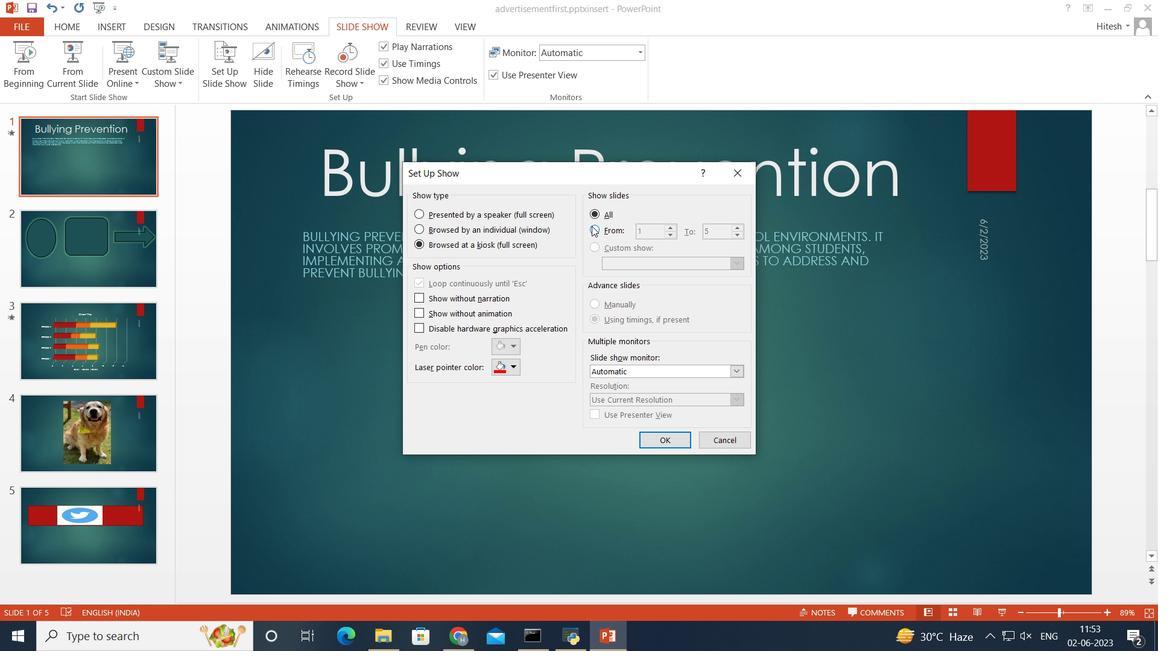 
Action: Mouse moved to (655, 232)
Screenshot: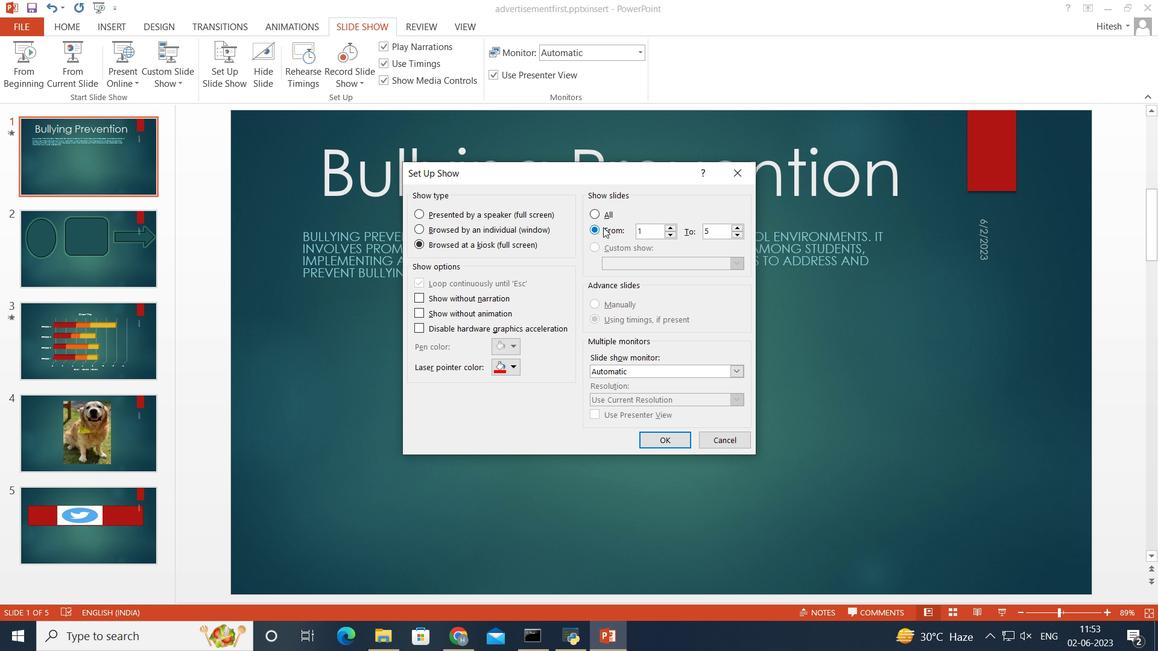 
Action: Mouse pressed left at (655, 232)
Screenshot: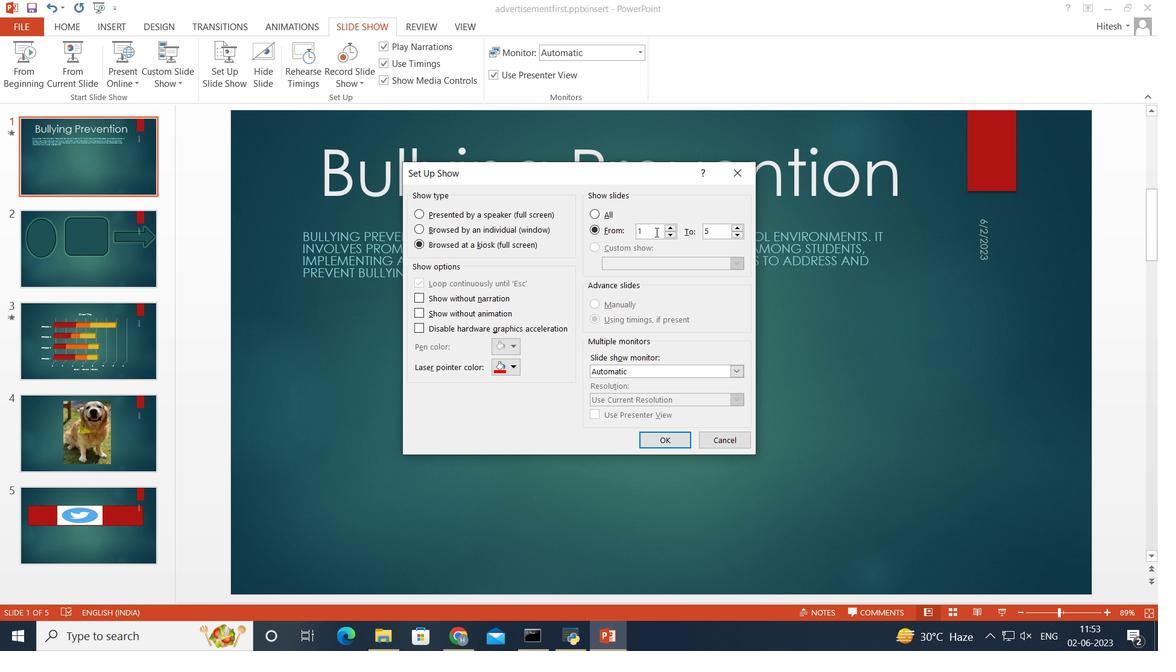 
Action: Key pressed <Key.backspace>20
Screenshot: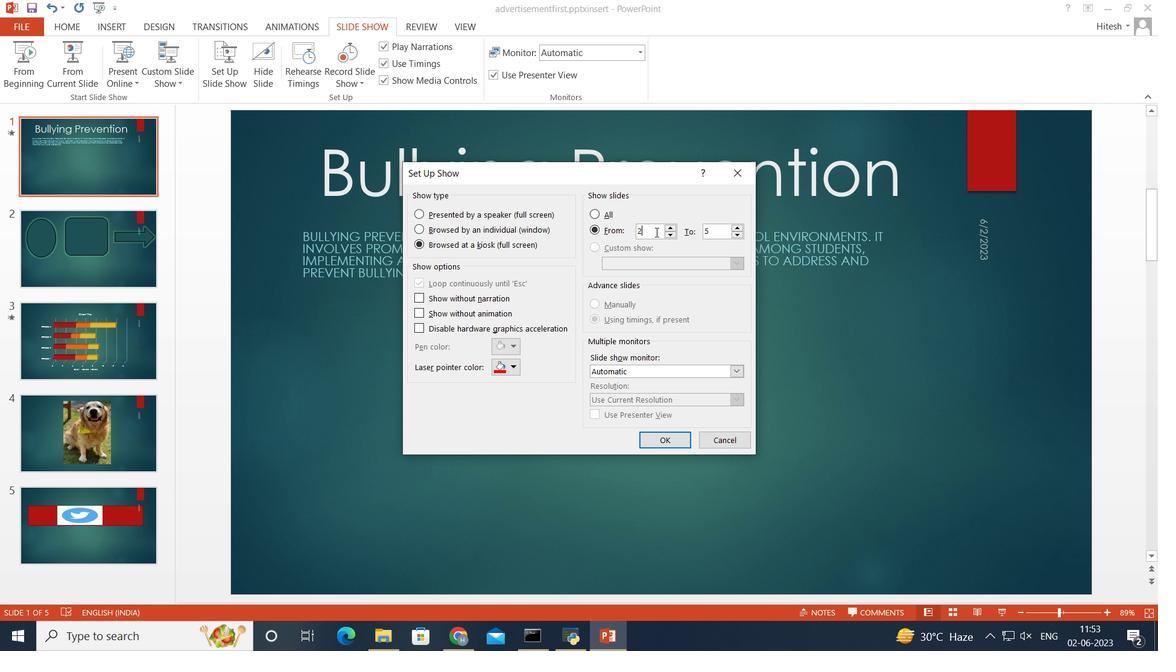 
Action: Mouse moved to (717, 231)
Screenshot: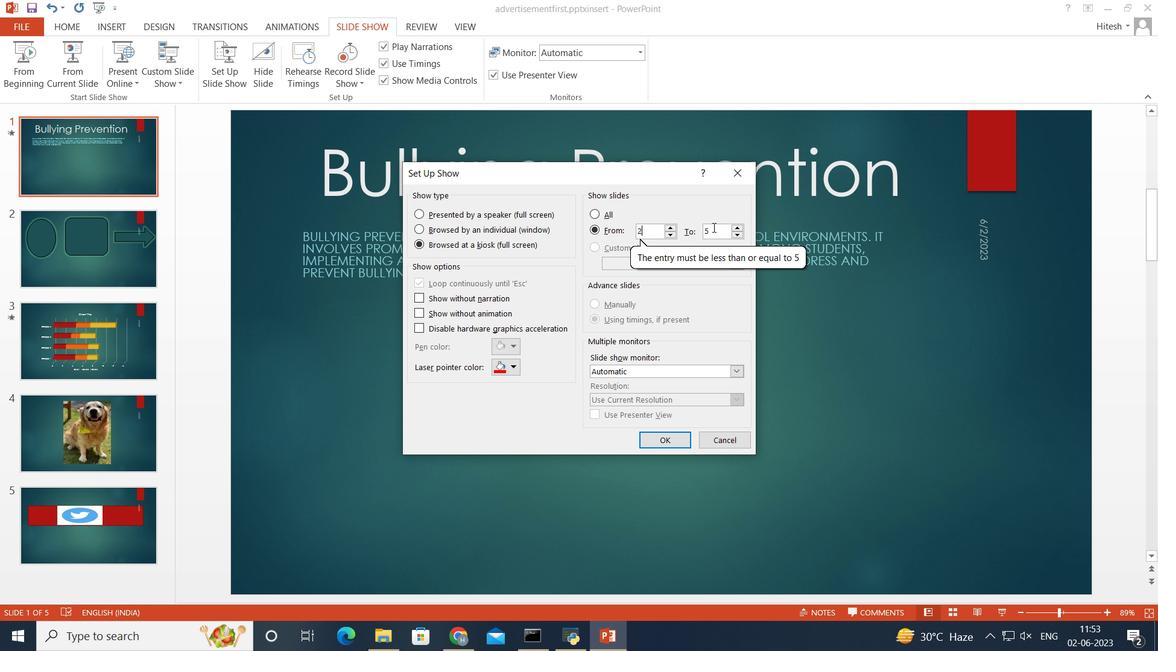 
Action: Mouse pressed left at (717, 231)
Screenshot: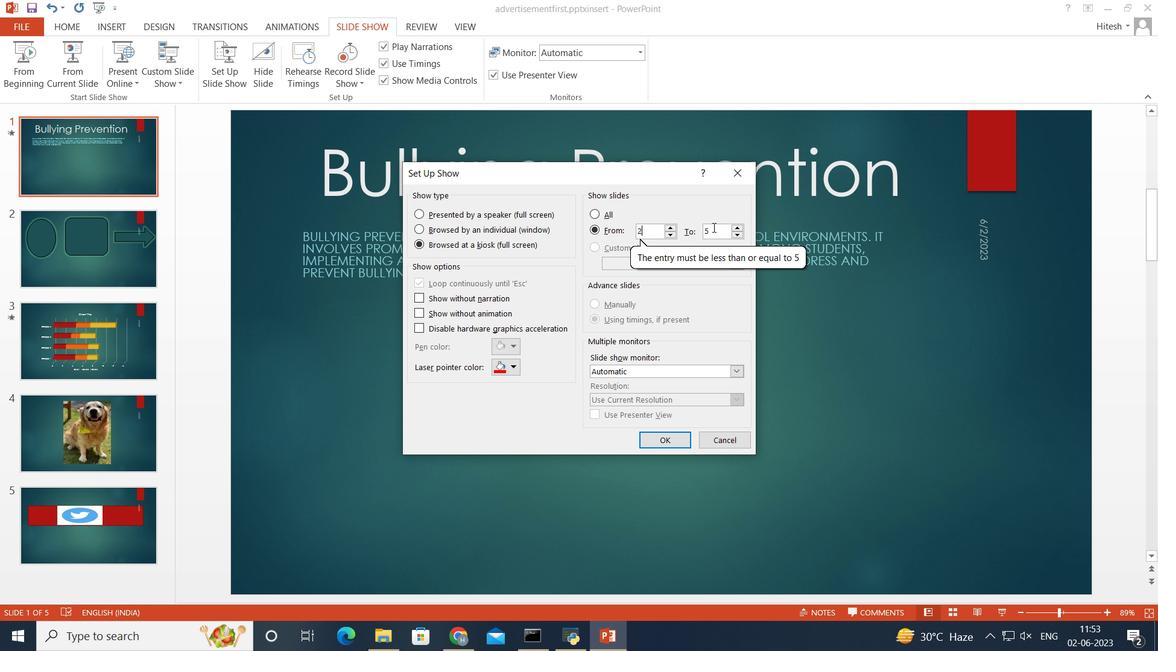 
Action: Key pressed <Key.backspace><Key.left>2
Screenshot: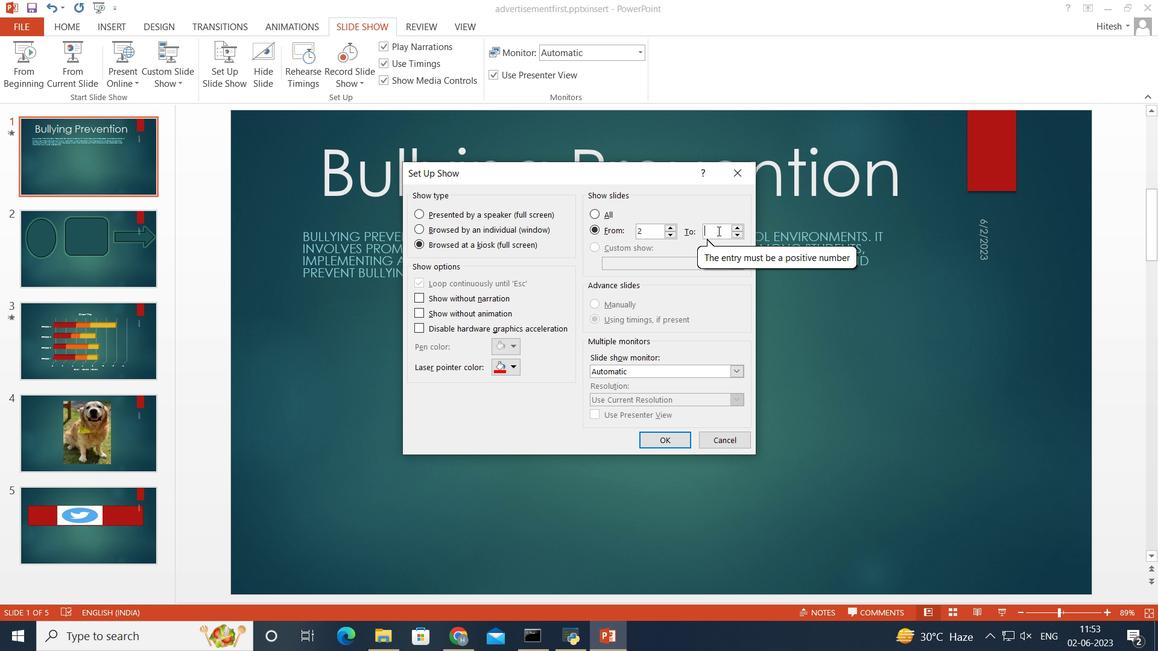 
Action: Mouse moved to (651, 227)
Screenshot: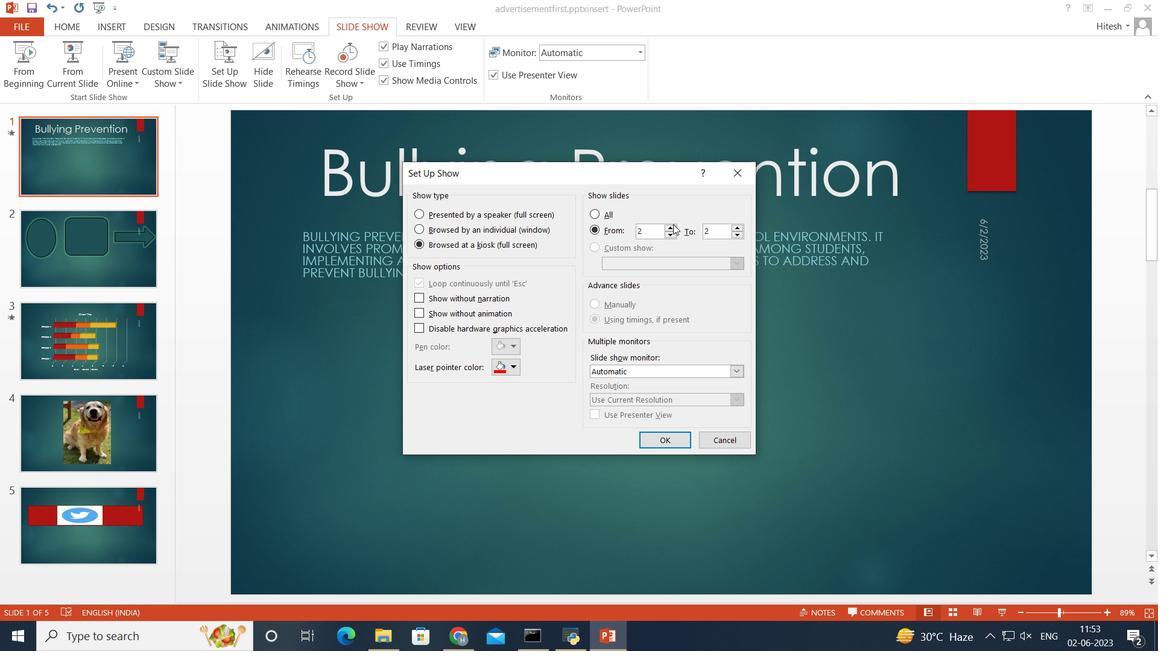 
Action: Mouse pressed left at (651, 227)
Screenshot: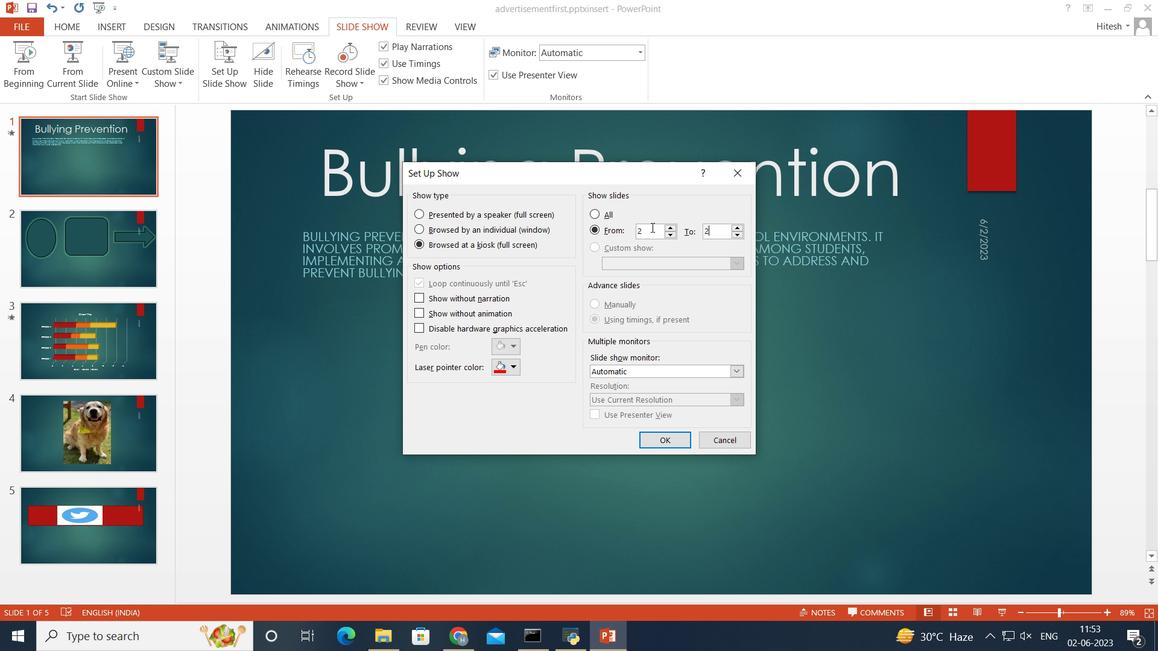 
Action: Key pressed <Key.backspace>1
Screenshot: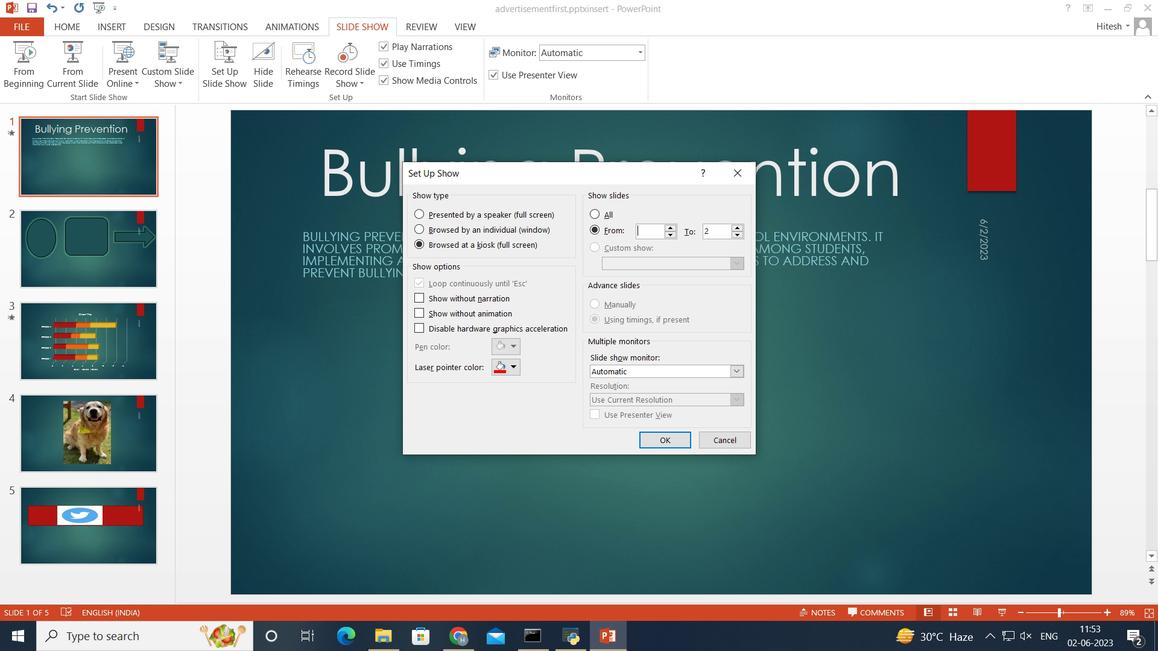 
Action: Mouse moved to (740, 232)
Screenshot: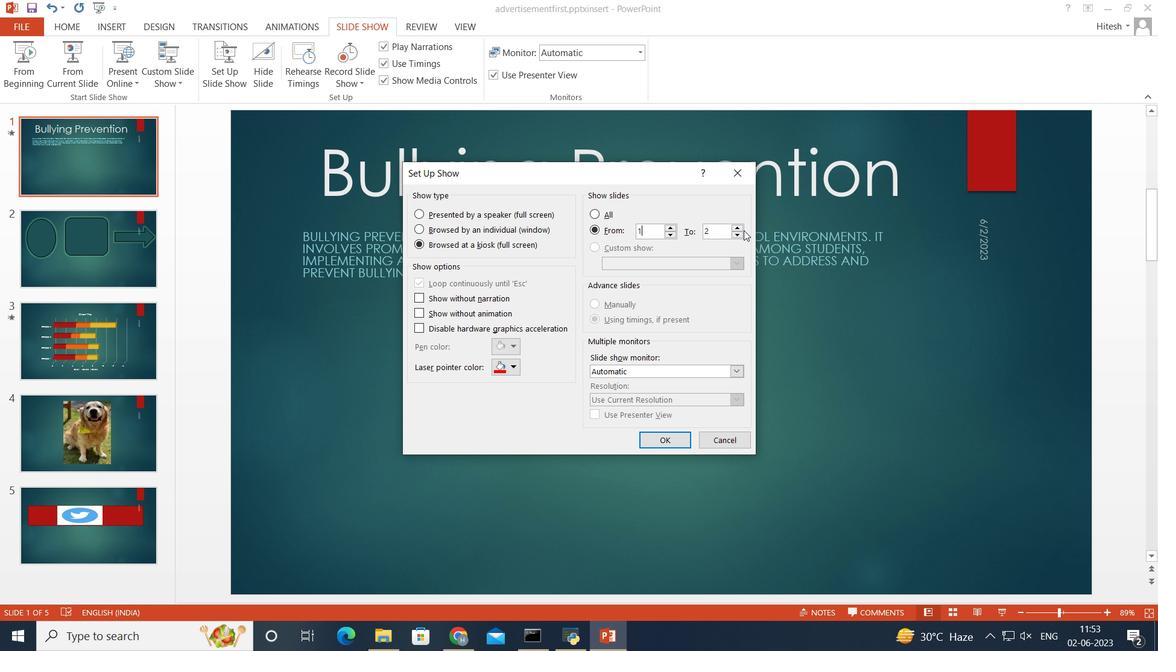 
Action: Mouse pressed left at (740, 232)
Screenshot: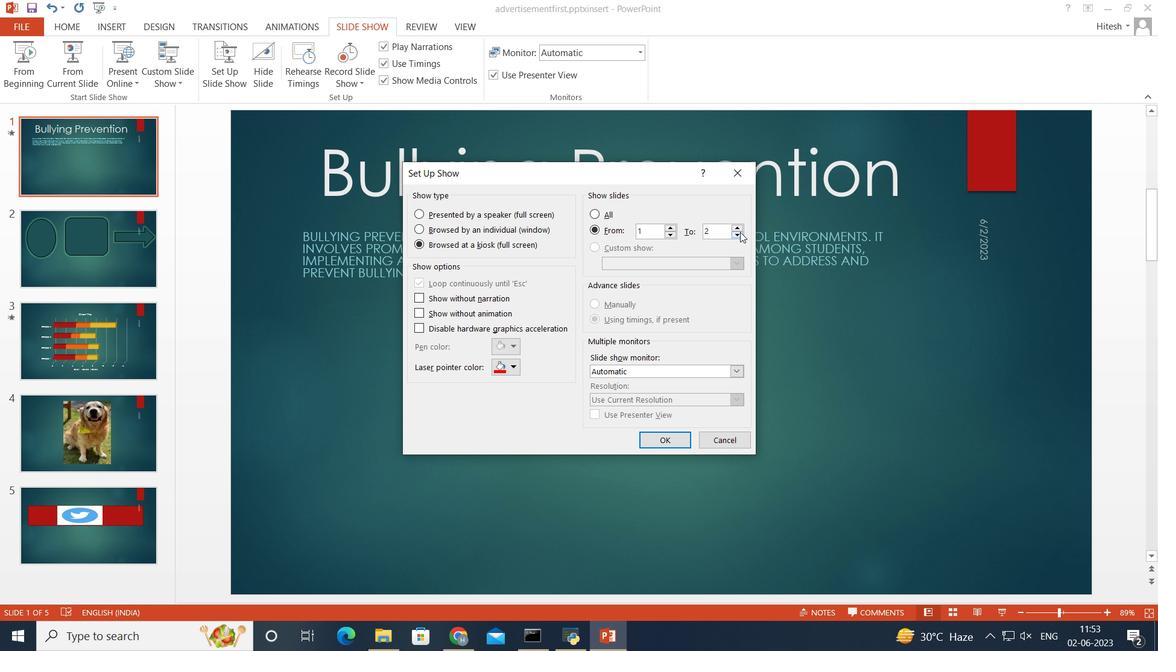 
Action: Mouse moved to (741, 225)
Screenshot: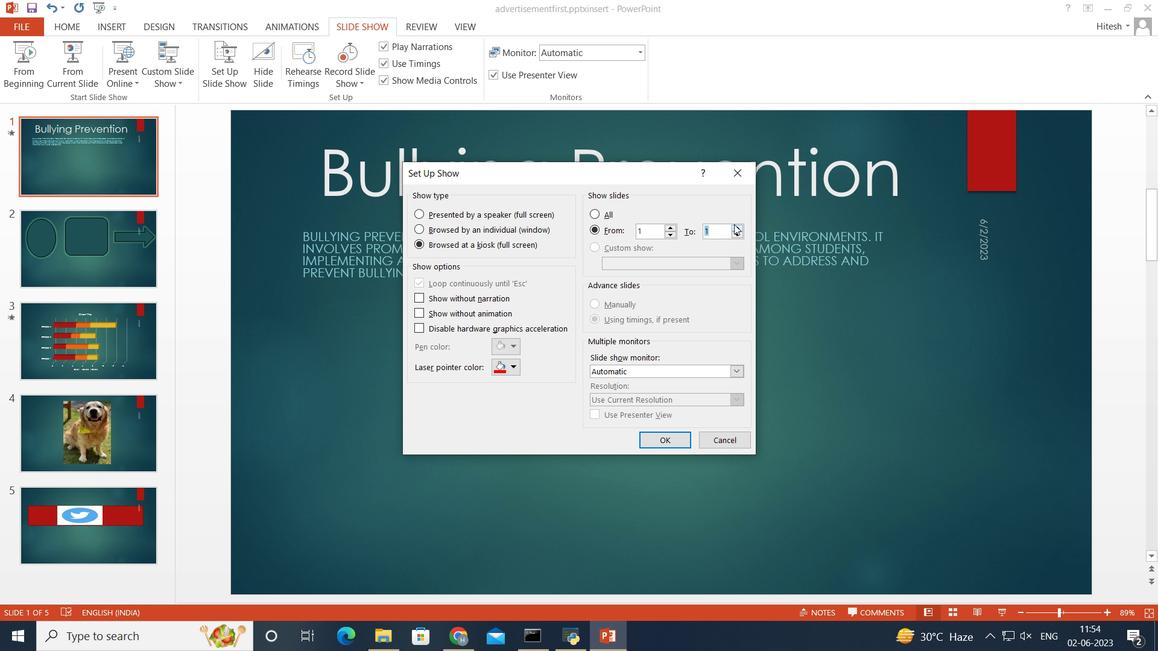 
Action: Mouse pressed left at (741, 225)
Screenshot: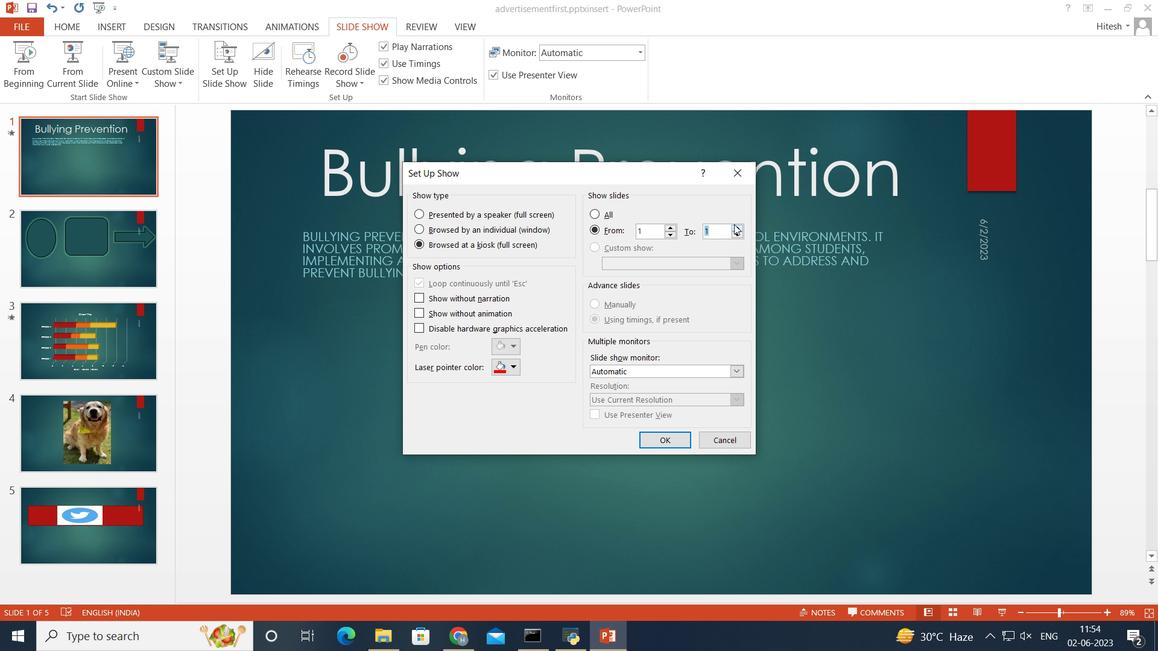 
Action: Mouse moved to (720, 298)
Screenshot: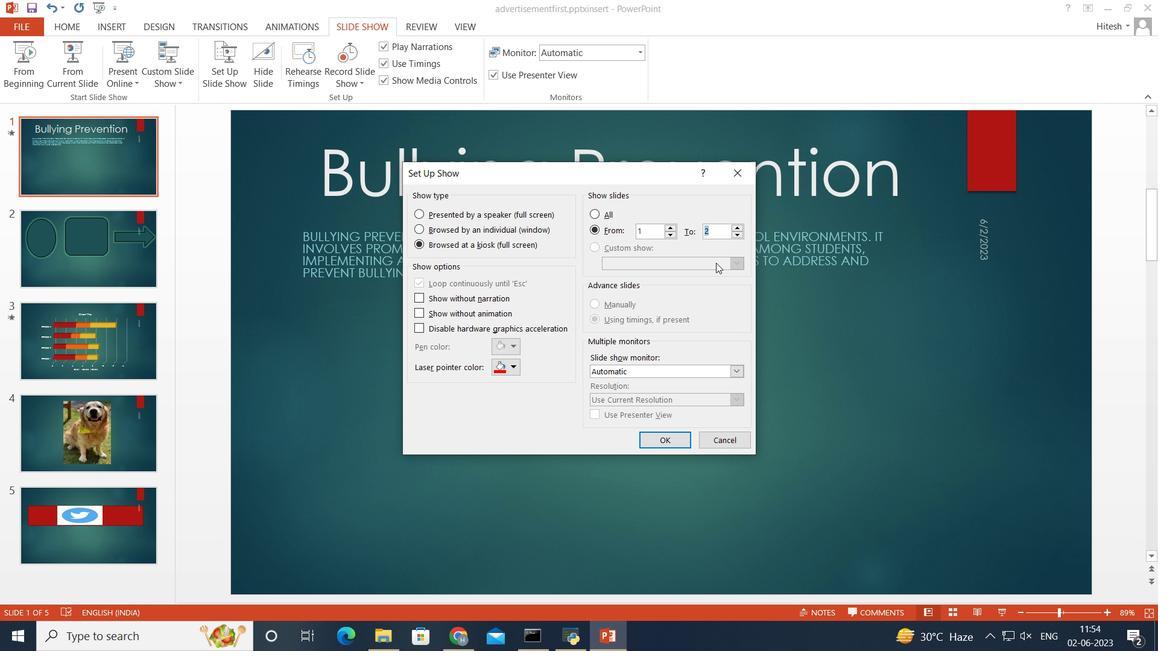 
Action: Mouse pressed left at (720, 298)
Screenshot: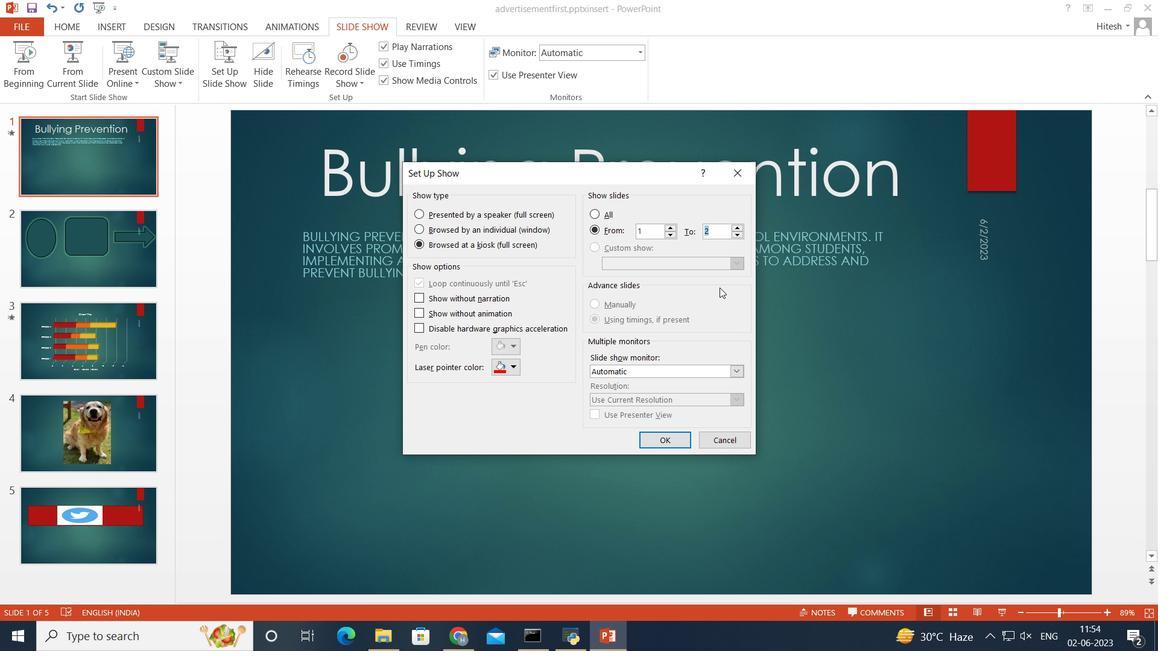 
Action: Mouse moved to (644, 371)
Screenshot: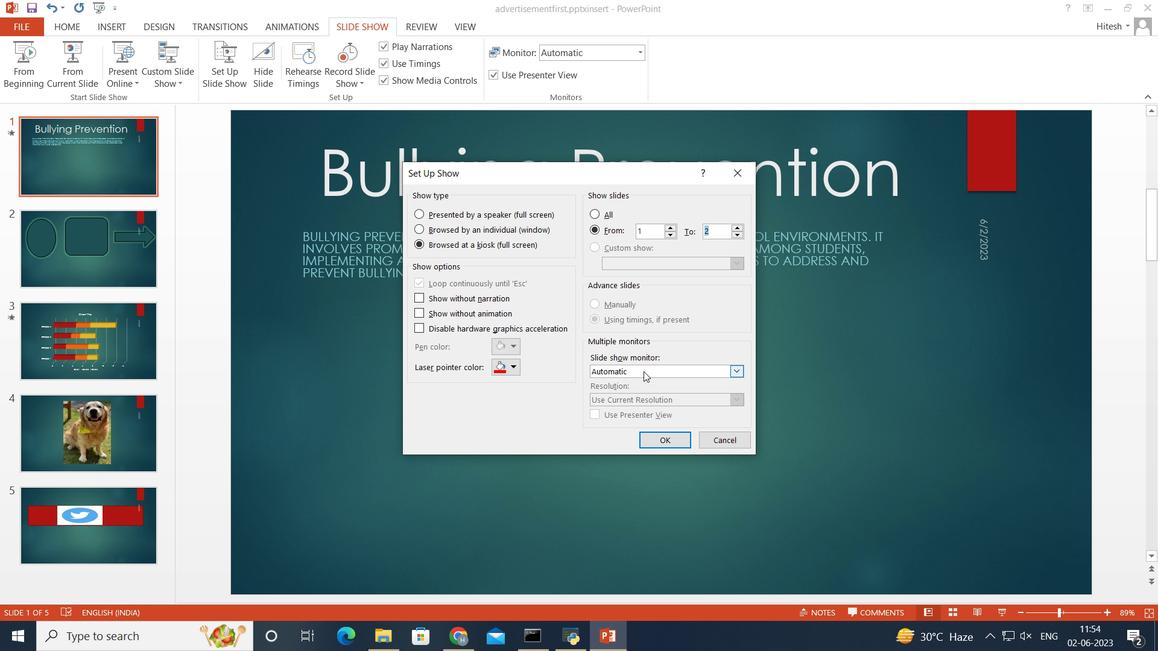 
Action: Mouse pressed left at (644, 371)
Screenshot: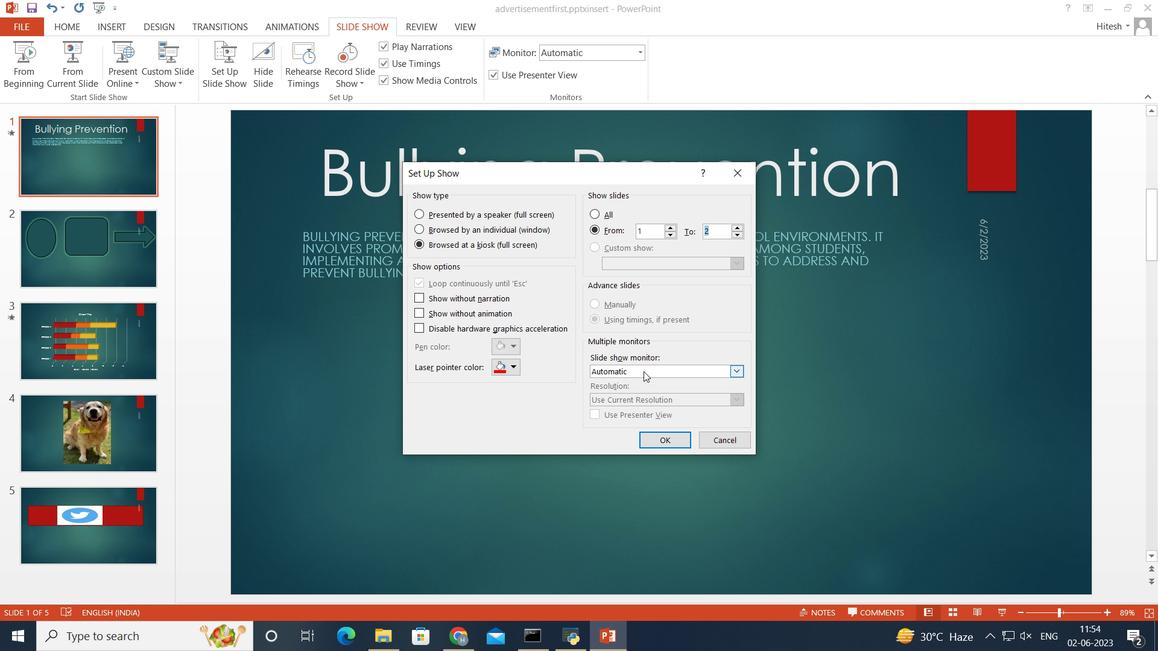 
Action: Mouse moved to (666, 399)
Screenshot: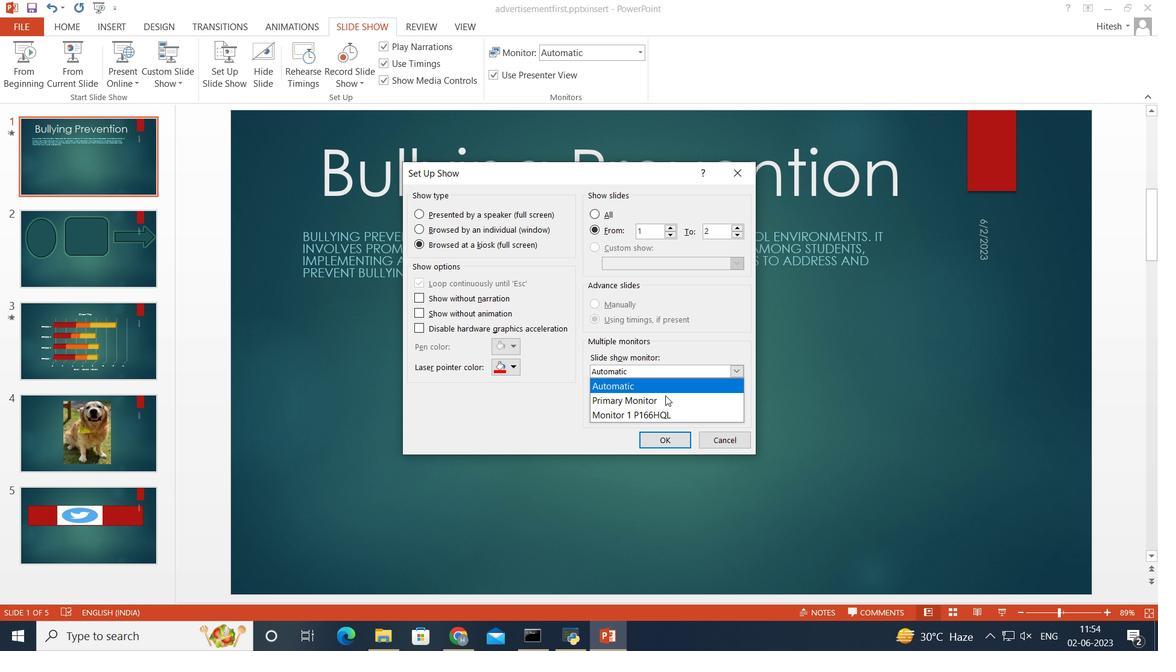 
Action: Mouse pressed left at (666, 399)
Screenshot: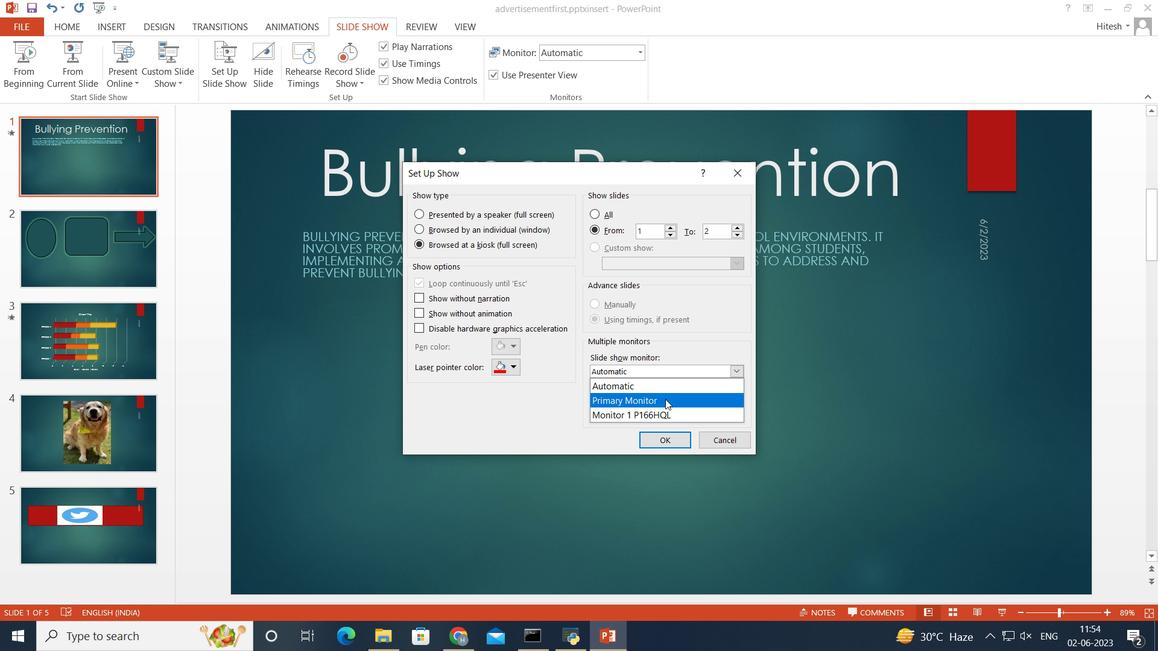 
Action: Mouse moved to (672, 437)
Screenshot: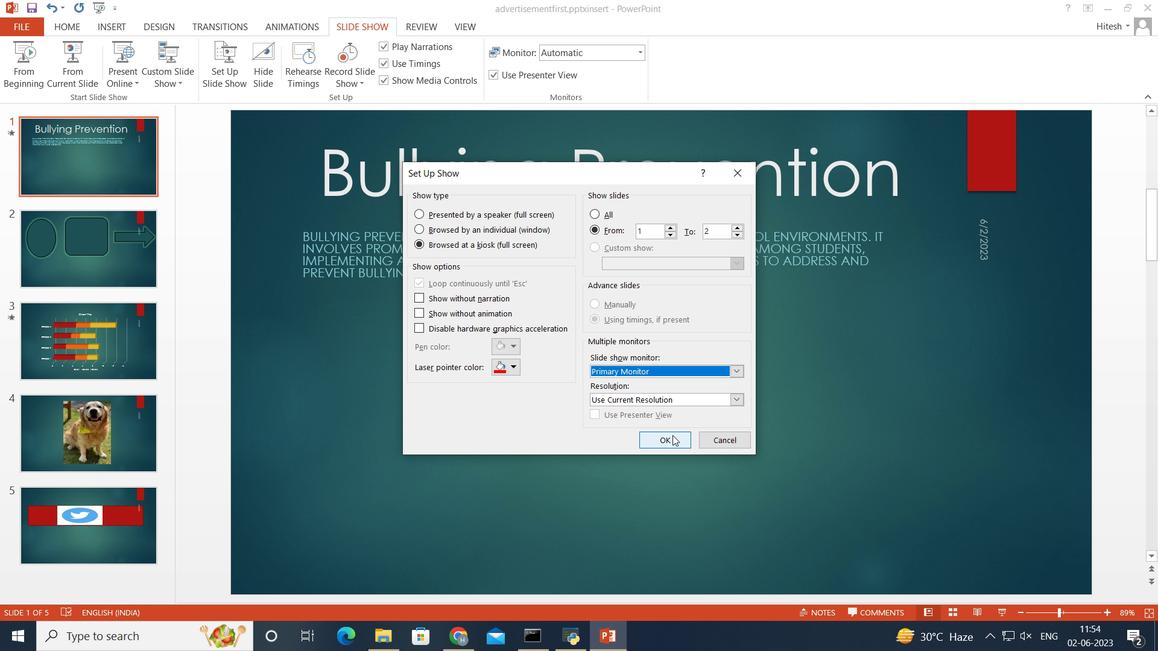 
Action: Mouse pressed left at (672, 437)
Screenshot: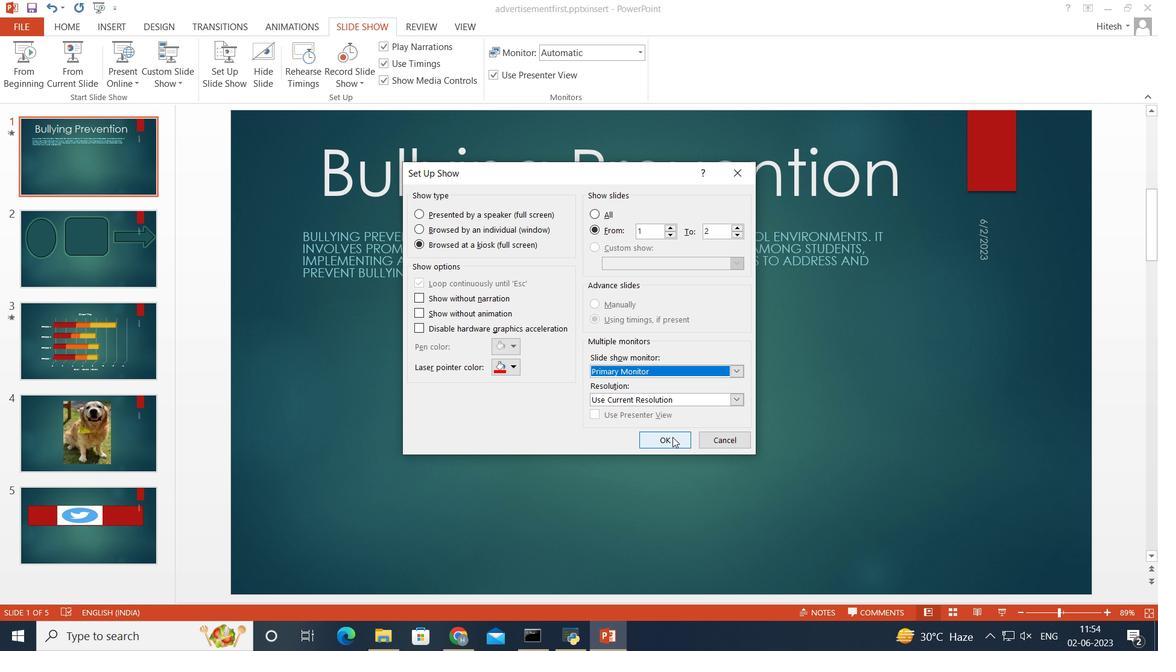 
Action: Mouse moved to (18, 82)
Screenshot: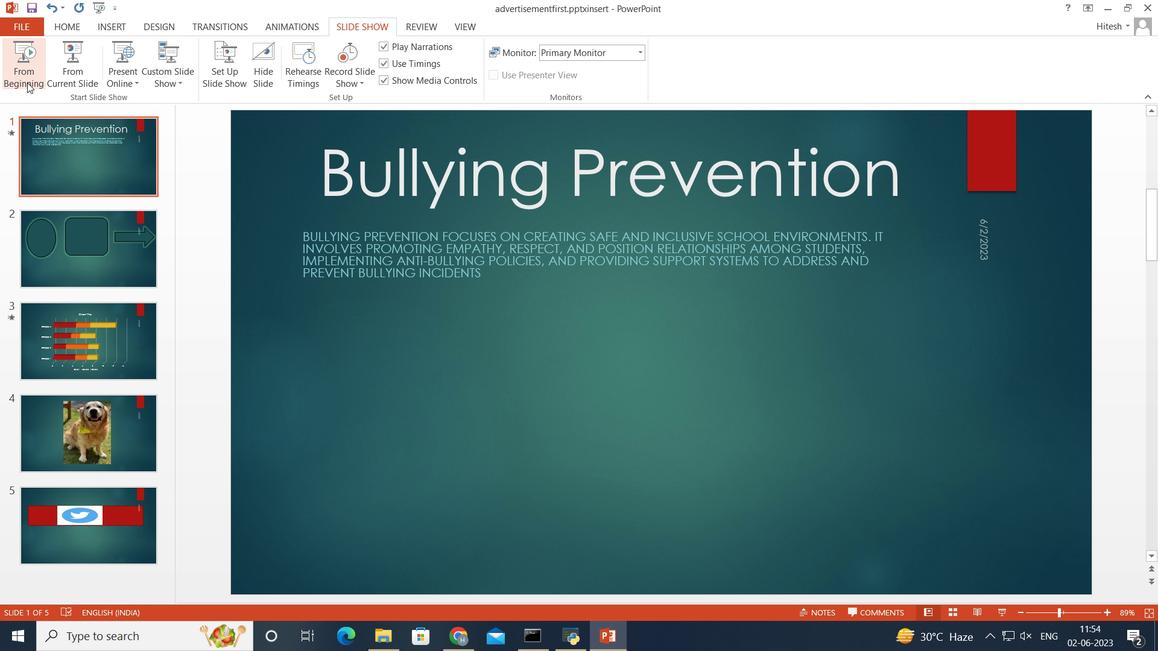 
Action: Mouse pressed left at (18, 82)
Screenshot: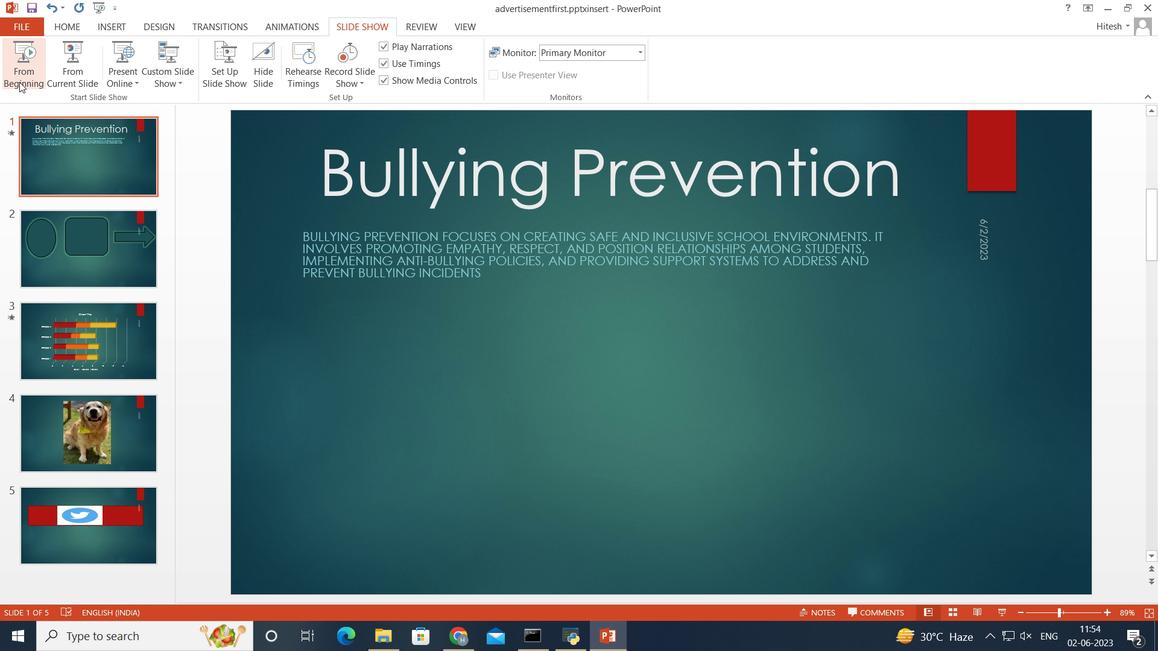 
Action: Mouse moved to (582, 289)
Screenshot: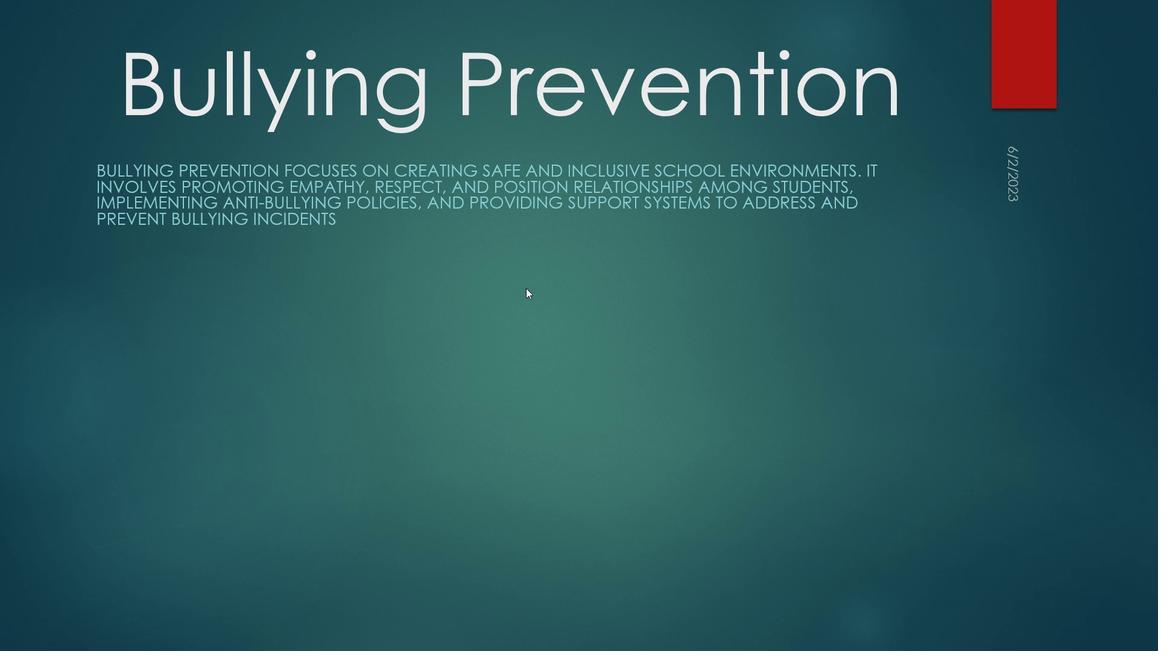 
Action: Mouse pressed left at (582, 289)
Screenshot: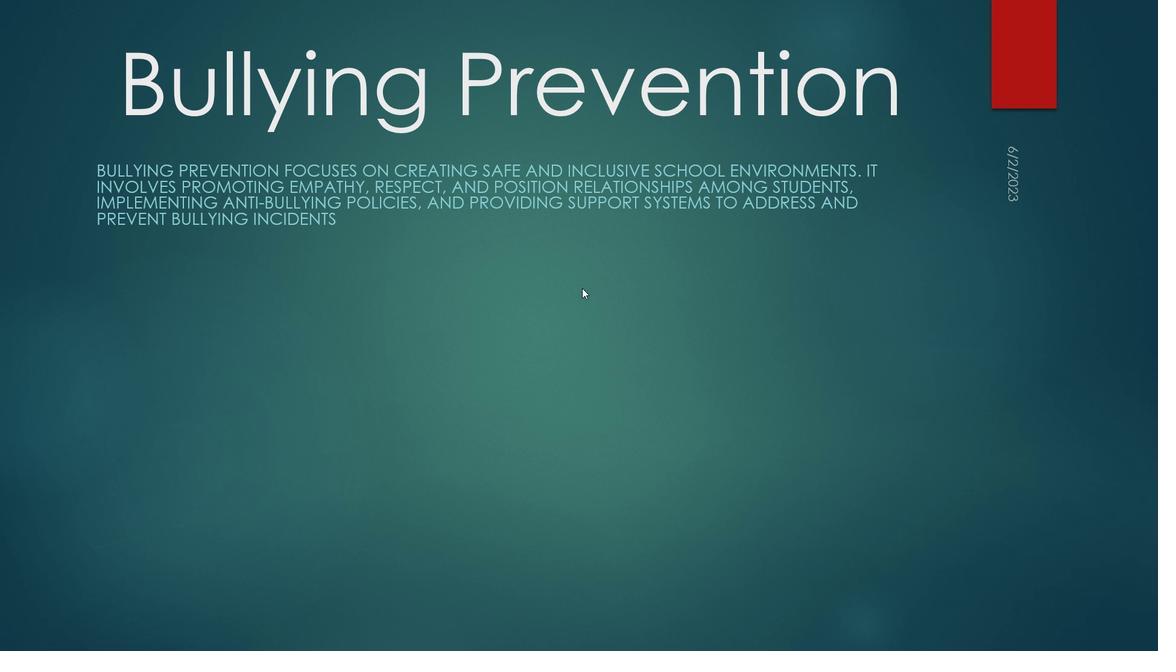 
Action: Key pressed <Key.esc>
Screenshot: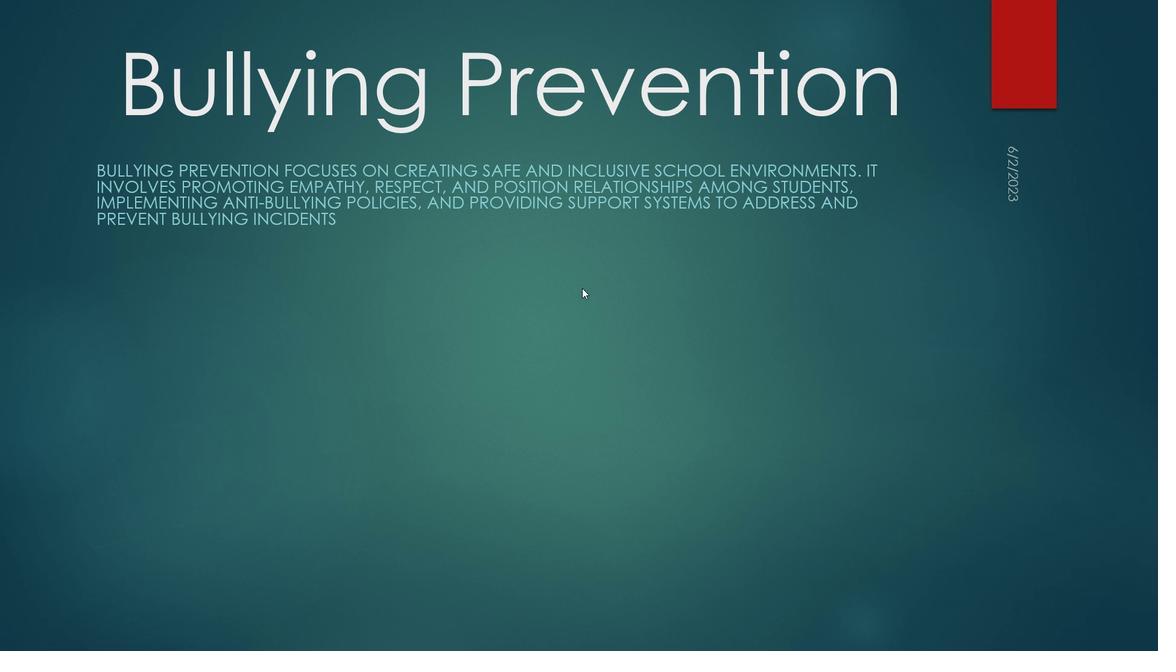 
Action: Mouse moved to (566, 324)
Screenshot: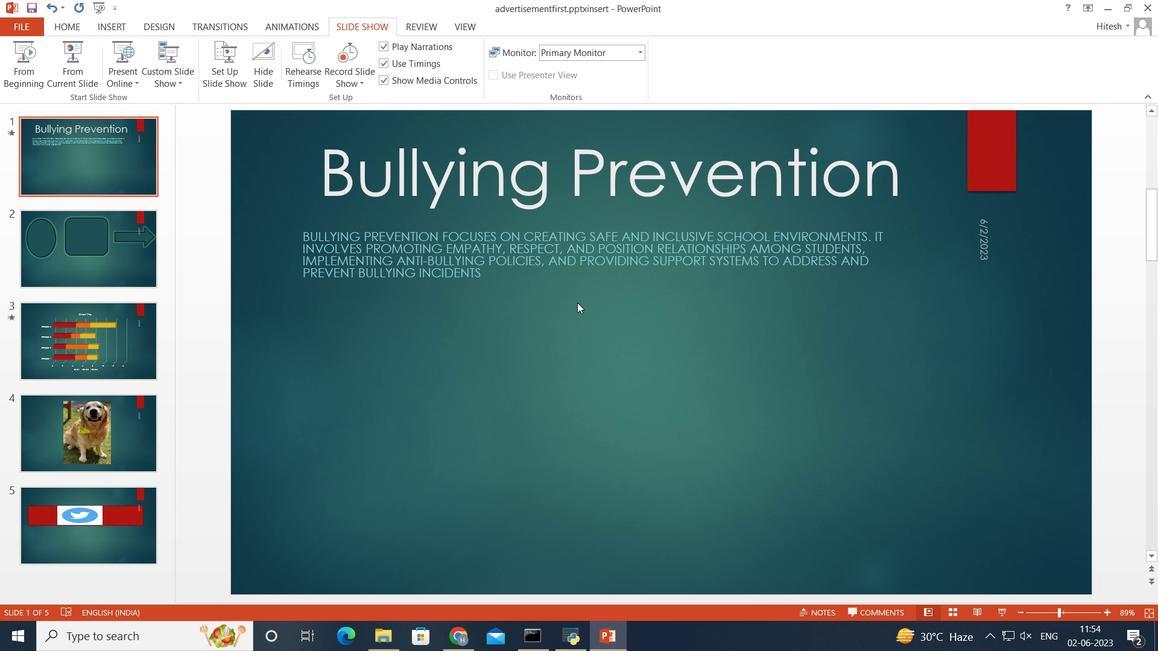 
